 Task: Go to Program & Features. Select Whole Food Market. Add to cart Organic Mixed Berry Blend-2. Place order for Caroline Robinson, _x000D_
1810 Nodaway Dr #APT 103_x000D_
Detroit Lakes, Minnesota(MN), 56501, Cell Number (218) 844-7698
Action: Mouse moved to (34, 93)
Screenshot: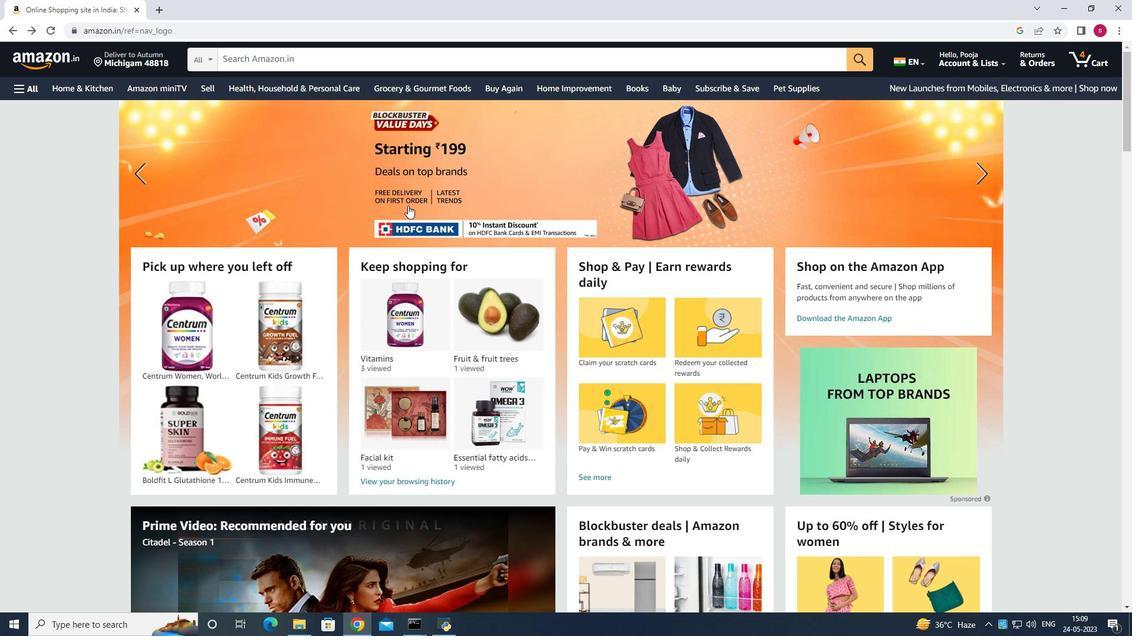 
Action: Mouse pressed left at (34, 93)
Screenshot: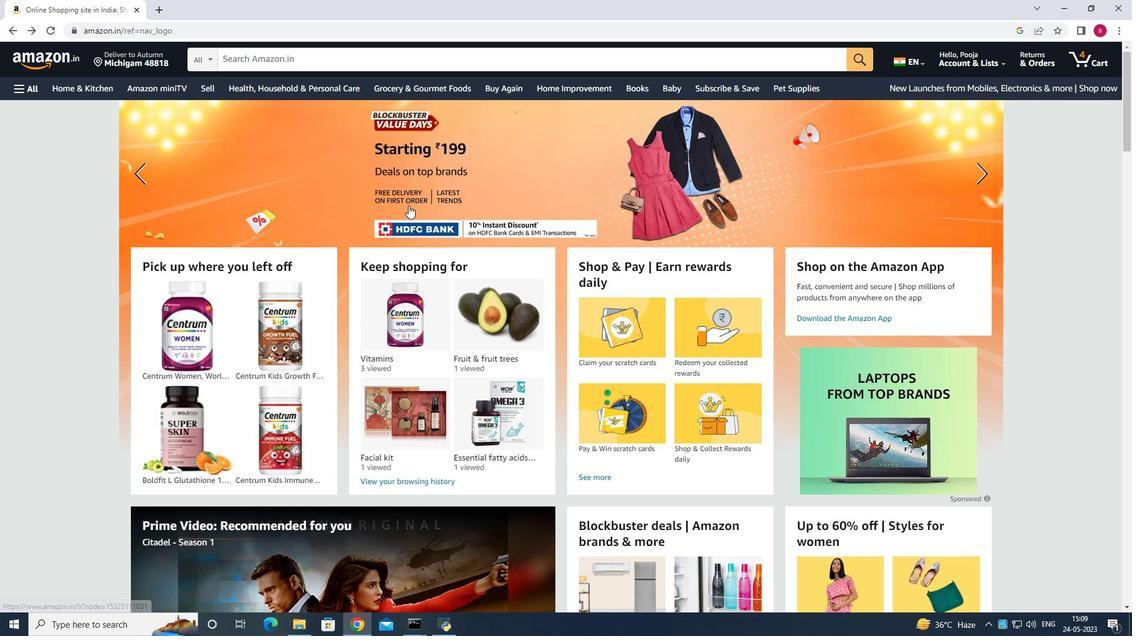 
Action: Mouse moved to (31, 433)
Screenshot: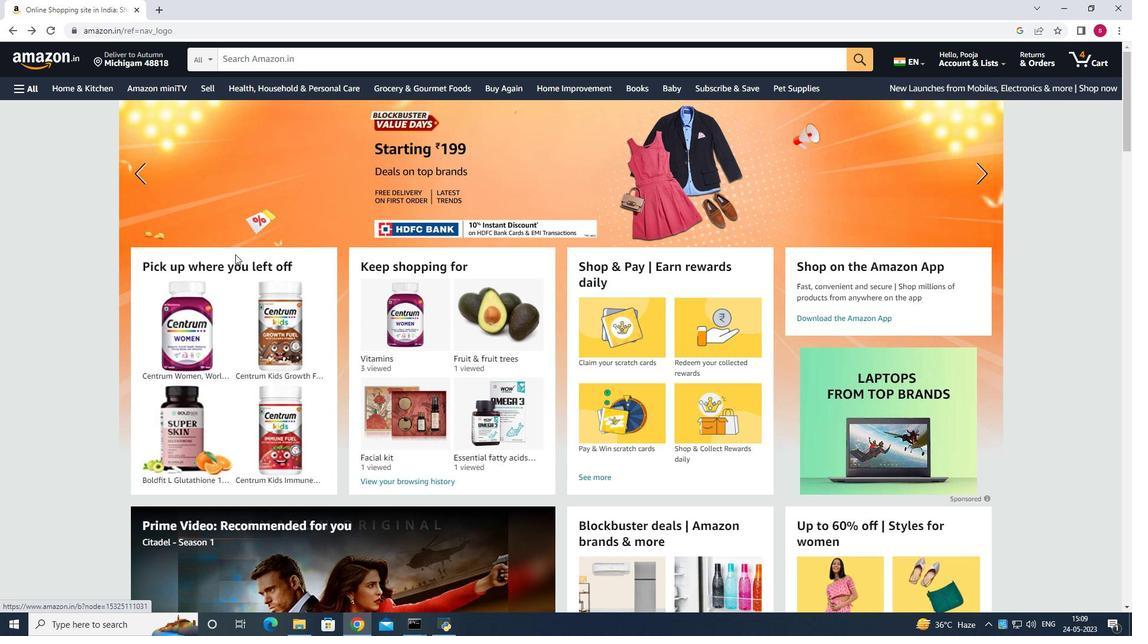 
Action: Mouse scrolled (31, 432) with delta (0, 0)
Screenshot: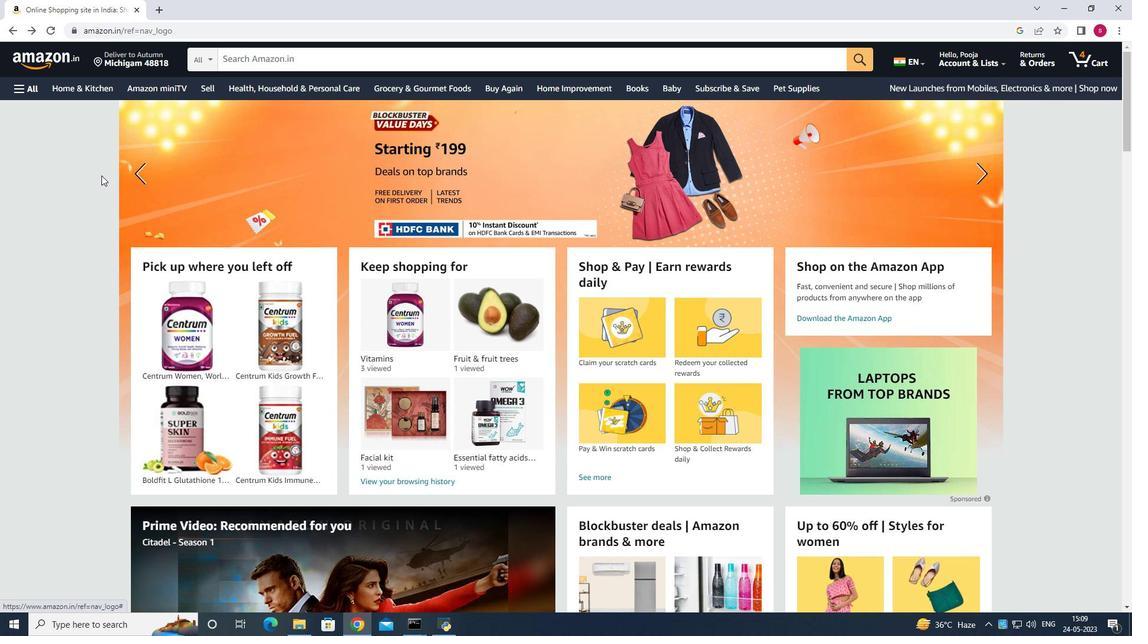 
Action: Mouse moved to (83, 387)
Screenshot: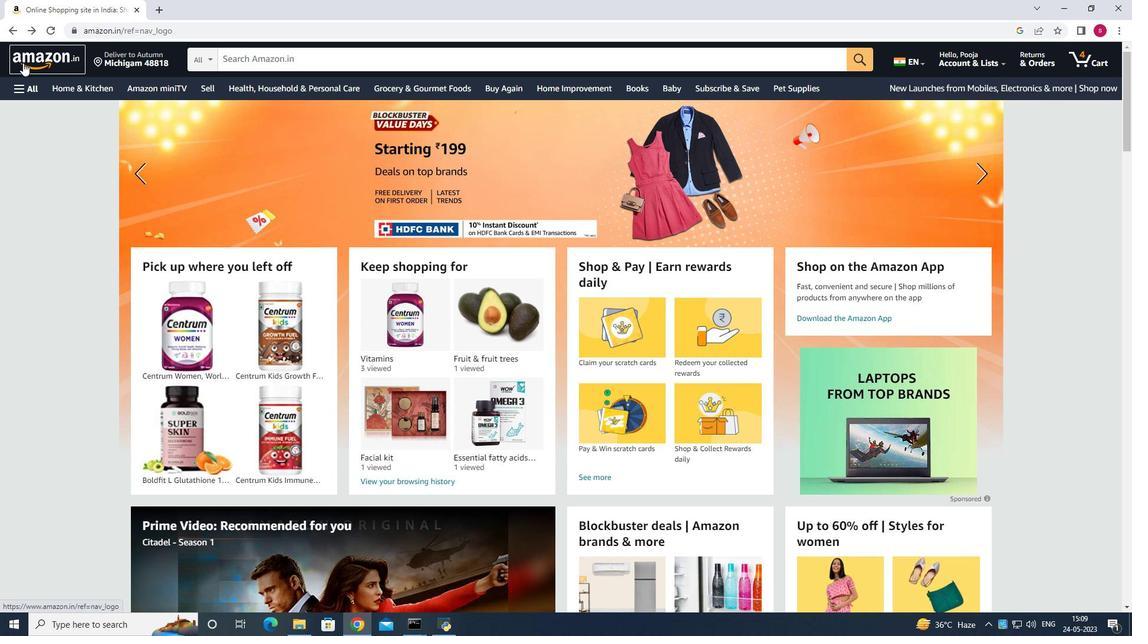 
Action: Mouse scrolled (83, 387) with delta (0, 0)
Screenshot: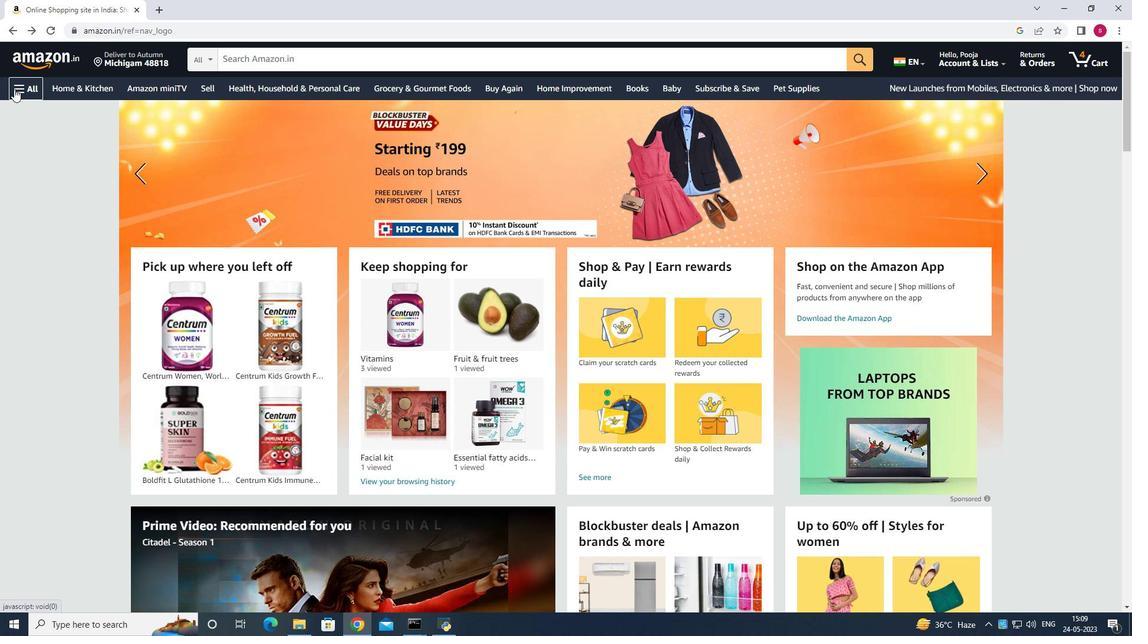 
Action: Mouse scrolled (83, 387) with delta (0, 0)
Screenshot: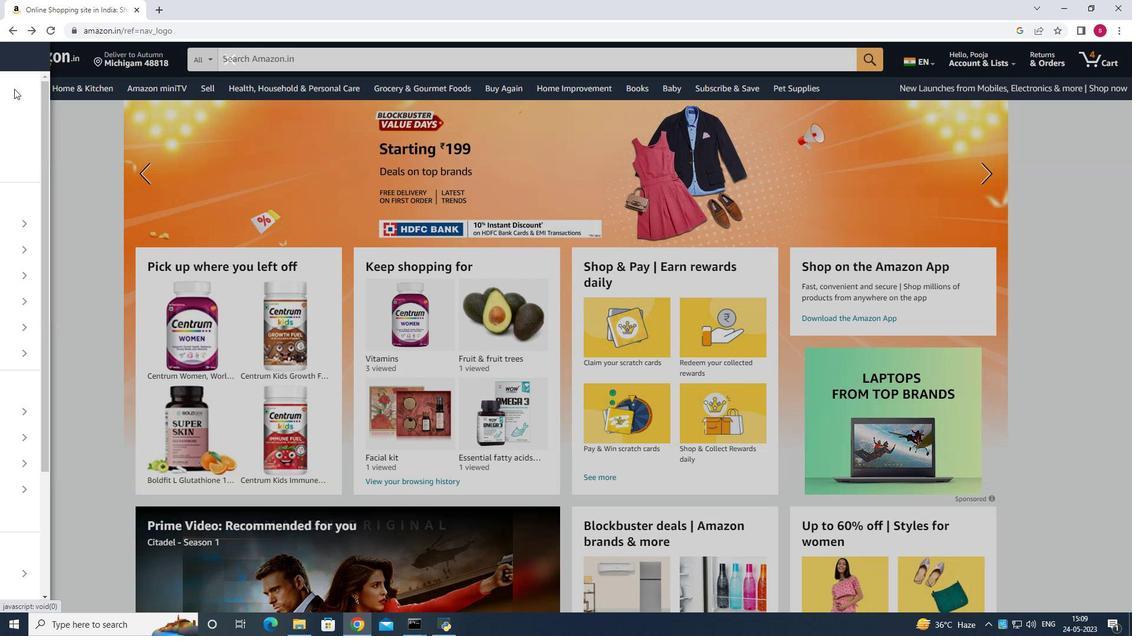 
Action: Mouse scrolled (83, 387) with delta (0, 0)
Screenshot: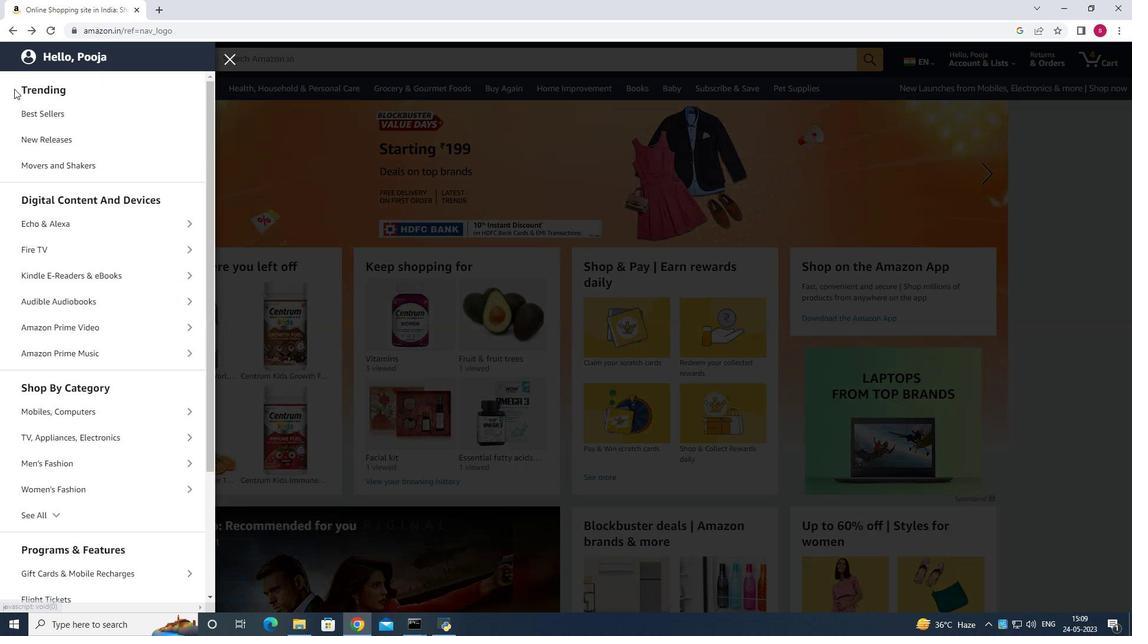 
Action: Mouse scrolled (83, 387) with delta (0, 0)
Screenshot: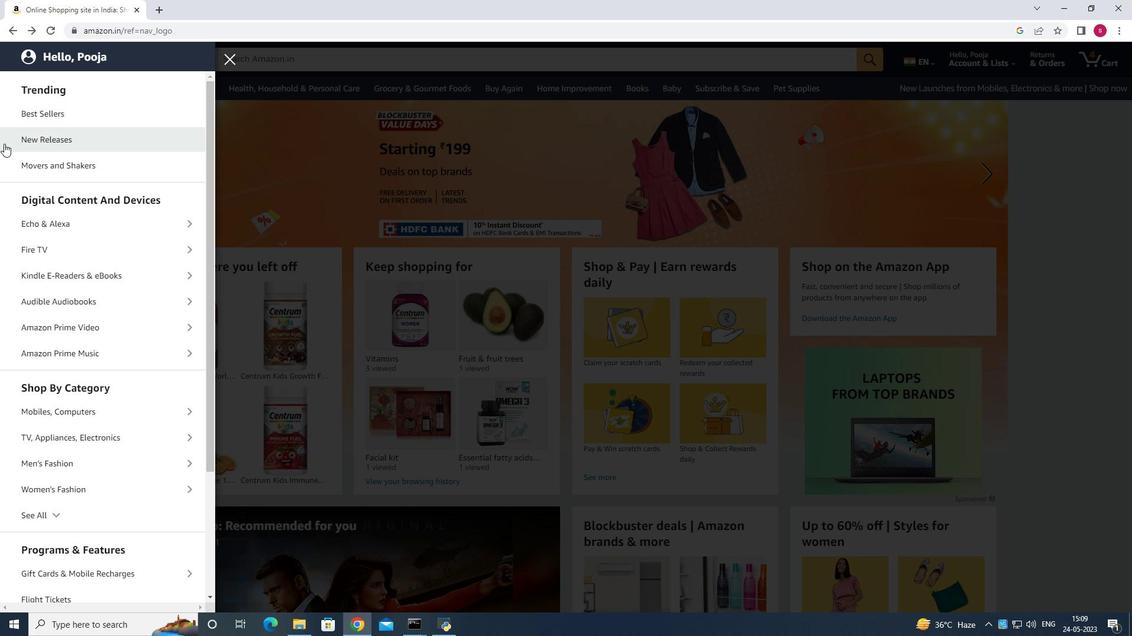 
Action: Mouse moved to (87, 386)
Screenshot: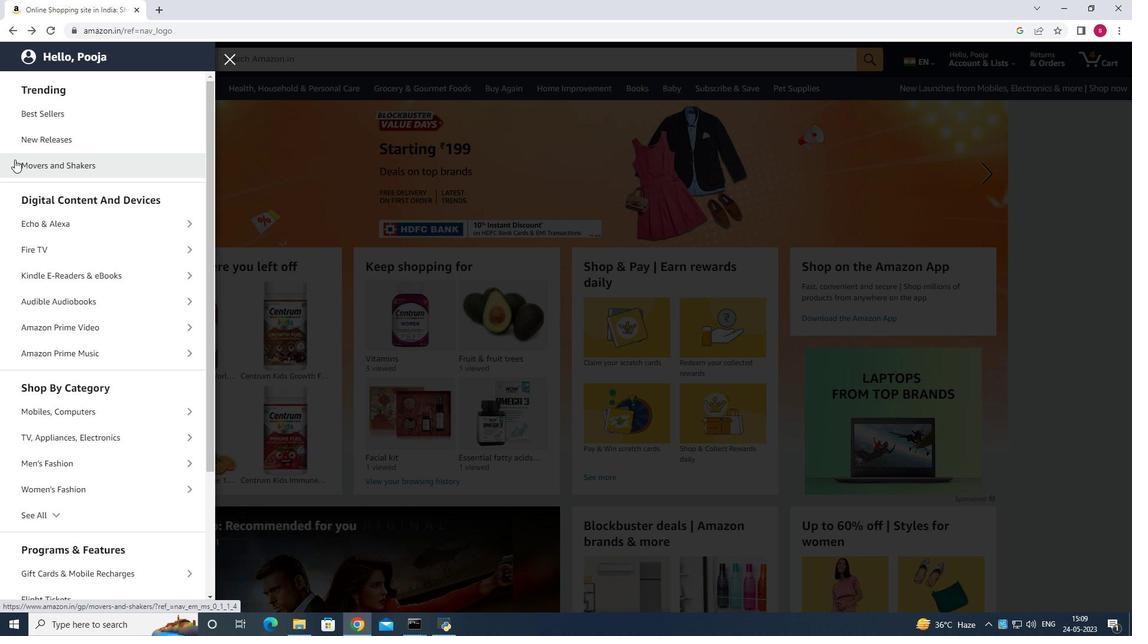 
Action: Mouse pressed left at (87, 386)
Screenshot: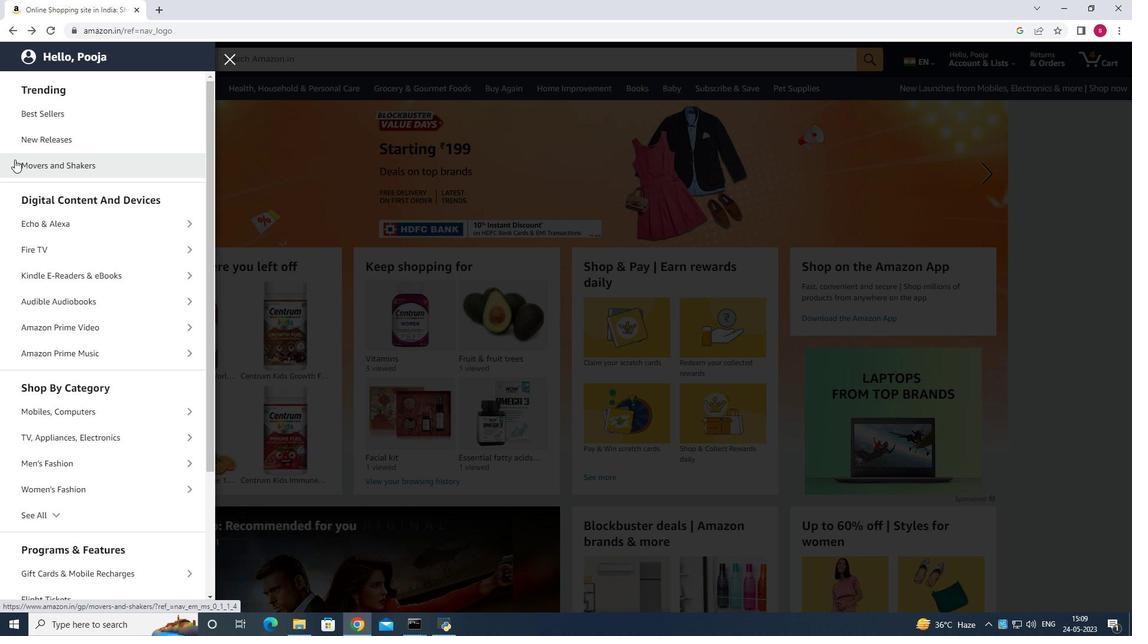 
Action: Mouse moved to (123, 143)
Screenshot: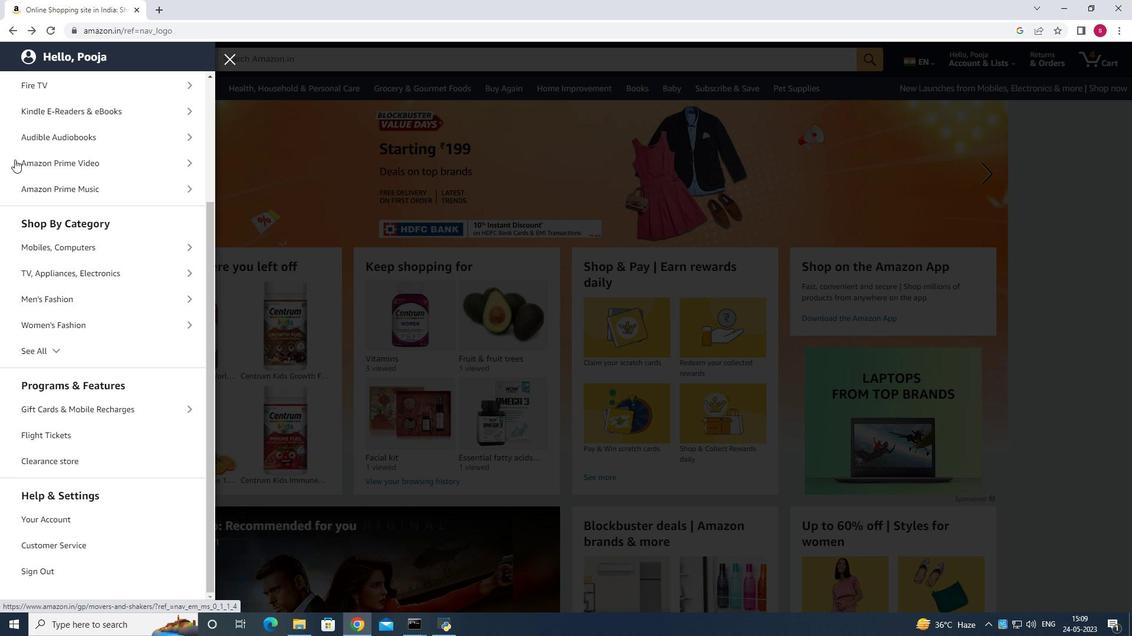 
Action: Mouse pressed left at (123, 143)
Screenshot: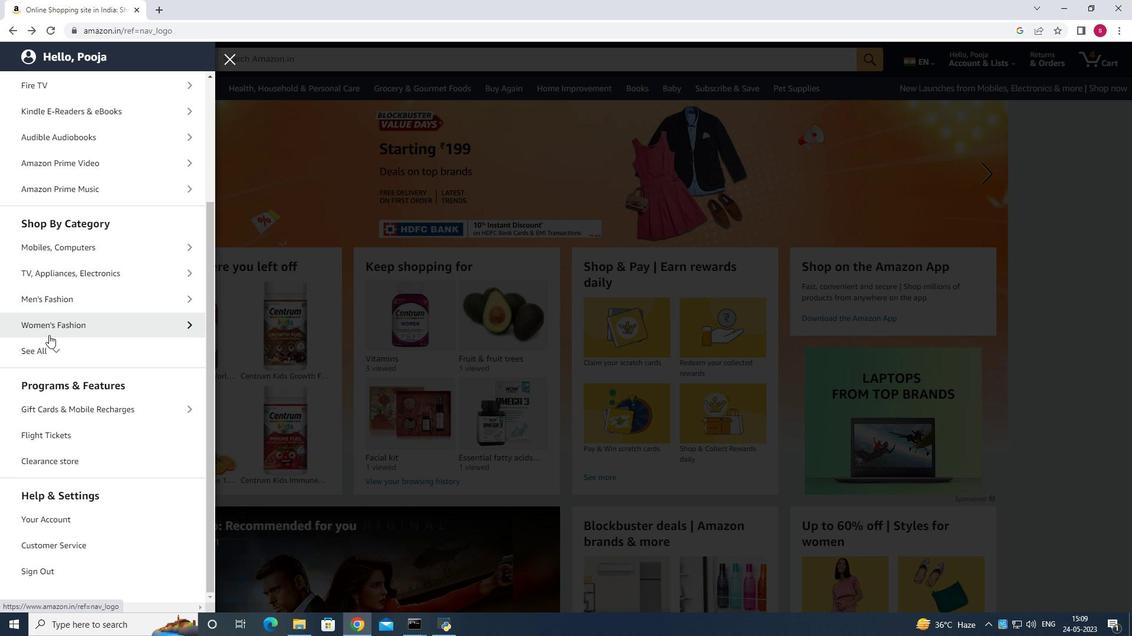 
Action: Mouse moved to (364, 53)
Screenshot: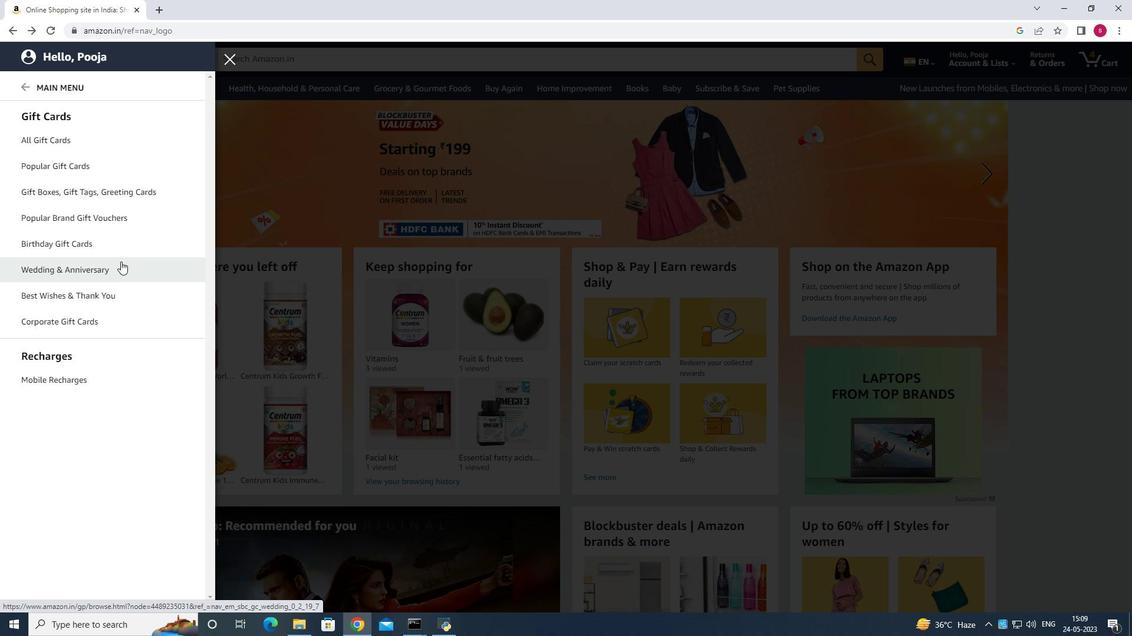 
Action: Mouse pressed left at (364, 53)
Screenshot: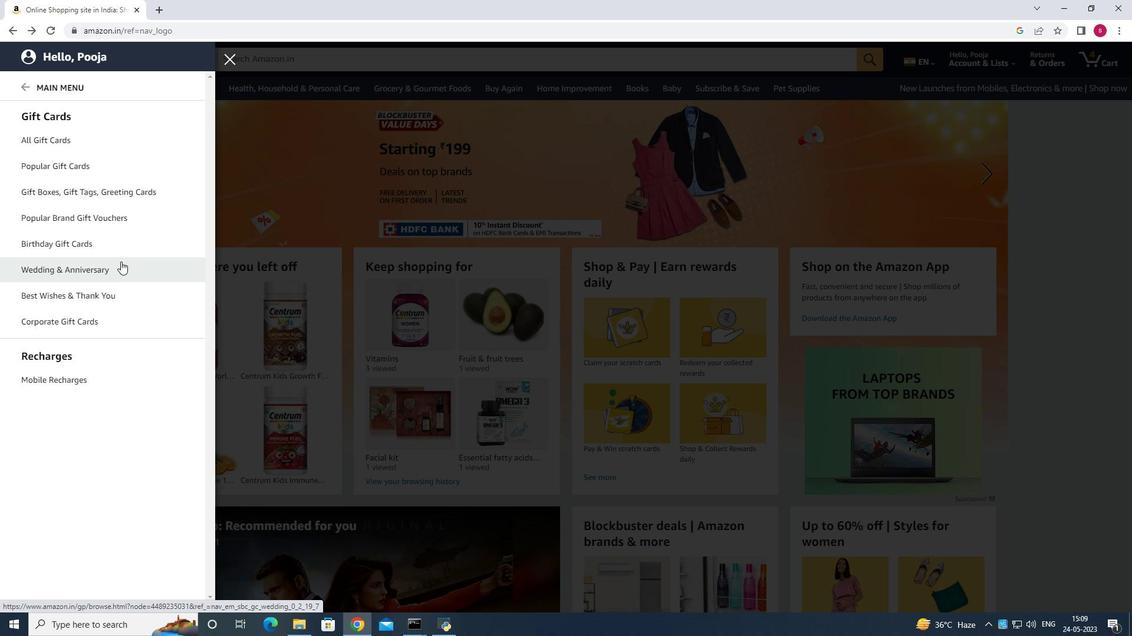 
Action: Mouse moved to (377, 44)
Screenshot: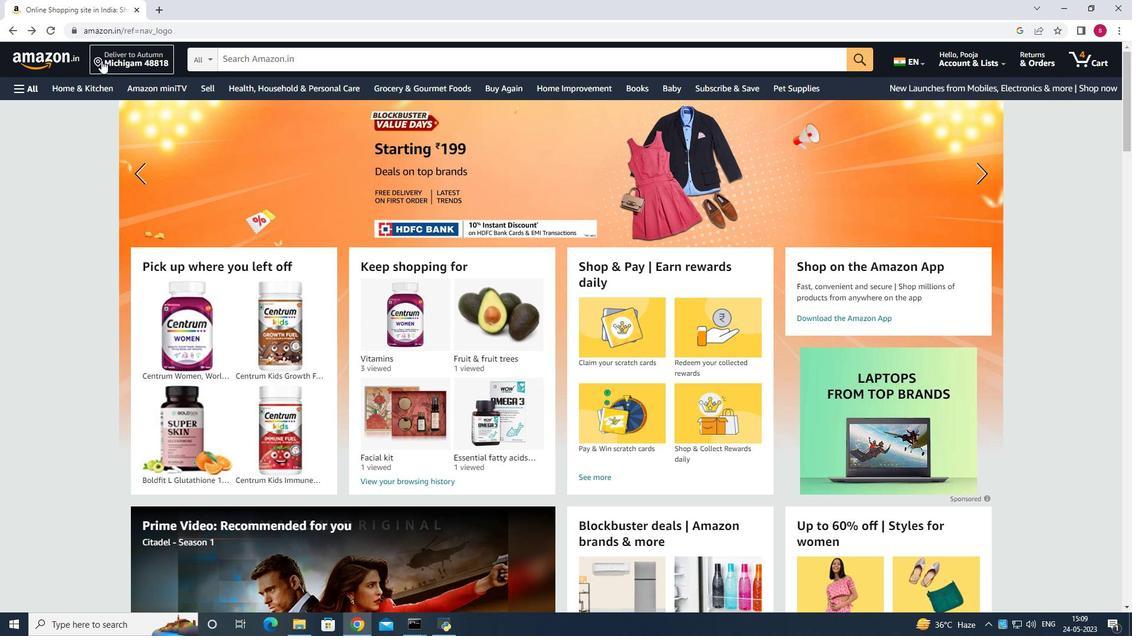 
Action: Key pressed <Key.shift>M
Screenshot: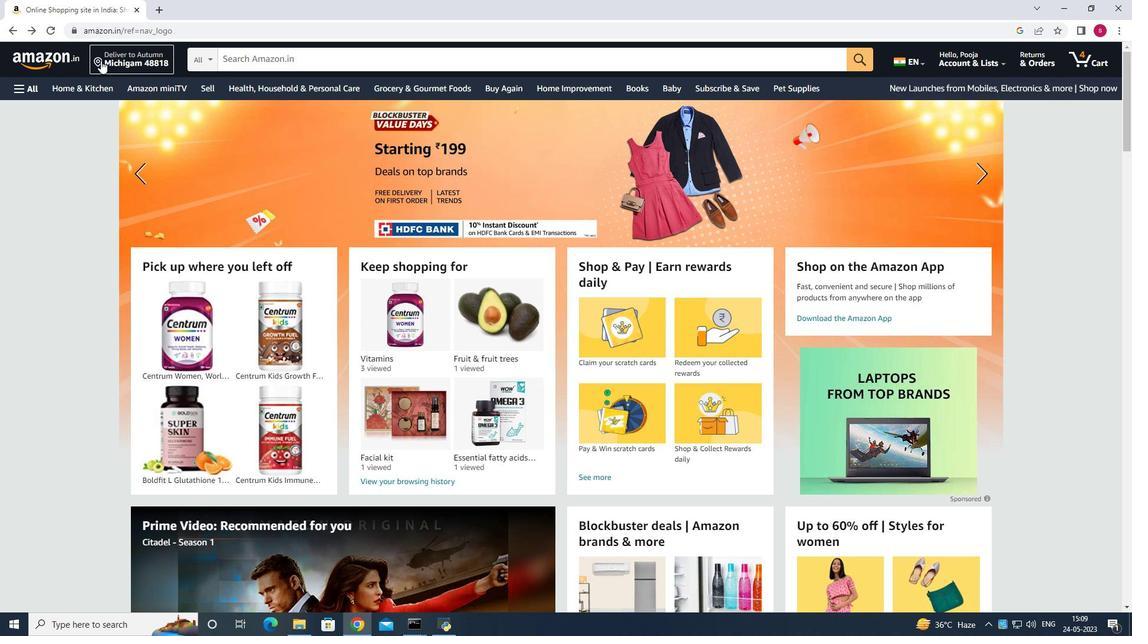 
Action: Mouse moved to (385, 38)
Screenshot: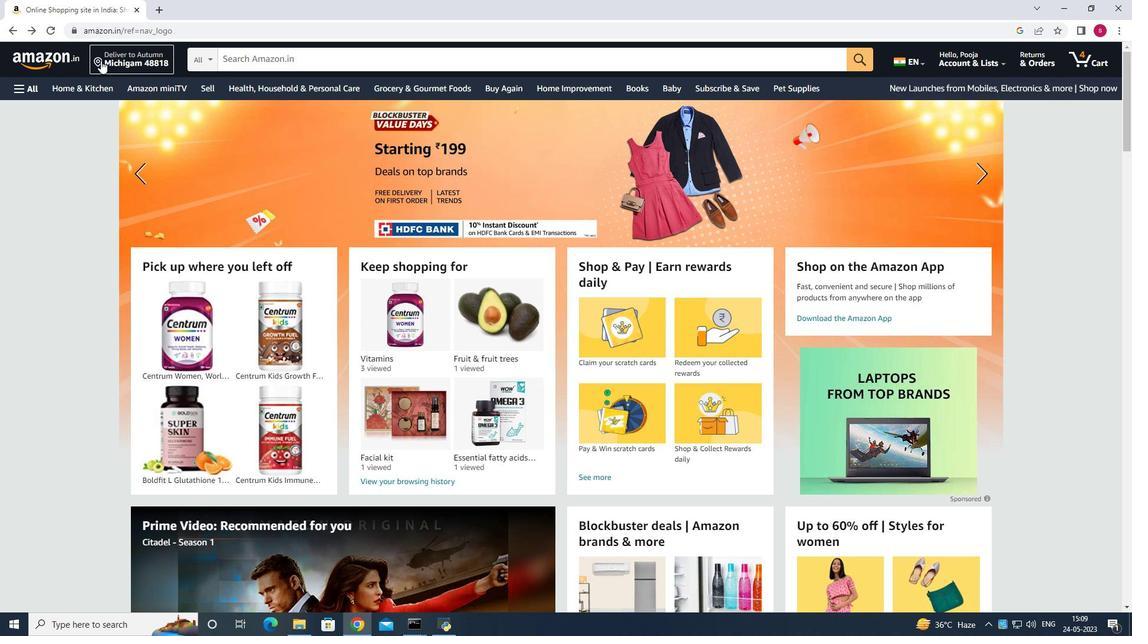 
Action: Key pressed ixed<Key.space><Key.shift>Berry<Key.space>b<Key.backspace><Key.shift>Blend<Key.enter>
Screenshot: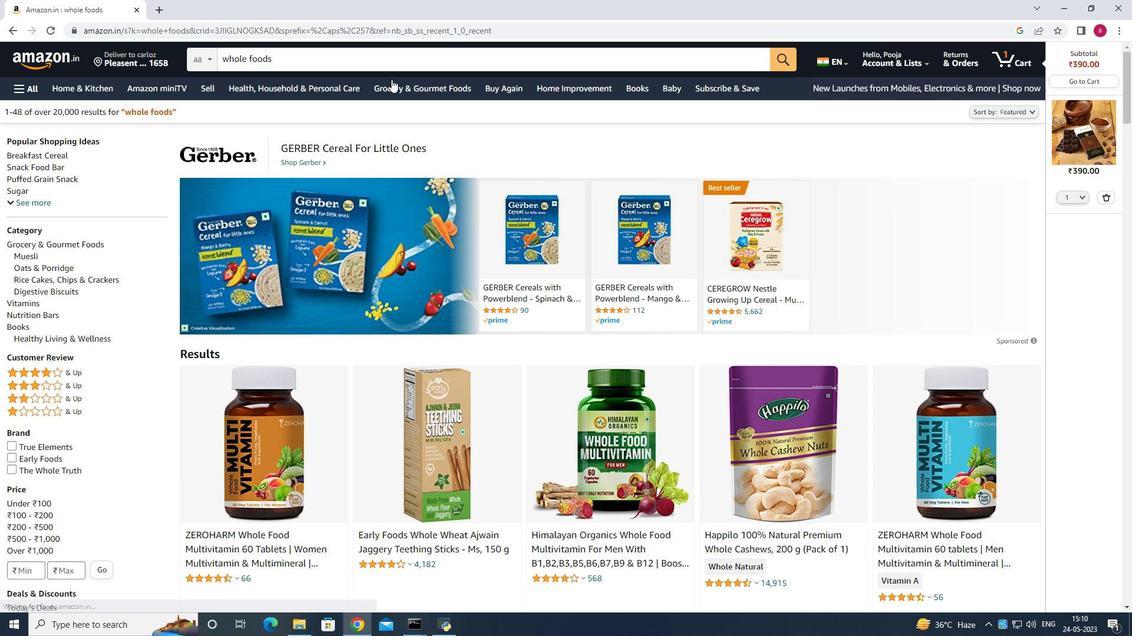 
Action: Mouse moved to (507, 270)
Screenshot: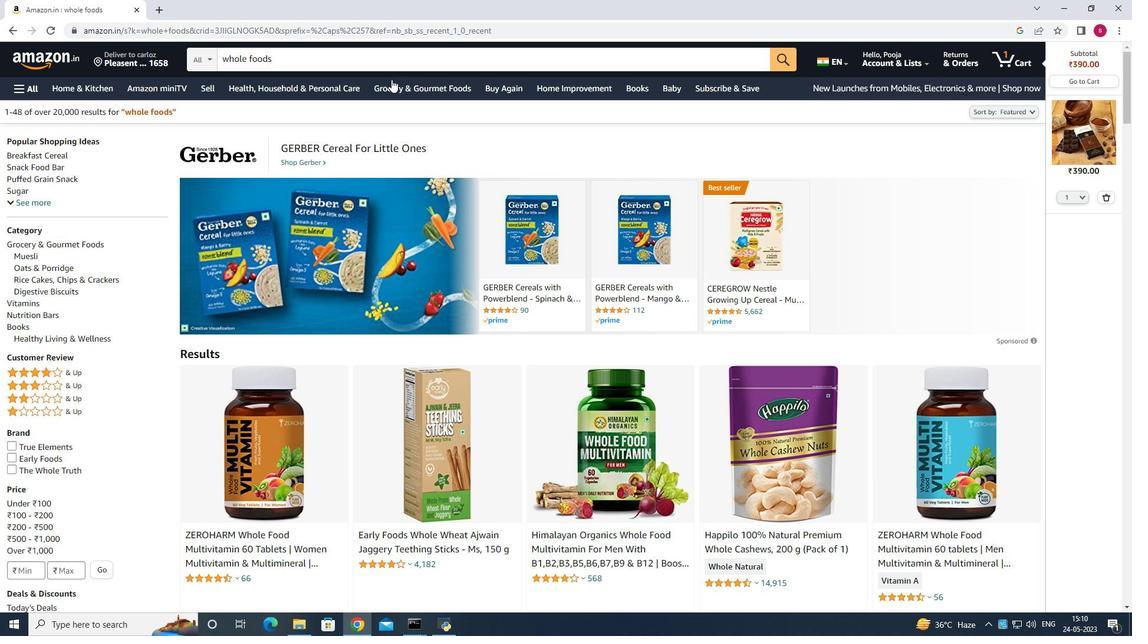 
Action: Mouse scrolled (507, 270) with delta (0, 0)
Screenshot: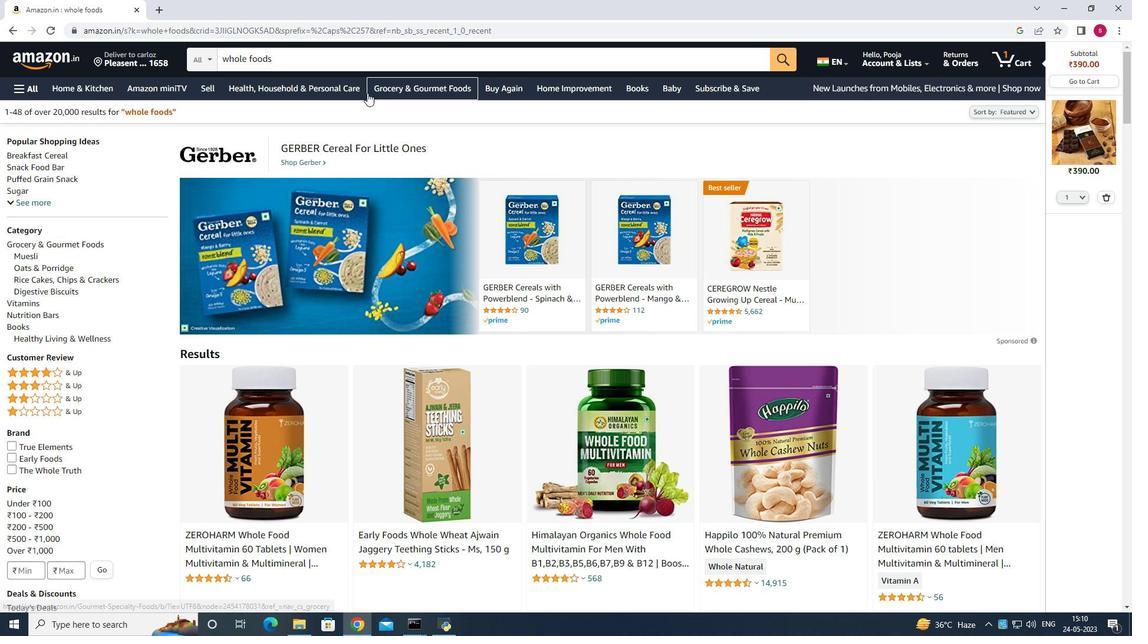 
Action: Mouse moved to (436, 241)
Screenshot: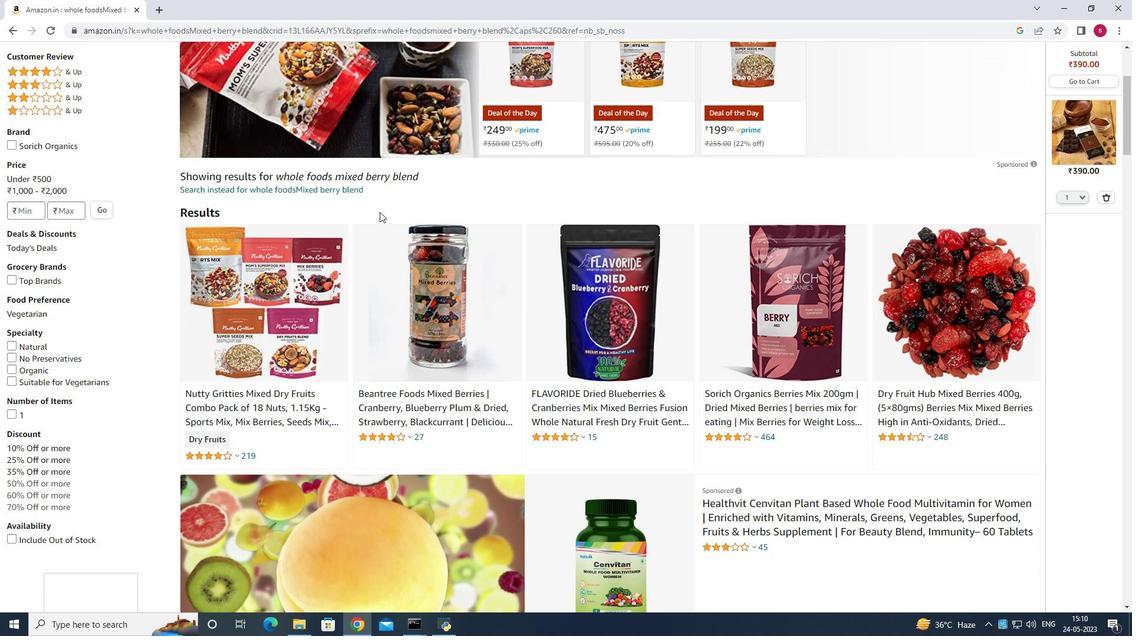 
Action: Mouse scrolled (436, 242) with delta (0, 0)
Screenshot: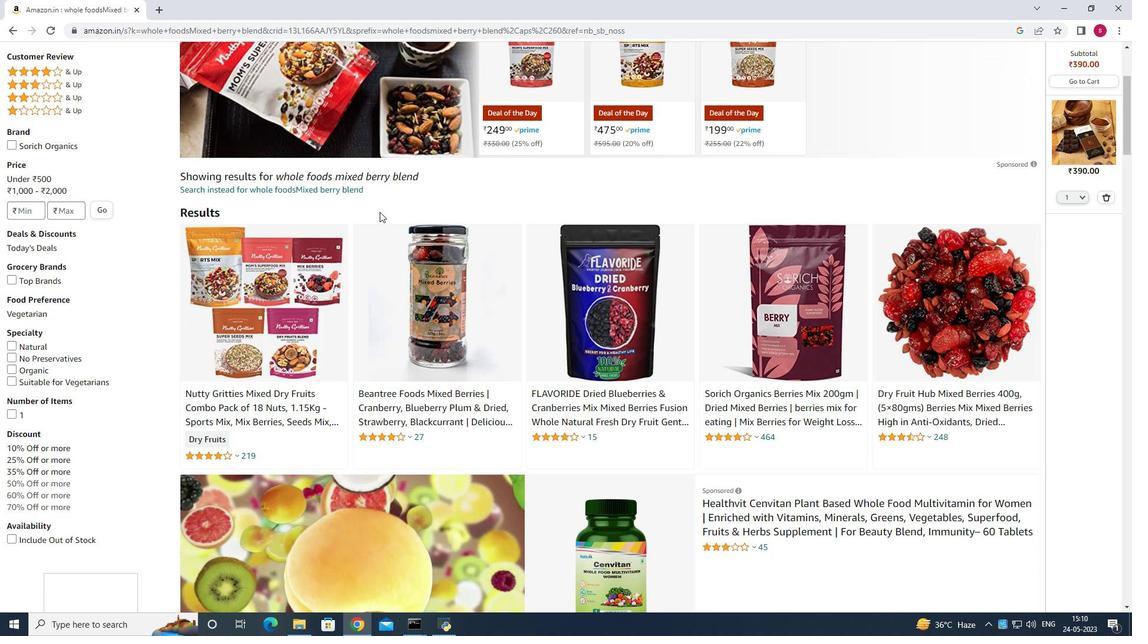 
Action: Mouse scrolled (436, 242) with delta (0, 0)
Screenshot: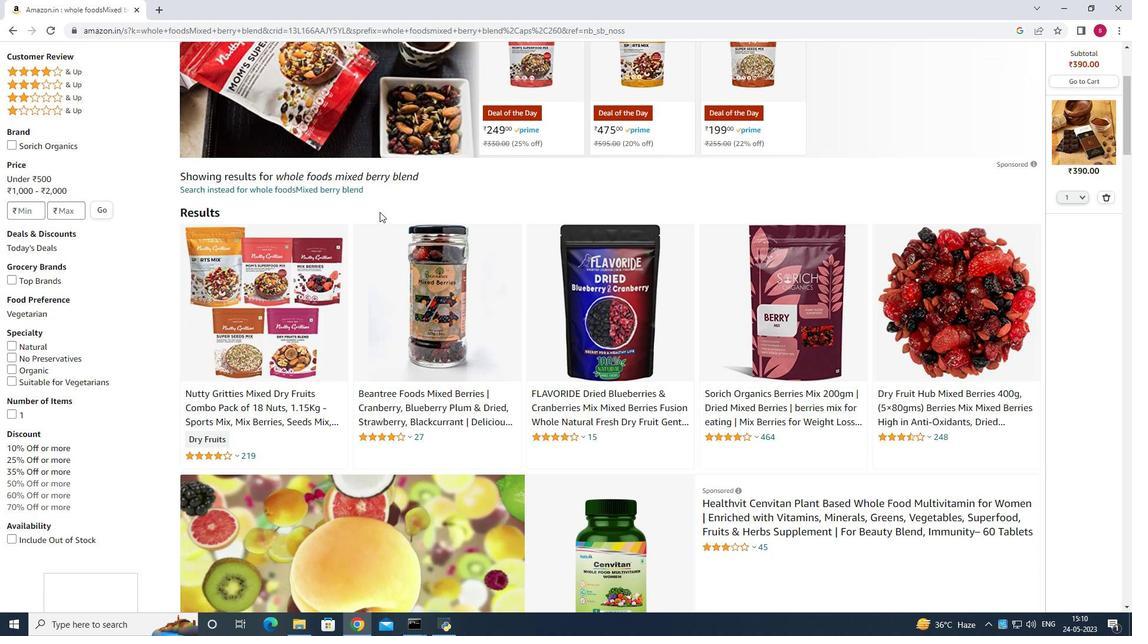 
Action: Mouse scrolled (436, 242) with delta (0, 0)
Screenshot: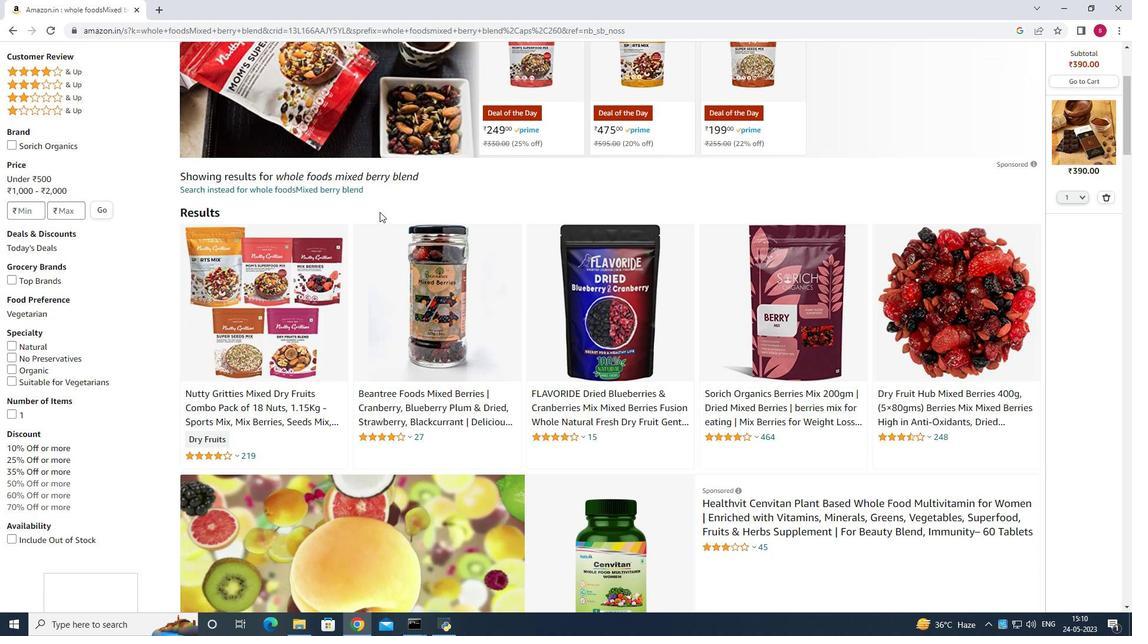 
Action: Mouse moved to (217, 59)
Screenshot: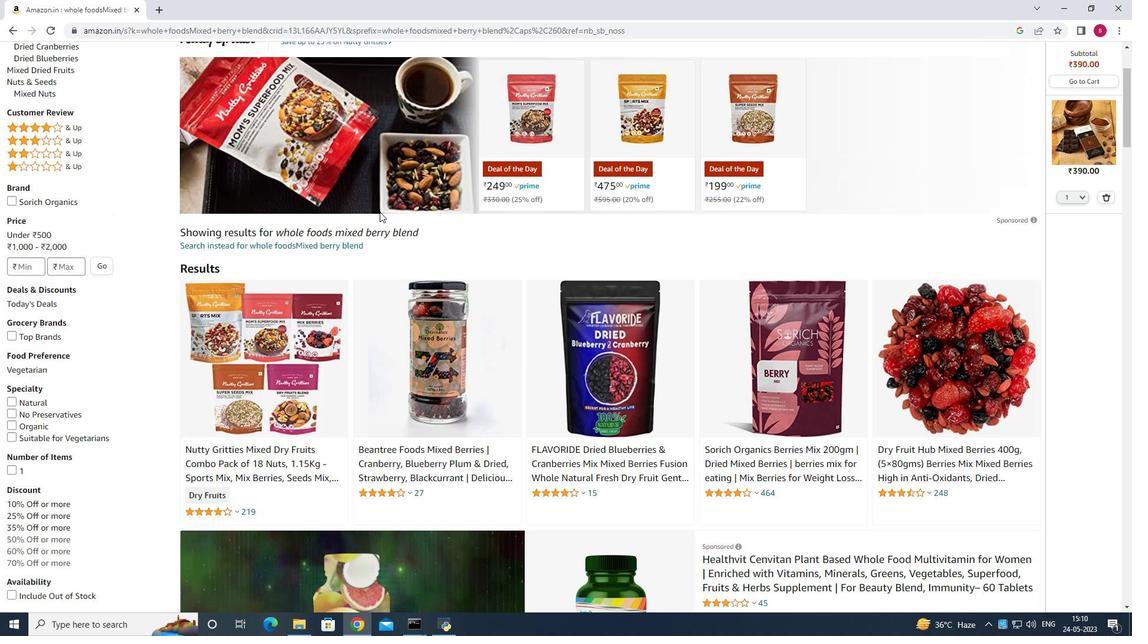 
Action: Mouse pressed left at (217, 59)
Screenshot: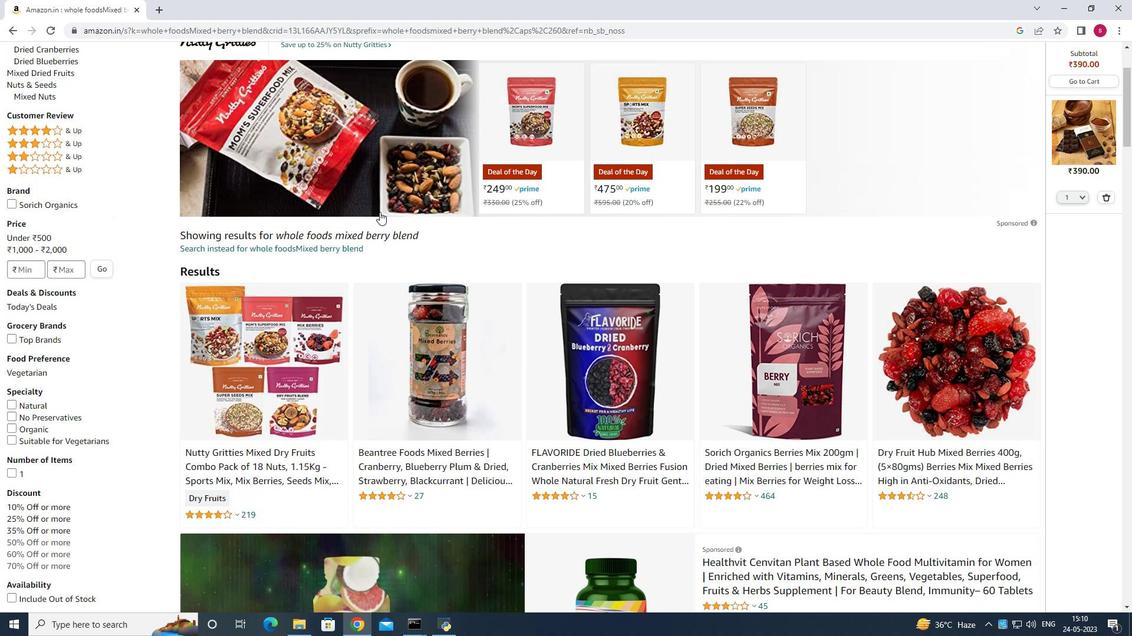 
Action: Mouse moved to (360, 89)
Screenshot: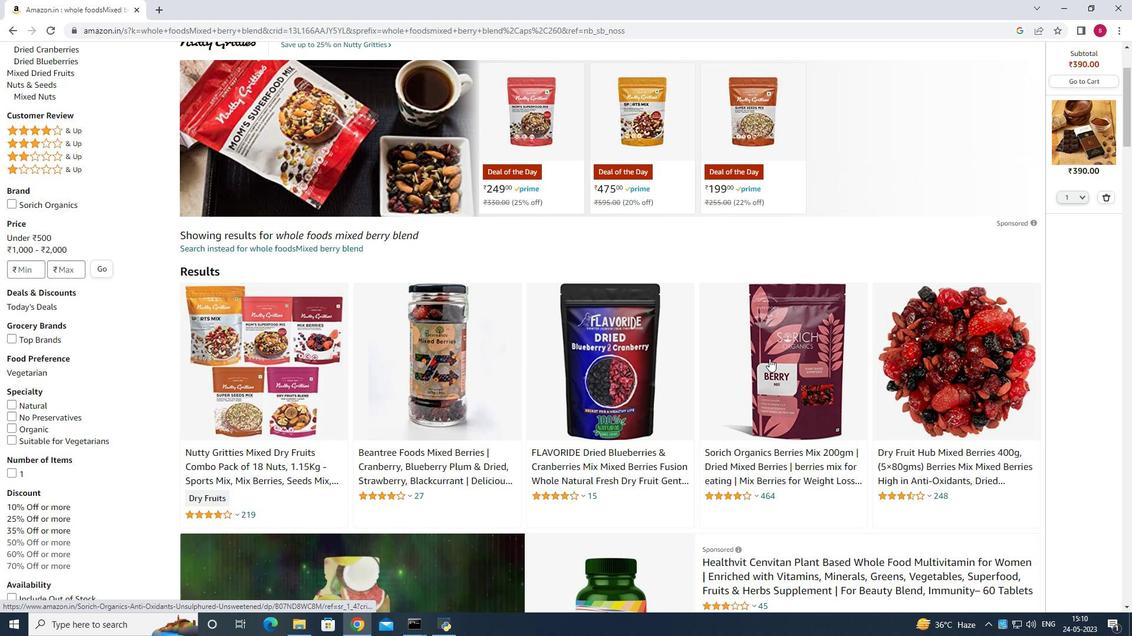 
Action: Key pressed <Key.space><Key.shift>organic<Key.space><Key.enter>
Screenshot: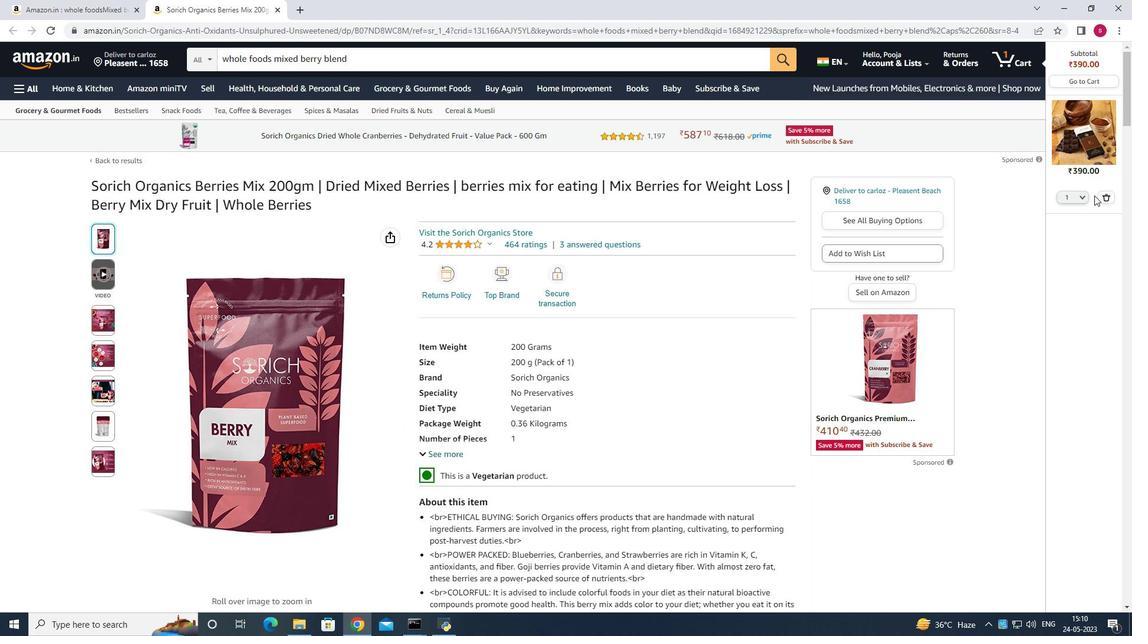
Action: Mouse moved to (479, 304)
Screenshot: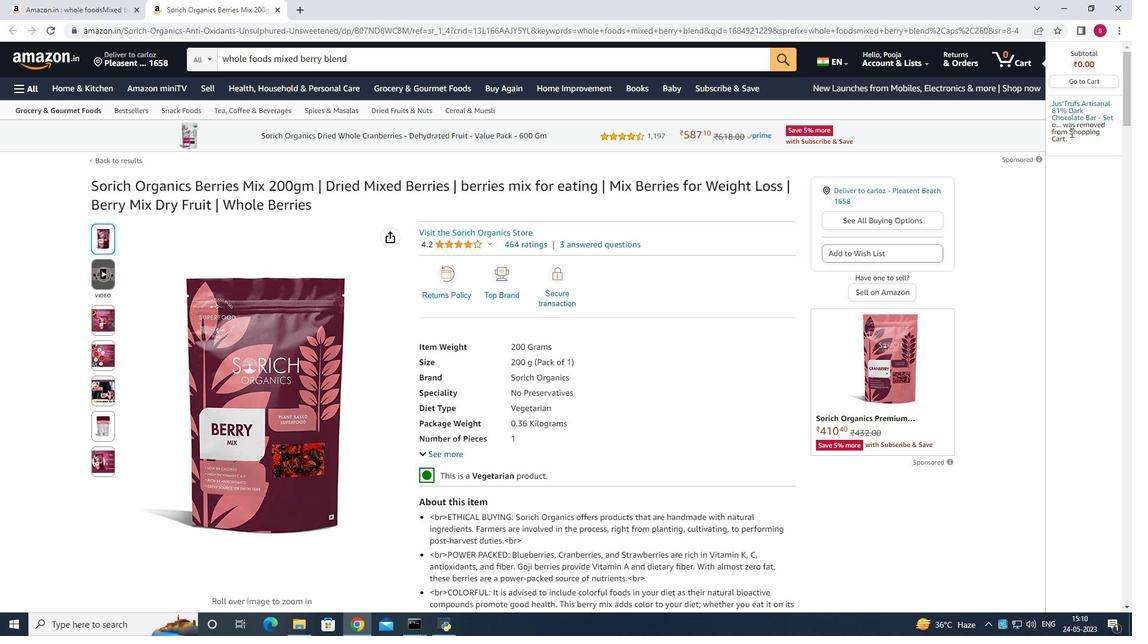 
Action: Mouse scrolled (479, 304) with delta (0, 0)
Screenshot: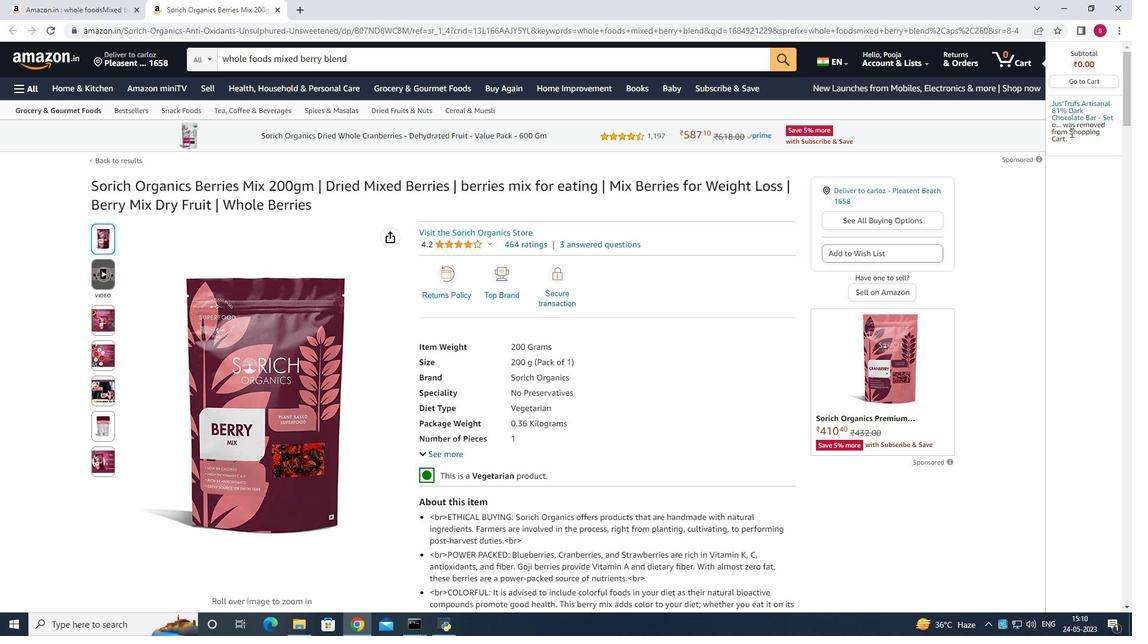 
Action: Mouse scrolled (479, 304) with delta (0, 0)
Screenshot: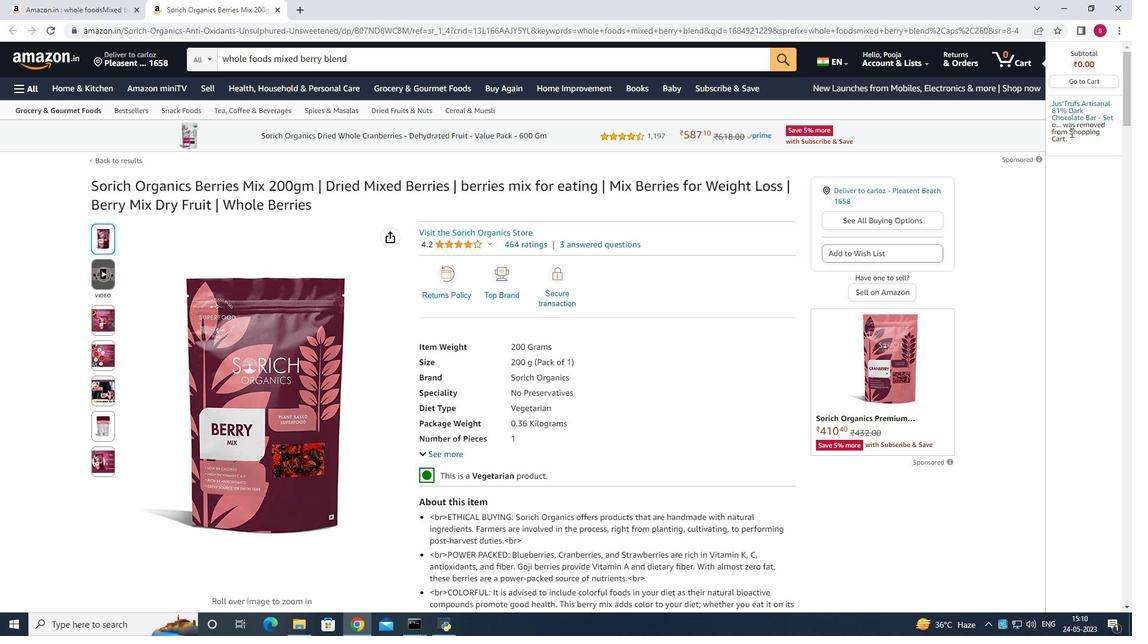 
Action: Mouse moved to (518, 293)
Screenshot: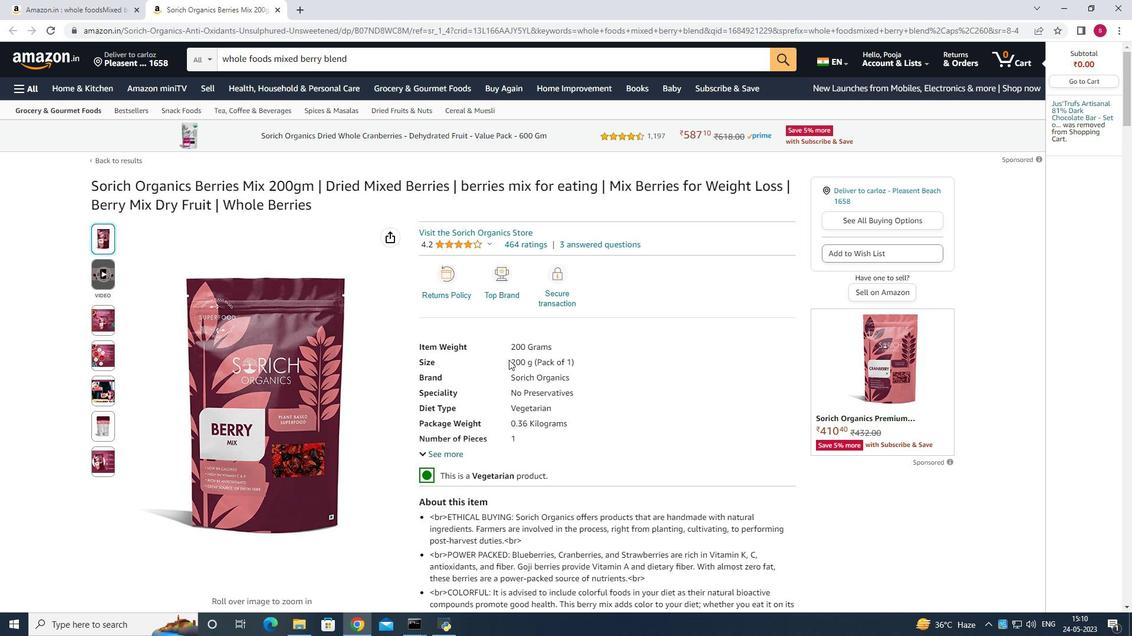 
Action: Mouse scrolled (518, 293) with delta (0, 0)
Screenshot: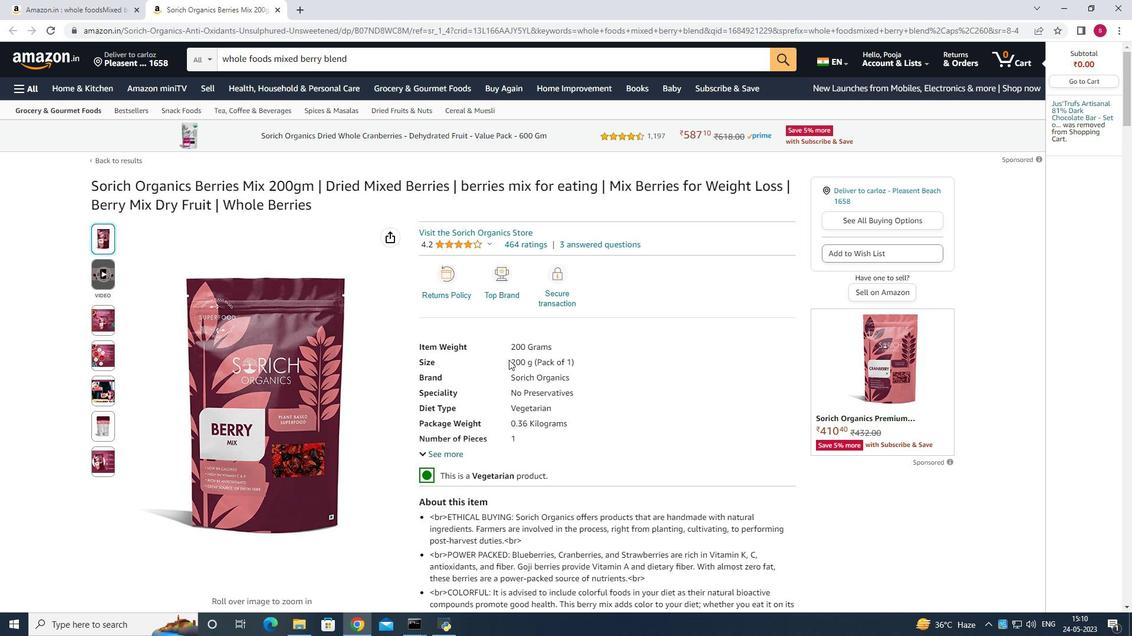 
Action: Mouse moved to (325, 298)
Screenshot: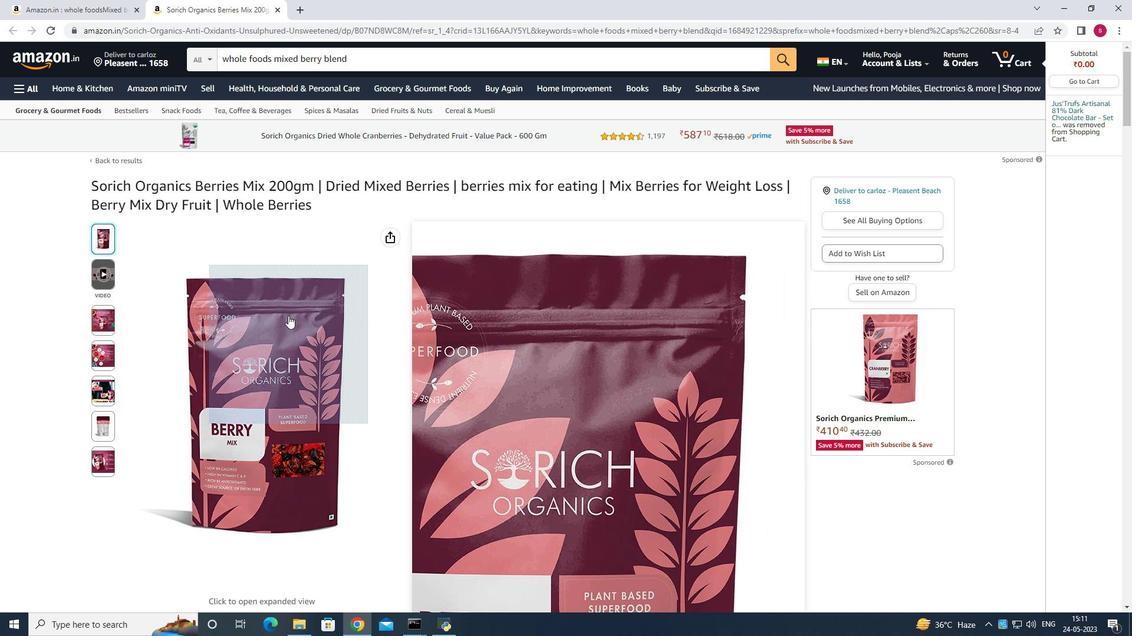 
Action: Mouse pressed left at (325, 298)
Screenshot: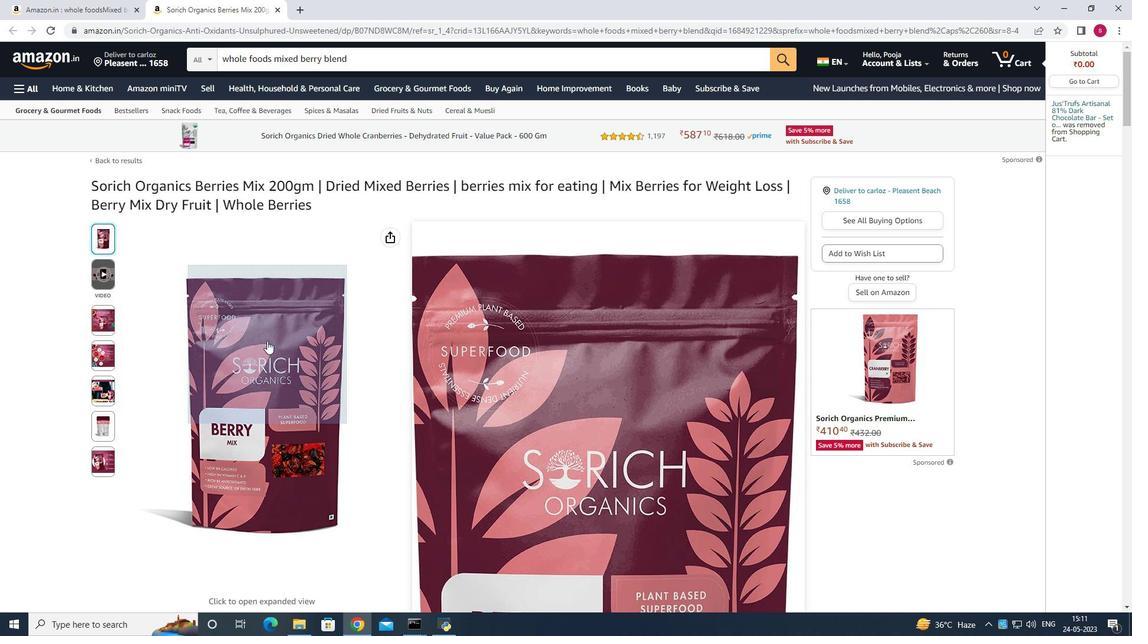 
Action: Mouse moved to (619, 246)
Screenshot: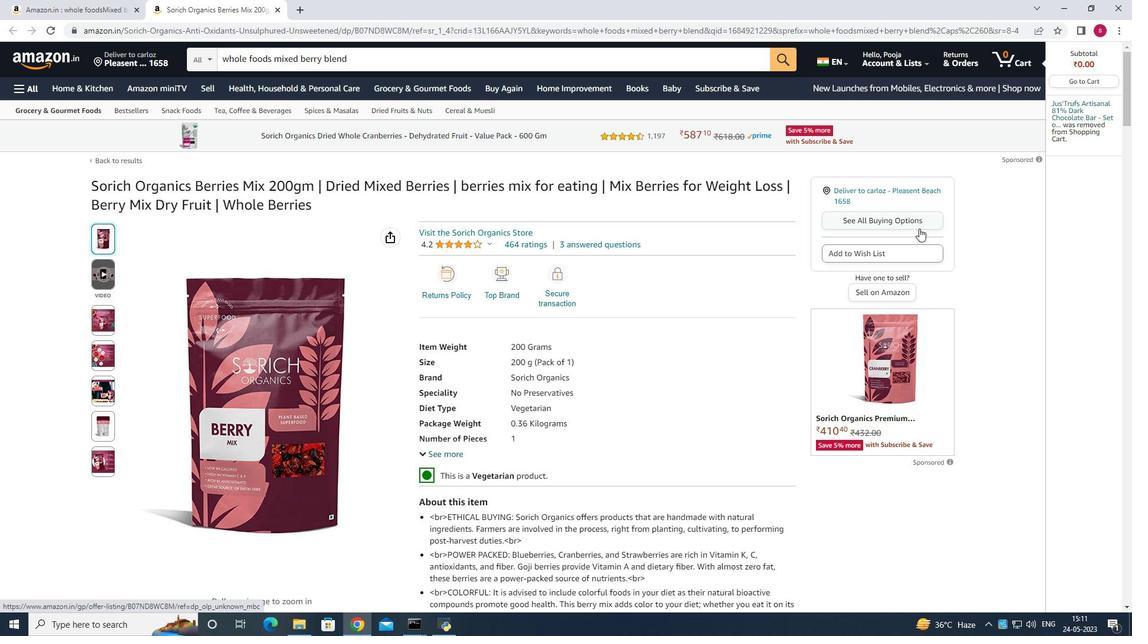
Action: Mouse scrolled (619, 245) with delta (0, 0)
Screenshot: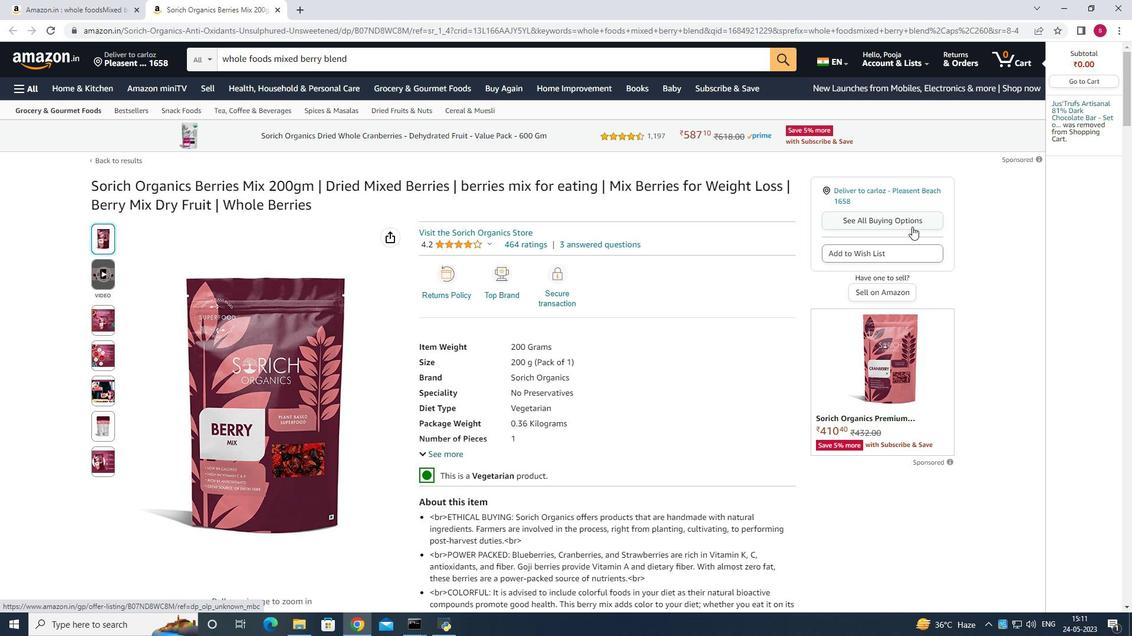 
Action: Mouse scrolled (619, 245) with delta (0, 0)
Screenshot: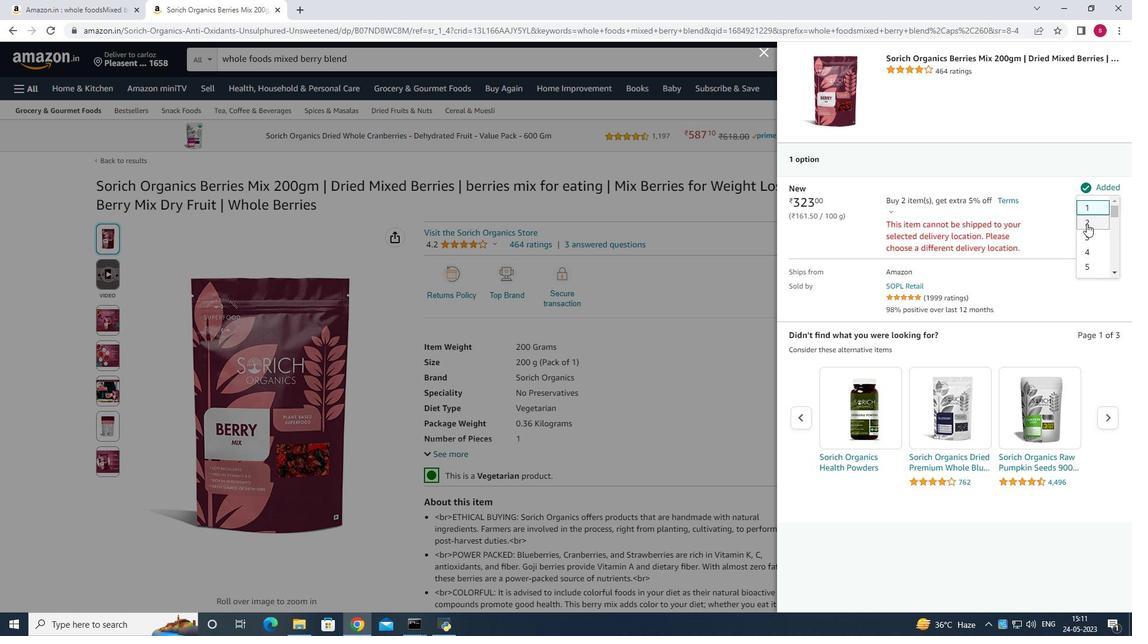 
Action: Mouse scrolled (619, 245) with delta (0, 0)
Screenshot: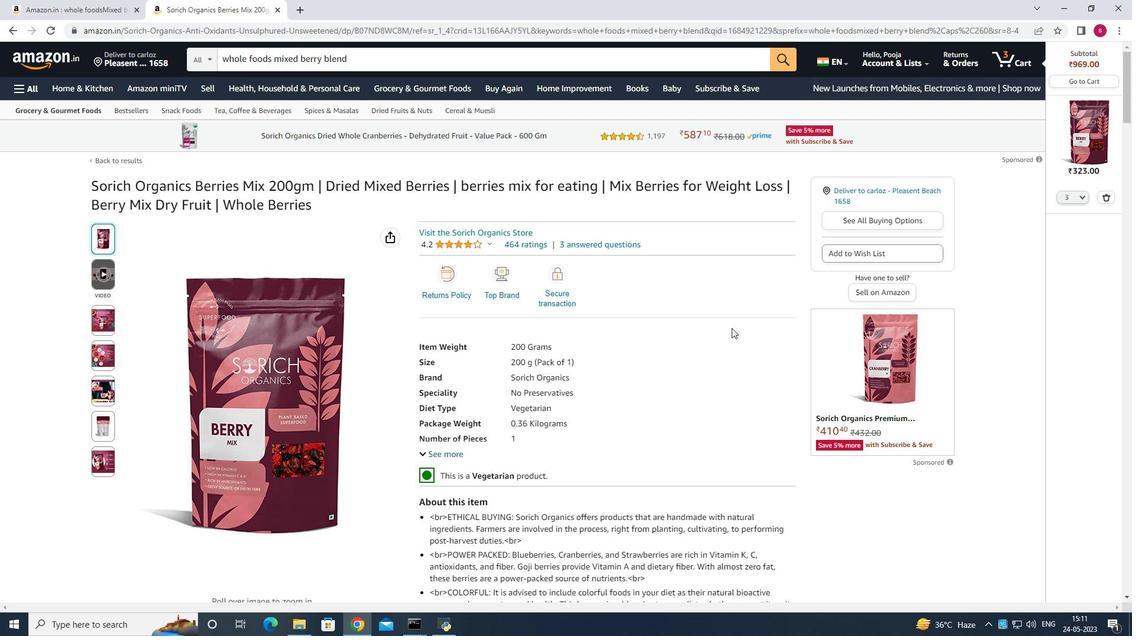 
Action: Mouse scrolled (619, 245) with delta (0, 0)
Screenshot: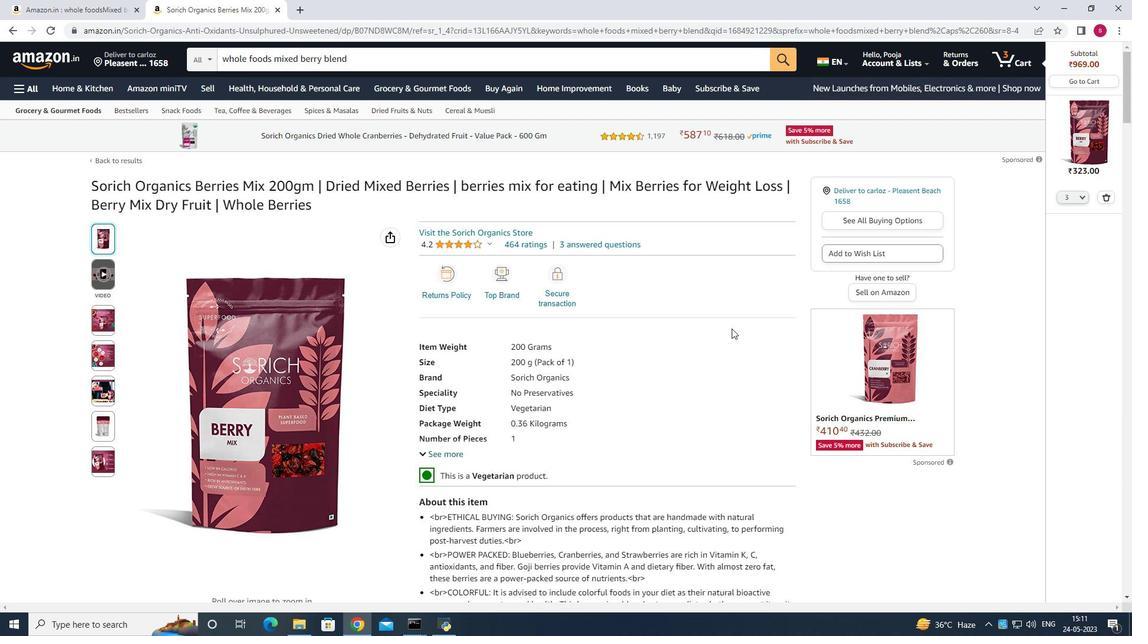
Action: Mouse moved to (817, 208)
Screenshot: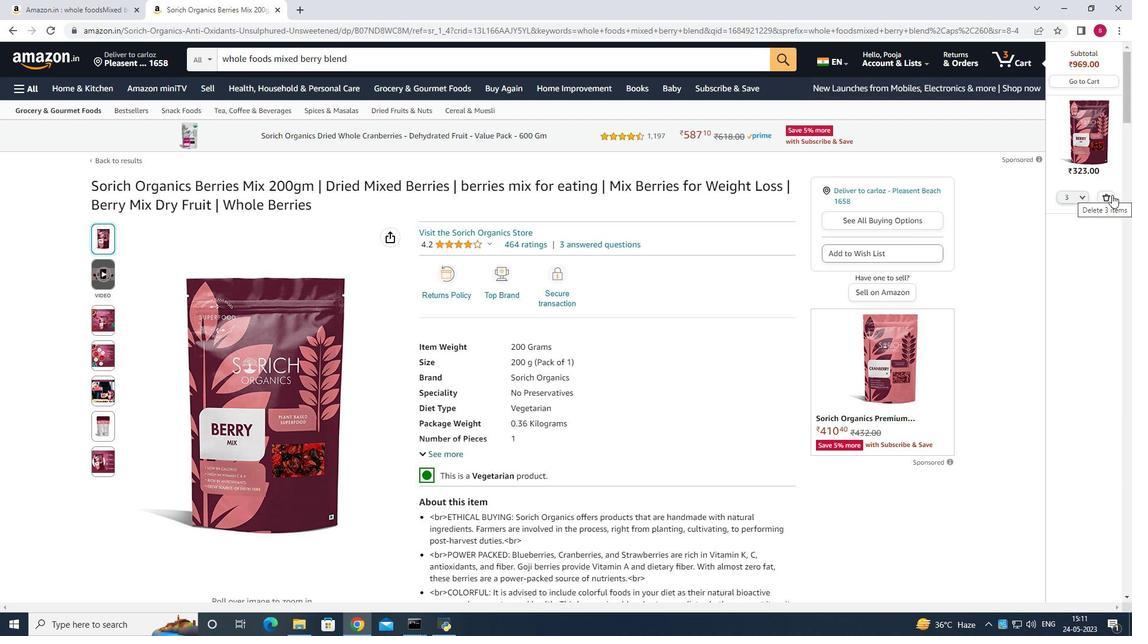 
Action: Mouse pressed left at (817, 208)
Screenshot: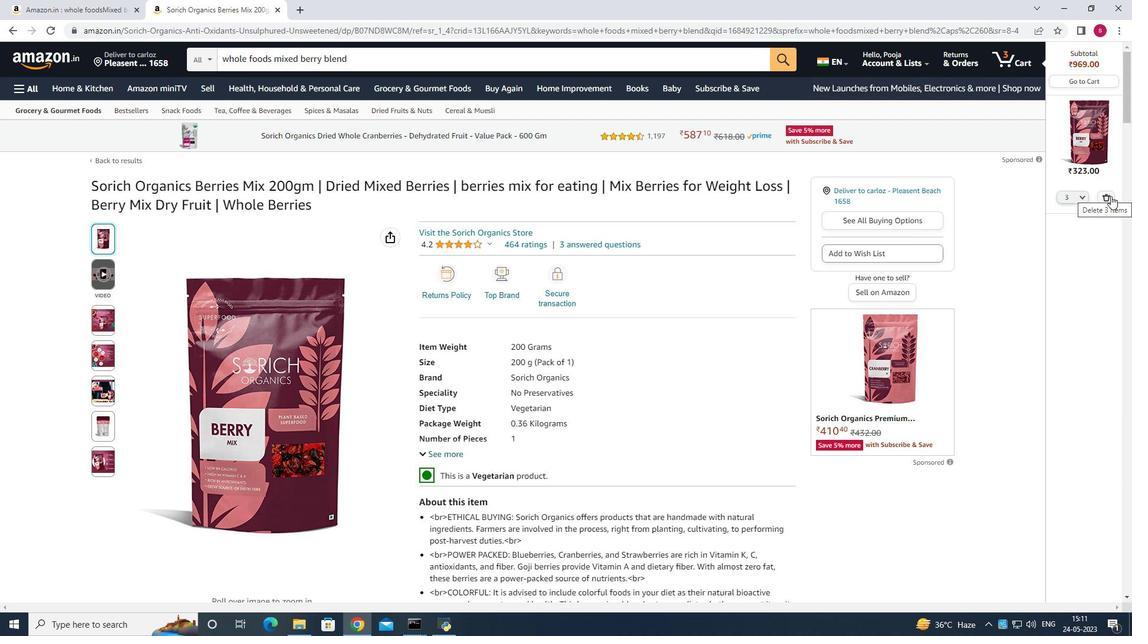 
Action: Mouse moved to (154, 102)
Screenshot: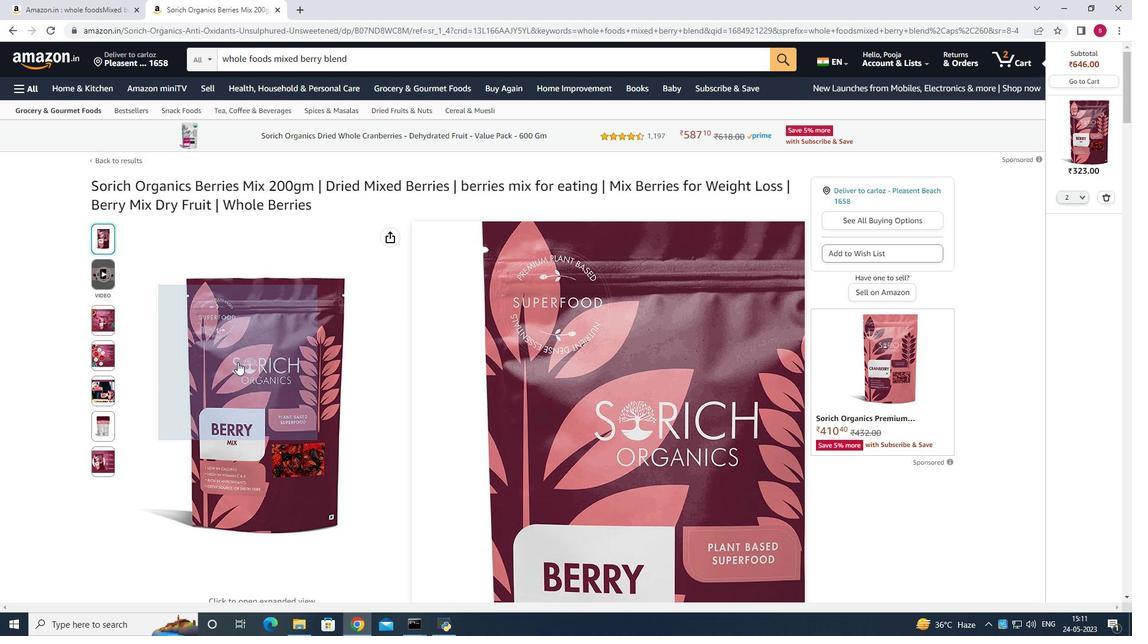 
Action: Mouse pressed left at (154, 102)
Screenshot: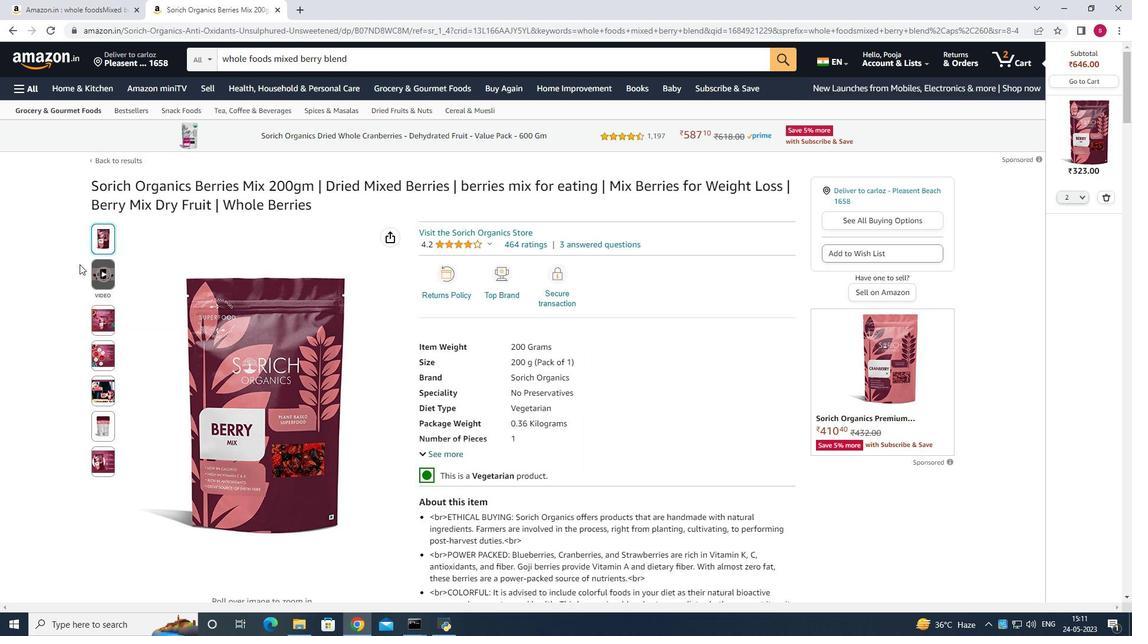 
Action: Mouse moved to (146, 140)
Screenshot: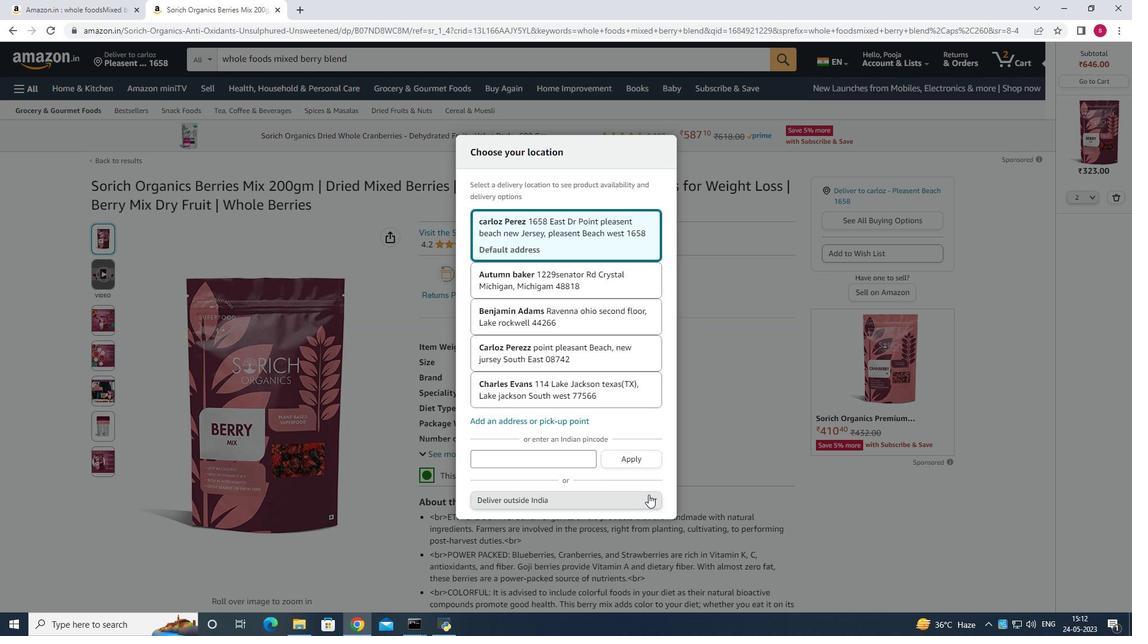 
Action: Mouse pressed left at (146, 140)
Screenshot: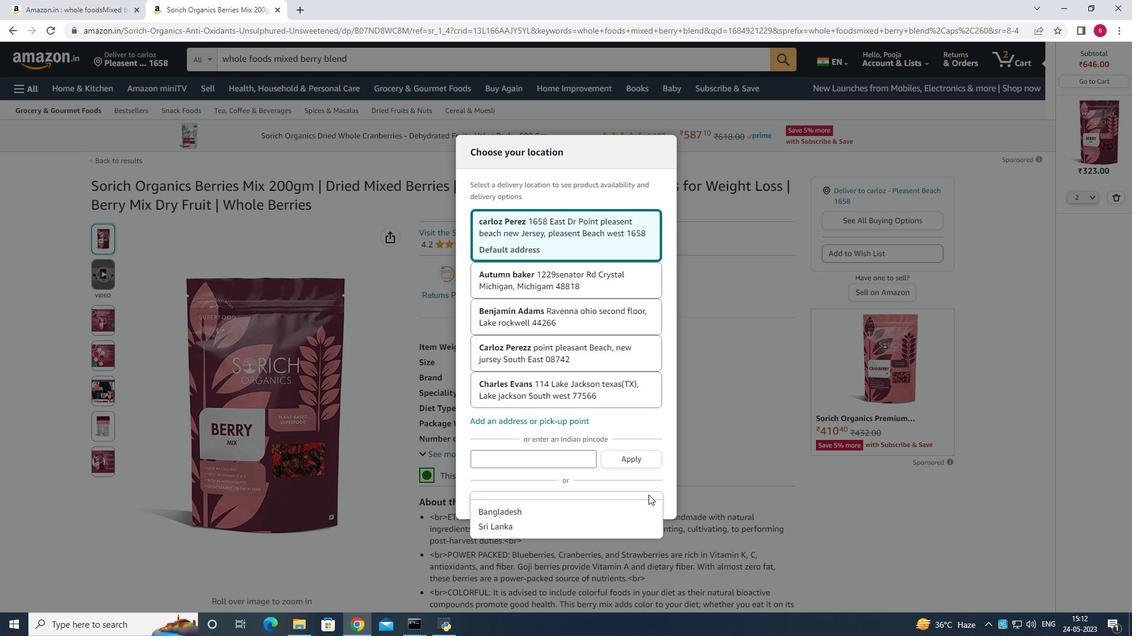 
Action: Mouse moved to (131, 169)
Screenshot: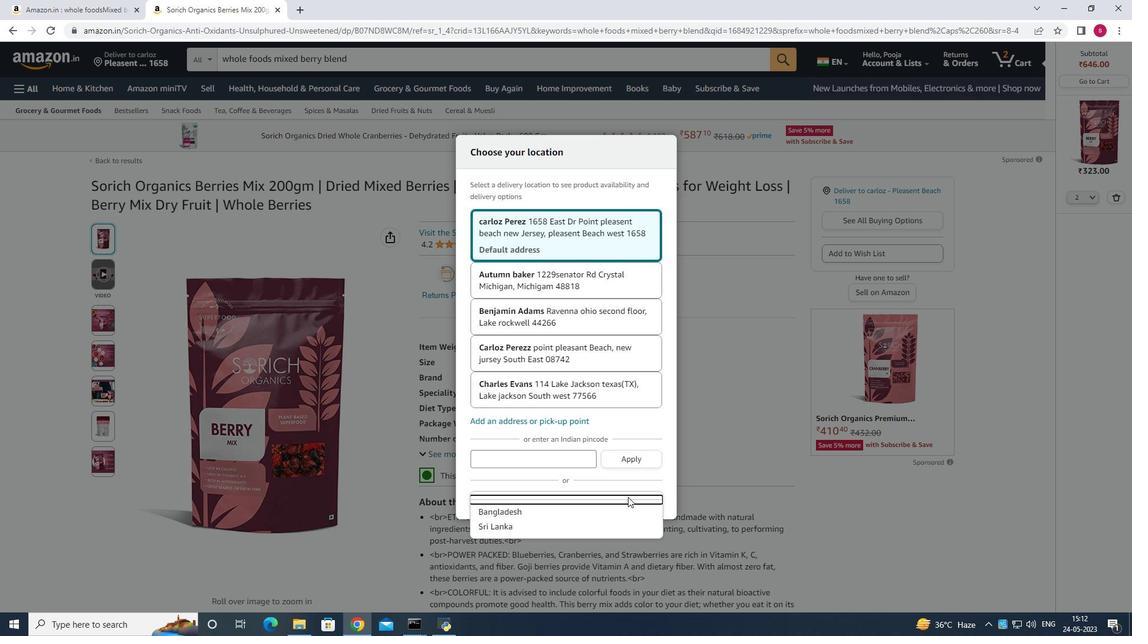 
Action: Mouse pressed left at (131, 169)
Screenshot: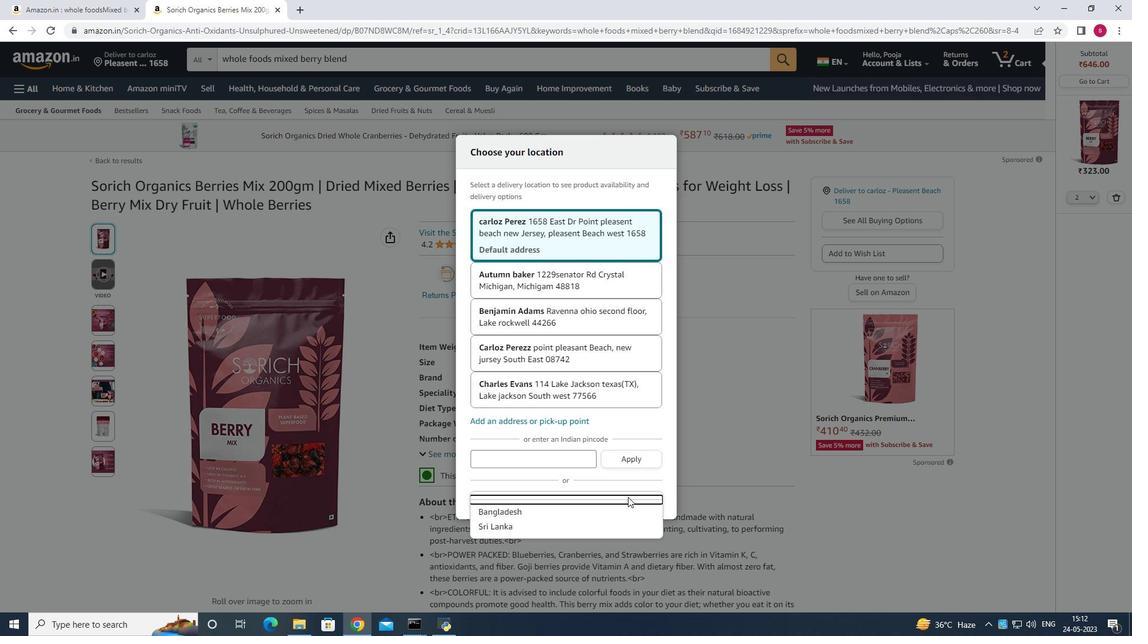 
Action: Mouse moved to (150, 171)
Screenshot: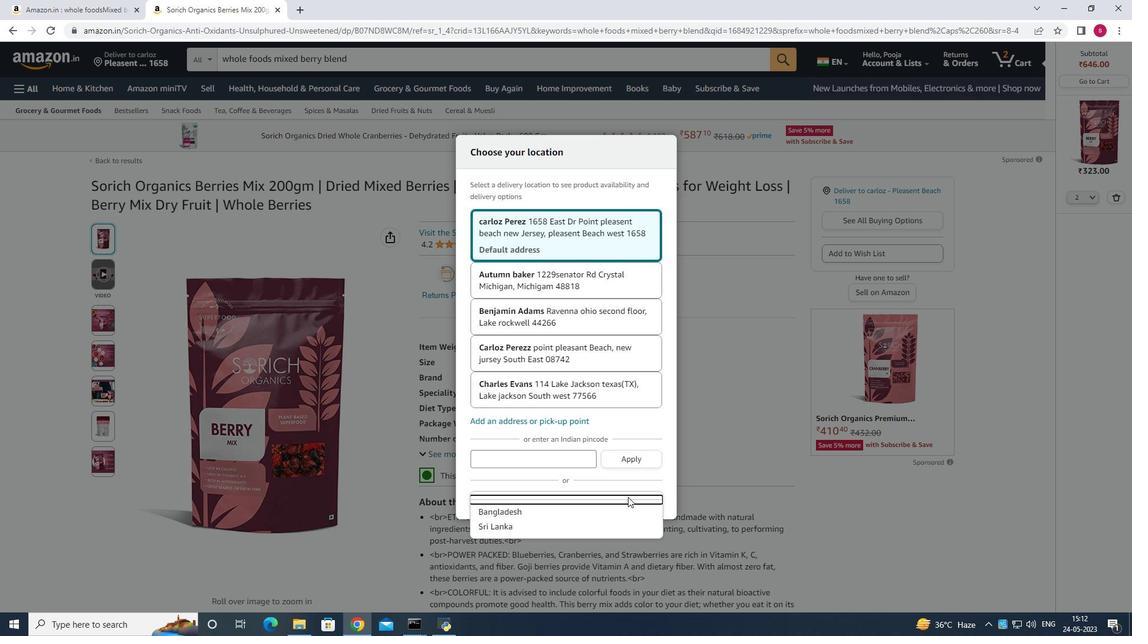 
Action: Mouse pressed left at (150, 171)
Screenshot: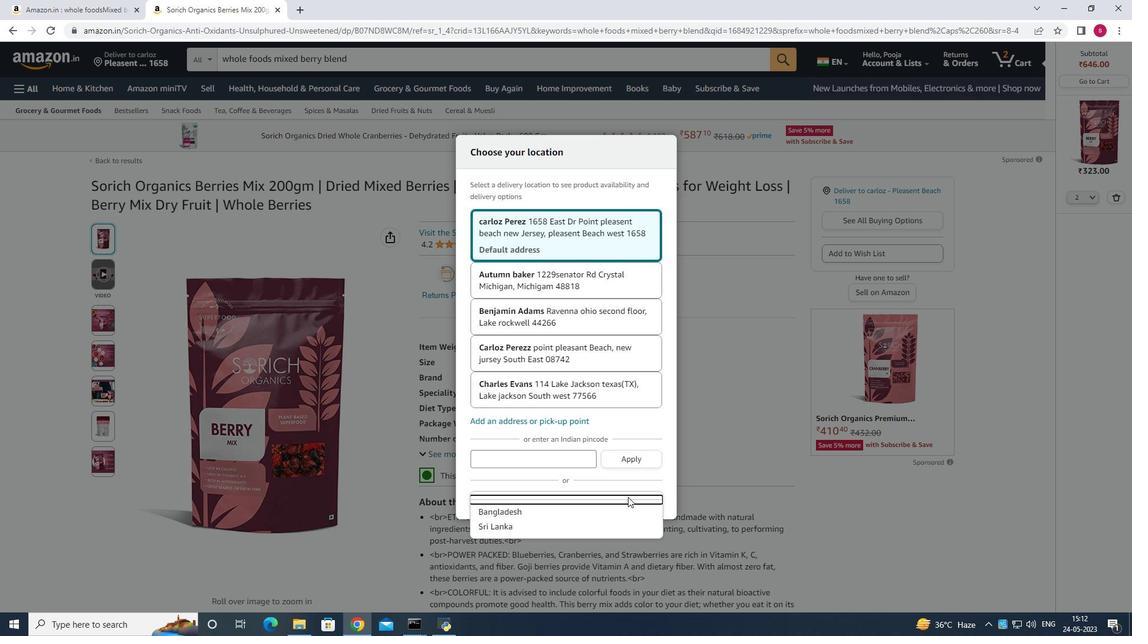 
Action: Mouse moved to (584, 262)
Screenshot: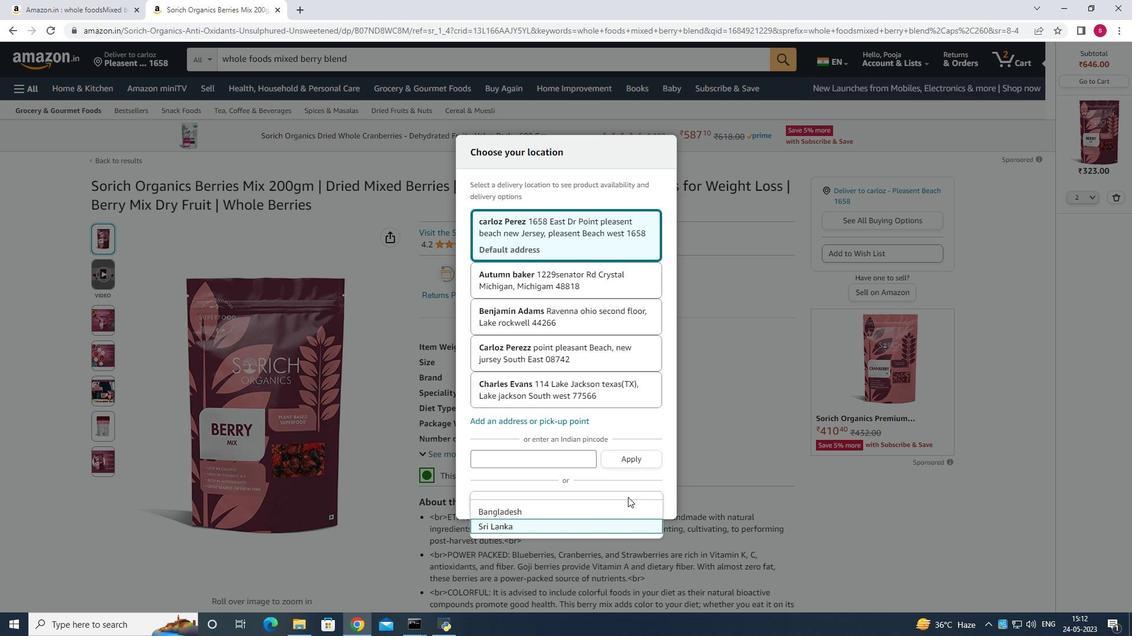 
Action: Mouse scrolled (584, 261) with delta (0, 0)
Screenshot: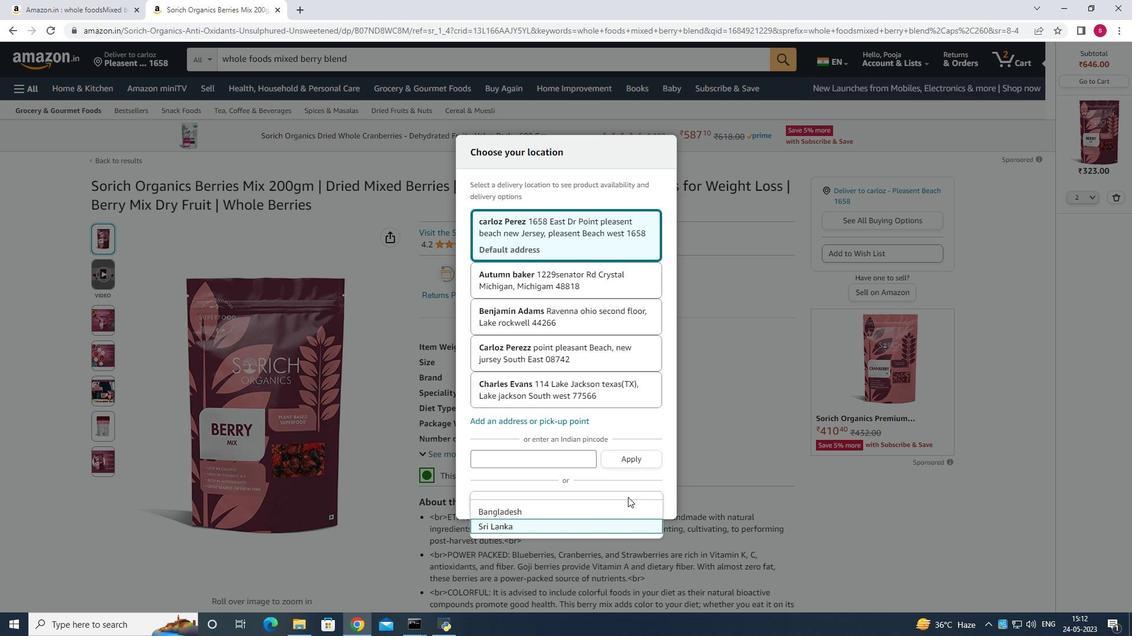 
Action: Mouse scrolled (584, 261) with delta (0, 0)
Screenshot: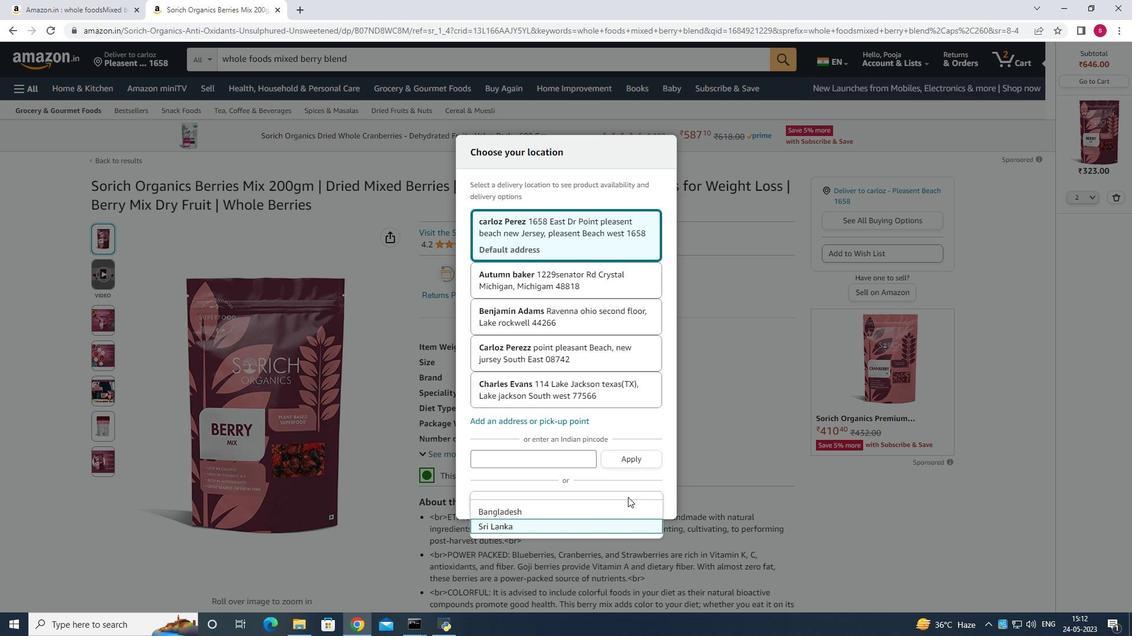 
Action: Mouse scrolled (584, 261) with delta (0, 0)
Screenshot: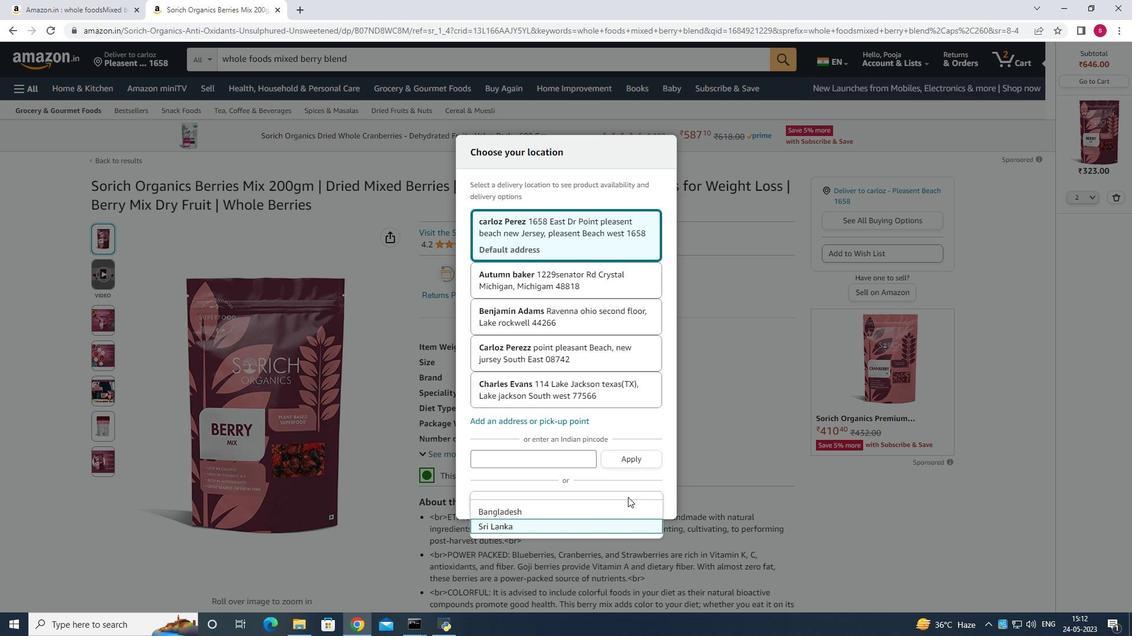 
Action: Mouse scrolled (584, 261) with delta (0, 0)
Screenshot: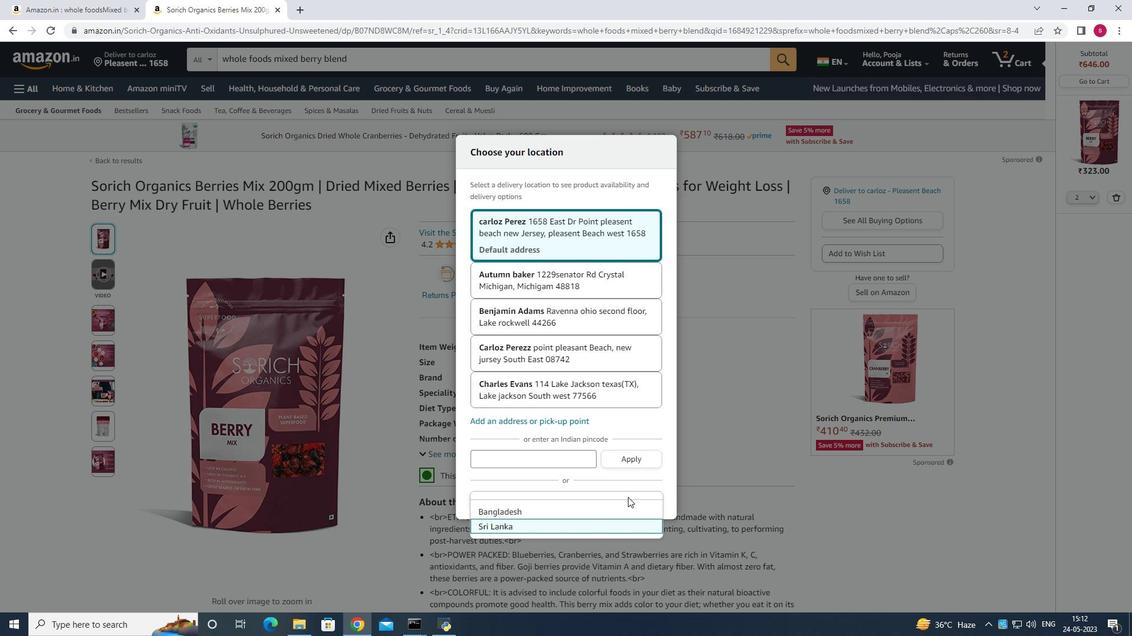 
Action: Mouse scrolled (584, 261) with delta (0, 0)
Screenshot: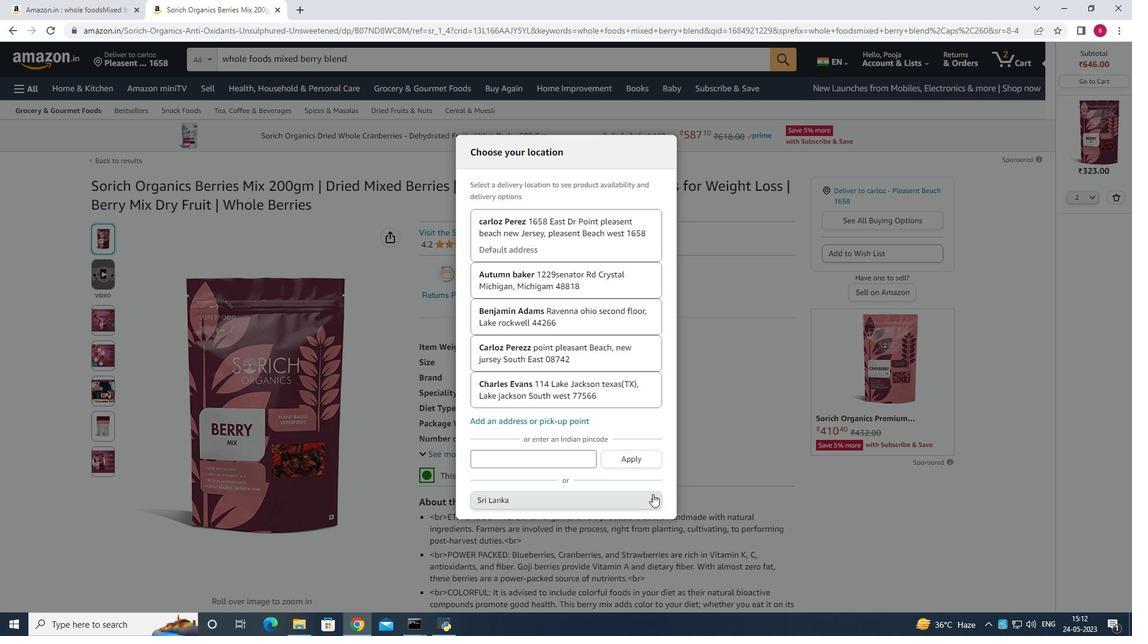 
Action: Mouse scrolled (584, 261) with delta (0, 0)
Screenshot: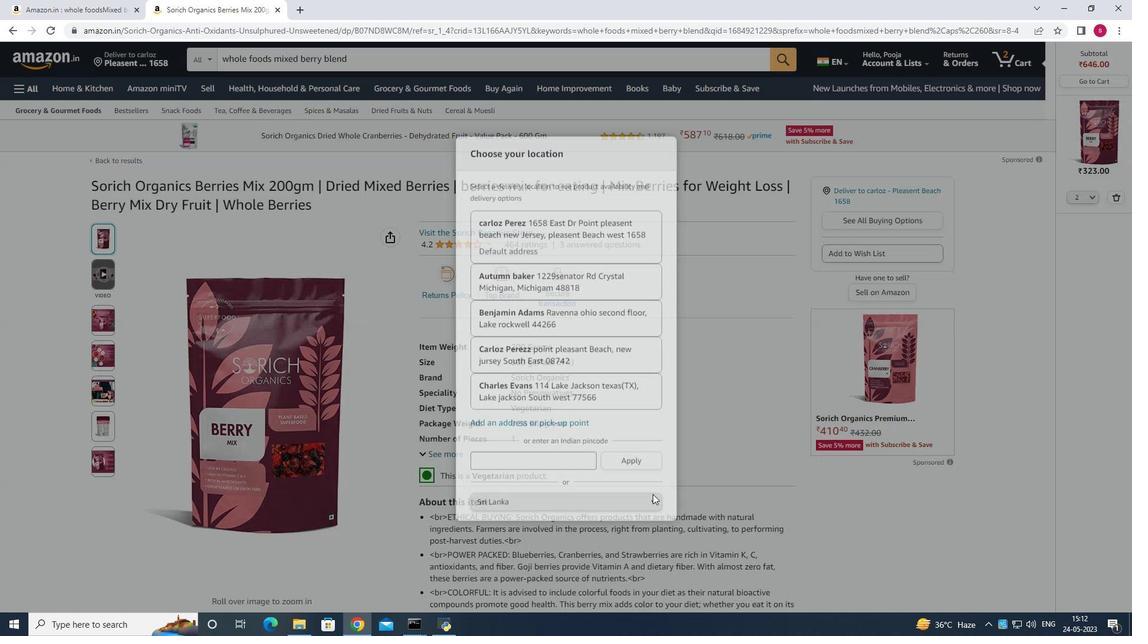
Action: Mouse scrolled (584, 261) with delta (0, 0)
Screenshot: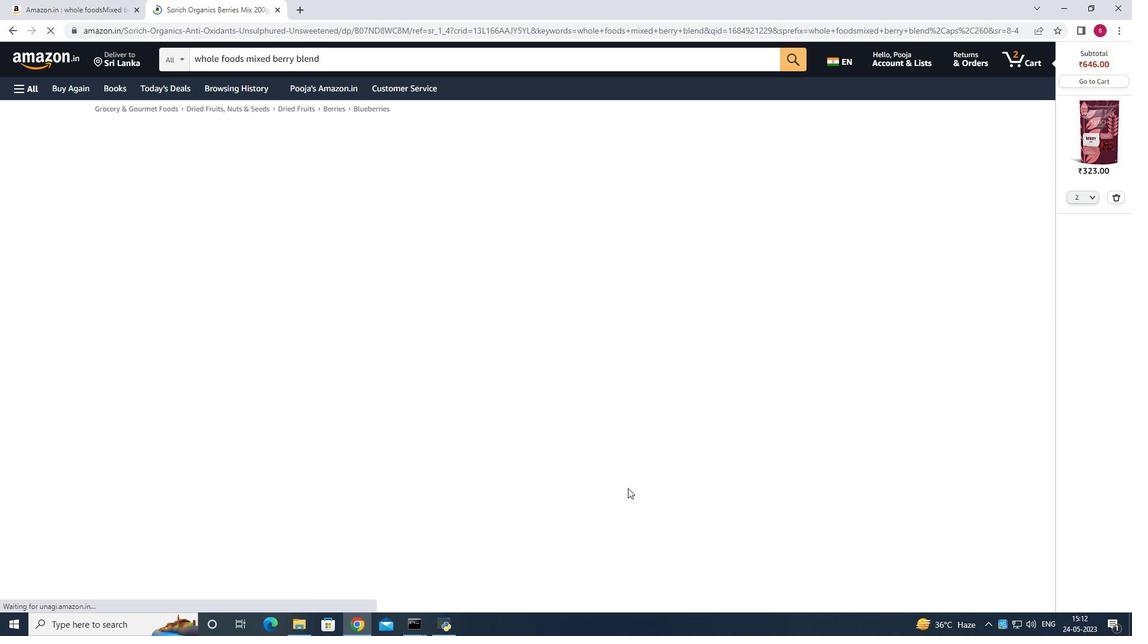 
Action: Mouse scrolled (584, 261) with delta (0, 0)
Screenshot: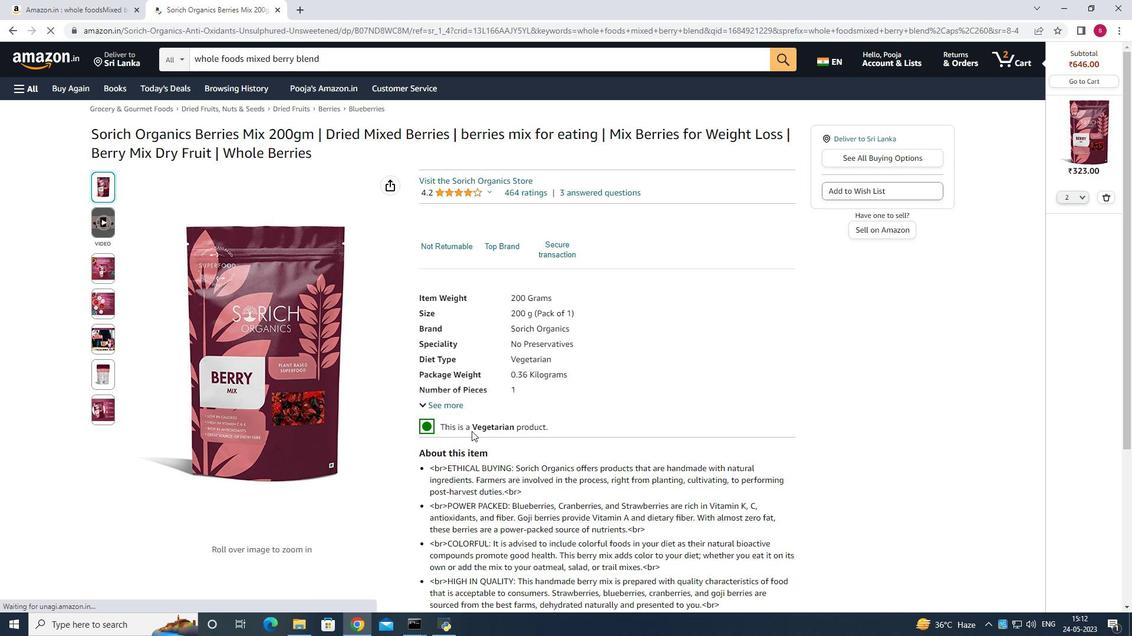 
Action: Mouse scrolled (584, 261) with delta (0, 0)
Screenshot: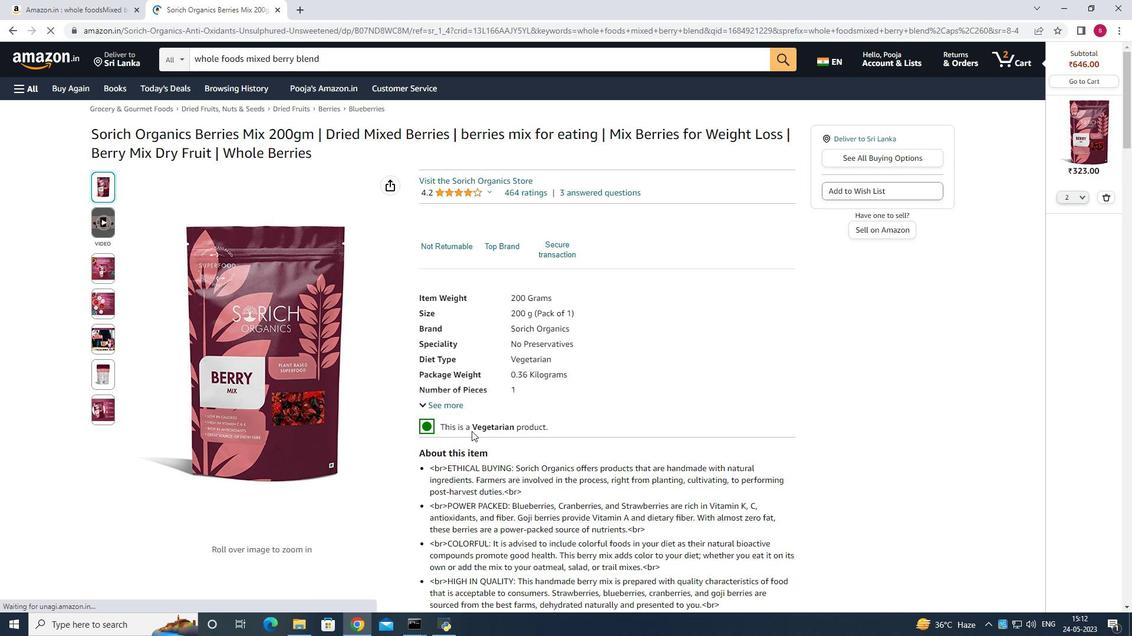 
Action: Mouse scrolled (584, 261) with delta (0, 0)
Screenshot: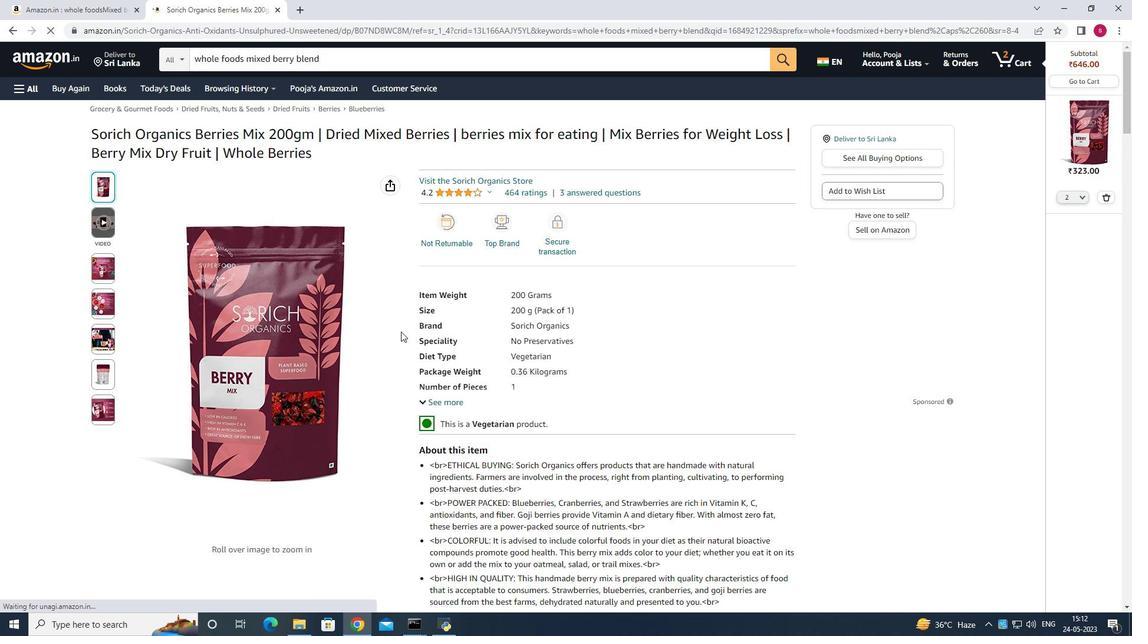 
Action: Mouse scrolled (584, 261) with delta (0, 0)
Screenshot: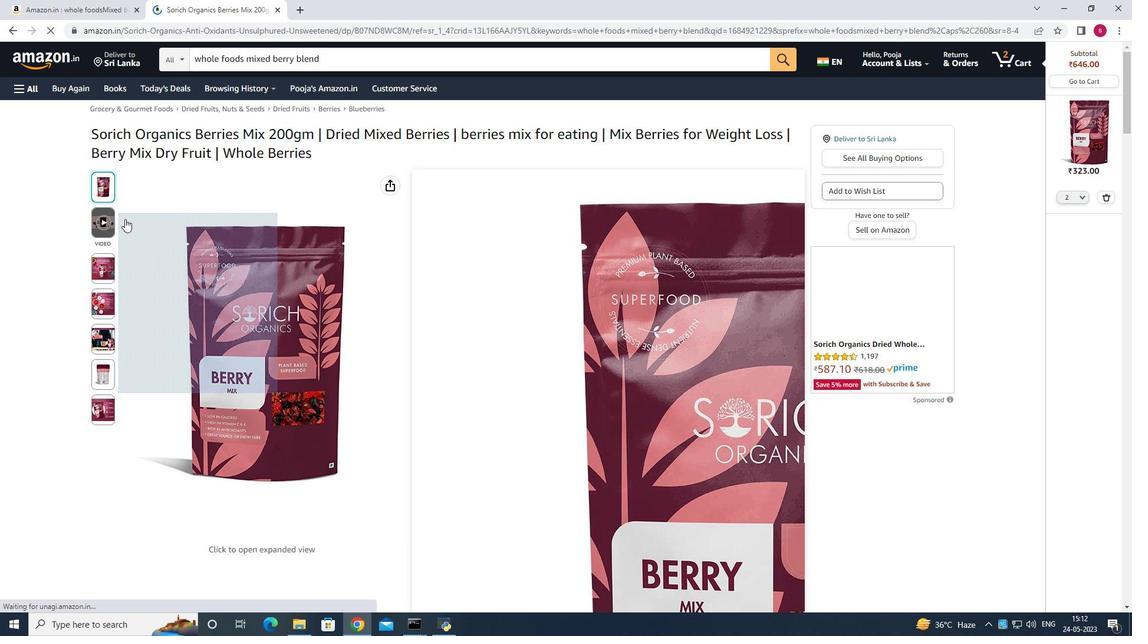 
Action: Mouse scrolled (584, 261) with delta (0, 0)
Screenshot: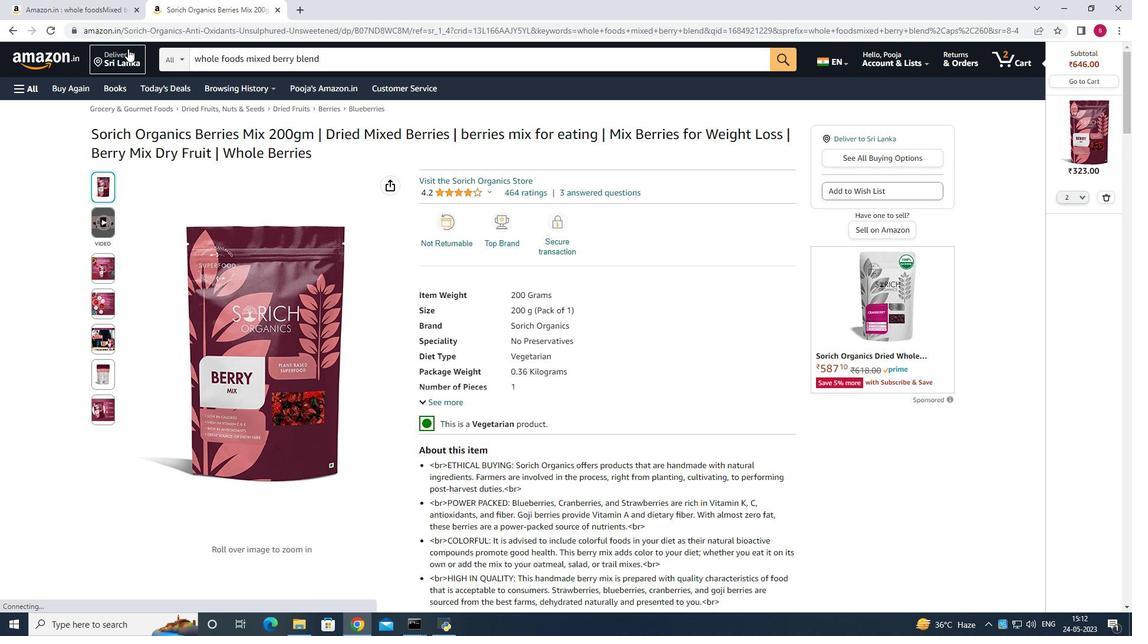
Action: Mouse scrolled (584, 261) with delta (0, 0)
Screenshot: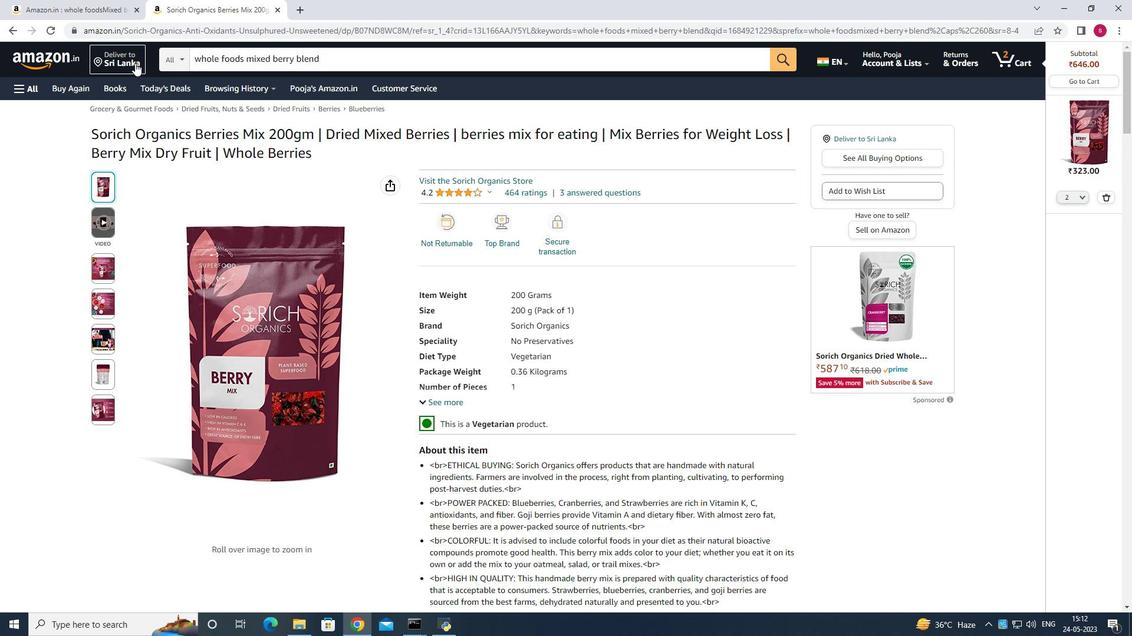 
Action: Mouse scrolled (584, 261) with delta (0, 0)
Screenshot: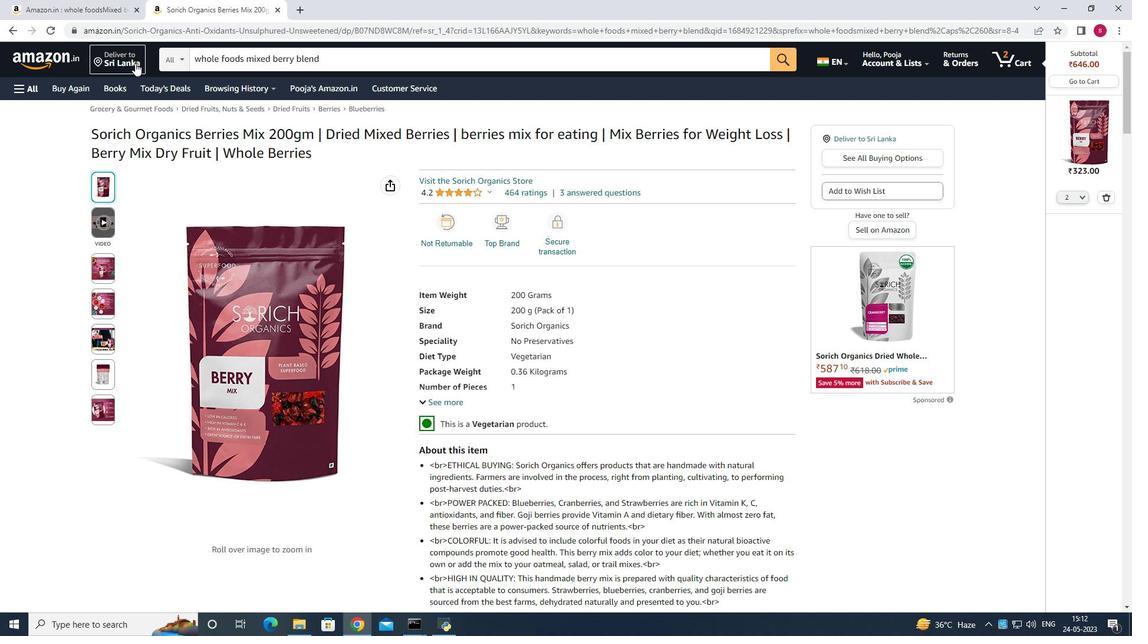 
Action: Mouse scrolled (584, 261) with delta (0, 0)
Screenshot: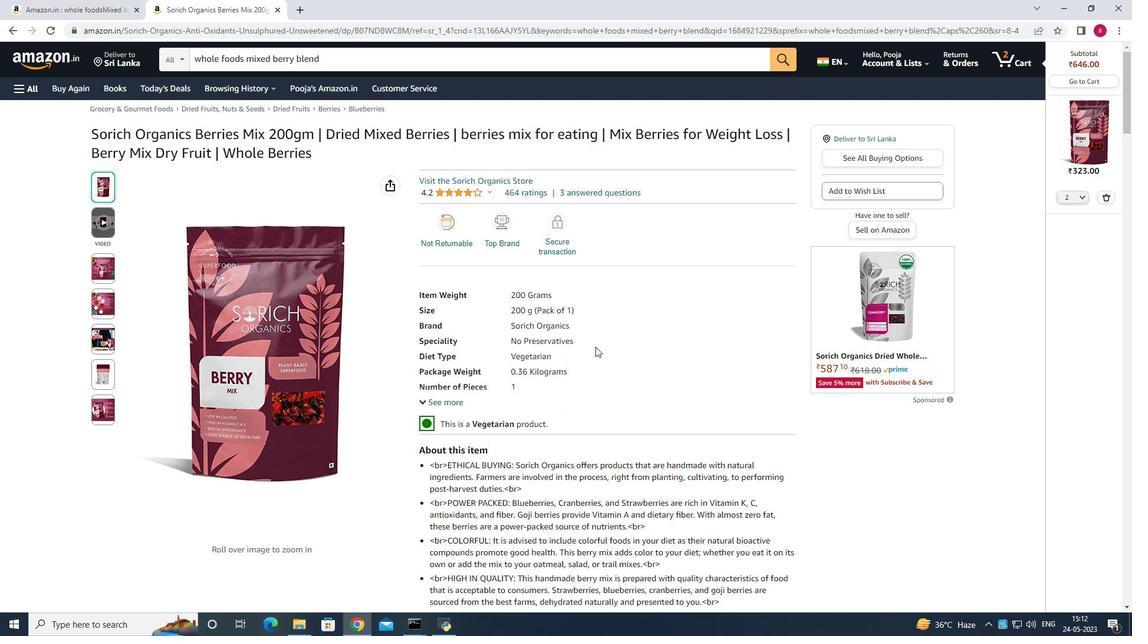 
Action: Mouse moved to (591, 262)
Screenshot: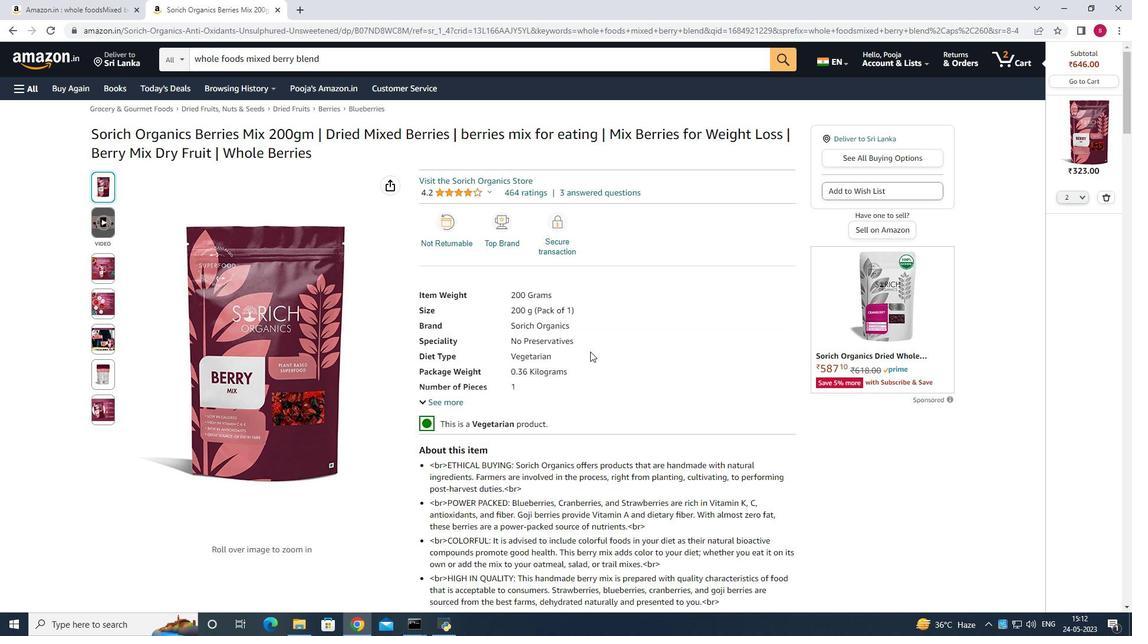 
Action: Mouse scrolled (591, 261) with delta (0, 0)
Screenshot: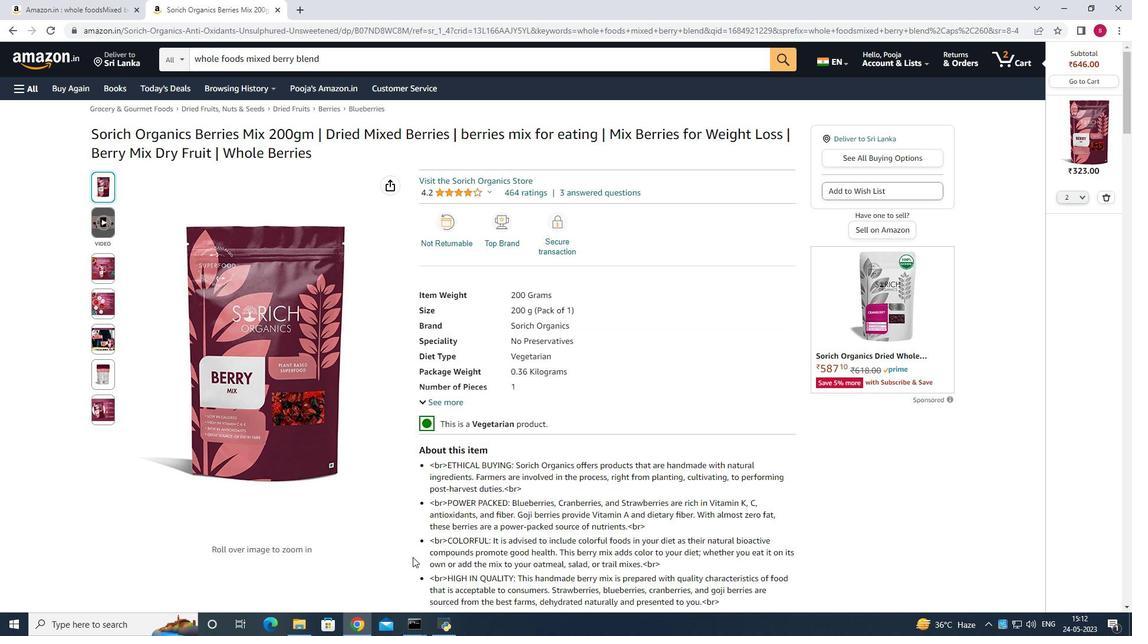 
Action: Mouse scrolled (591, 261) with delta (0, 0)
Screenshot: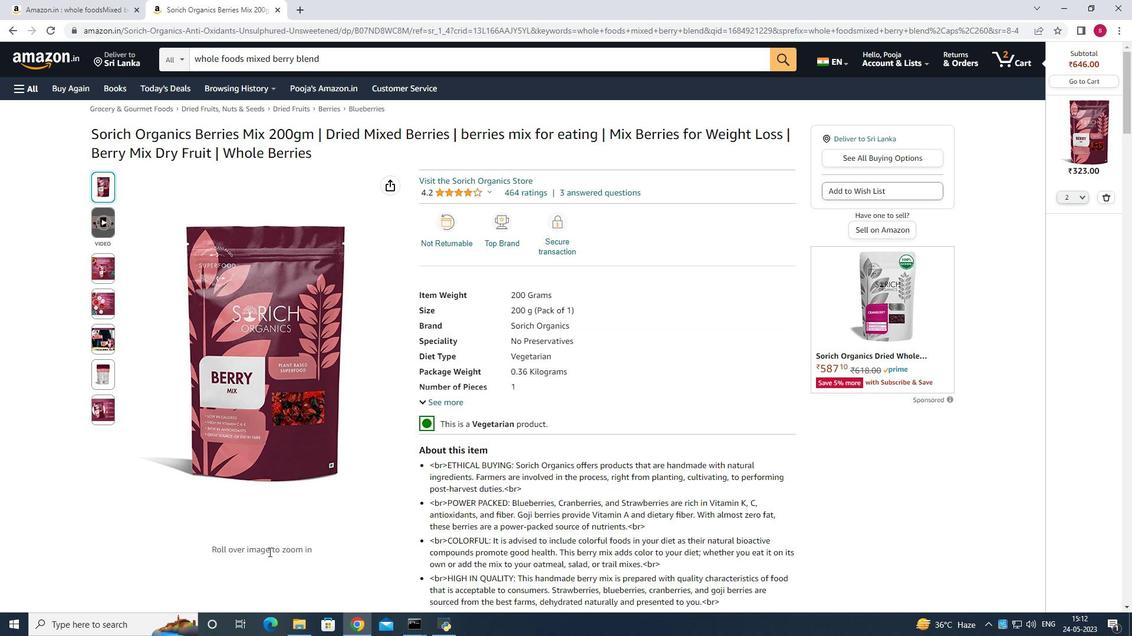 
Action: Mouse scrolled (591, 261) with delta (0, 0)
Screenshot: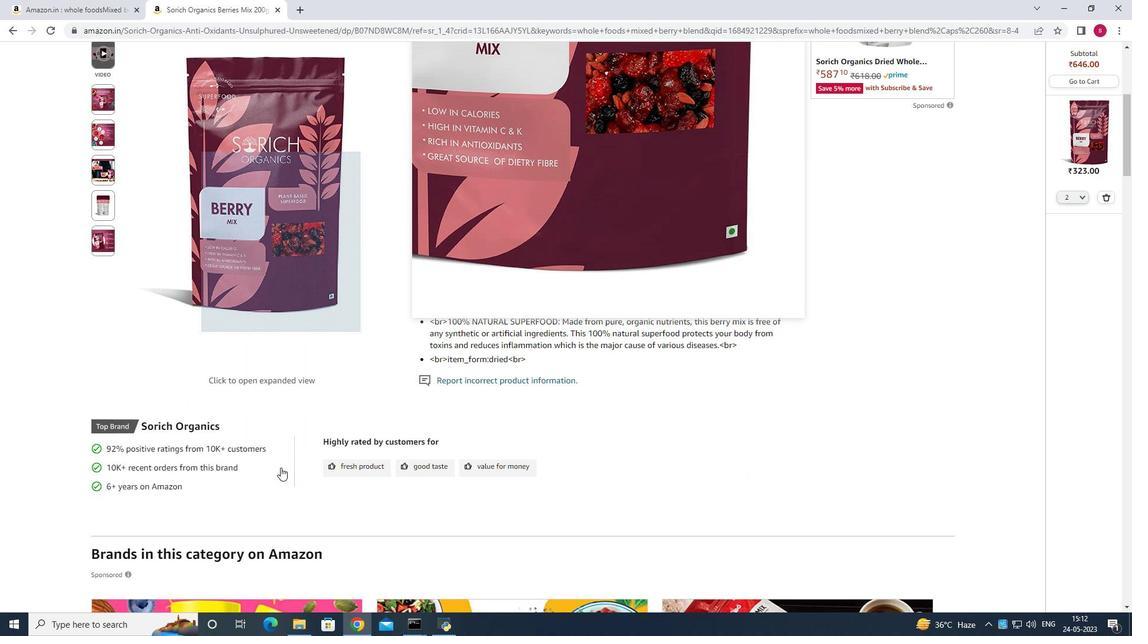 
Action: Mouse scrolled (591, 261) with delta (0, 0)
Screenshot: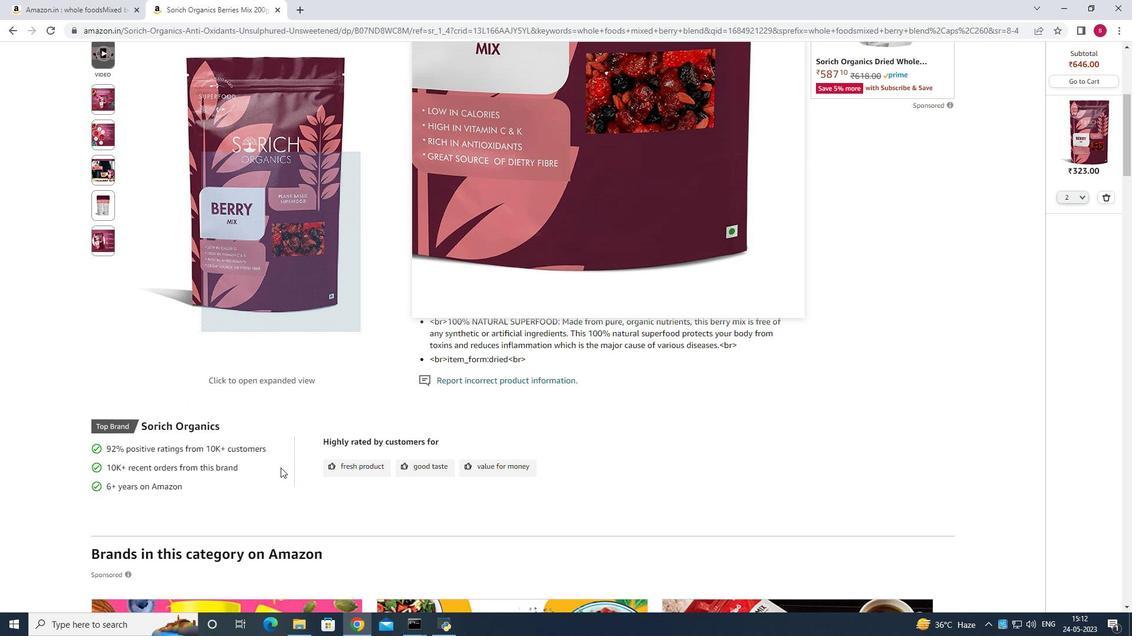 
Action: Mouse scrolled (591, 261) with delta (0, 0)
Screenshot: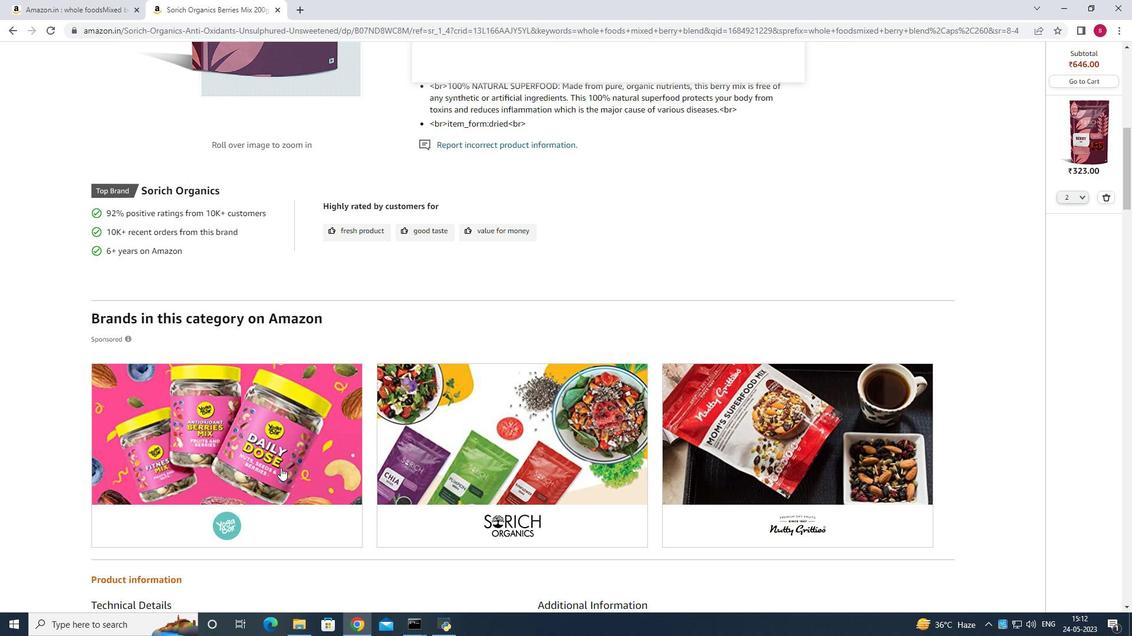 
Action: Mouse scrolled (591, 261) with delta (0, 0)
Screenshot: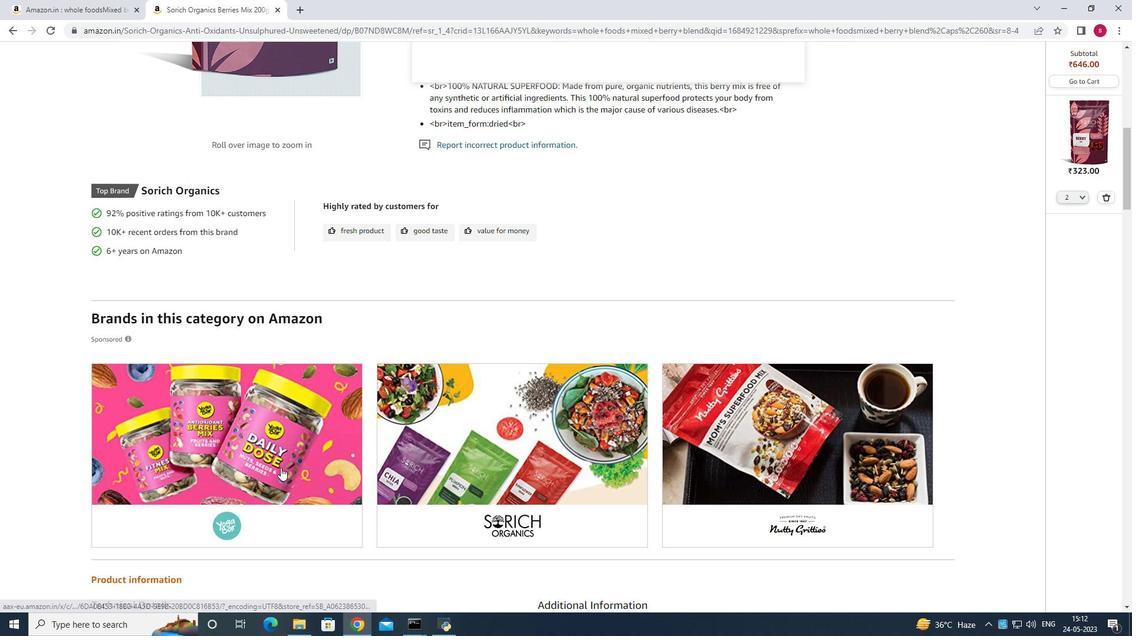 
Action: Mouse scrolled (591, 261) with delta (0, 0)
Screenshot: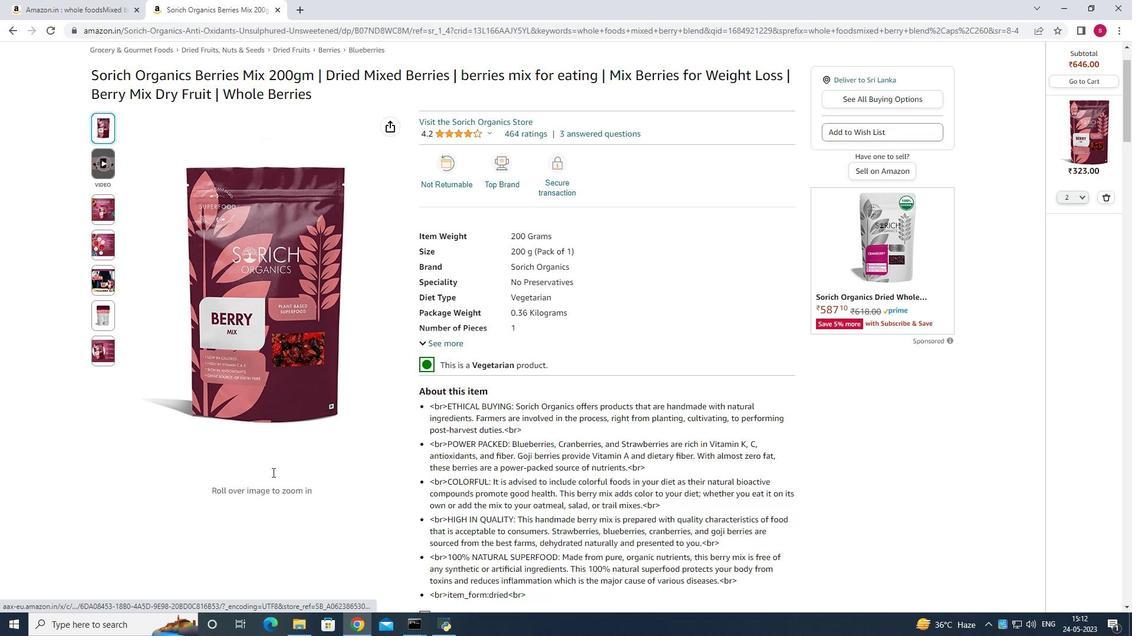 
Action: Mouse scrolled (591, 261) with delta (0, 0)
Screenshot: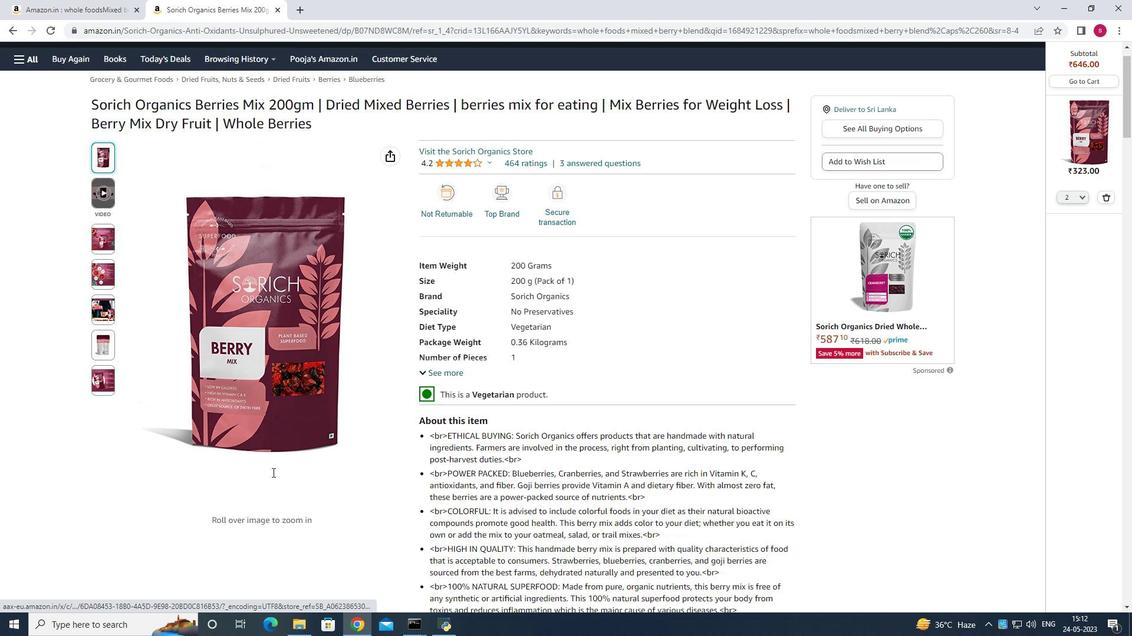 
Action: Mouse scrolled (591, 261) with delta (0, 0)
Screenshot: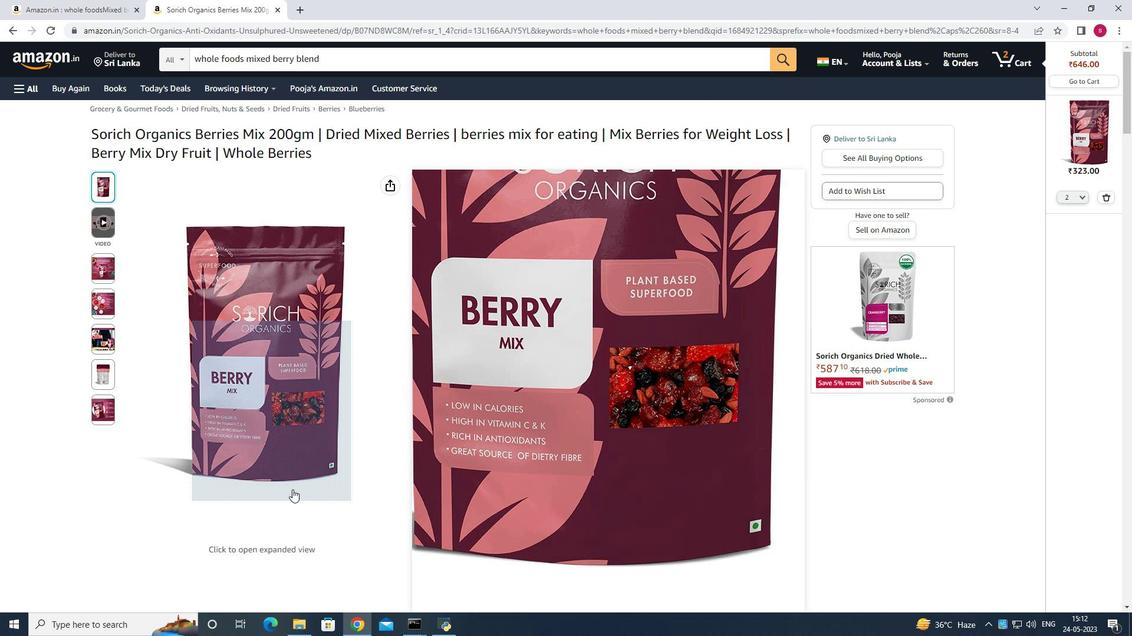 
Action: Mouse scrolled (591, 261) with delta (0, 0)
Screenshot: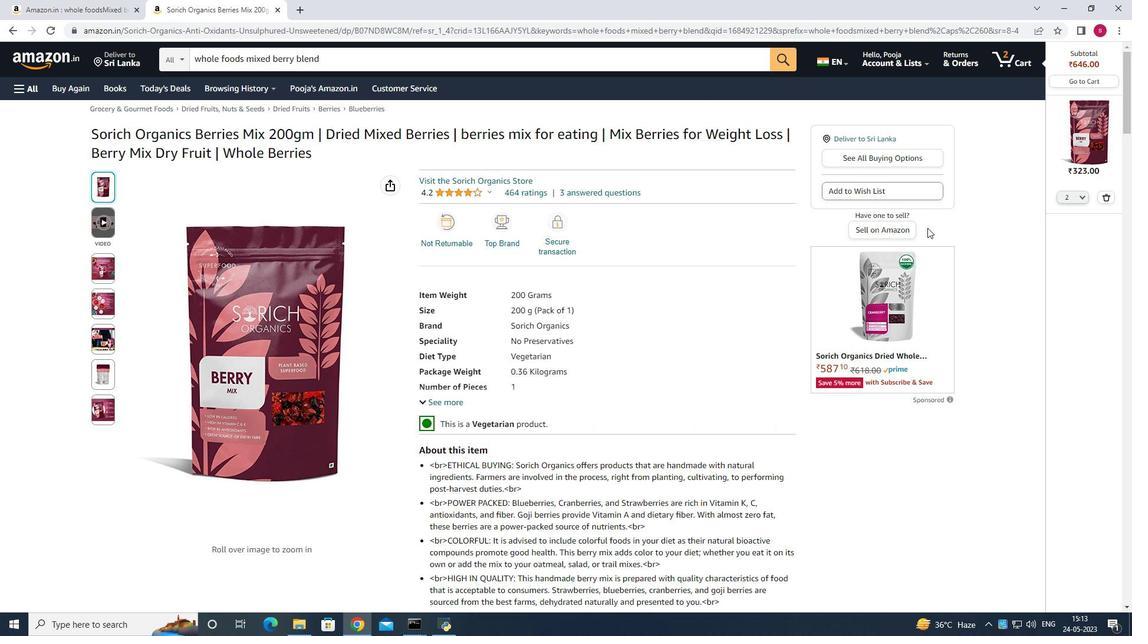 
Action: Mouse scrolled (591, 261) with delta (0, 0)
Screenshot: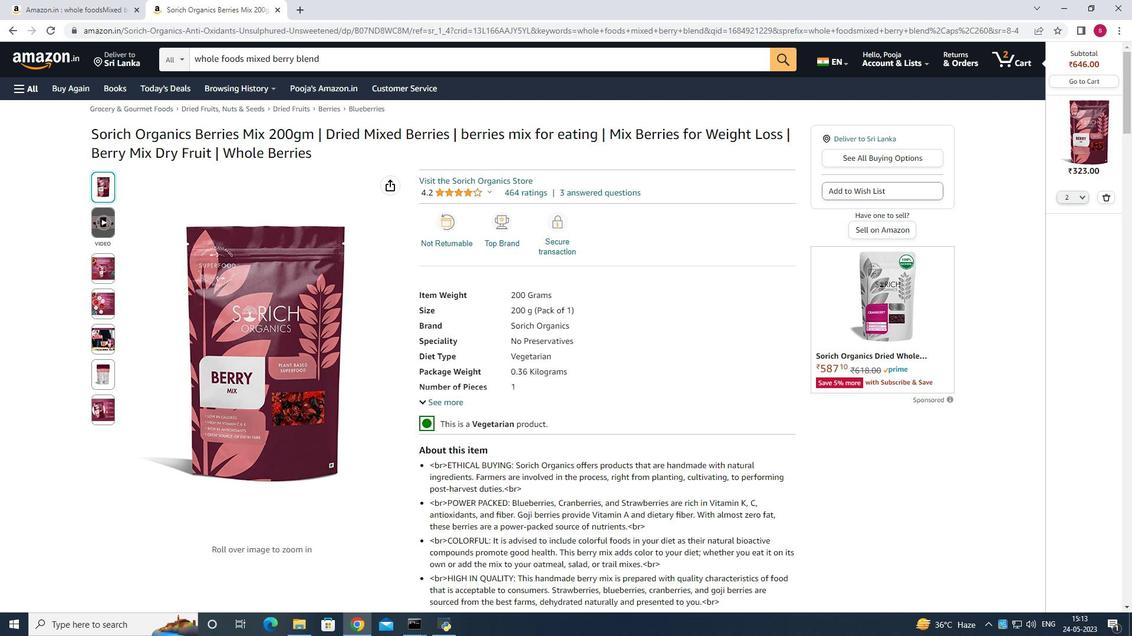 
Action: Mouse moved to (461, 267)
Screenshot: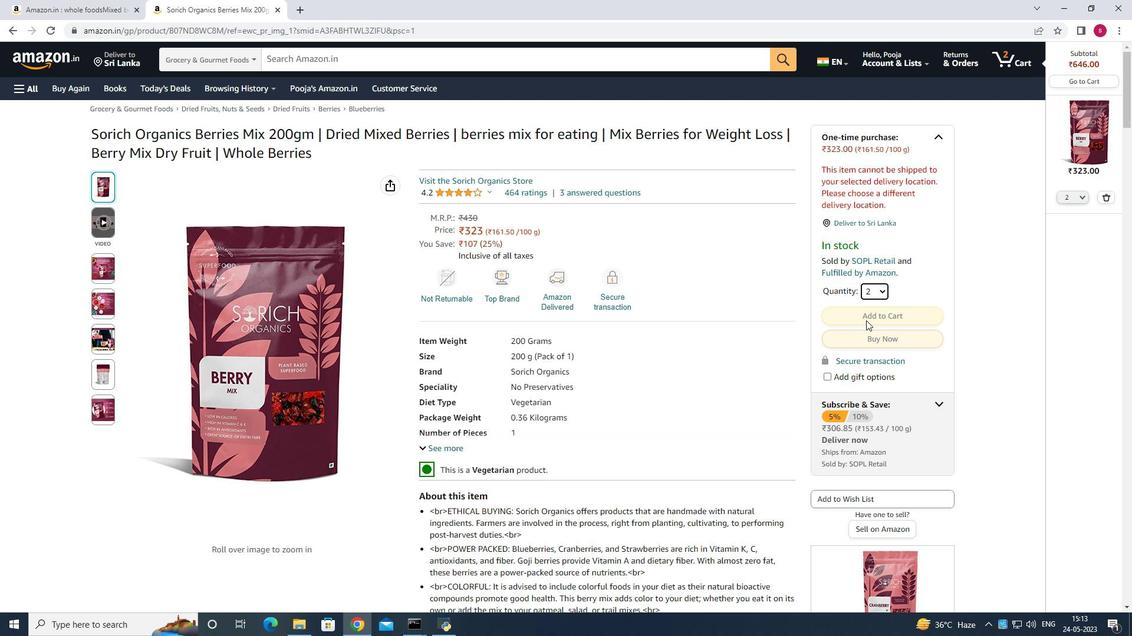 
Action: Mouse scrolled (461, 266) with delta (0, 0)
Screenshot: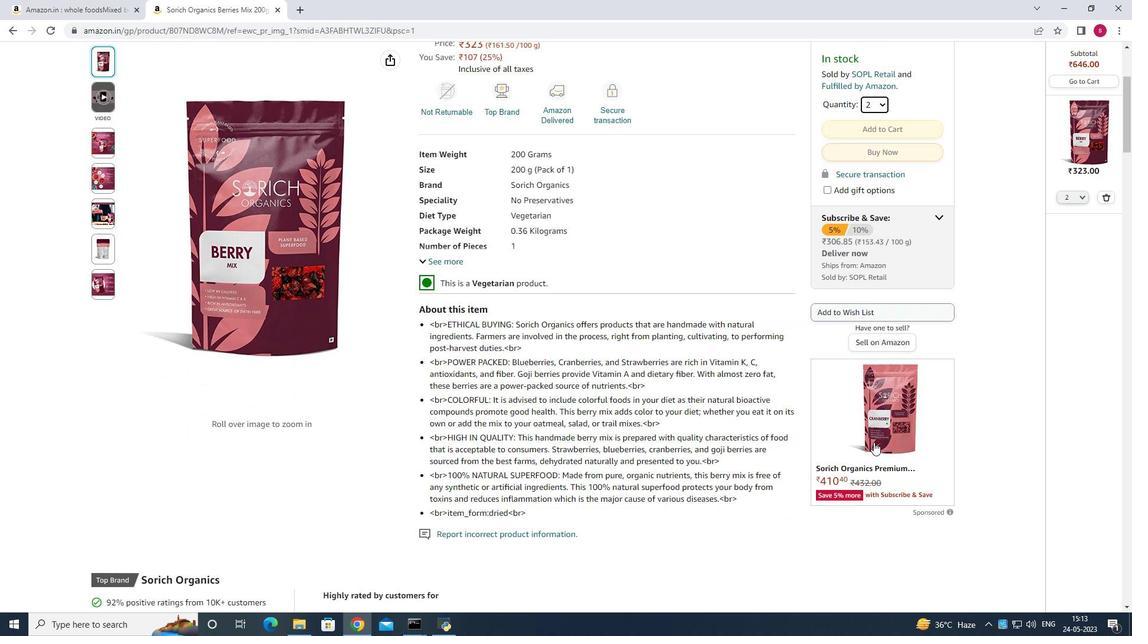 
Action: Mouse moved to (716, 323)
Screenshot: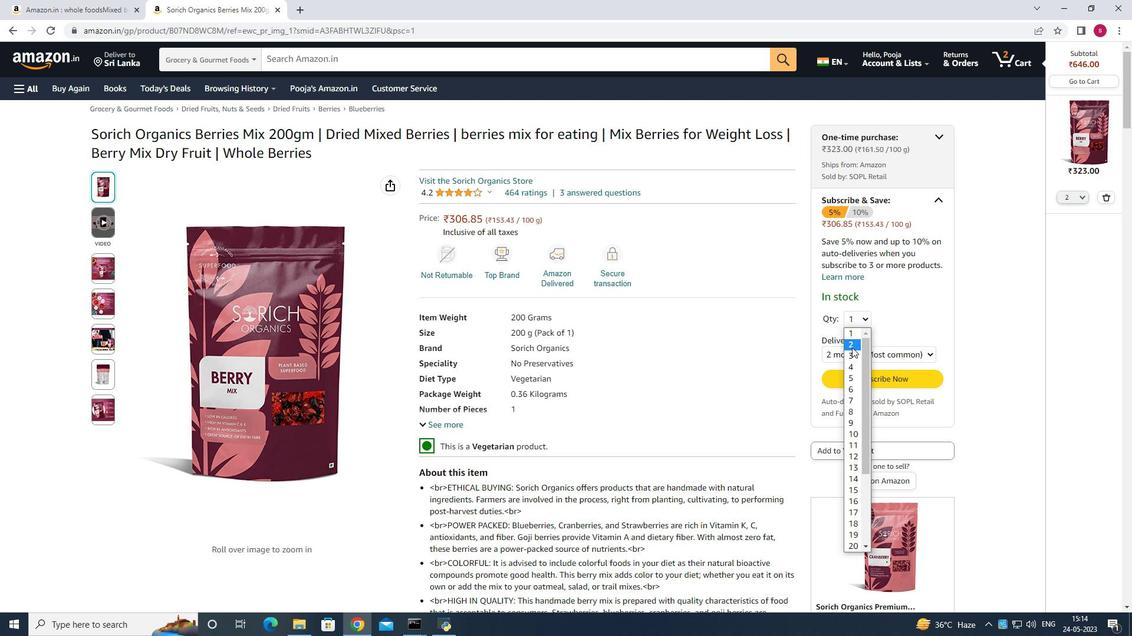 
Action: Mouse scrolled (716, 323) with delta (0, 0)
Screenshot: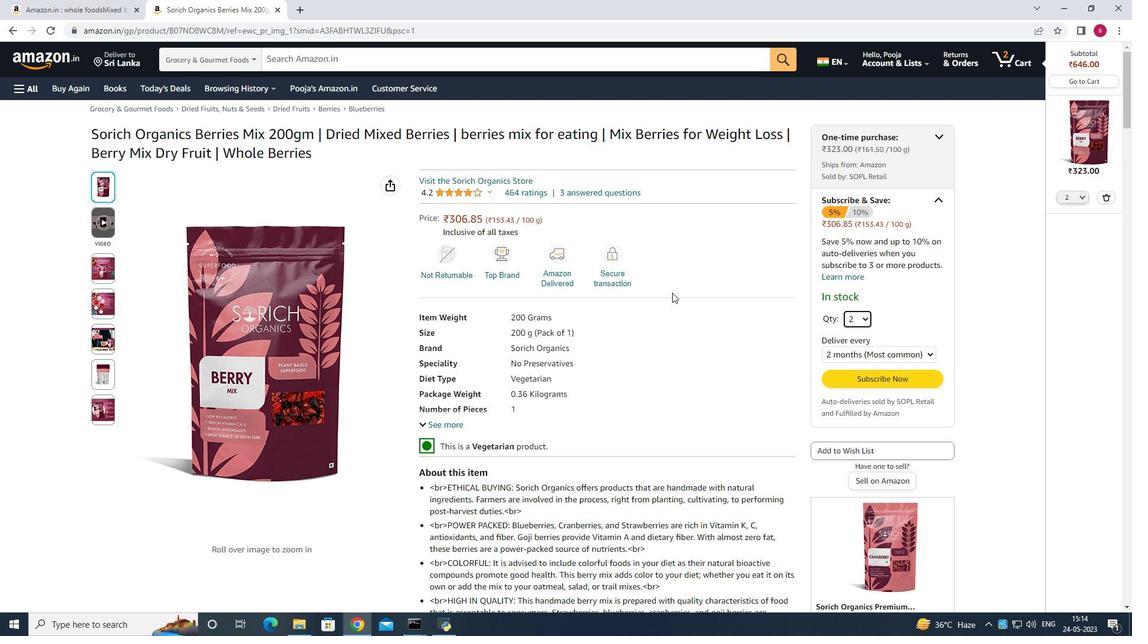 
Action: Mouse moved to (505, 336)
Screenshot: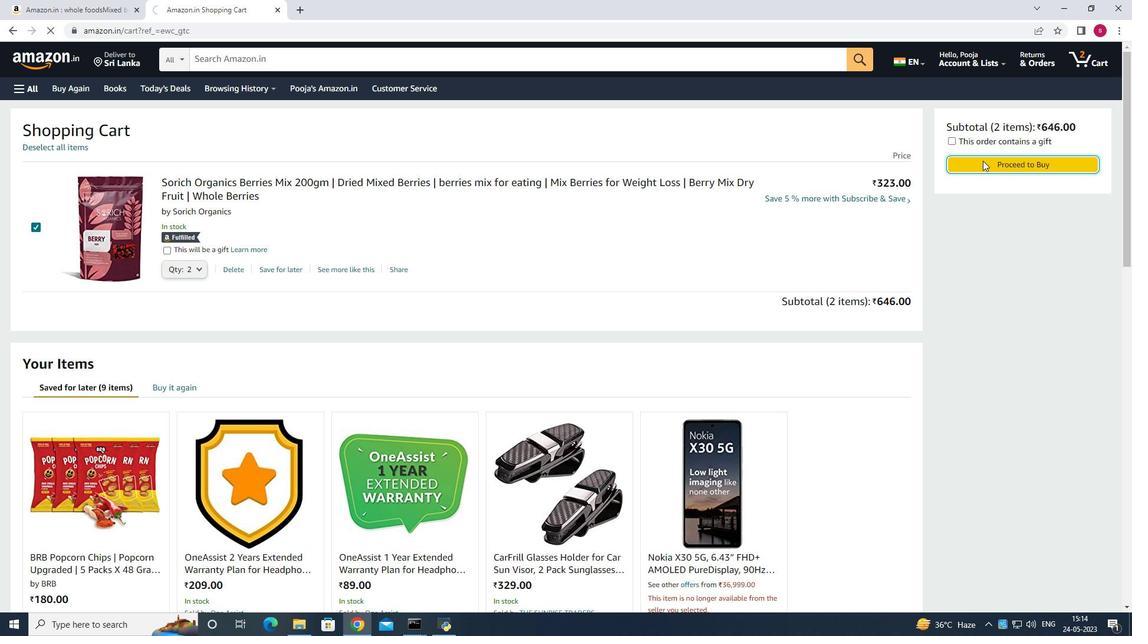 
Action: Mouse scrolled (505, 335) with delta (0, 0)
Screenshot: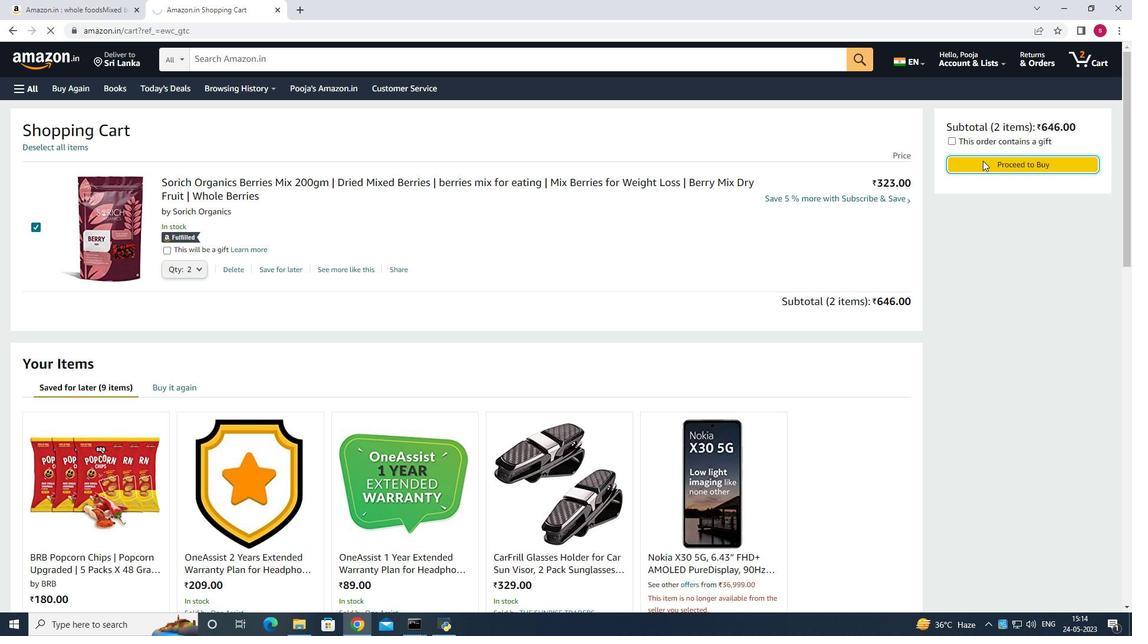 
Action: Mouse moved to (528, 315)
Screenshot: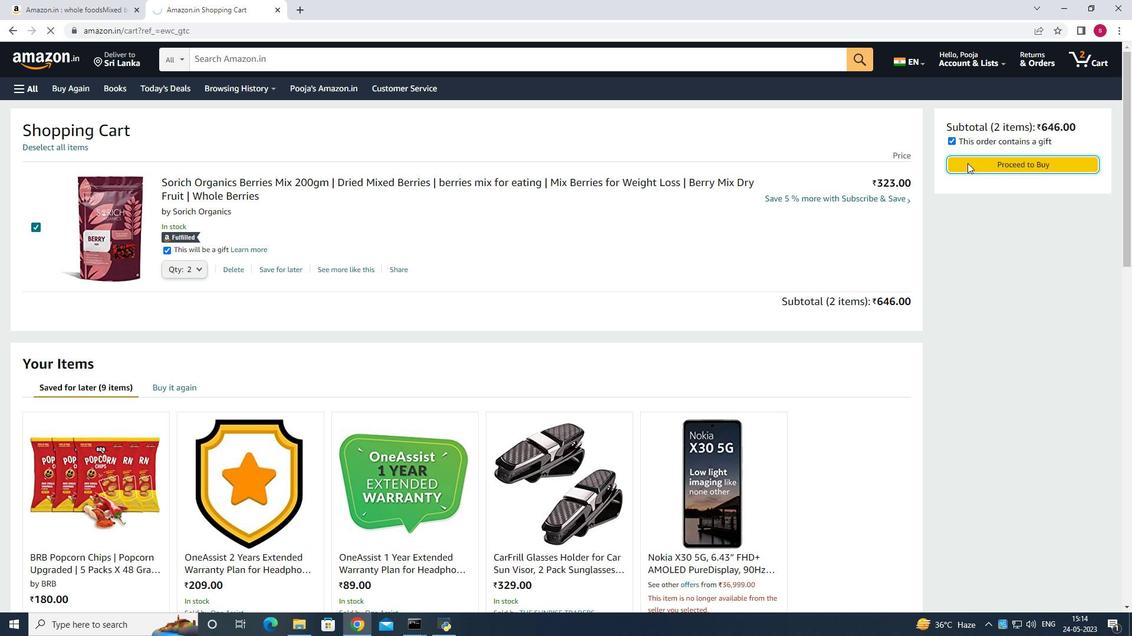 
Action: Mouse scrolled (528, 314) with delta (0, 0)
Screenshot: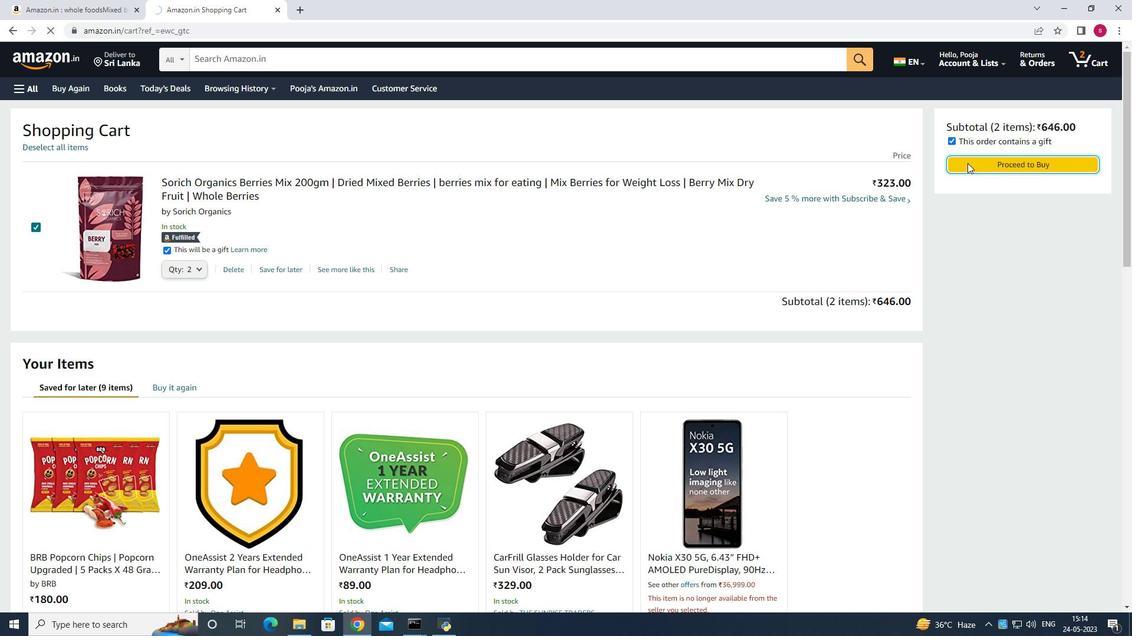 
Action: Mouse scrolled (528, 314) with delta (0, 0)
Screenshot: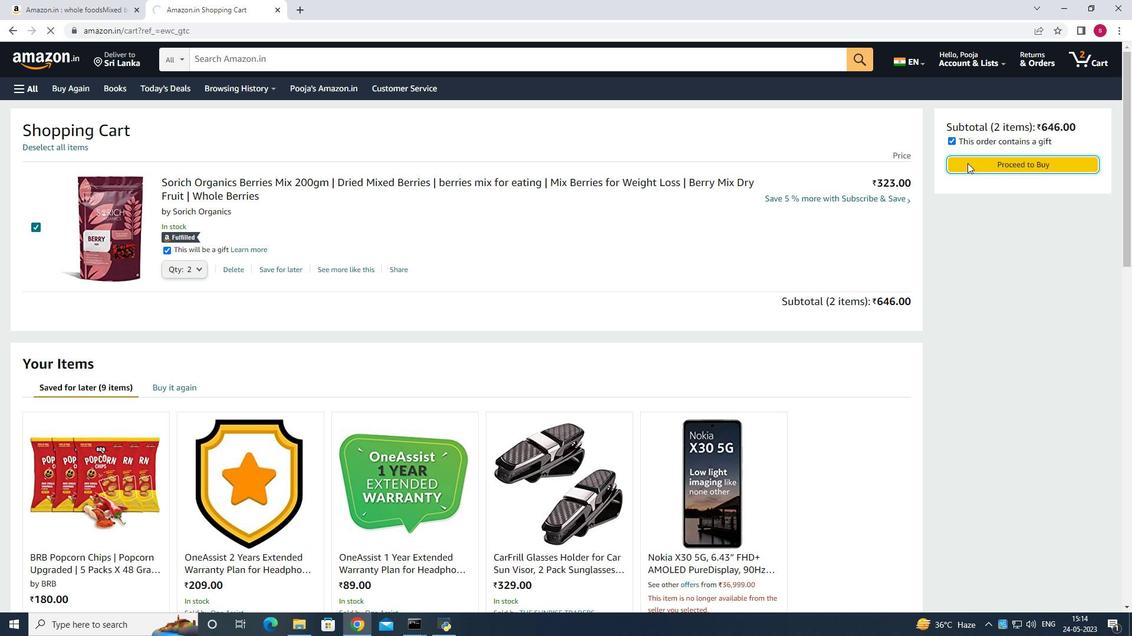 
Action: Mouse scrolled (528, 314) with delta (0, 0)
Screenshot: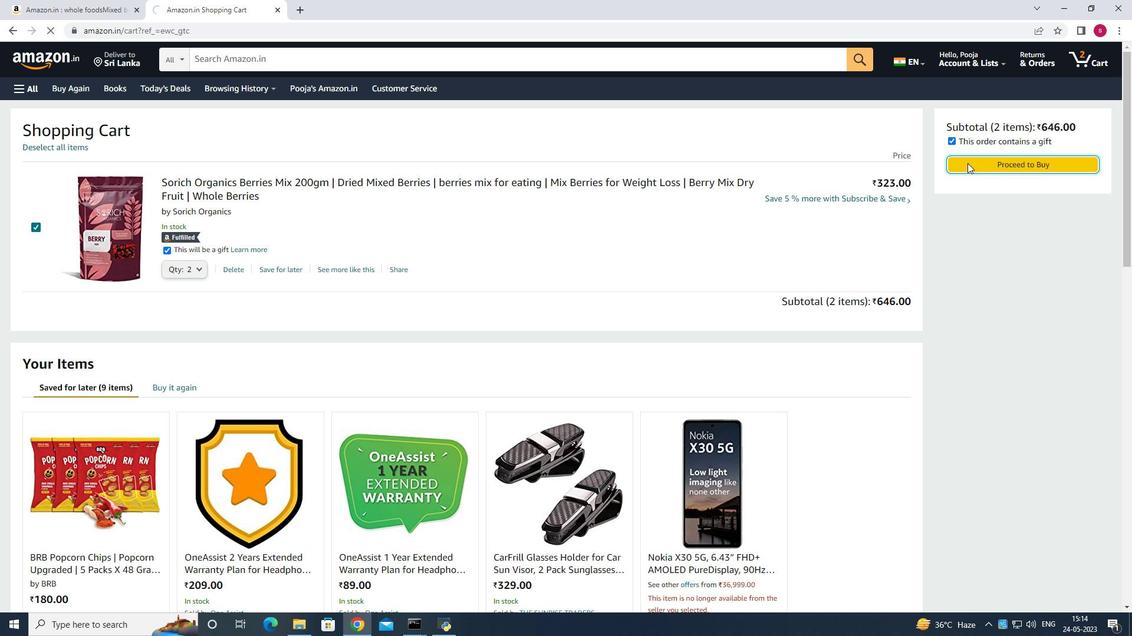 
Action: Mouse scrolled (528, 314) with delta (0, 0)
Screenshot: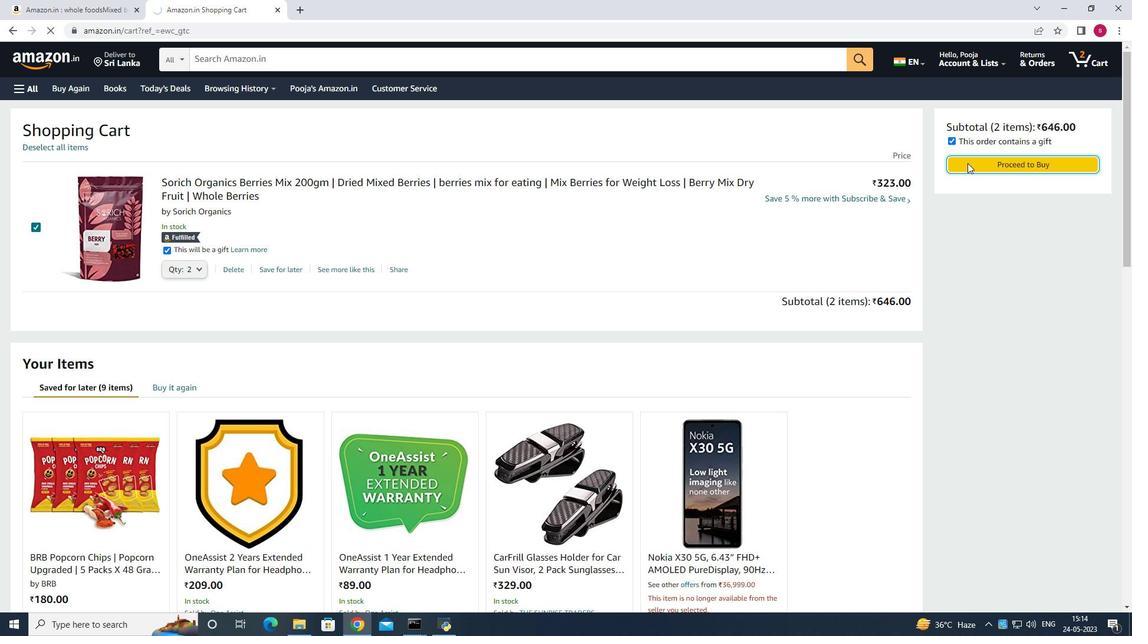 
Action: Mouse scrolled (528, 314) with delta (0, 0)
Screenshot: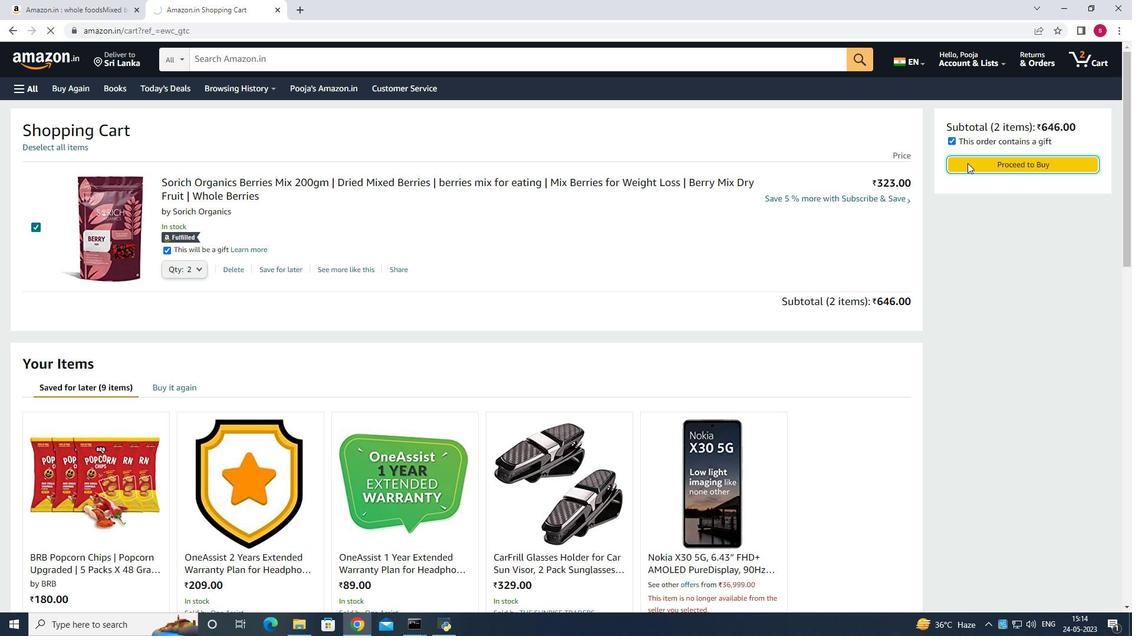 
Action: Mouse scrolled (528, 314) with delta (0, 0)
Screenshot: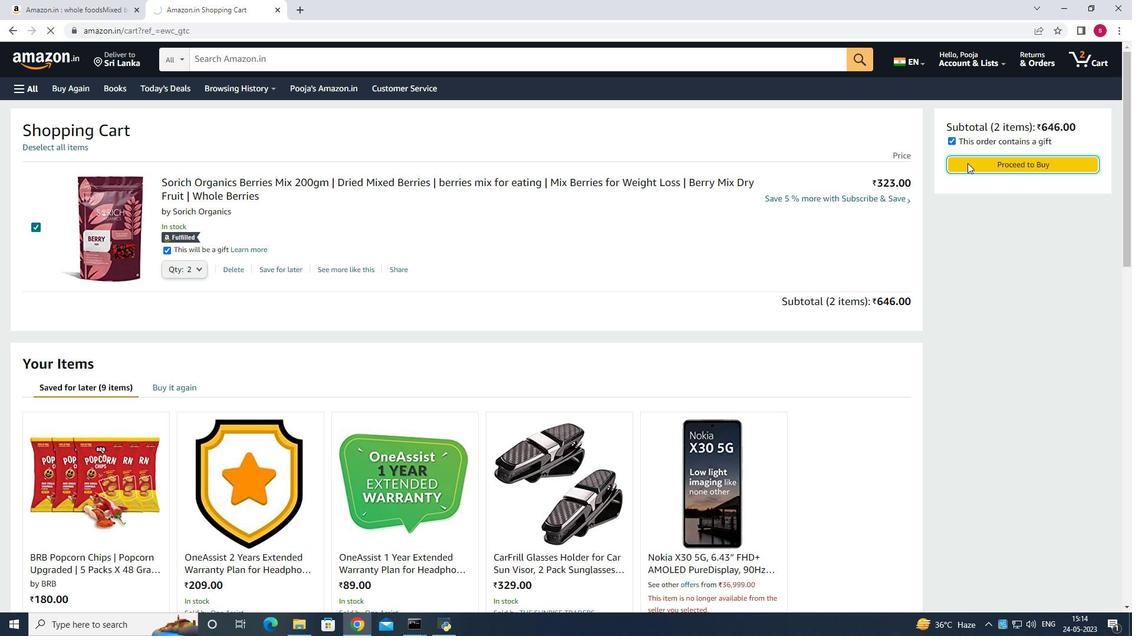 
Action: Mouse scrolled (528, 314) with delta (0, 0)
Screenshot: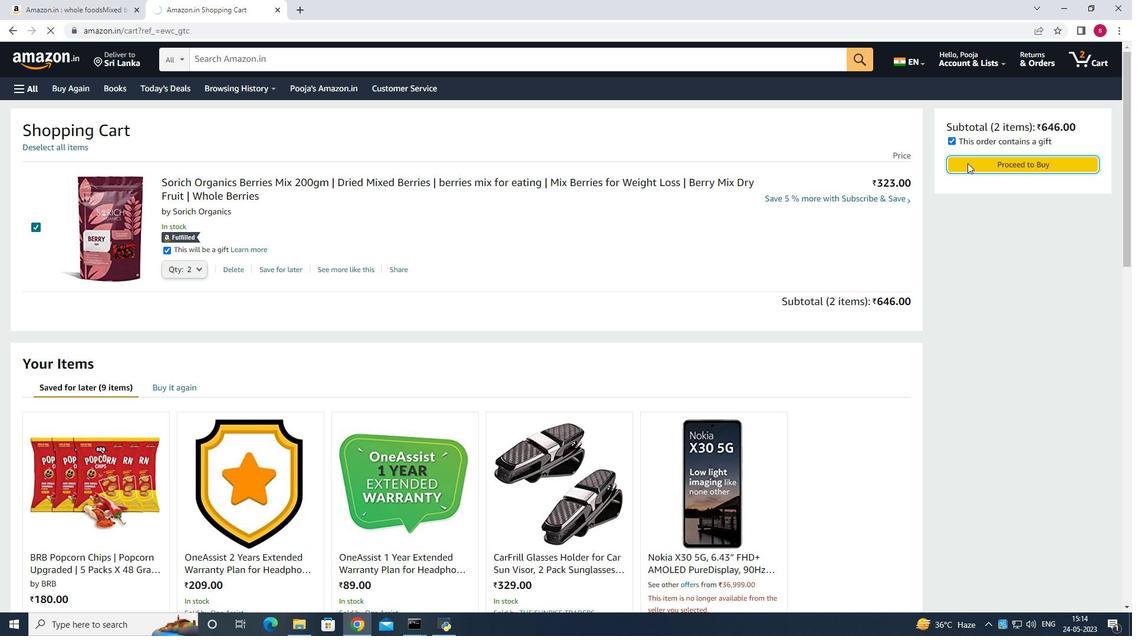 
Action: Mouse scrolled (528, 314) with delta (0, 0)
Screenshot: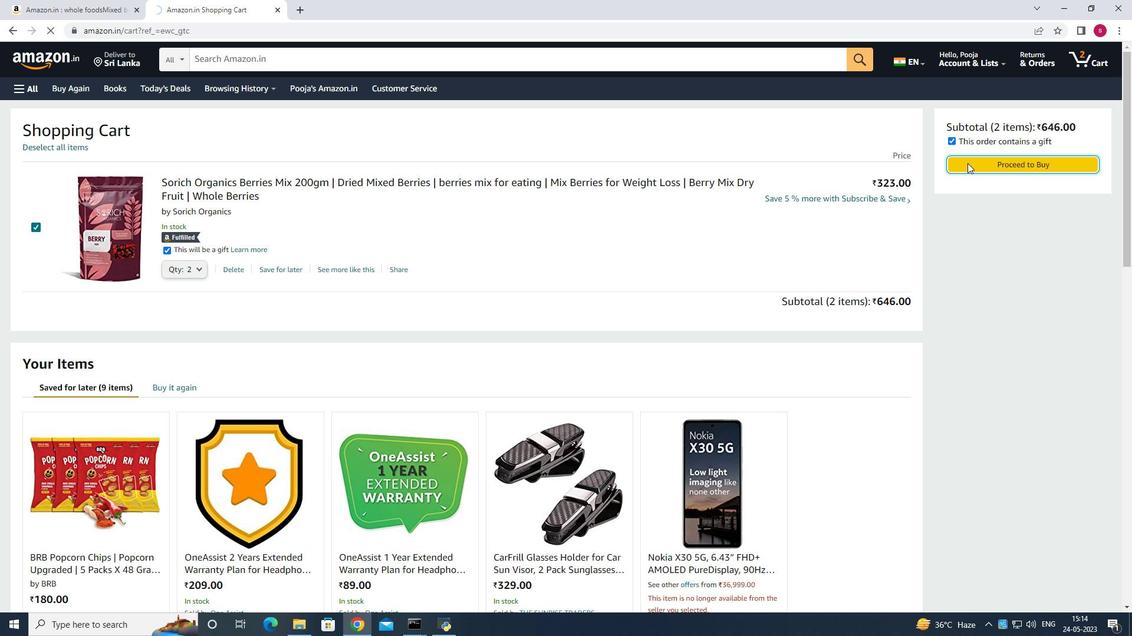 
Action: Mouse scrolled (528, 314) with delta (0, 0)
Screenshot: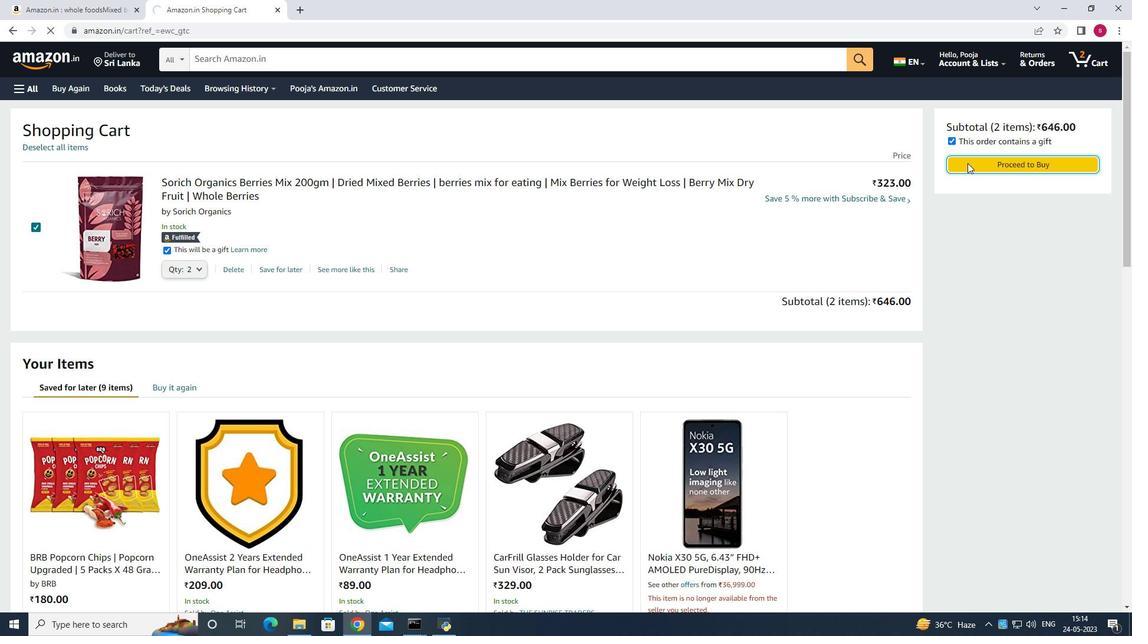 
Action: Mouse scrolled (528, 314) with delta (0, 0)
Screenshot: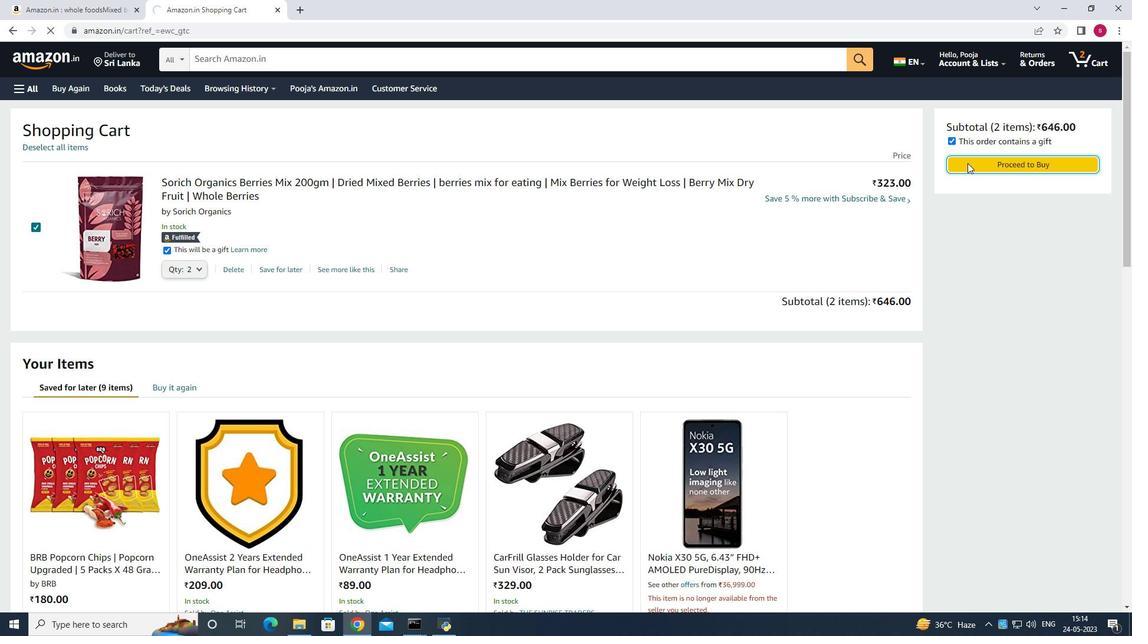 
Action: Mouse scrolled (528, 314) with delta (0, 0)
Screenshot: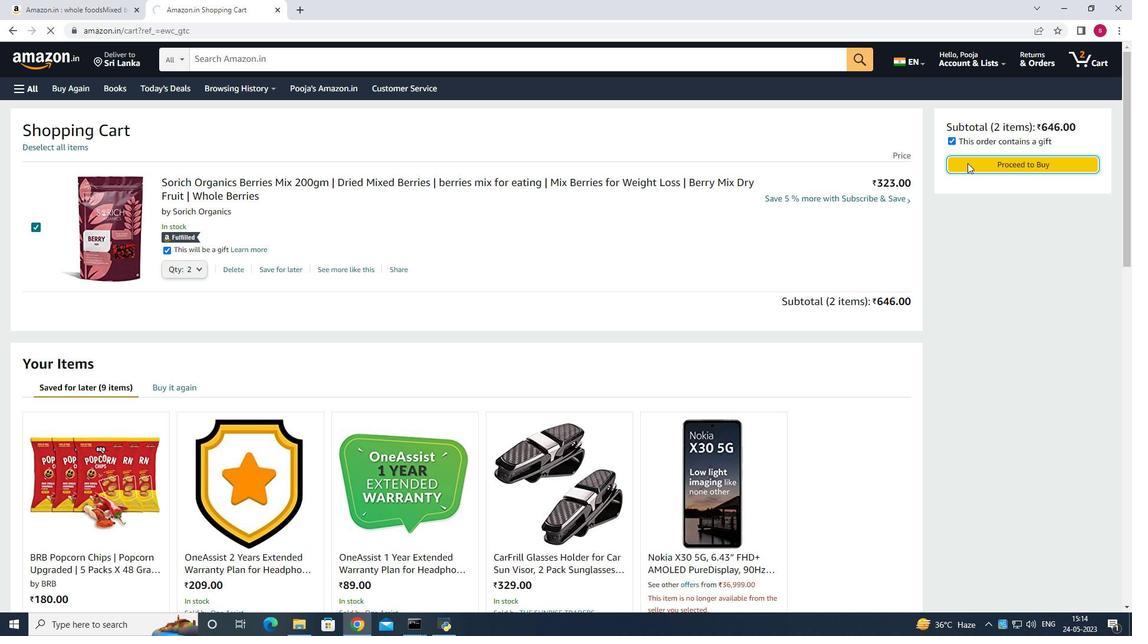 
Action: Mouse scrolled (528, 314) with delta (0, 0)
Screenshot: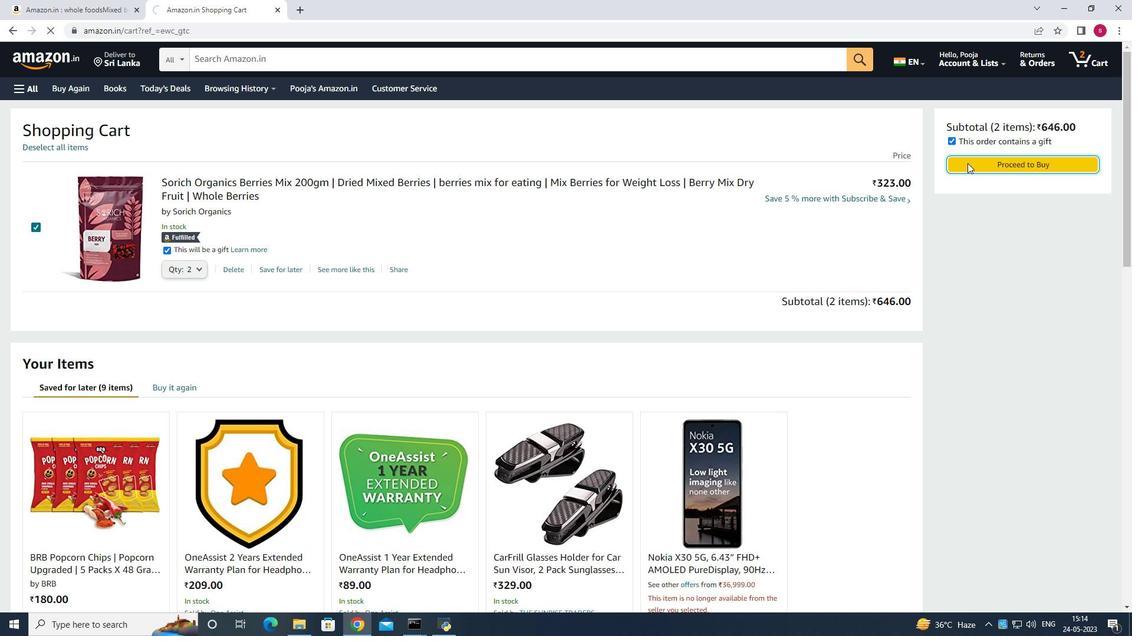 
Action: Mouse scrolled (528, 314) with delta (0, 0)
Screenshot: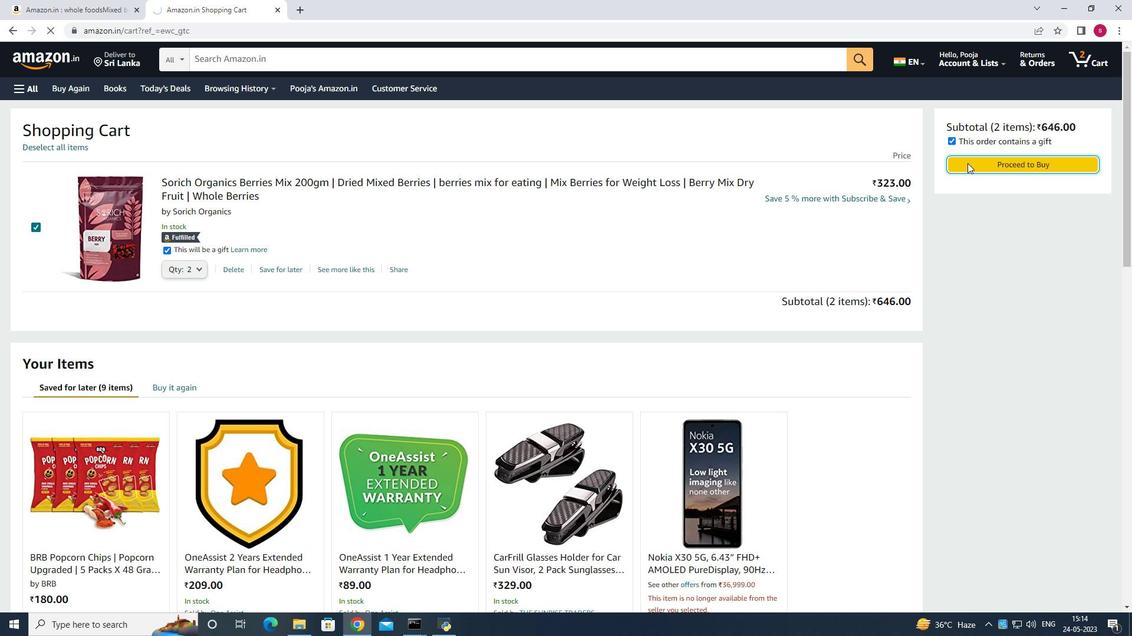 
Action: Mouse scrolled (528, 314) with delta (0, 0)
Screenshot: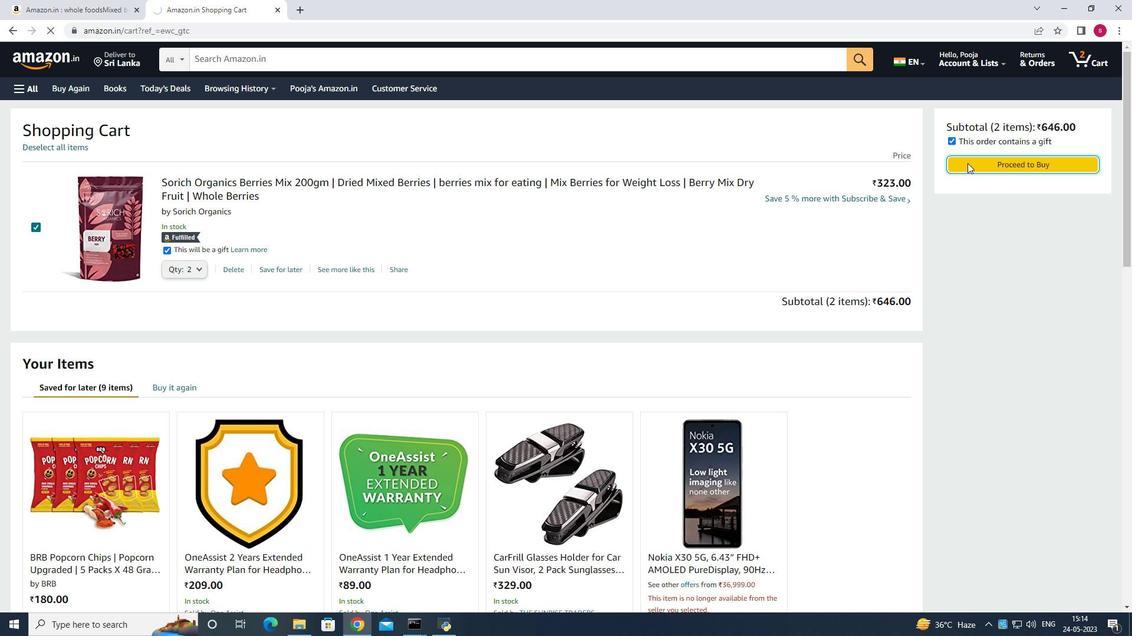 
Action: Mouse scrolled (528, 314) with delta (0, 0)
Screenshot: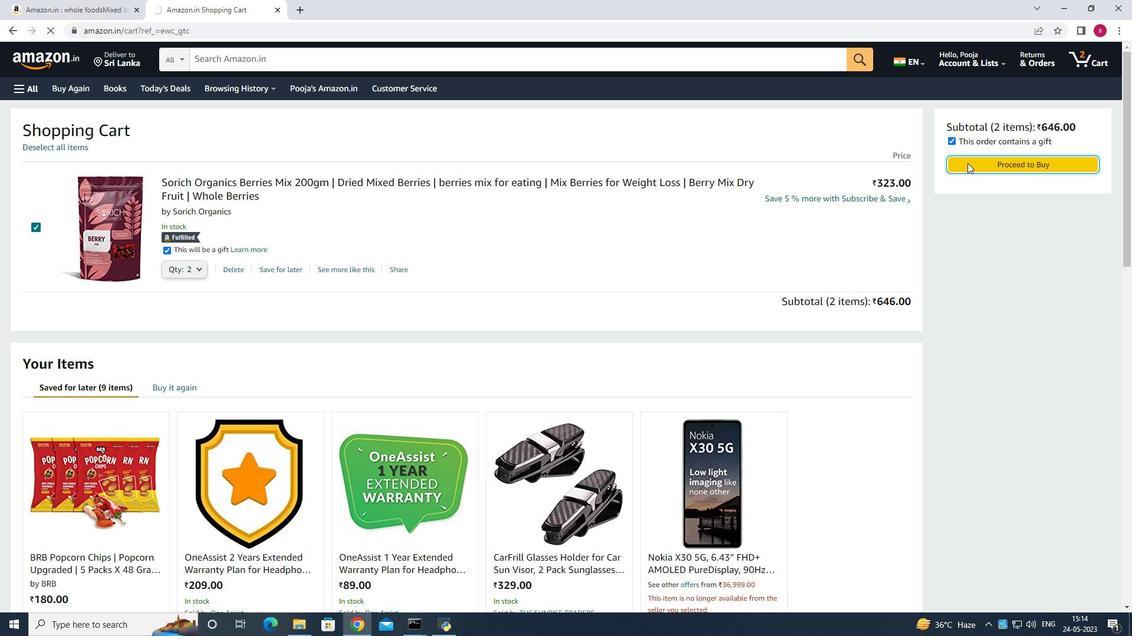 
Action: Mouse scrolled (528, 314) with delta (0, 0)
Screenshot: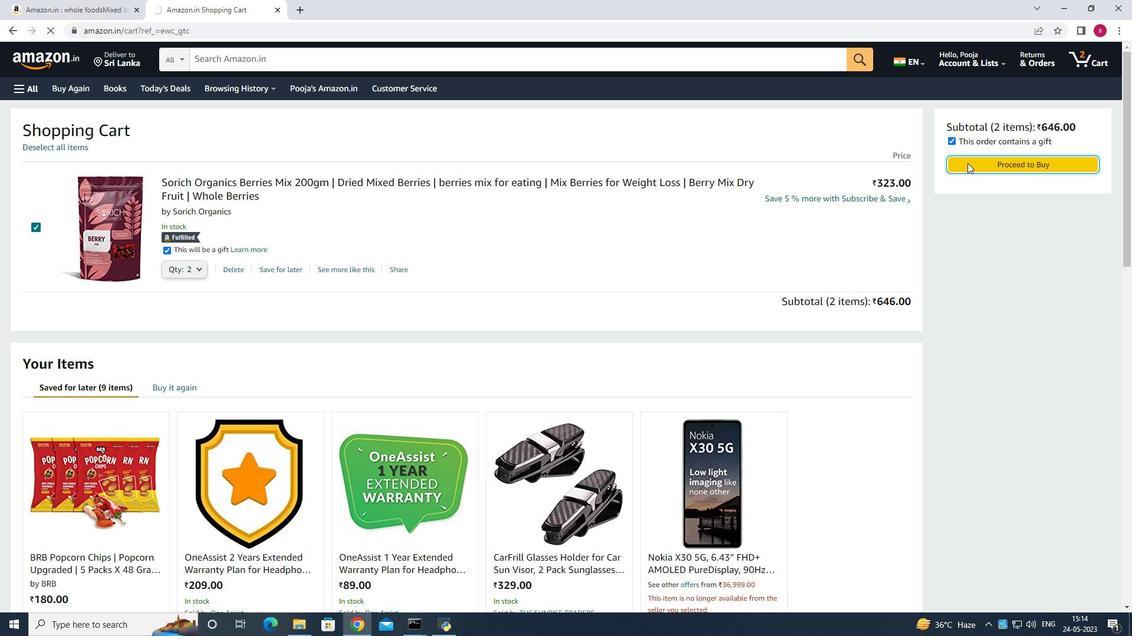
Action: Mouse scrolled (528, 314) with delta (0, 0)
Screenshot: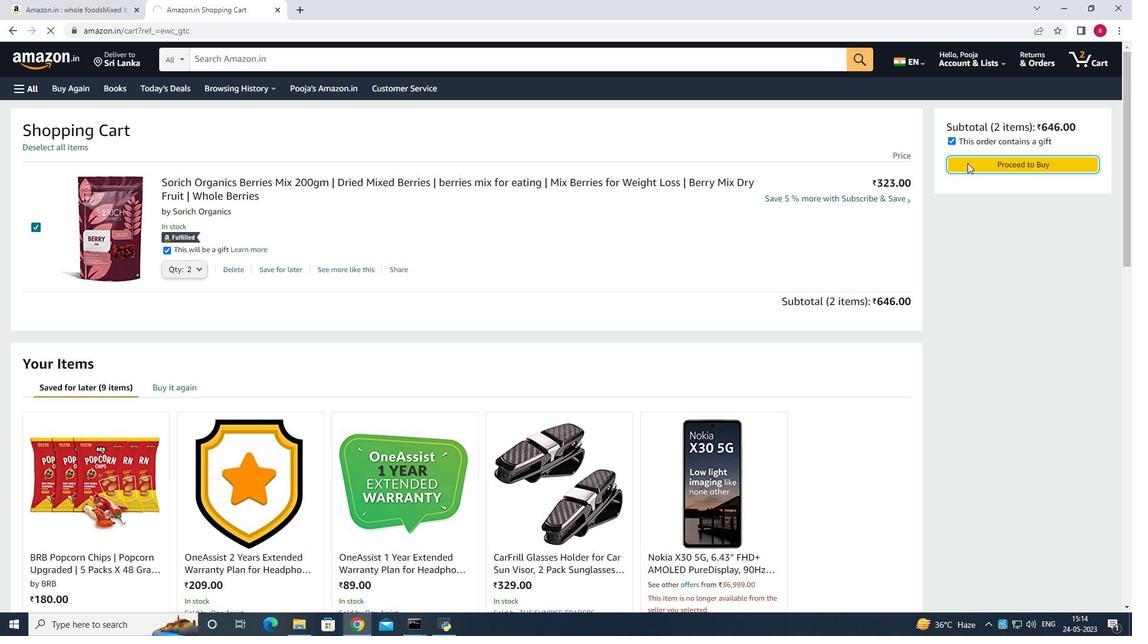 
Action: Mouse scrolled (528, 314) with delta (0, 0)
Screenshot: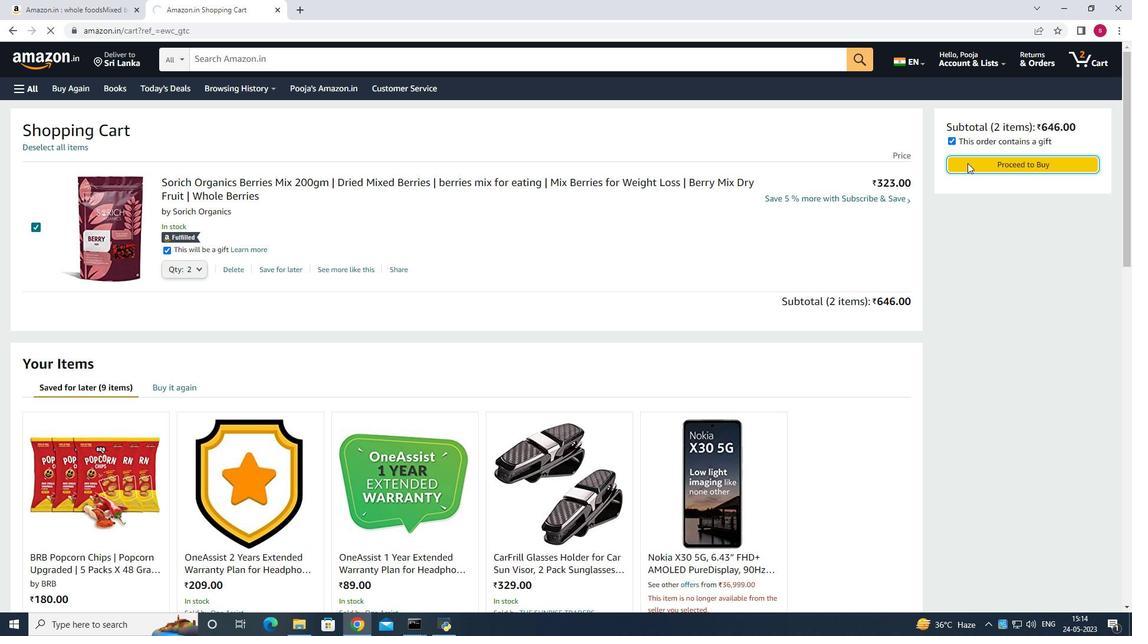 
Action: Mouse scrolled (528, 314) with delta (0, 0)
Screenshot: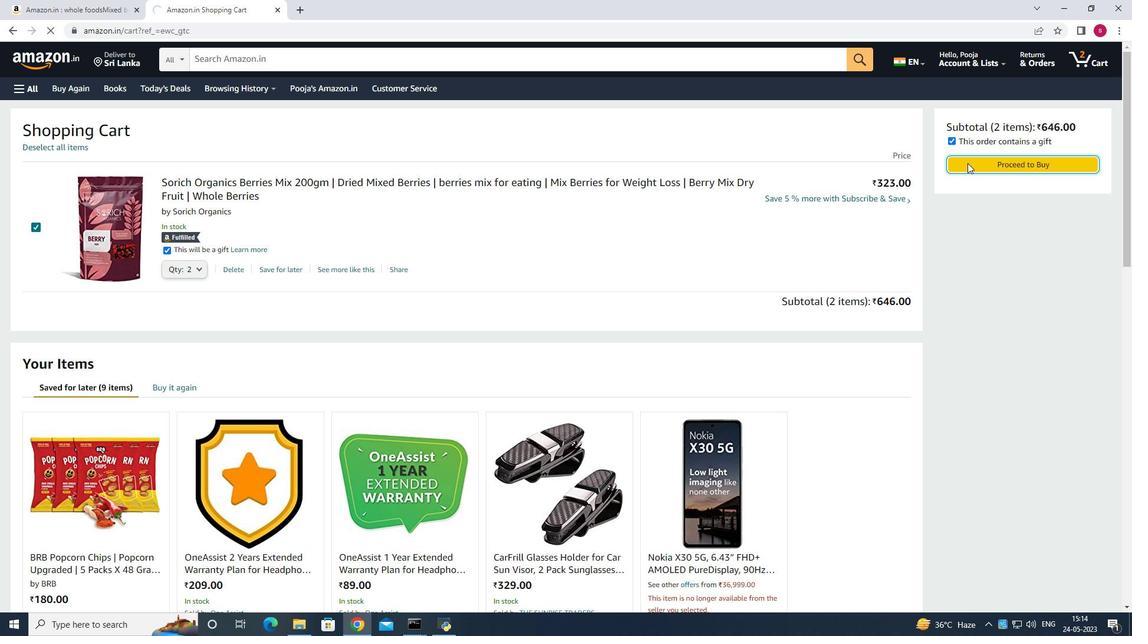 
Action: Mouse moved to (486, 320)
Screenshot: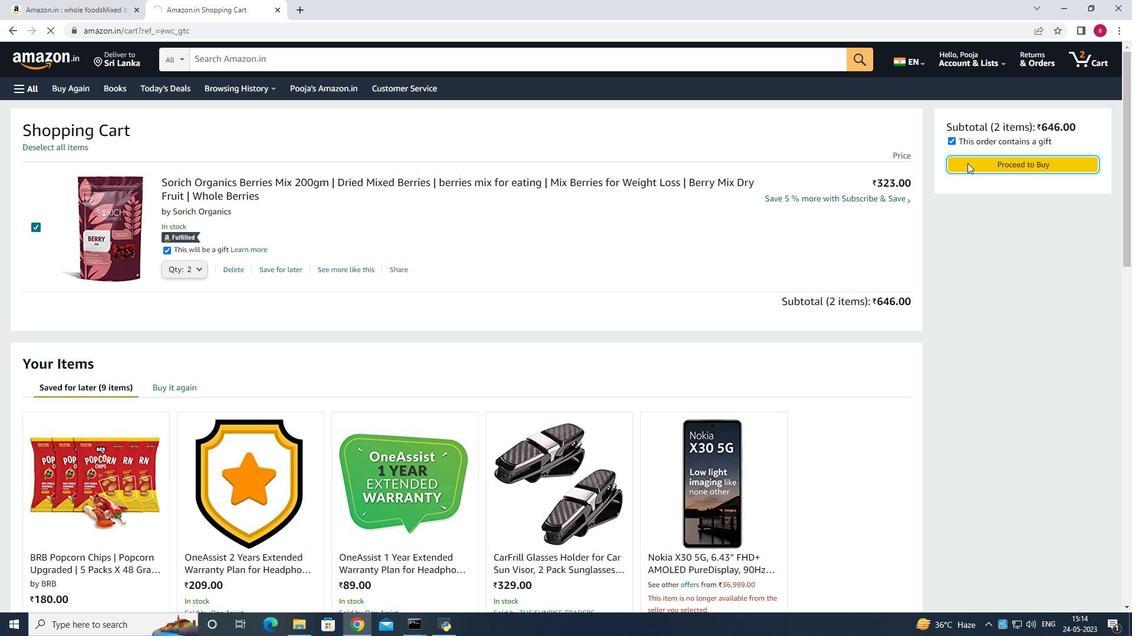 
Action: Mouse scrolled (486, 320) with delta (0, 0)
Screenshot: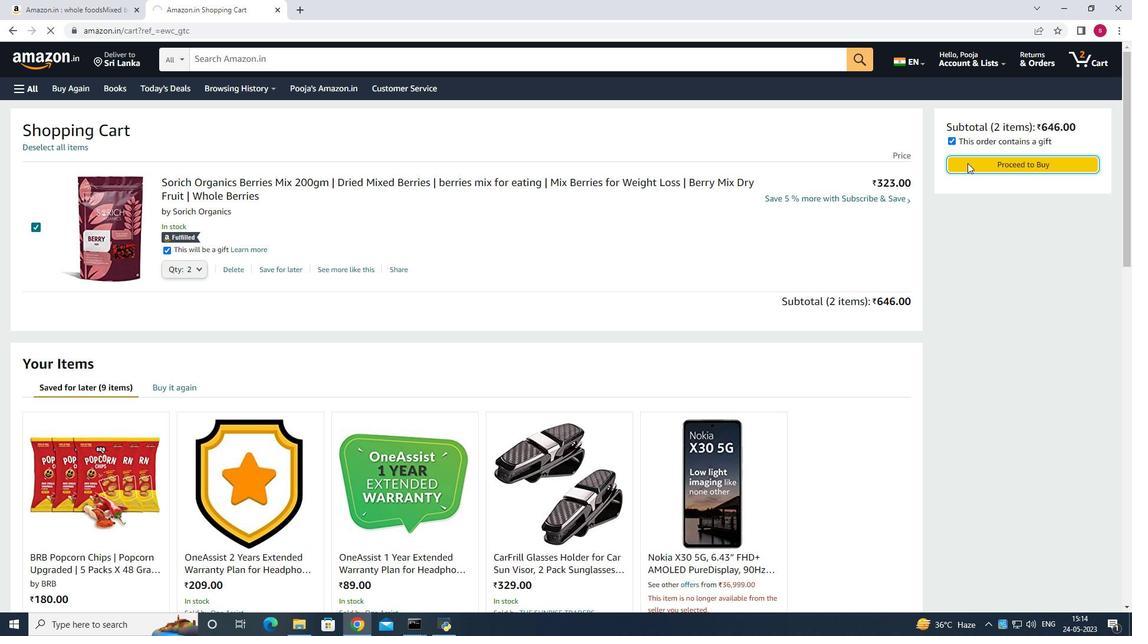 
Action: Mouse scrolled (486, 320) with delta (0, 0)
Screenshot: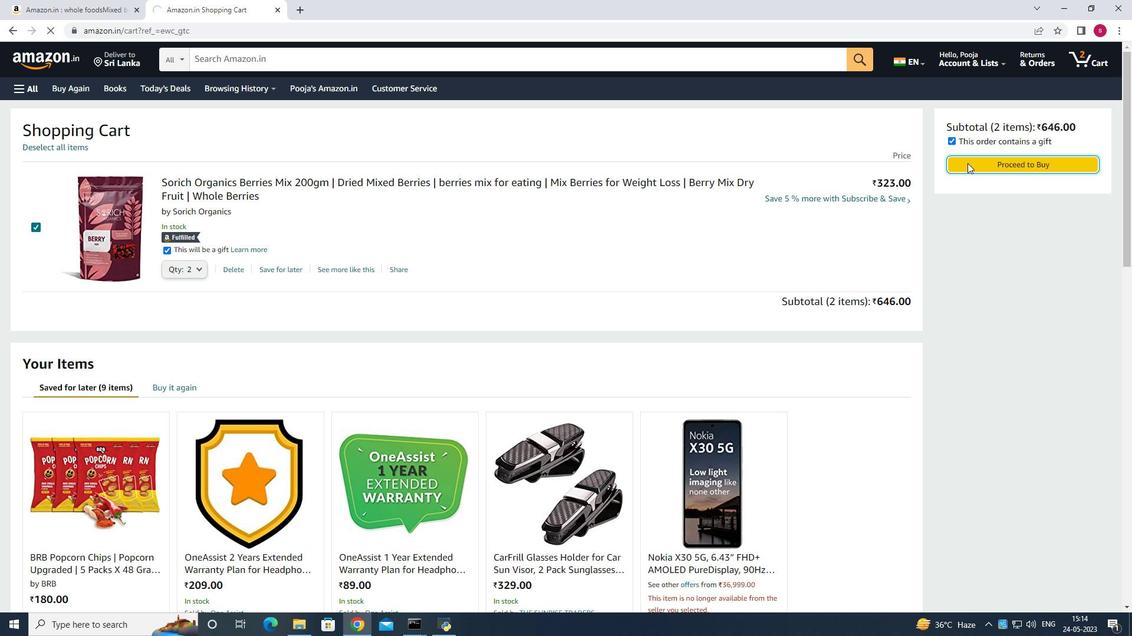 
Action: Mouse scrolled (486, 320) with delta (0, 0)
Screenshot: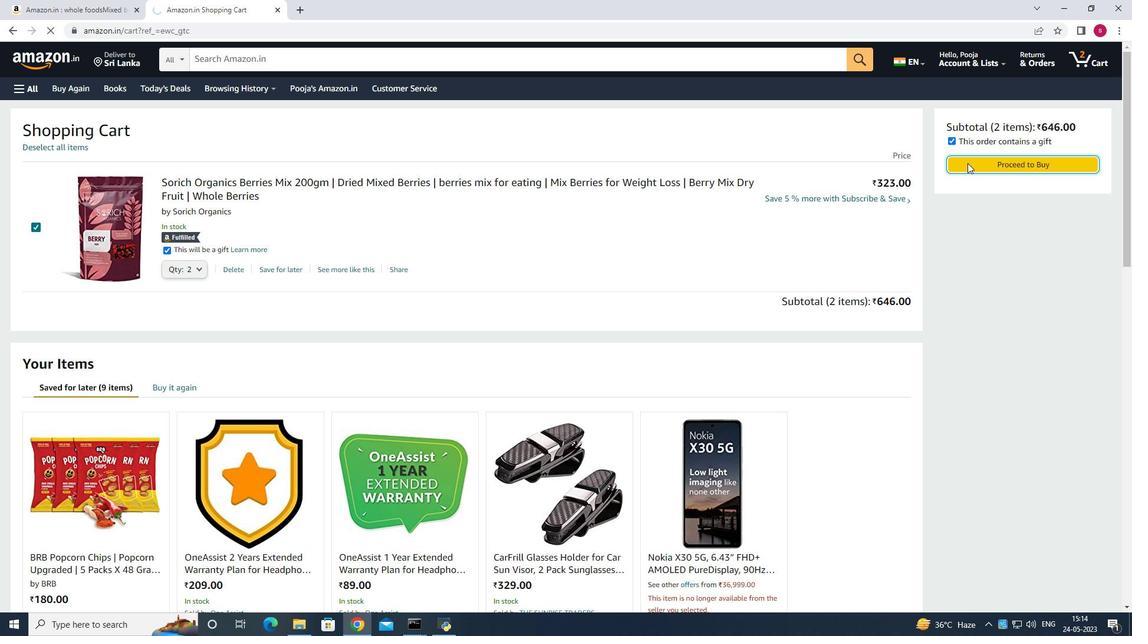 
Action: Mouse scrolled (486, 320) with delta (0, 0)
Screenshot: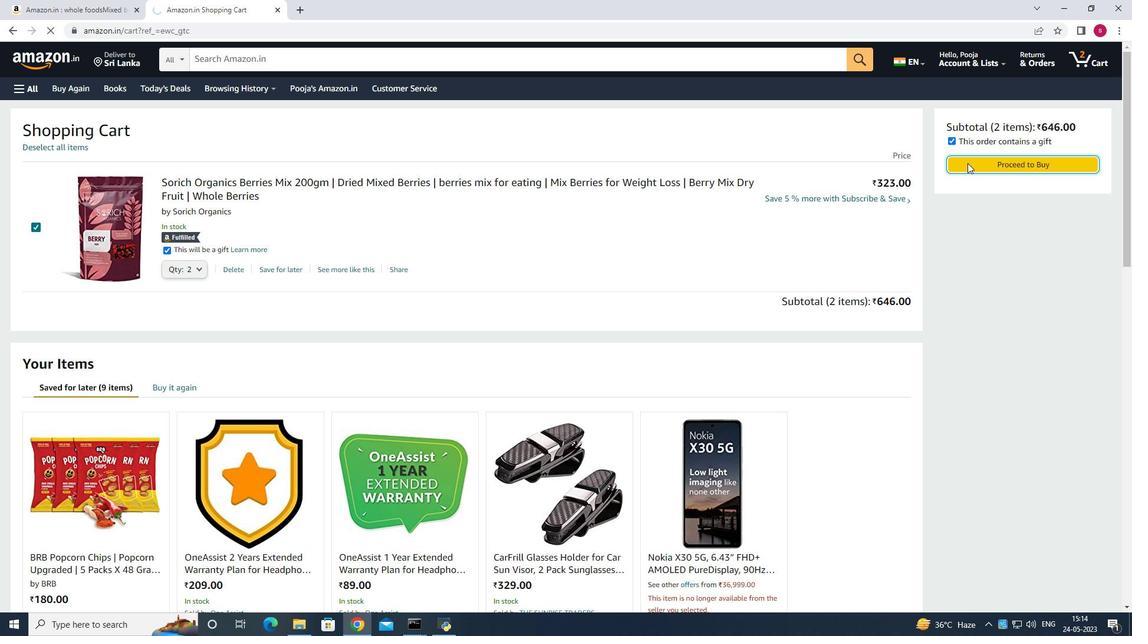 
Action: Mouse scrolled (486, 320) with delta (0, 0)
Screenshot: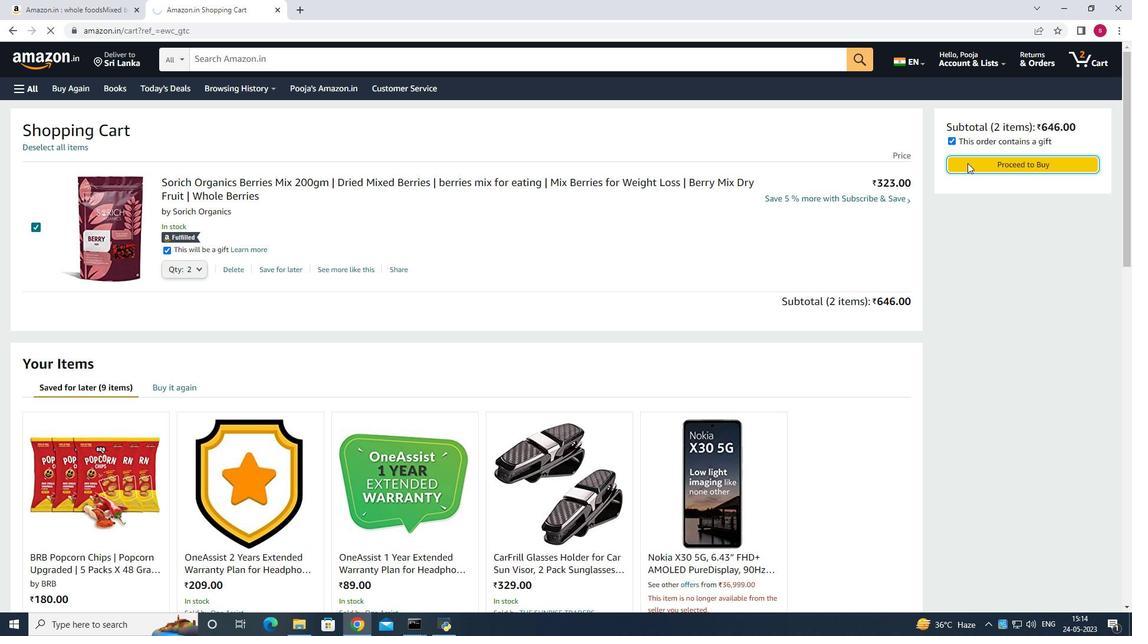 
Action: Mouse scrolled (486, 320) with delta (0, 0)
Screenshot: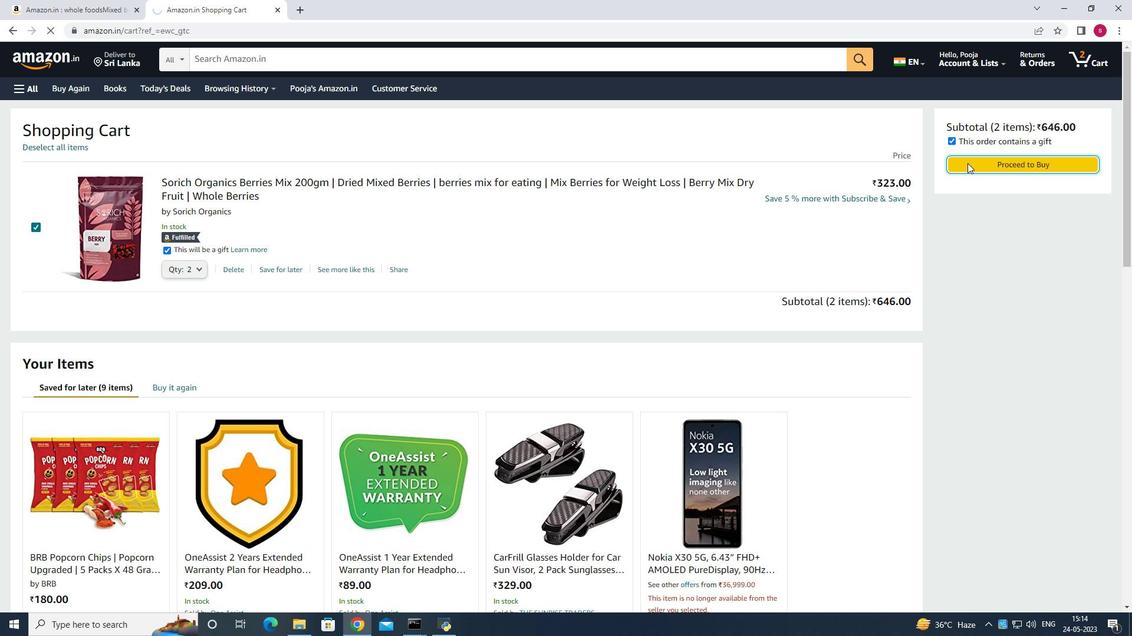 
Action: Mouse scrolled (486, 320) with delta (0, 0)
Screenshot: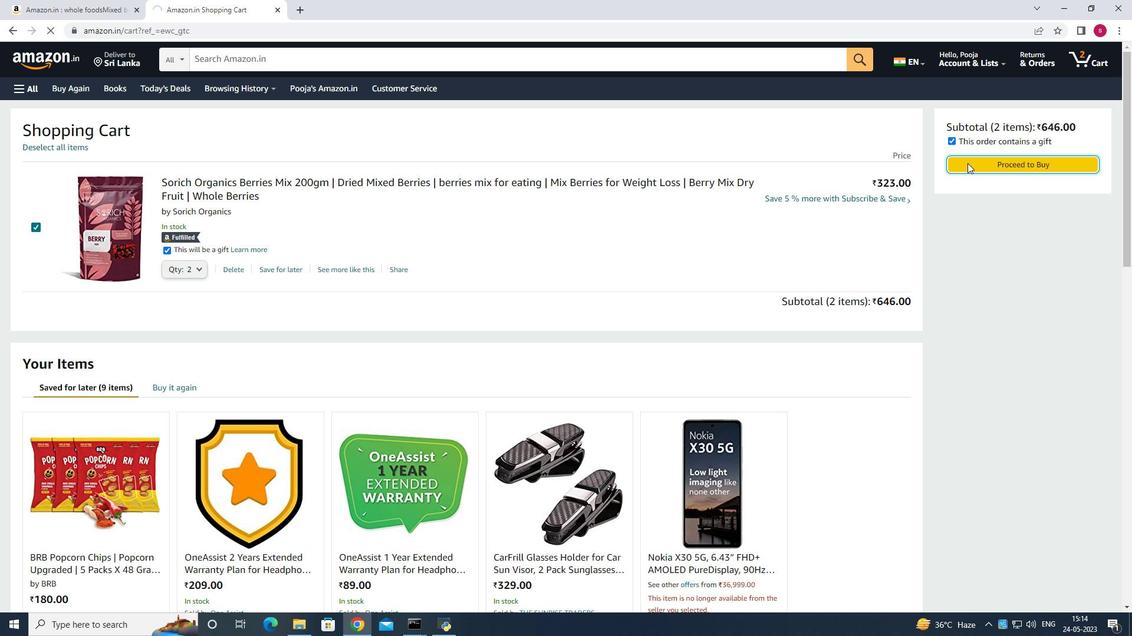 
Action: Mouse scrolled (486, 320) with delta (0, 0)
Screenshot: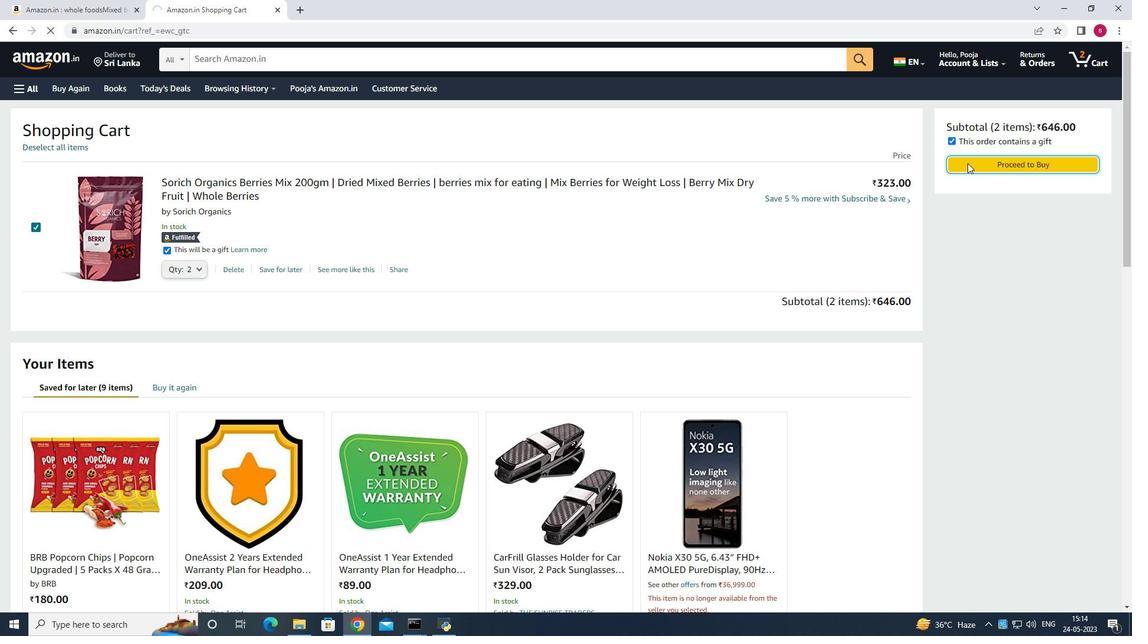 
Action: Mouse scrolled (486, 320) with delta (0, 0)
Screenshot: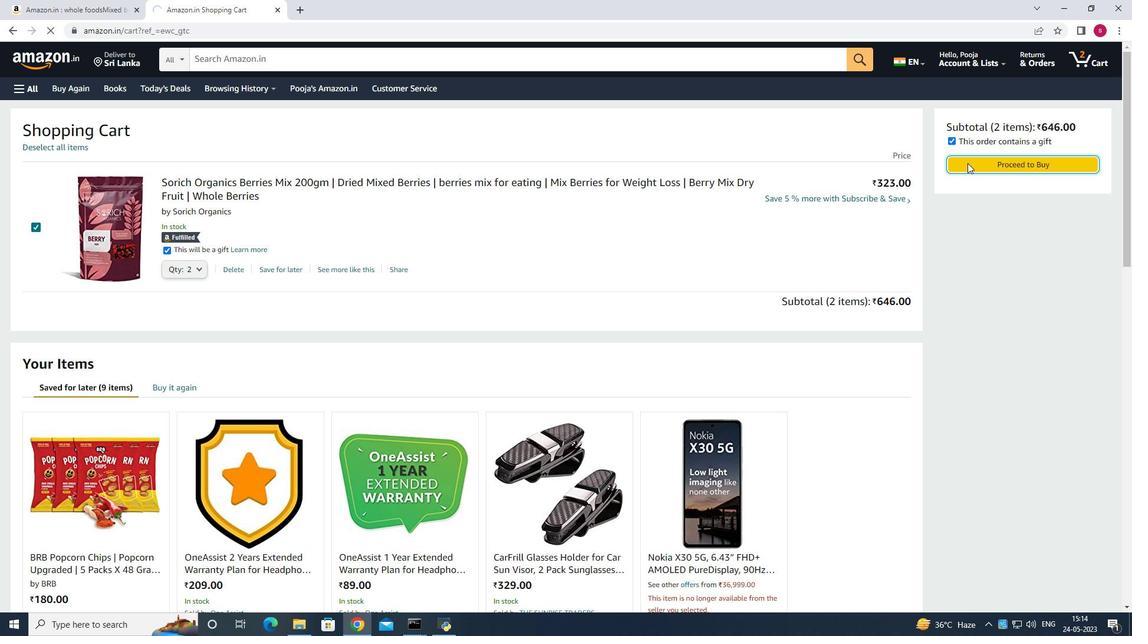 
Action: Mouse moved to (487, 321)
Screenshot: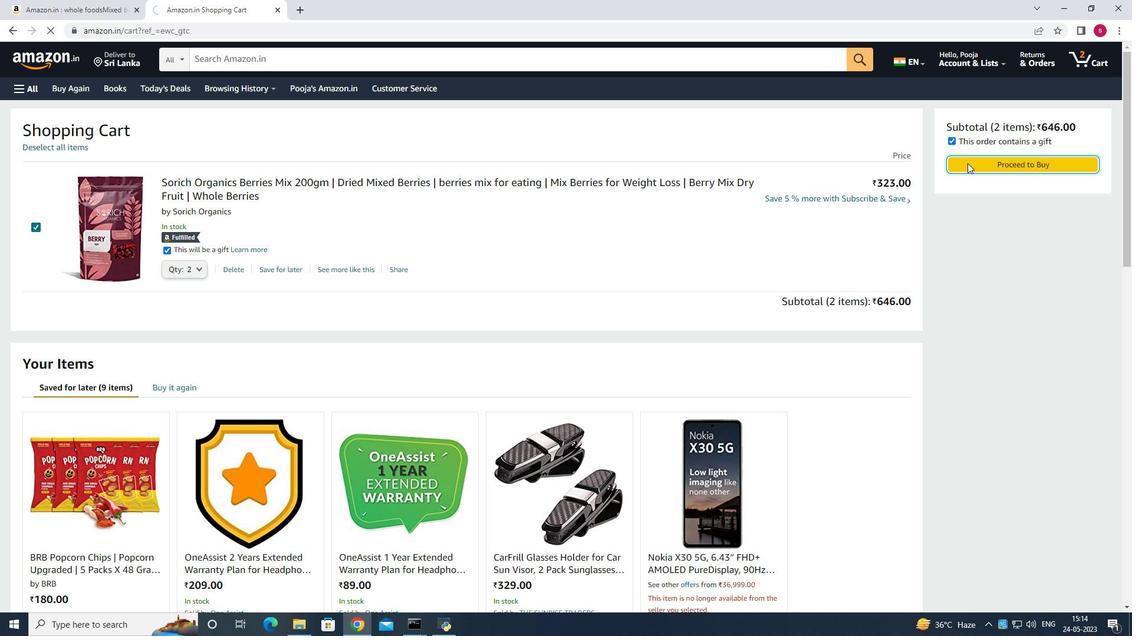 
Action: Mouse scrolled (487, 320) with delta (0, 0)
Screenshot: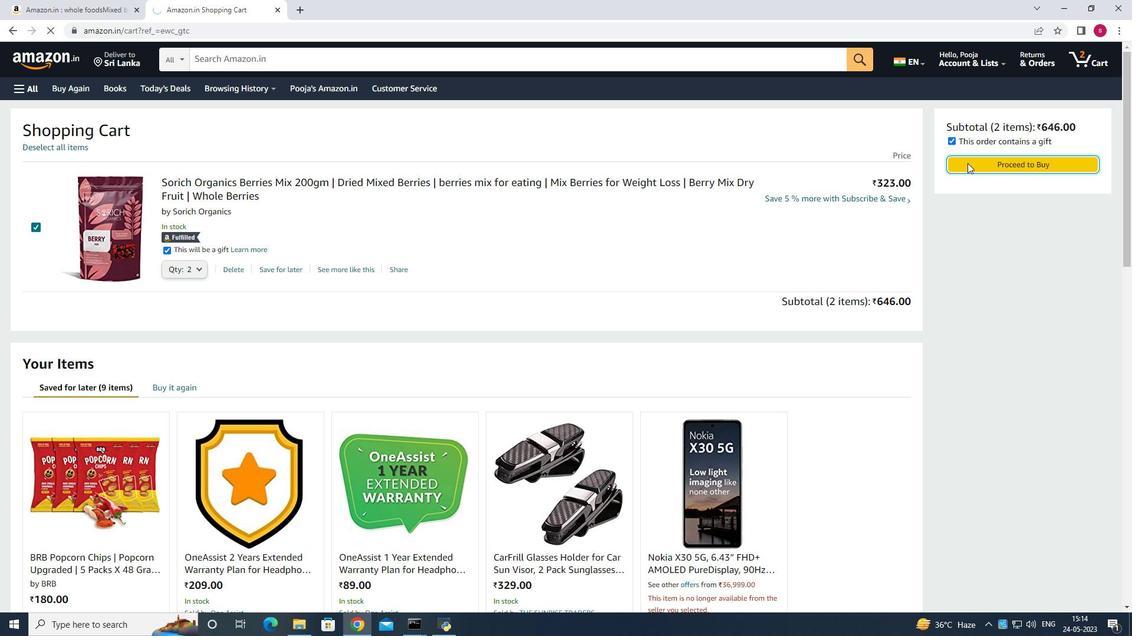 
Action: Mouse scrolled (487, 320) with delta (0, 0)
Screenshot: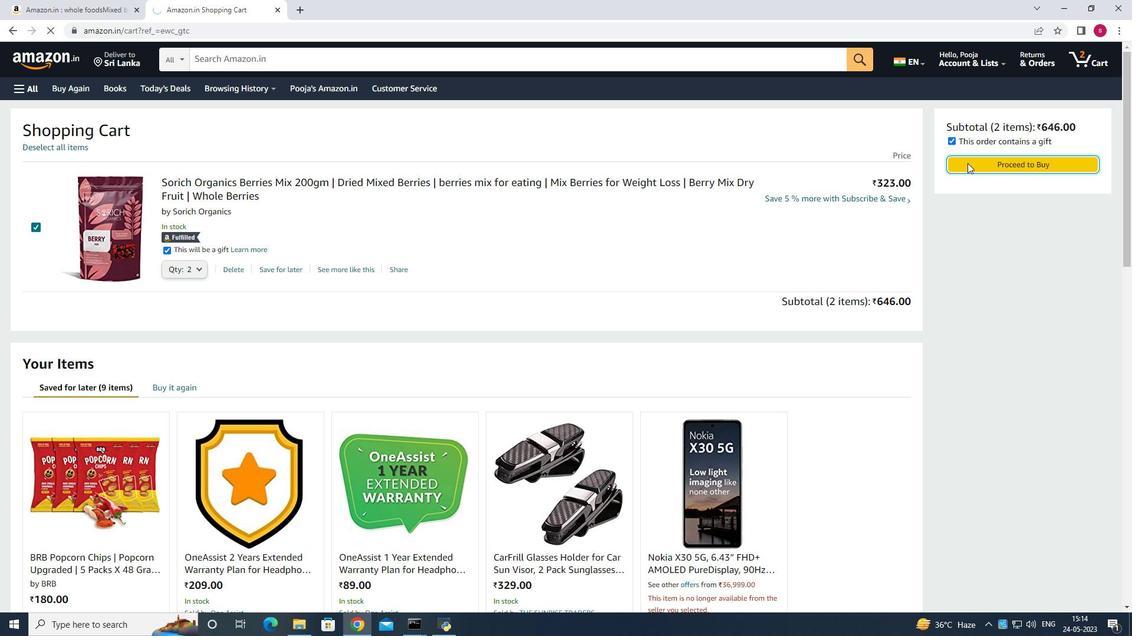
Action: Mouse scrolled (487, 320) with delta (0, 0)
Screenshot: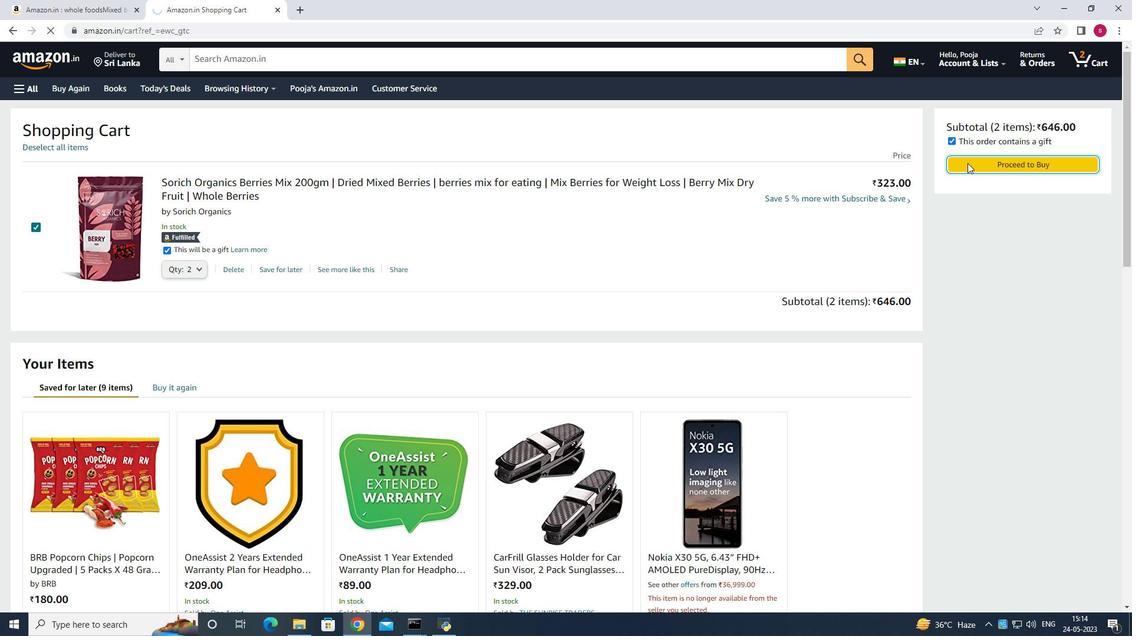 
Action: Mouse scrolled (487, 320) with delta (0, 0)
Screenshot: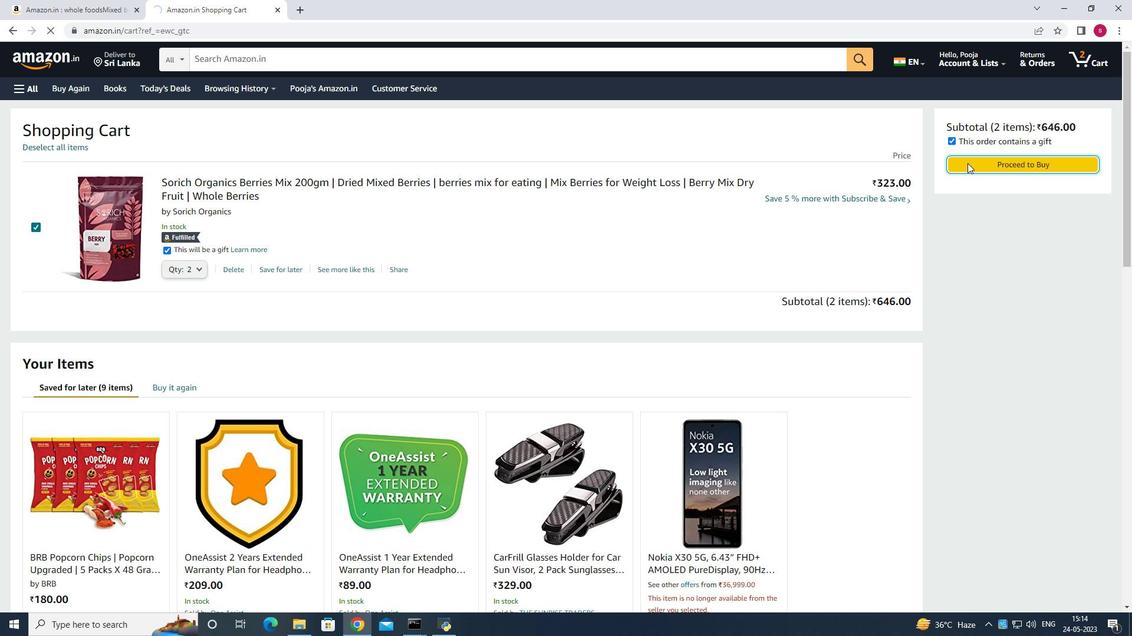 
Action: Mouse scrolled (487, 320) with delta (0, 0)
Screenshot: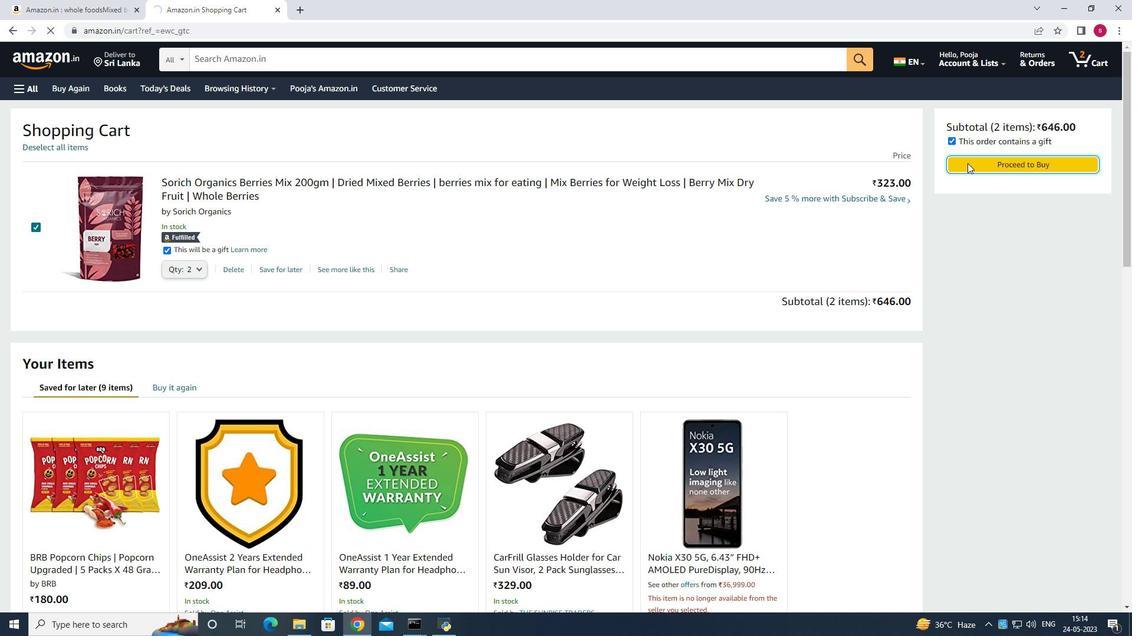 
Action: Mouse scrolled (487, 320) with delta (0, 0)
Screenshot: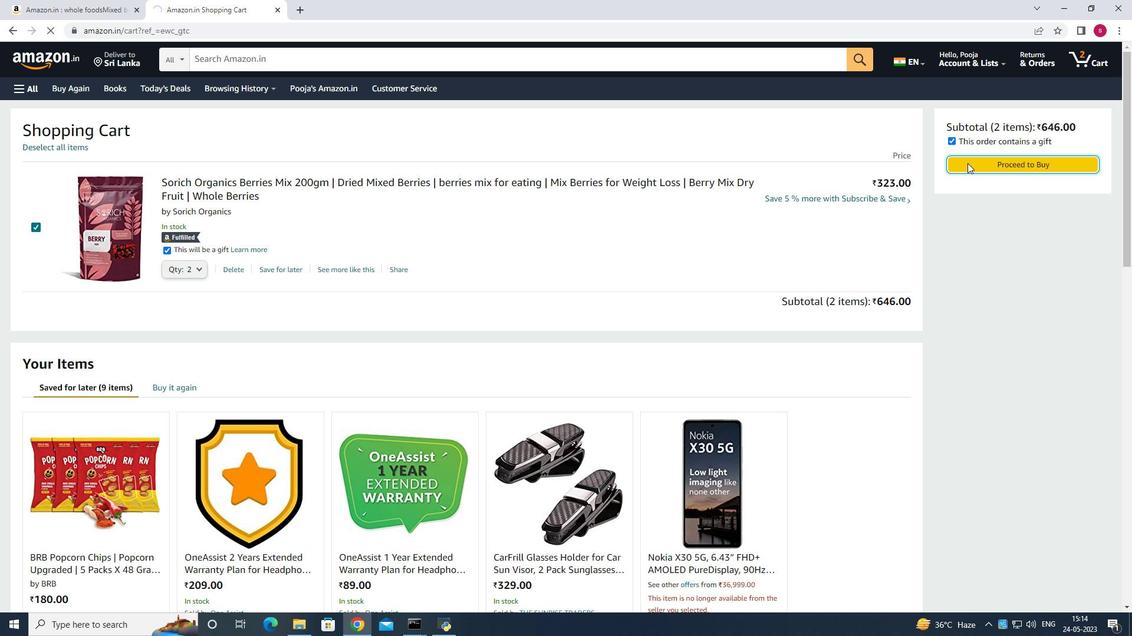 
Action: Mouse scrolled (487, 320) with delta (0, 0)
Screenshot: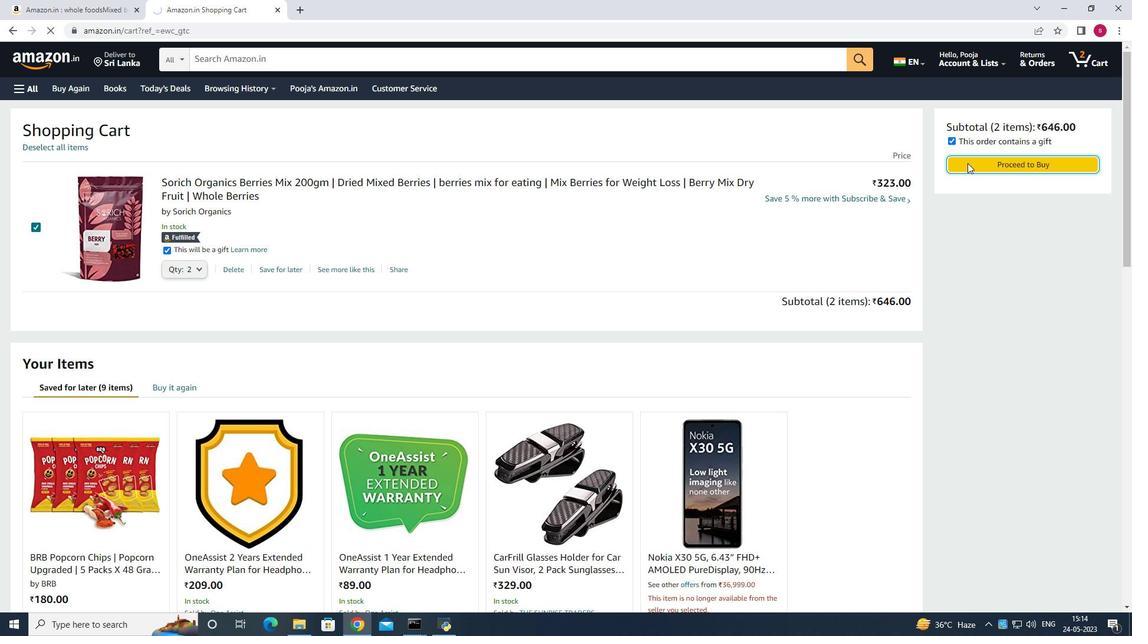 
Action: Mouse scrolled (487, 320) with delta (0, 0)
Screenshot: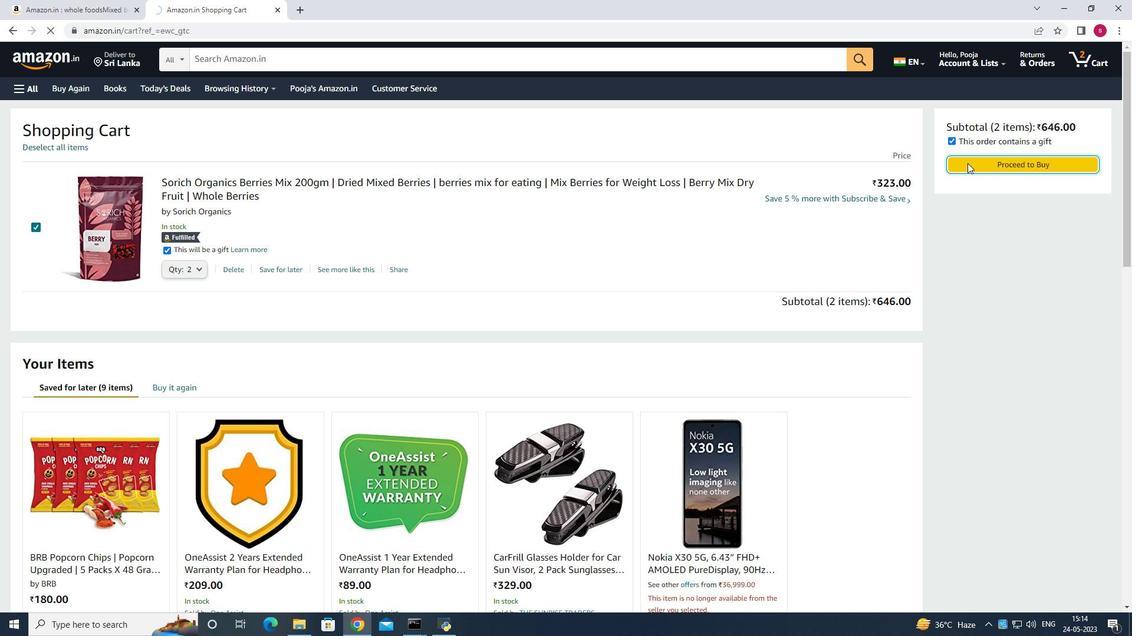 
Action: Mouse scrolled (487, 320) with delta (0, 0)
Screenshot: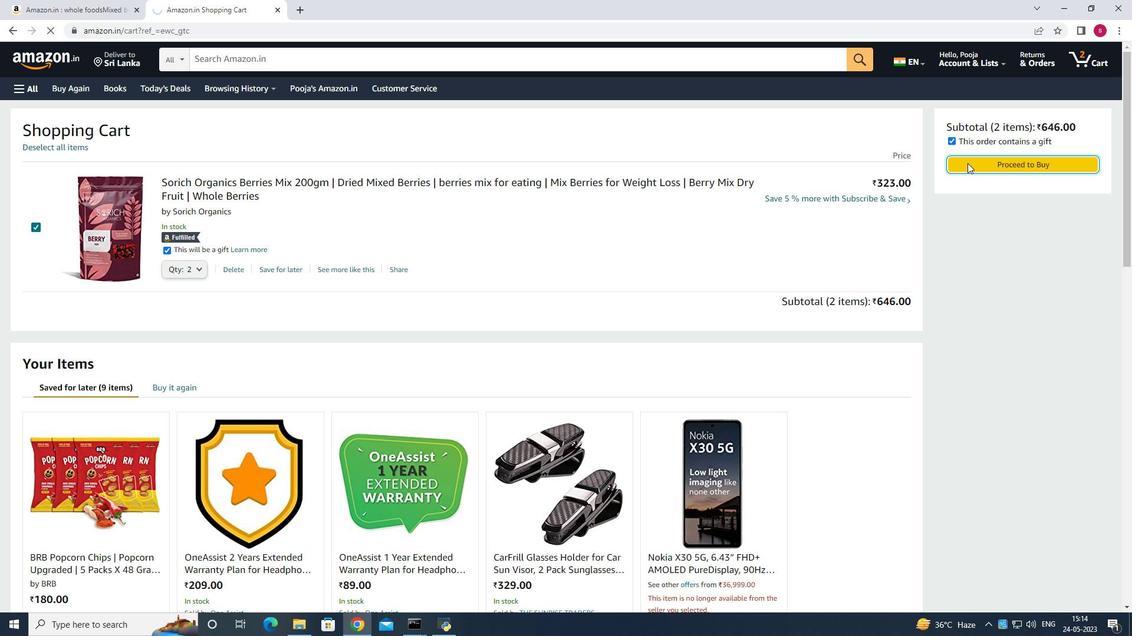 
Action: Mouse scrolled (487, 320) with delta (0, 0)
Screenshot: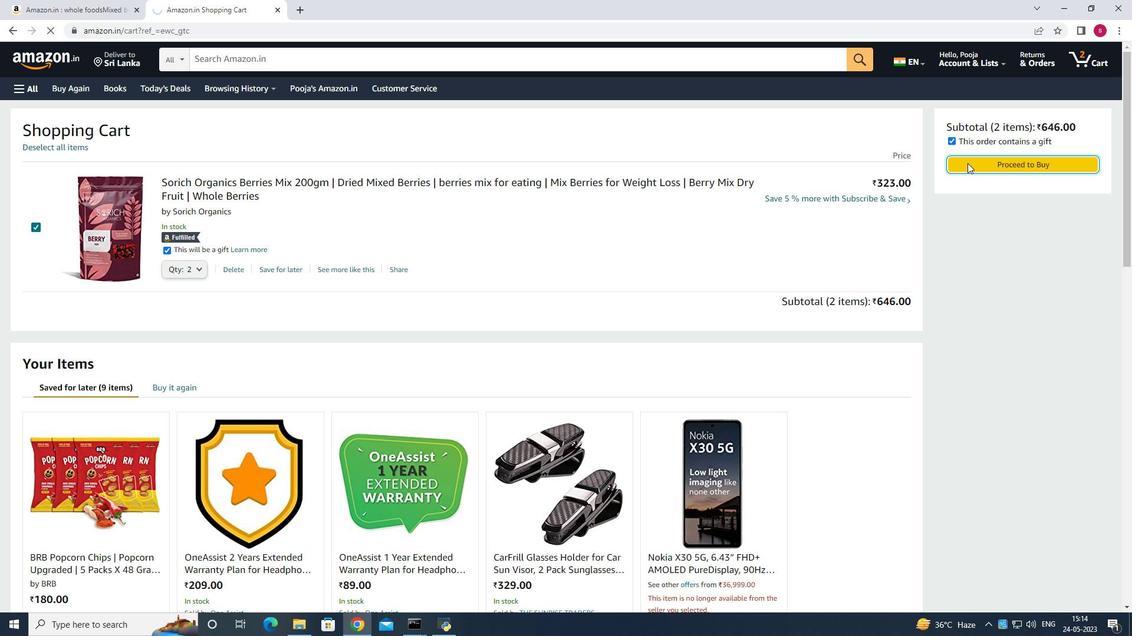 
Action: Mouse scrolled (487, 320) with delta (0, 0)
Screenshot: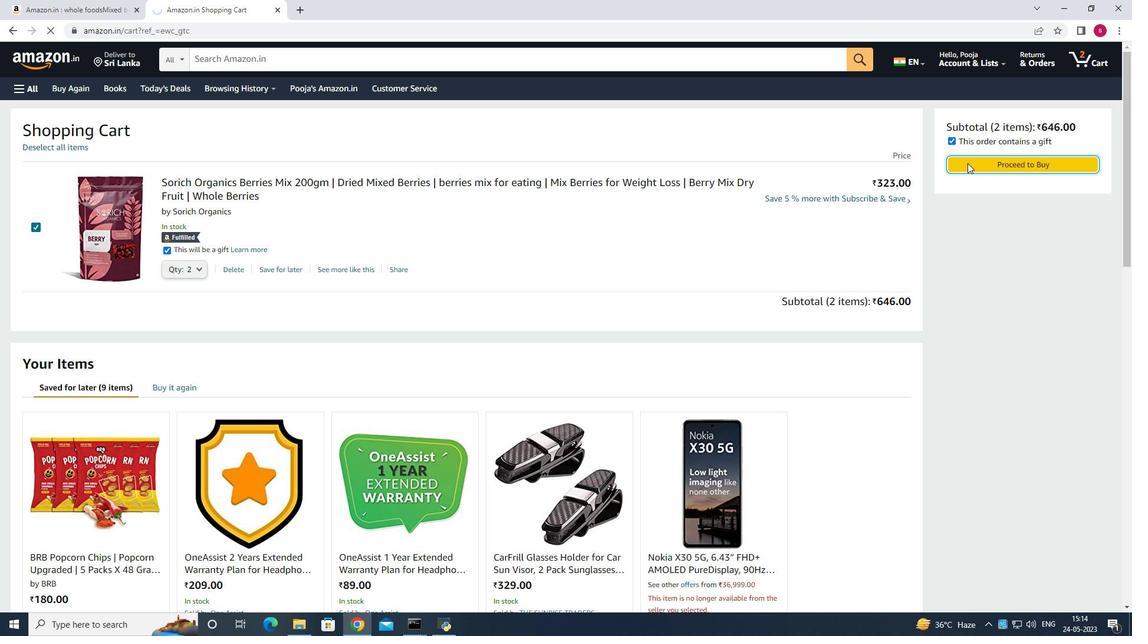 
Action: Mouse scrolled (487, 320) with delta (0, 0)
Screenshot: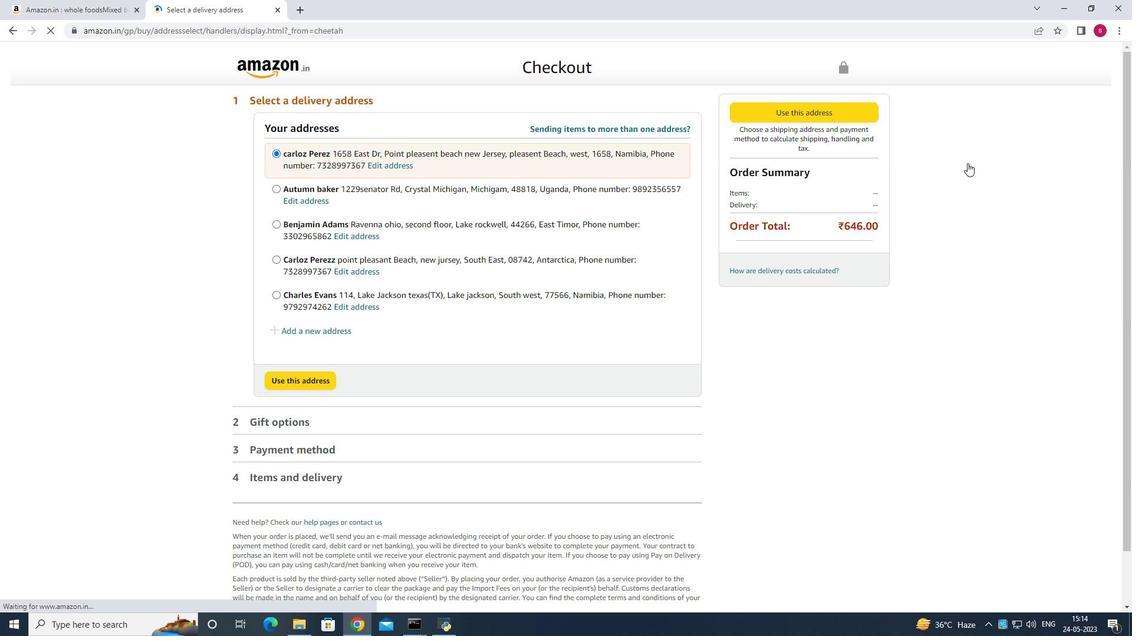 
Action: Mouse scrolled (487, 320) with delta (0, 0)
Screenshot: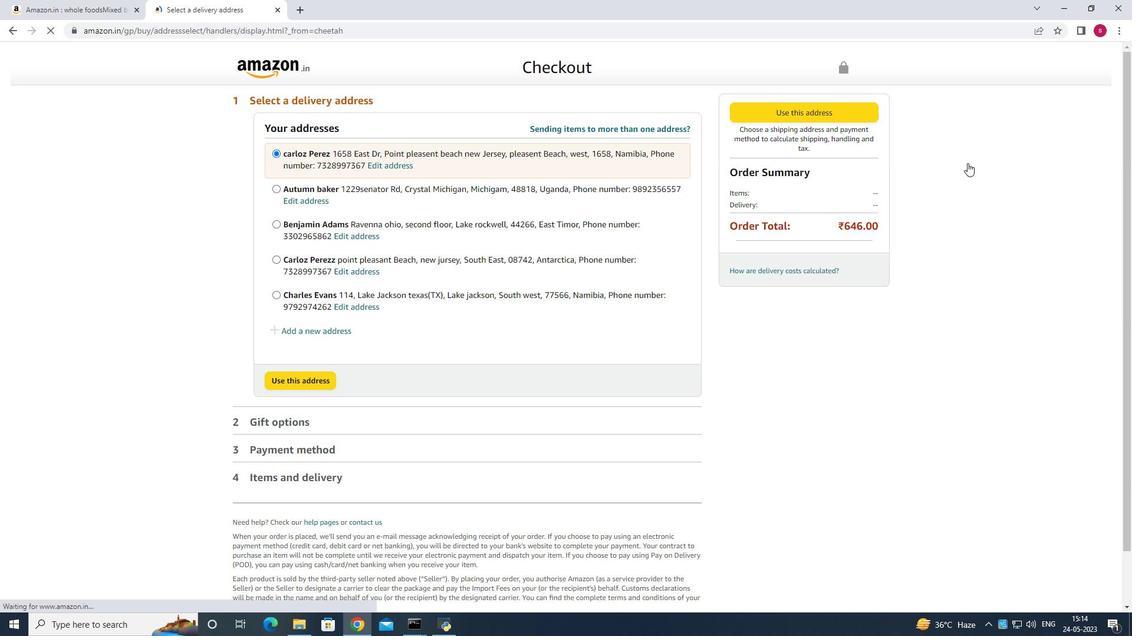 
Action: Mouse scrolled (487, 320) with delta (0, 0)
Screenshot: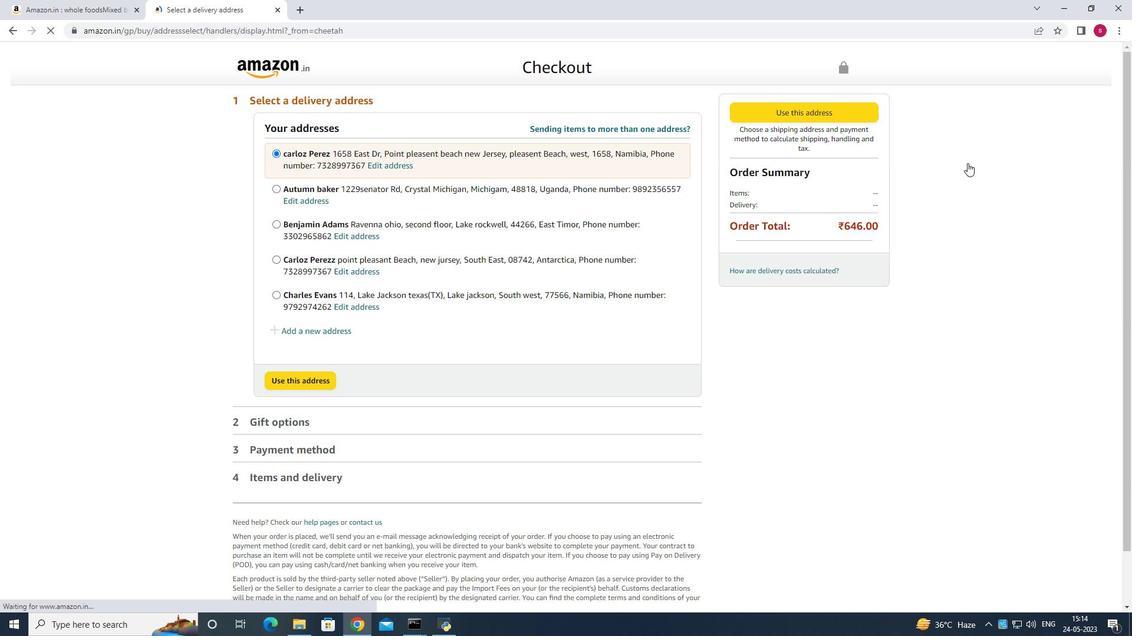 
Action: Mouse moved to (537, 261)
Screenshot: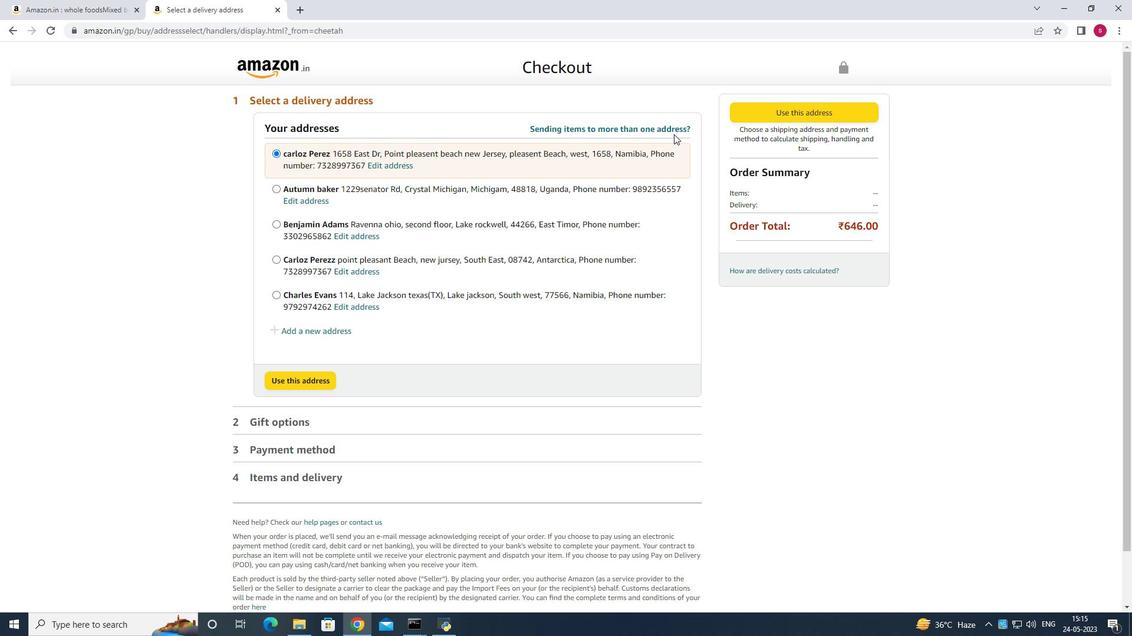 
Action: Mouse scrolled (537, 261) with delta (0, 0)
Screenshot: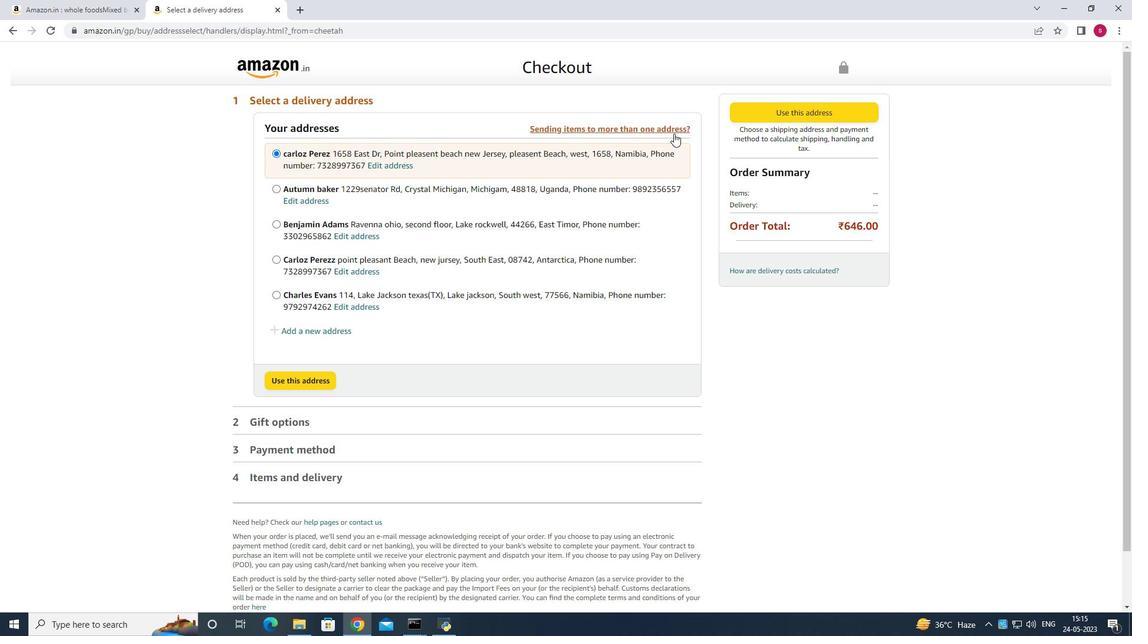
Action: Mouse scrolled (537, 261) with delta (0, 0)
Screenshot: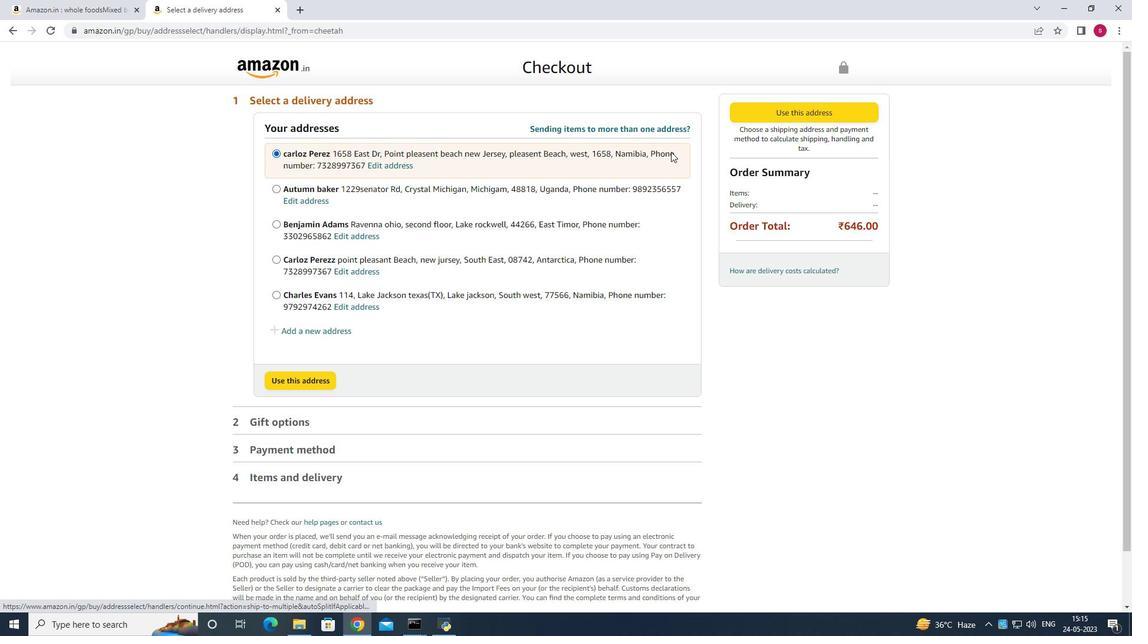 
Action: Mouse scrolled (537, 261) with delta (0, 0)
Screenshot: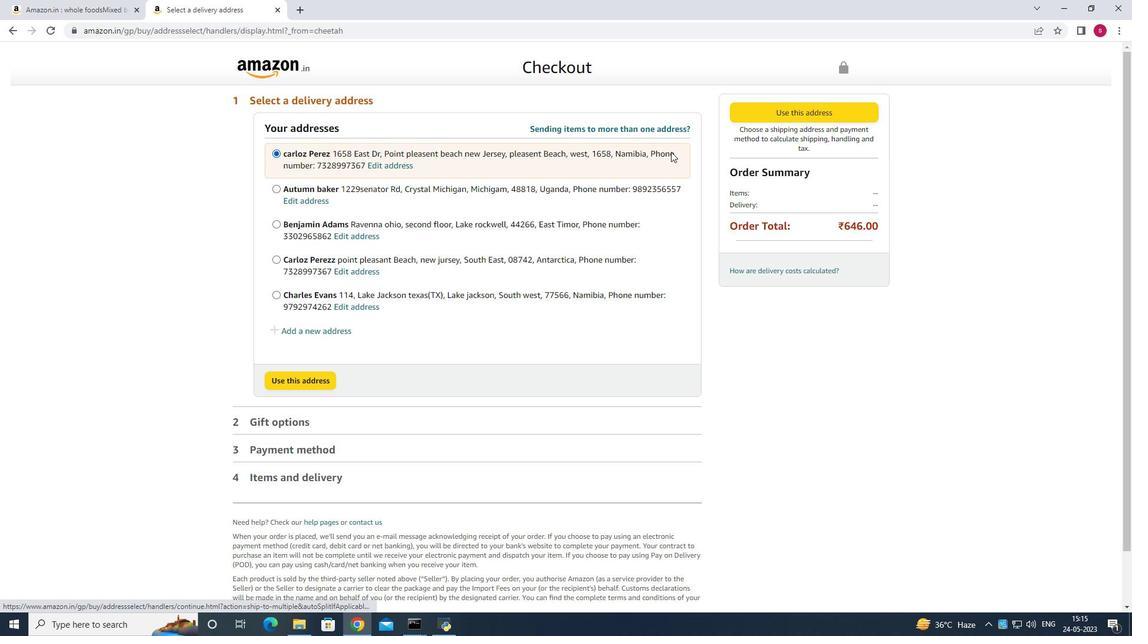 
Action: Mouse scrolled (537, 261) with delta (0, 0)
Screenshot: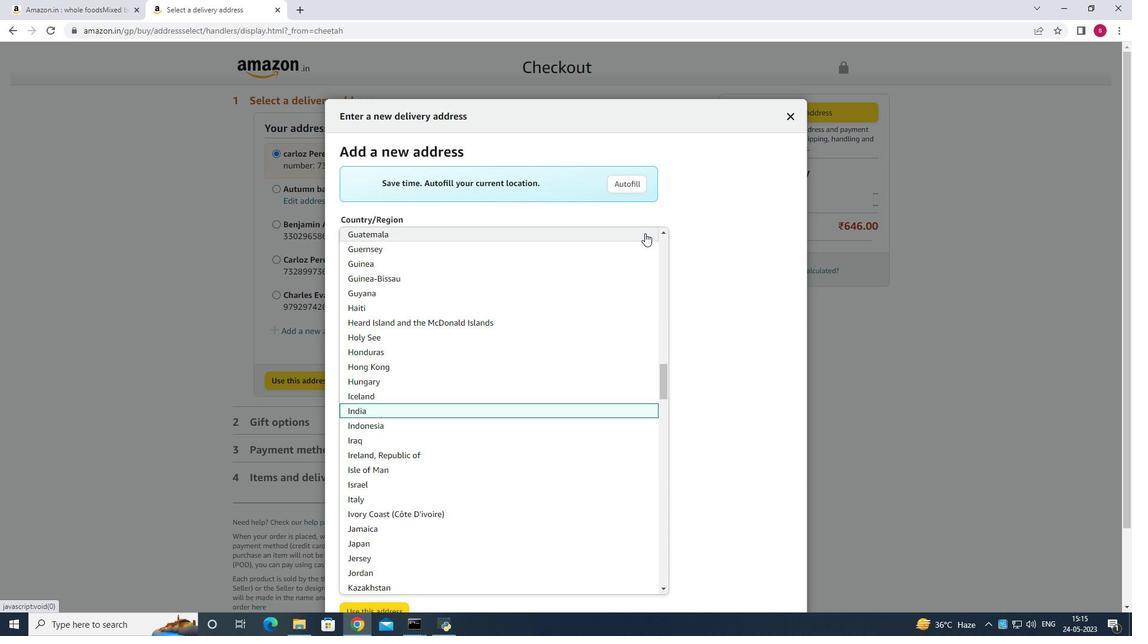 
Action: Mouse scrolled (537, 261) with delta (0, 0)
Screenshot: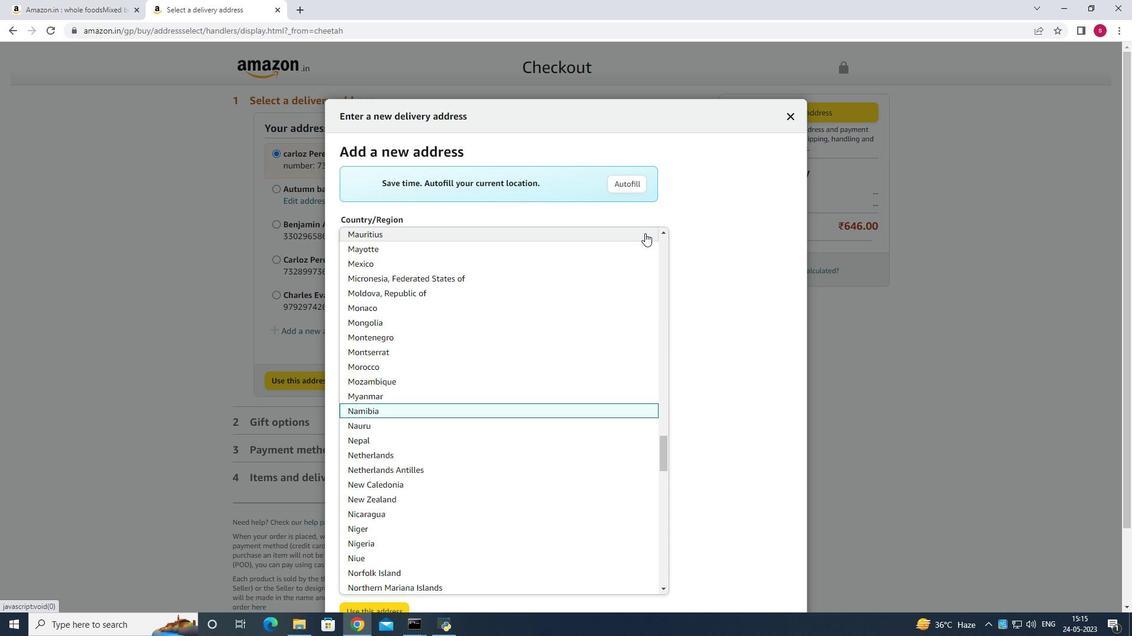 
Action: Mouse scrolled (537, 261) with delta (0, 0)
Screenshot: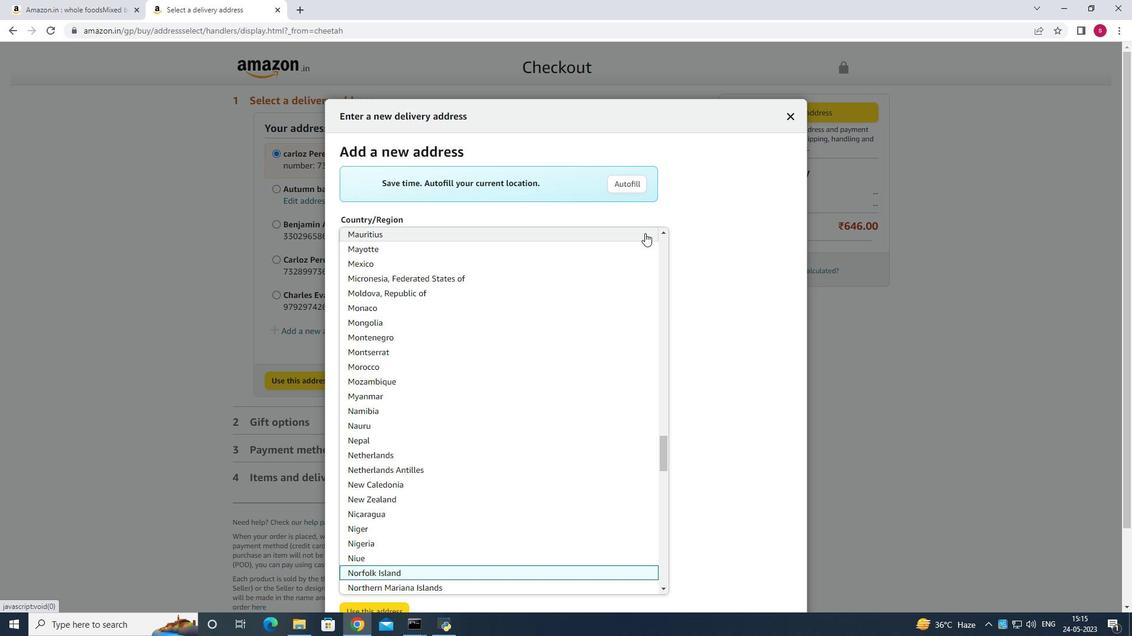 
Action: Mouse scrolled (537, 261) with delta (0, 0)
Screenshot: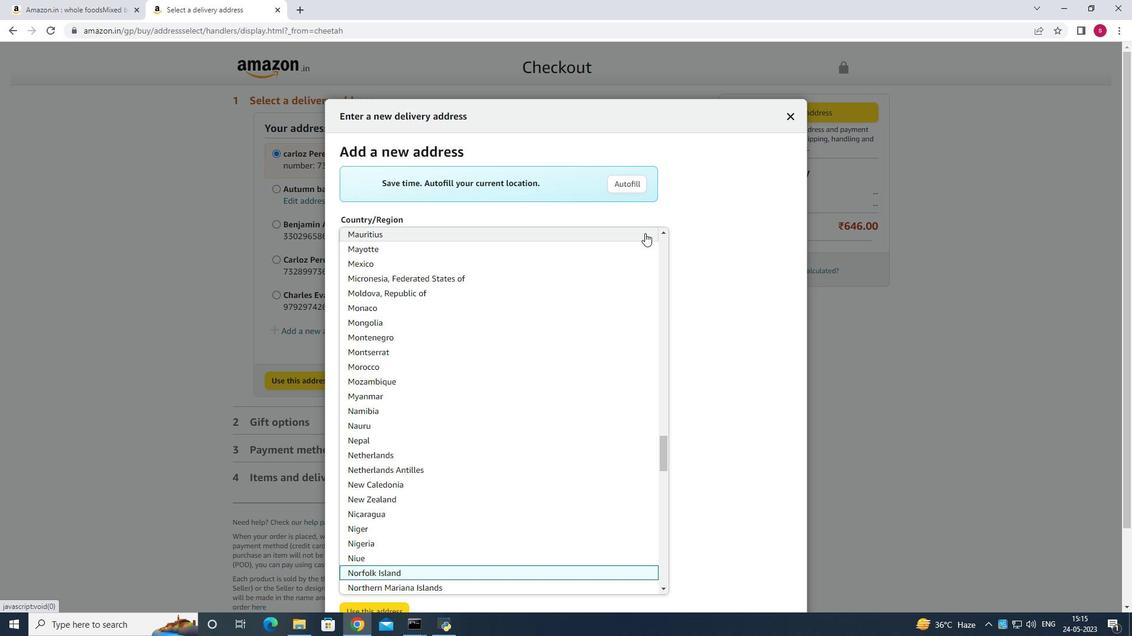 
Action: Mouse scrolled (537, 261) with delta (0, 0)
Screenshot: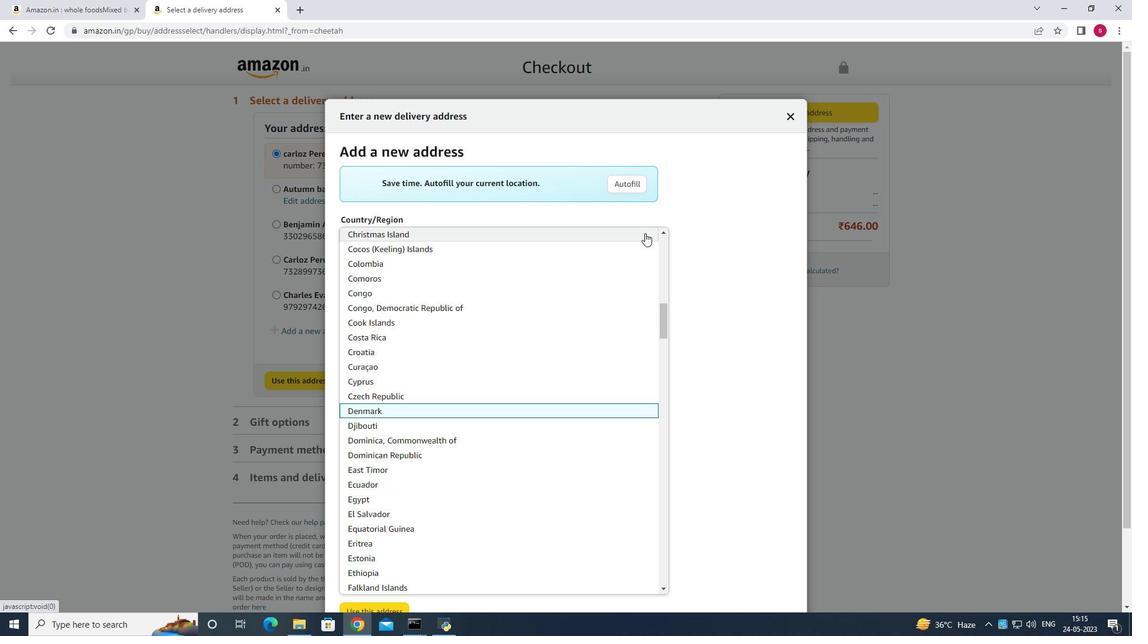 
Action: Mouse scrolled (537, 261) with delta (0, 0)
Screenshot: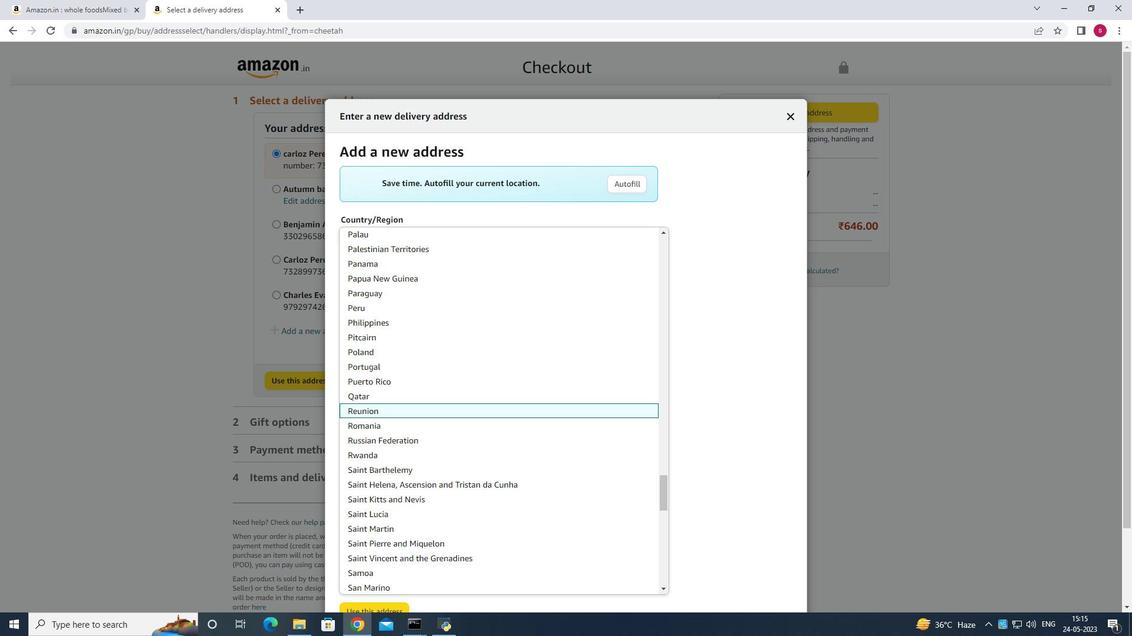 
Action: Mouse scrolled (537, 261) with delta (0, 0)
Screenshot: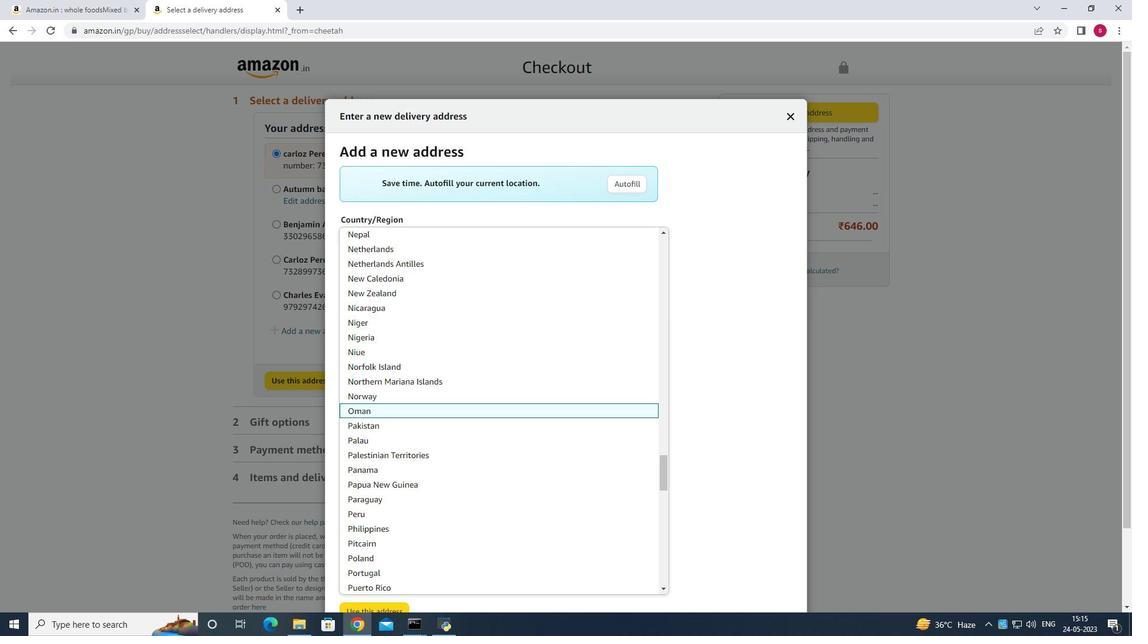 
Action: Mouse scrolled (537, 261) with delta (0, 0)
Screenshot: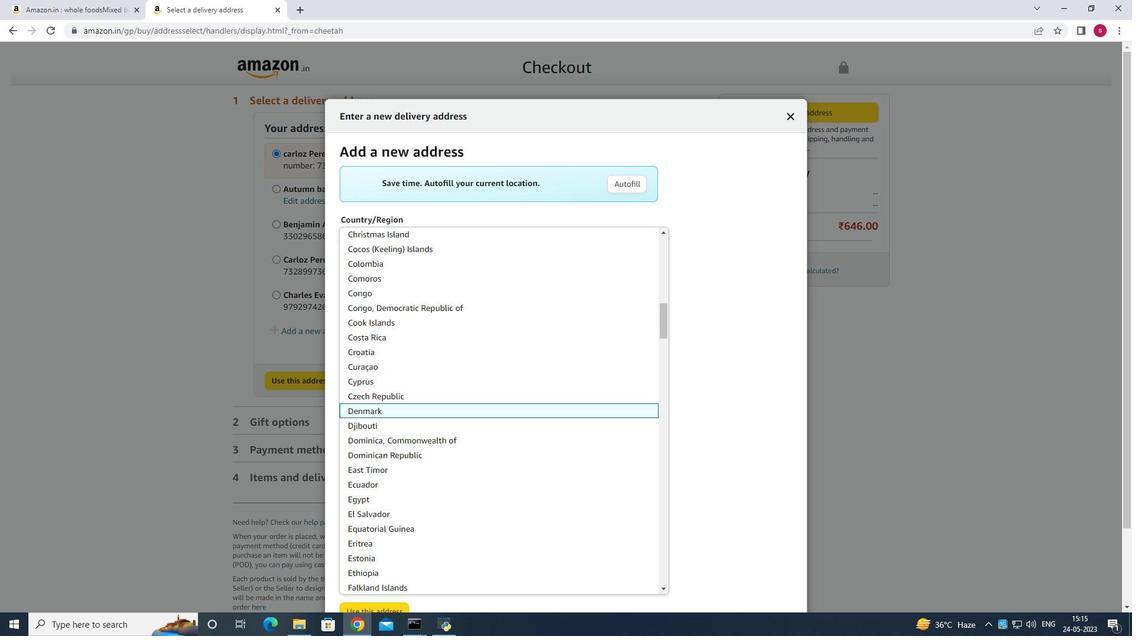 
Action: Mouse scrolled (537, 261) with delta (0, 0)
Screenshot: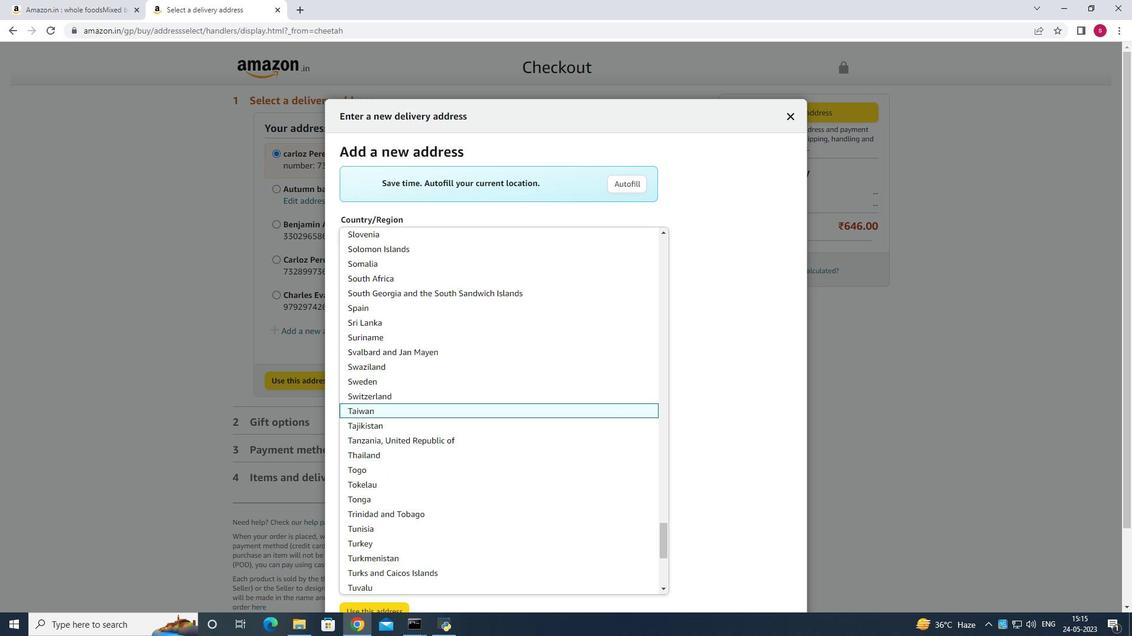 
Action: Mouse moved to (519, 351)
Screenshot: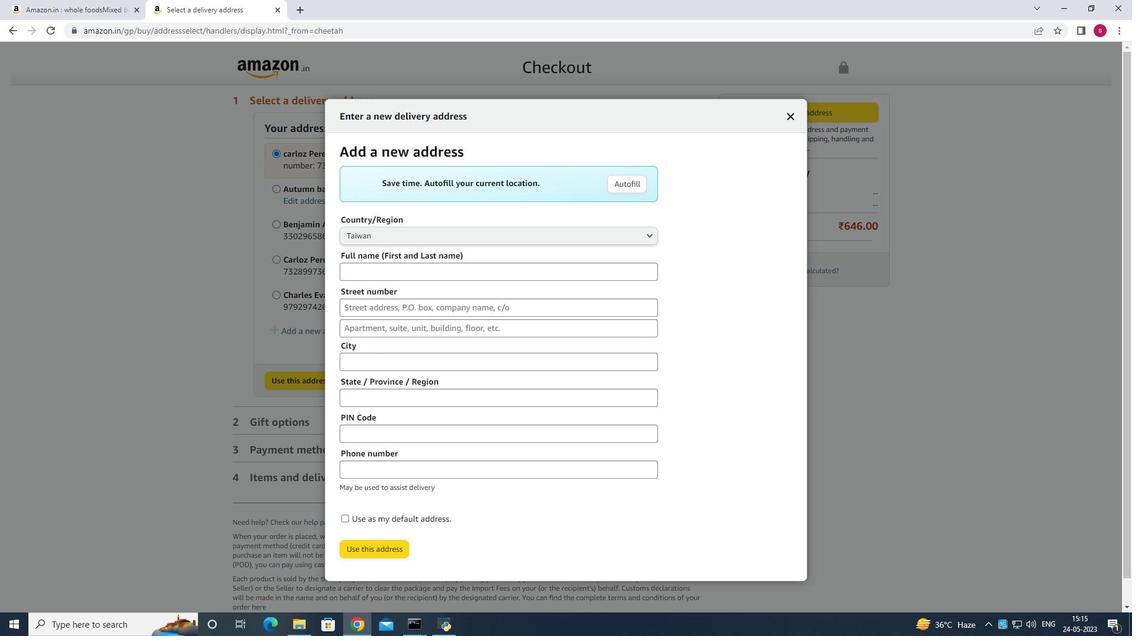 
Action: Mouse scrolled (519, 350) with delta (0, 0)
Screenshot: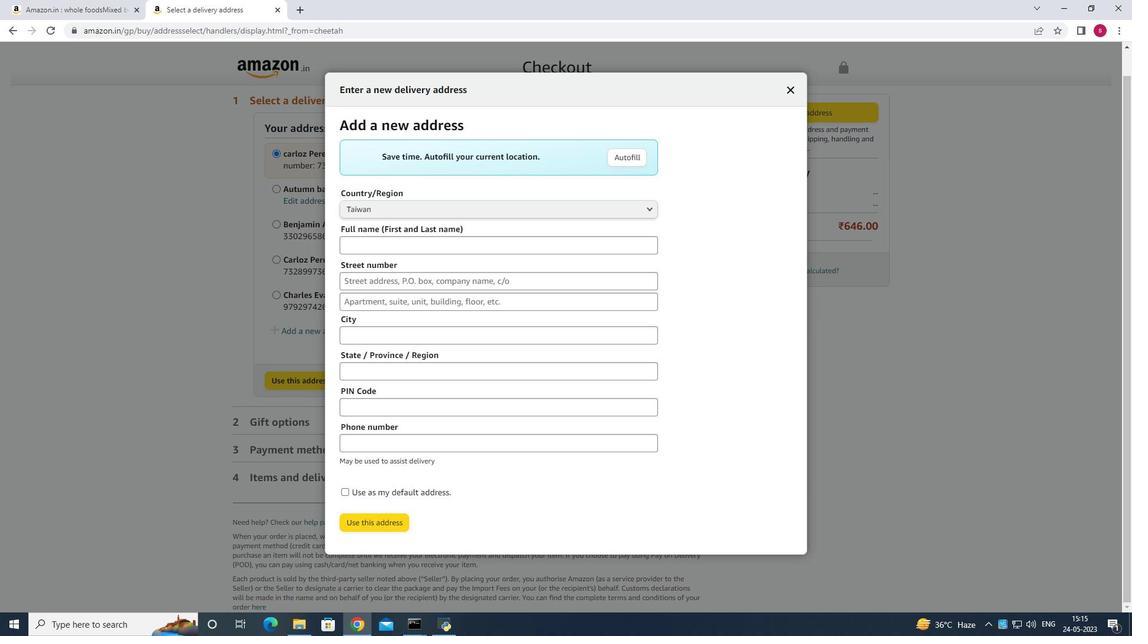 
Action: Mouse moved to (683, 422)
Screenshot: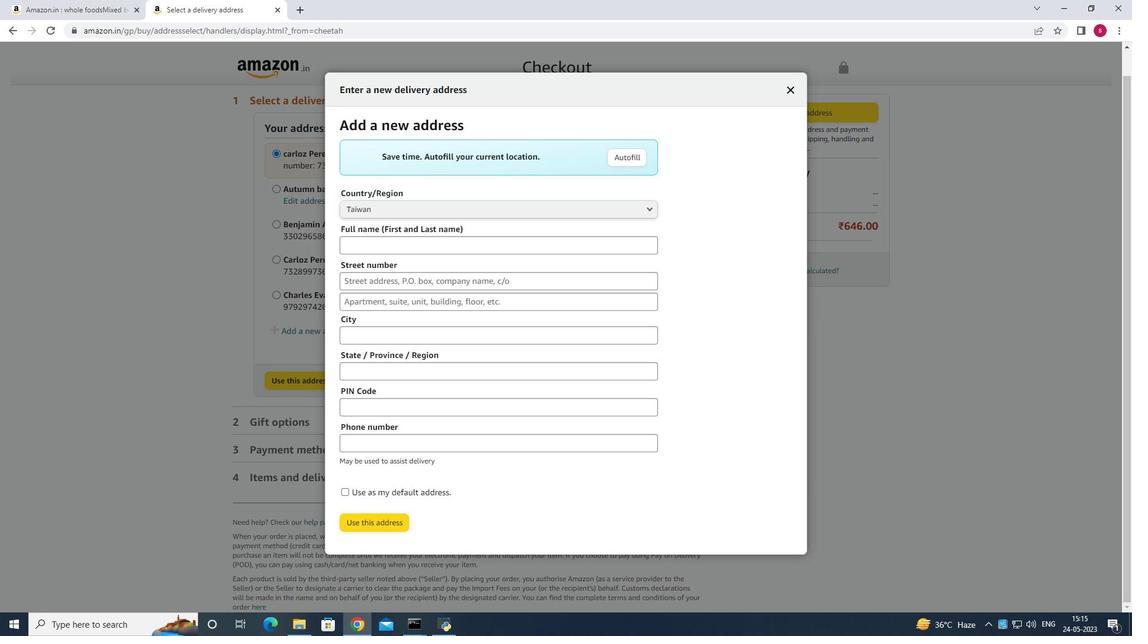 
Action: Mouse scrolled (683, 422) with delta (0, 0)
Screenshot: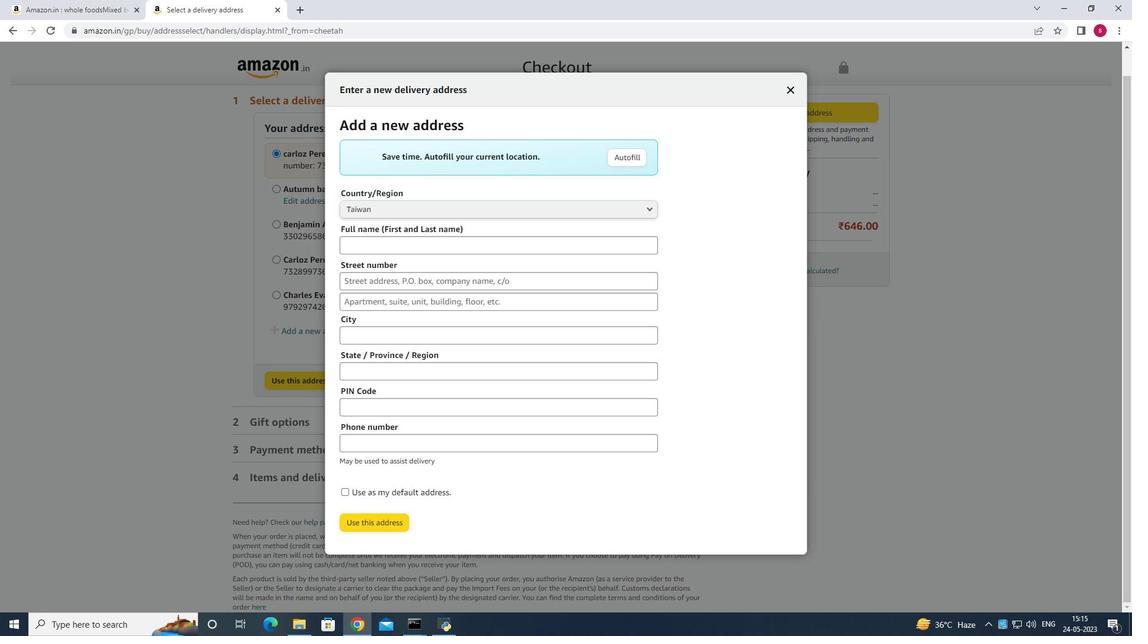 
Action: Mouse scrolled (683, 422) with delta (0, 0)
Screenshot: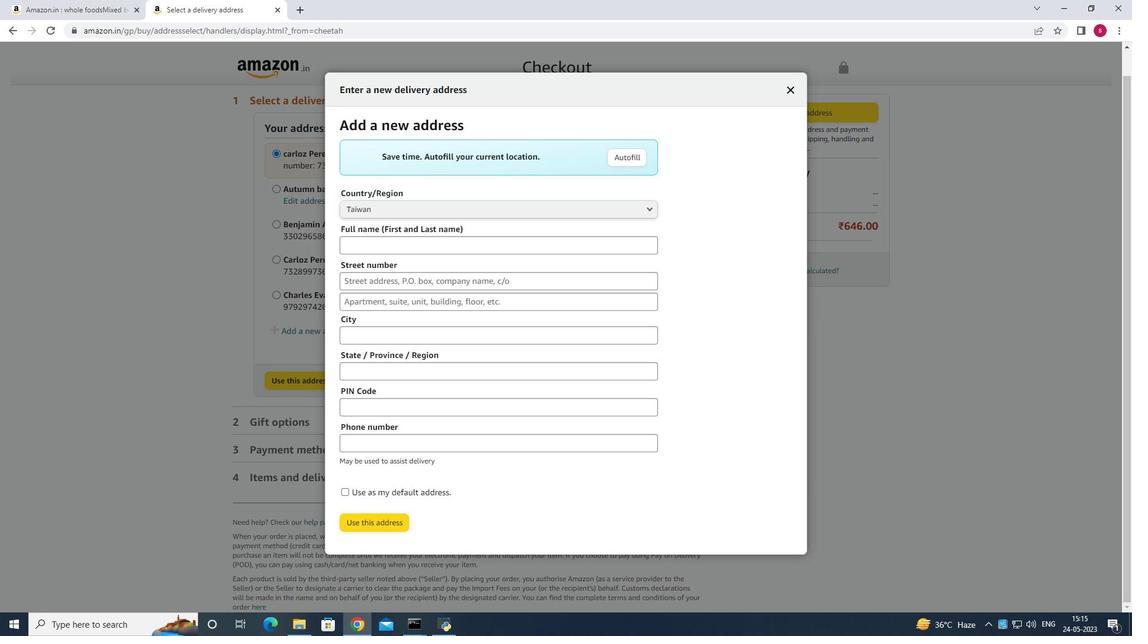 
Action: Mouse moved to (514, 372)
Screenshot: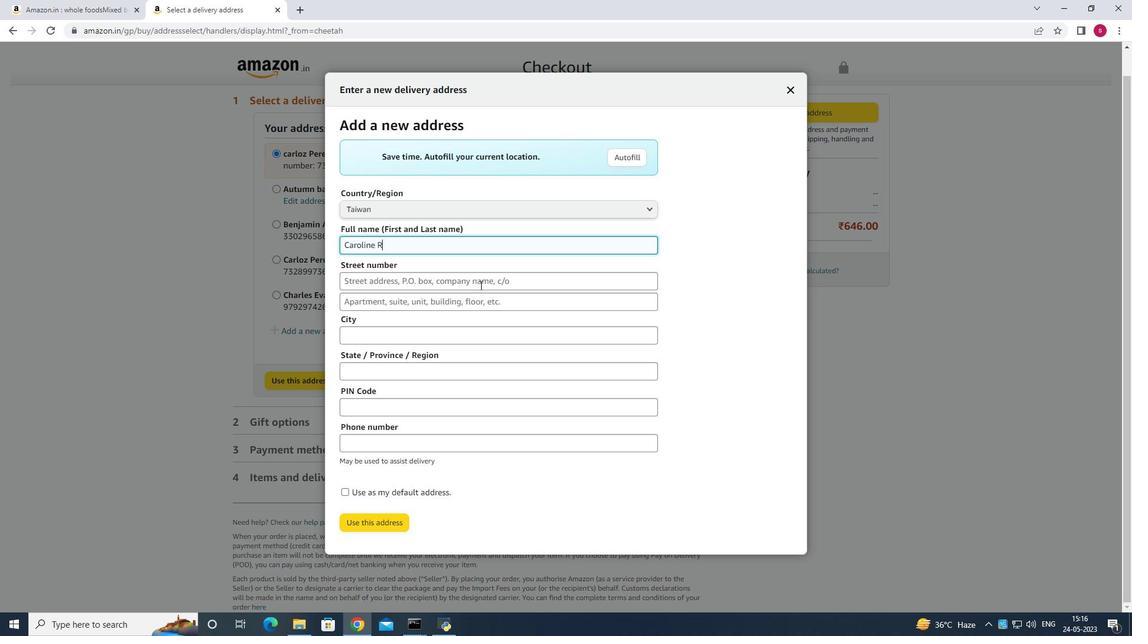 
Action: Mouse scrolled (514, 372) with delta (0, 0)
Screenshot: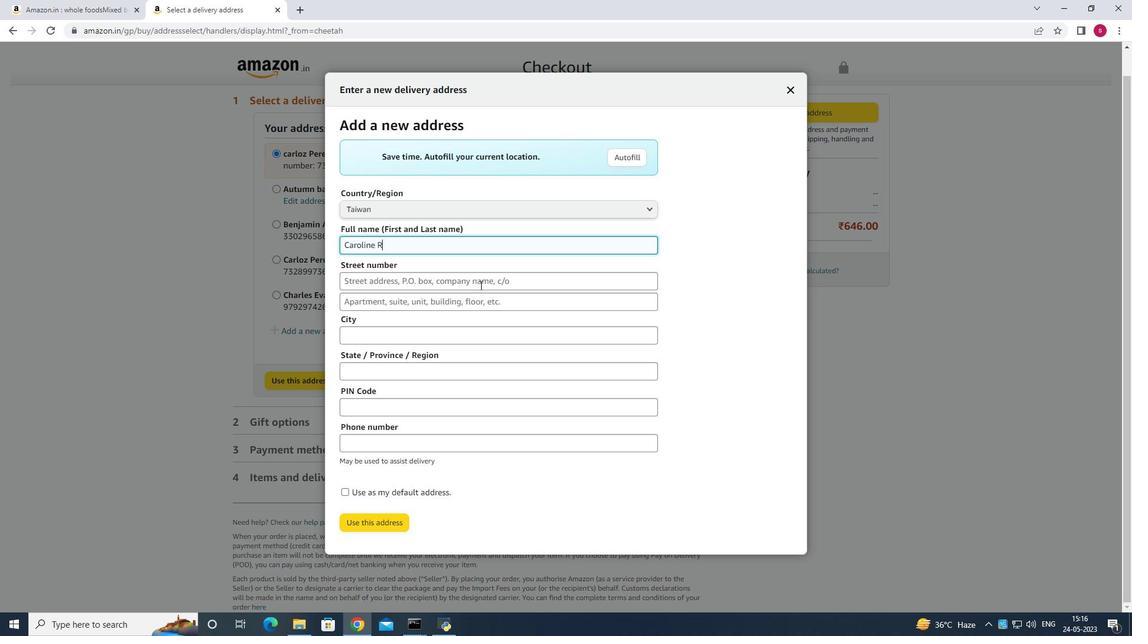
Action: Mouse scrolled (514, 372) with delta (0, 0)
Screenshot: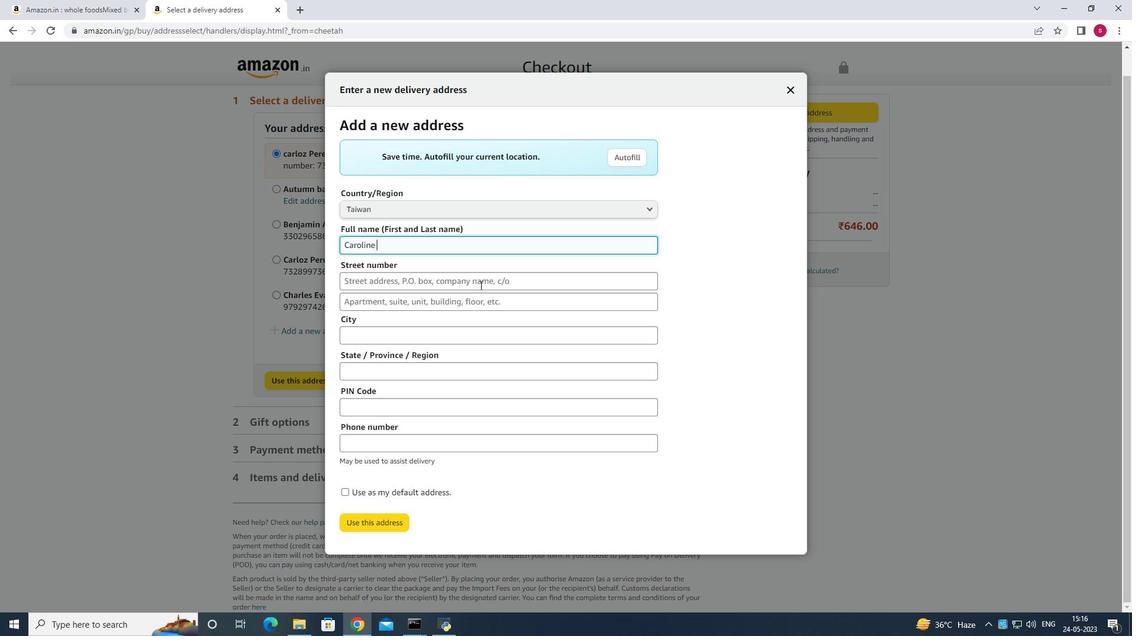 
Action: Mouse scrolled (514, 372) with delta (0, 0)
Screenshot: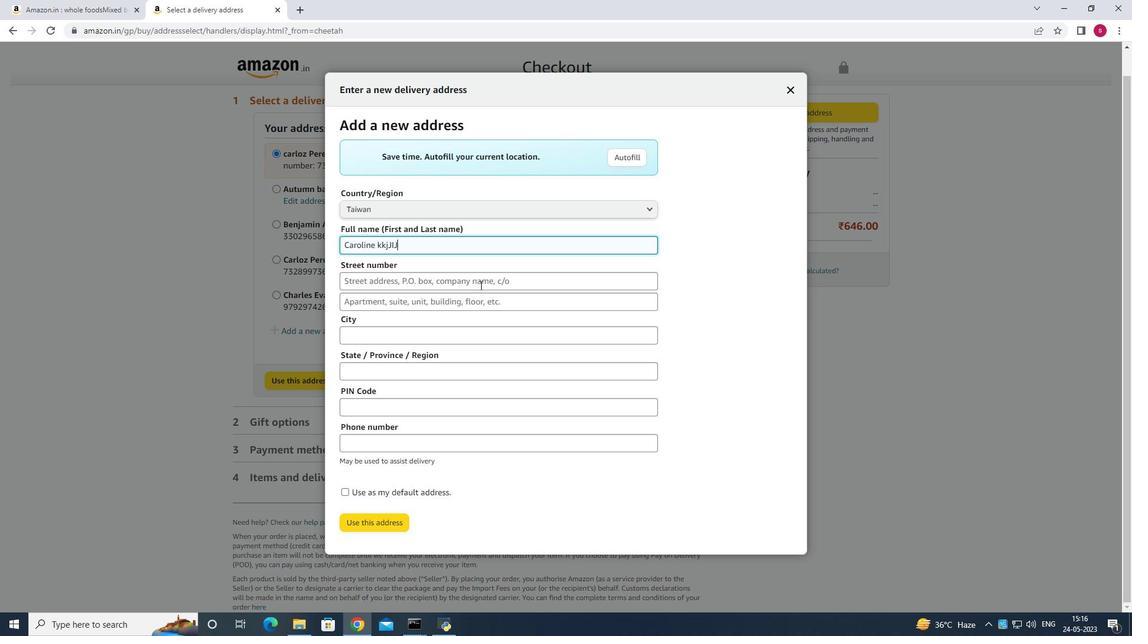 
Action: Mouse scrolled (514, 372) with delta (0, 0)
Screenshot: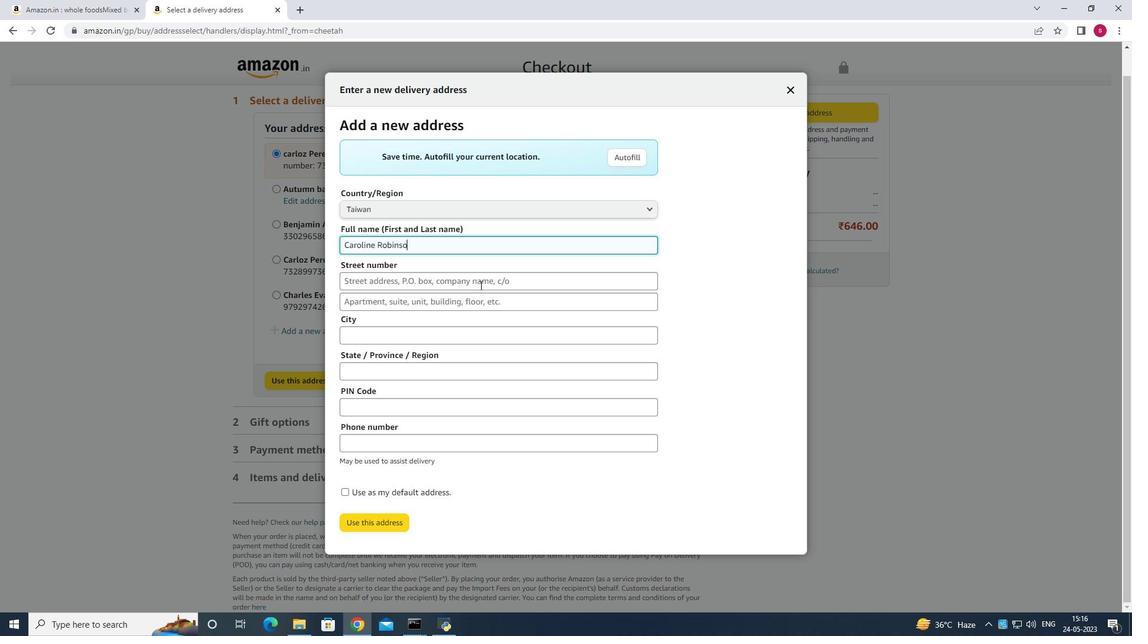 
Action: Mouse scrolled (514, 372) with delta (0, 0)
Screenshot: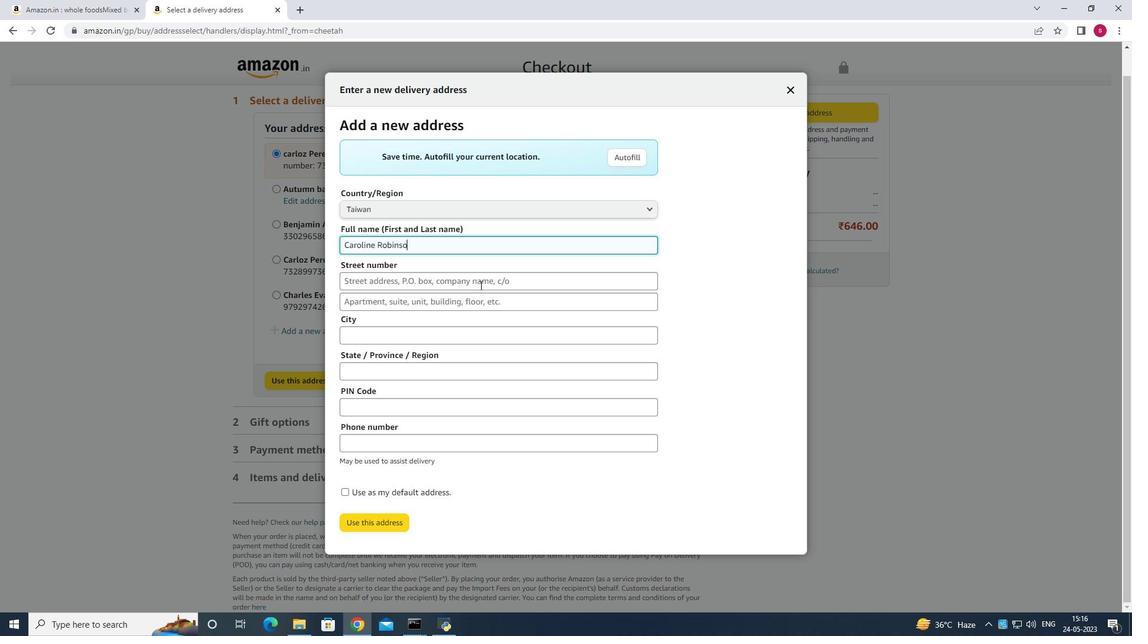 
Action: Mouse scrolled (514, 372) with delta (0, 0)
Screenshot: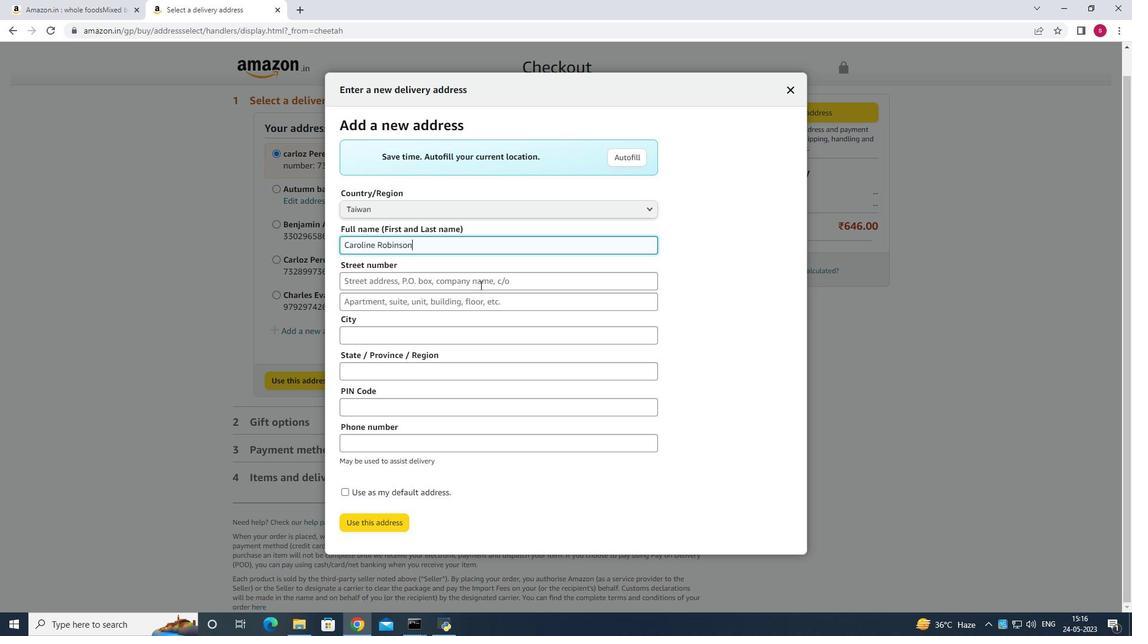 
Action: Mouse scrolled (514, 372) with delta (0, 0)
Screenshot: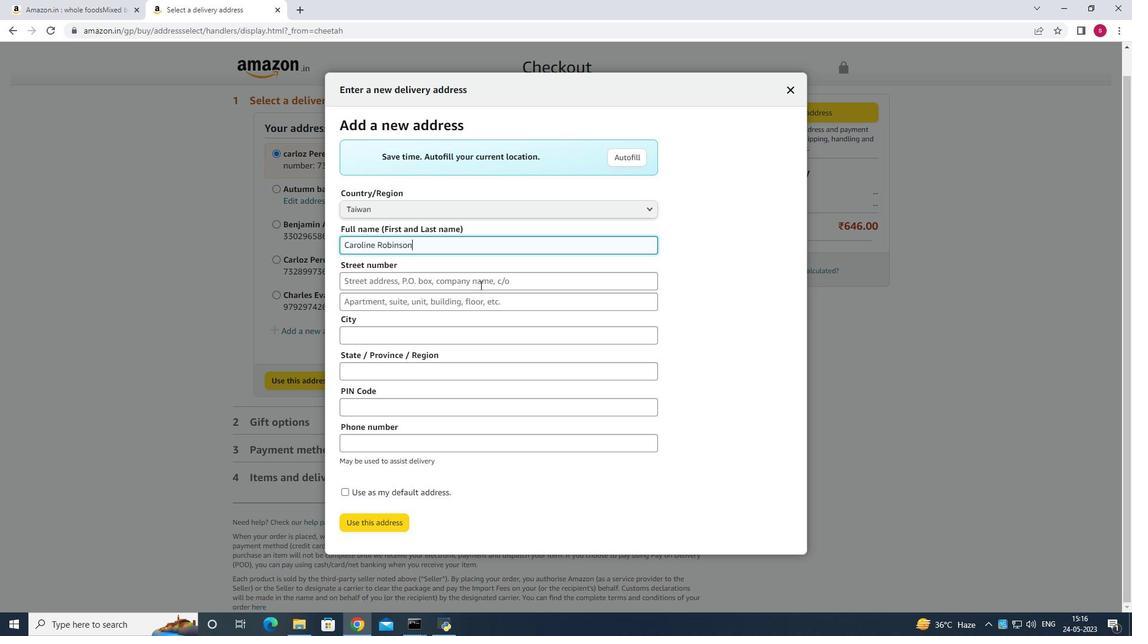 
Action: Mouse scrolled (514, 372) with delta (0, 0)
Screenshot: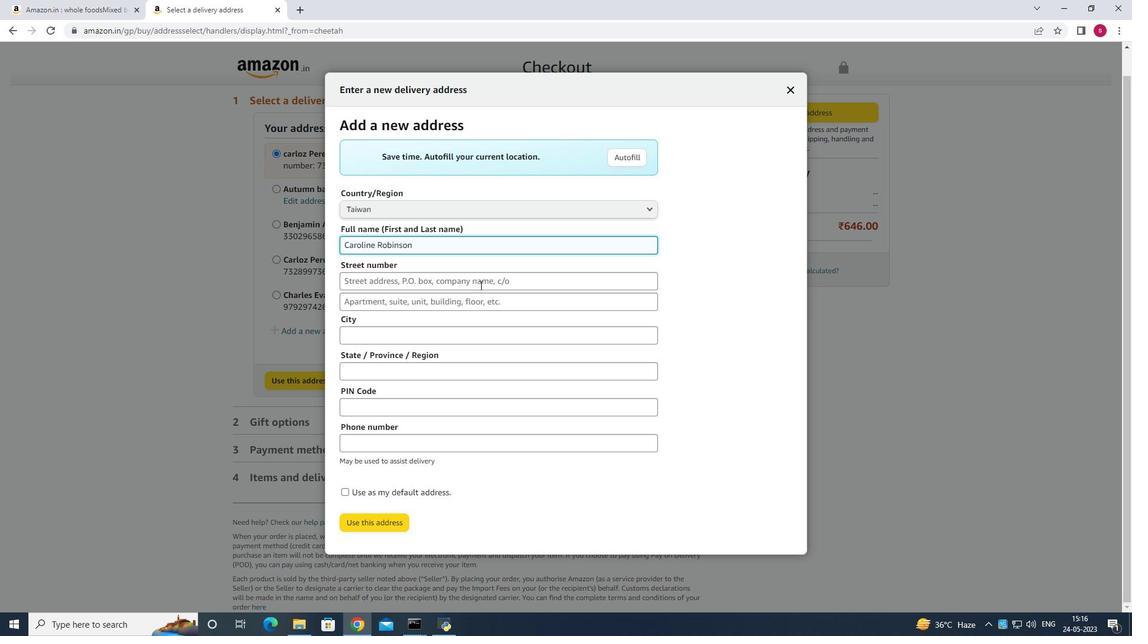 
Action: Mouse scrolled (514, 372) with delta (0, 0)
Screenshot: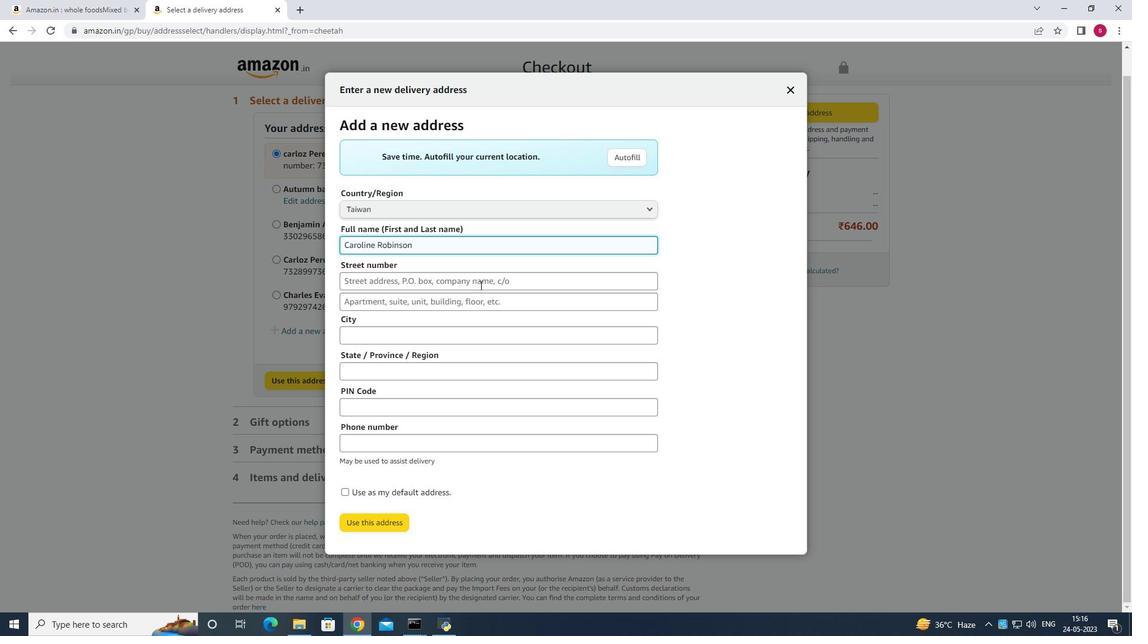
Action: Mouse scrolled (514, 372) with delta (0, 0)
Screenshot: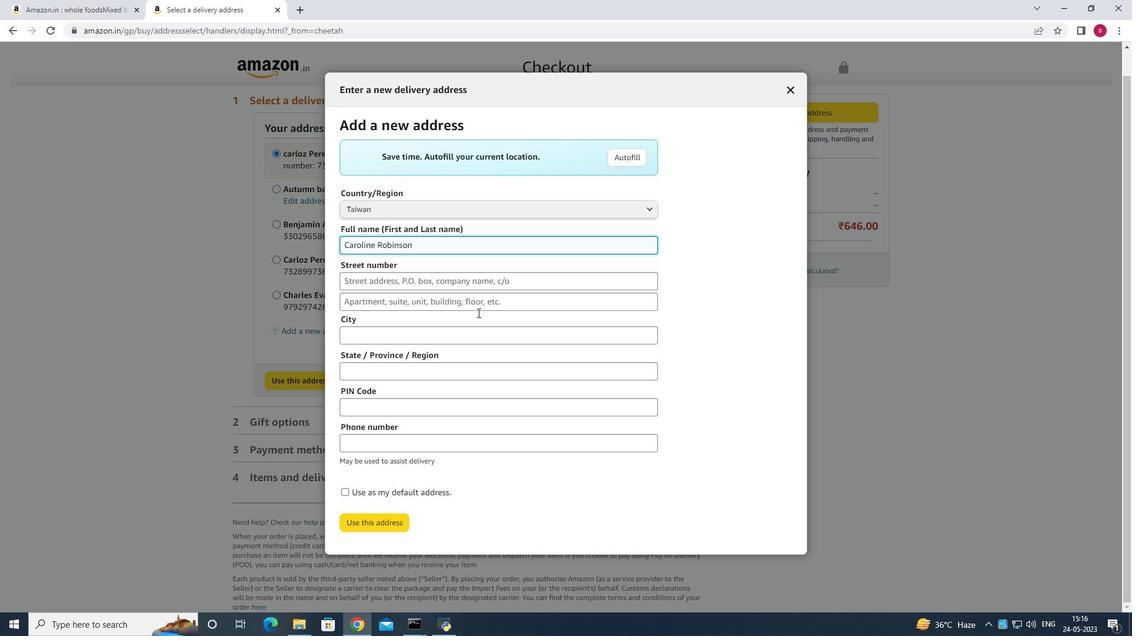 
Action: Mouse scrolled (514, 372) with delta (0, 0)
Screenshot: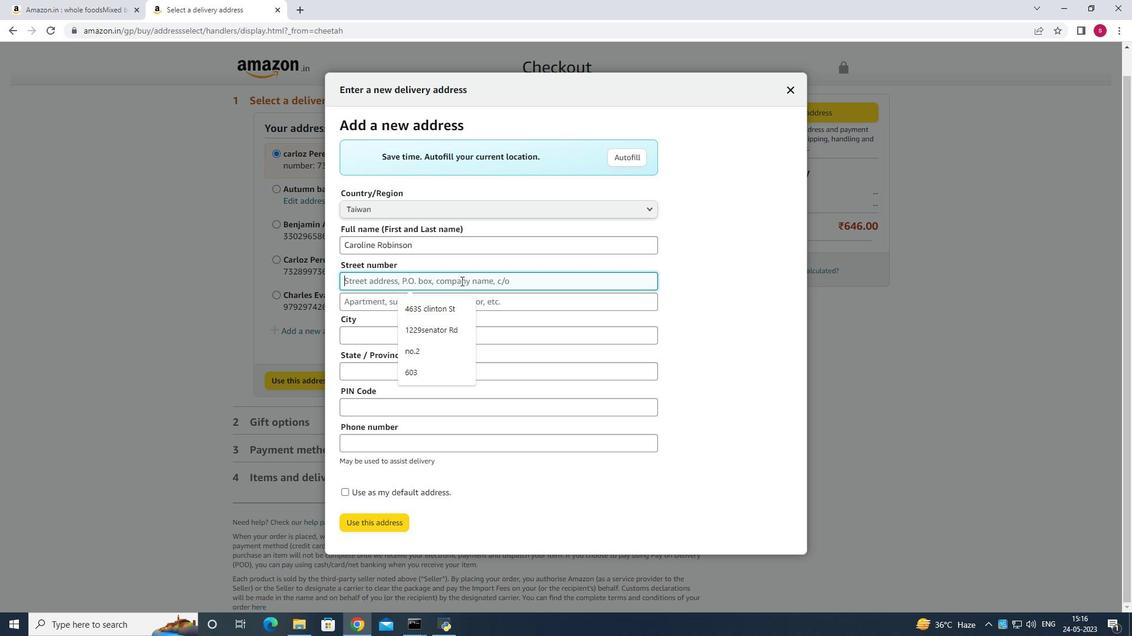 
Action: Mouse scrolled (514, 372) with delta (0, 0)
Screenshot: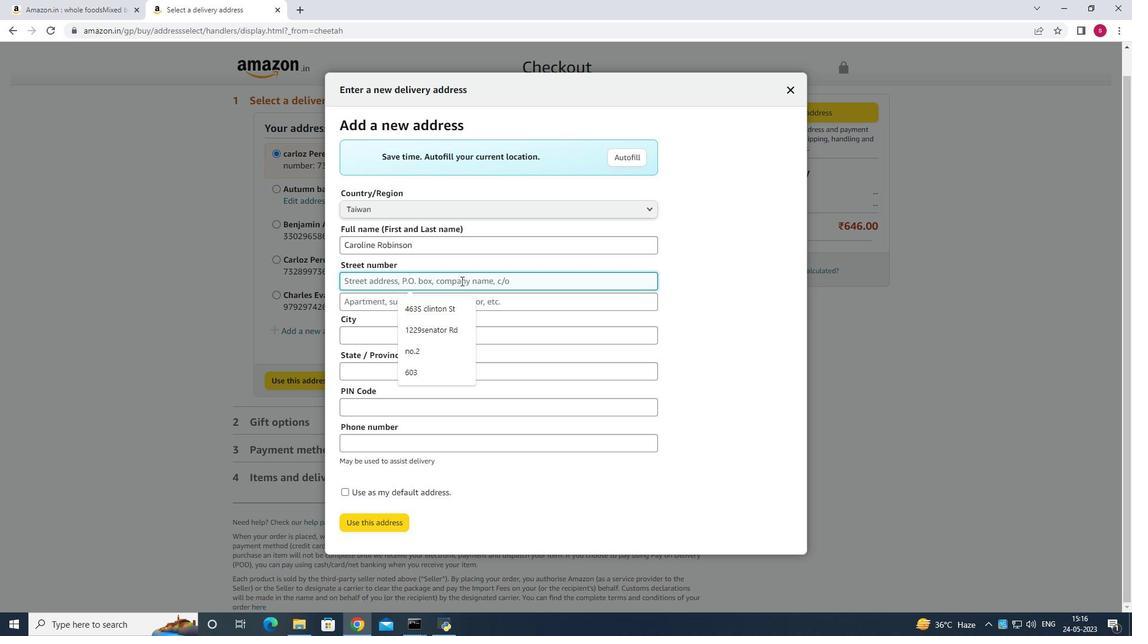 
Action: Mouse scrolled (514, 372) with delta (0, 0)
Screenshot: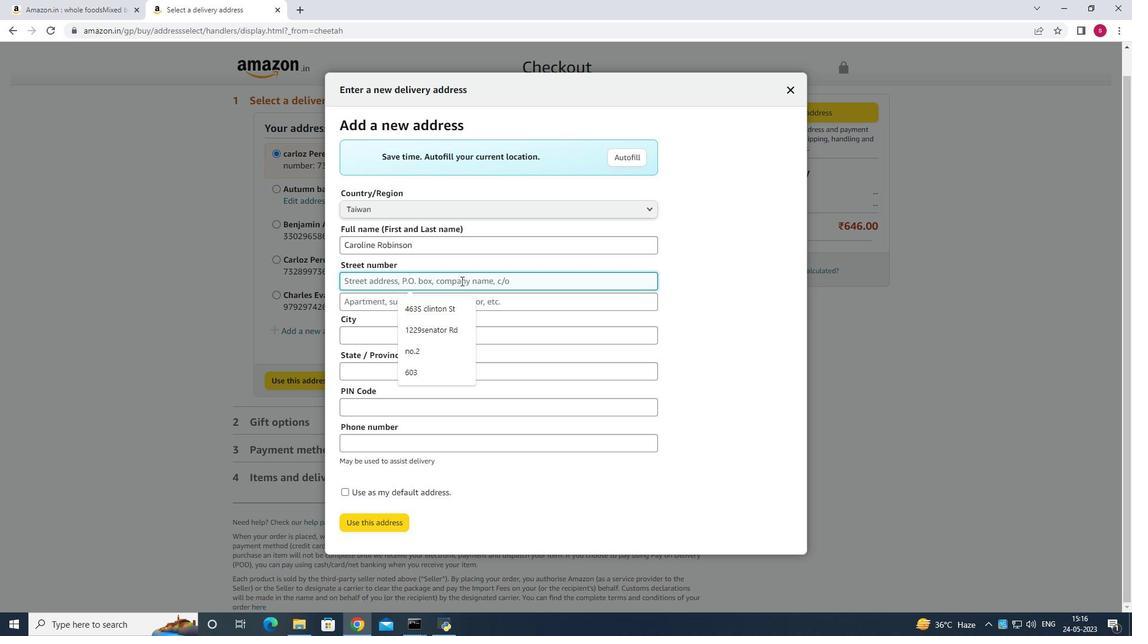 
Action: Mouse scrolled (514, 372) with delta (0, 0)
Screenshot: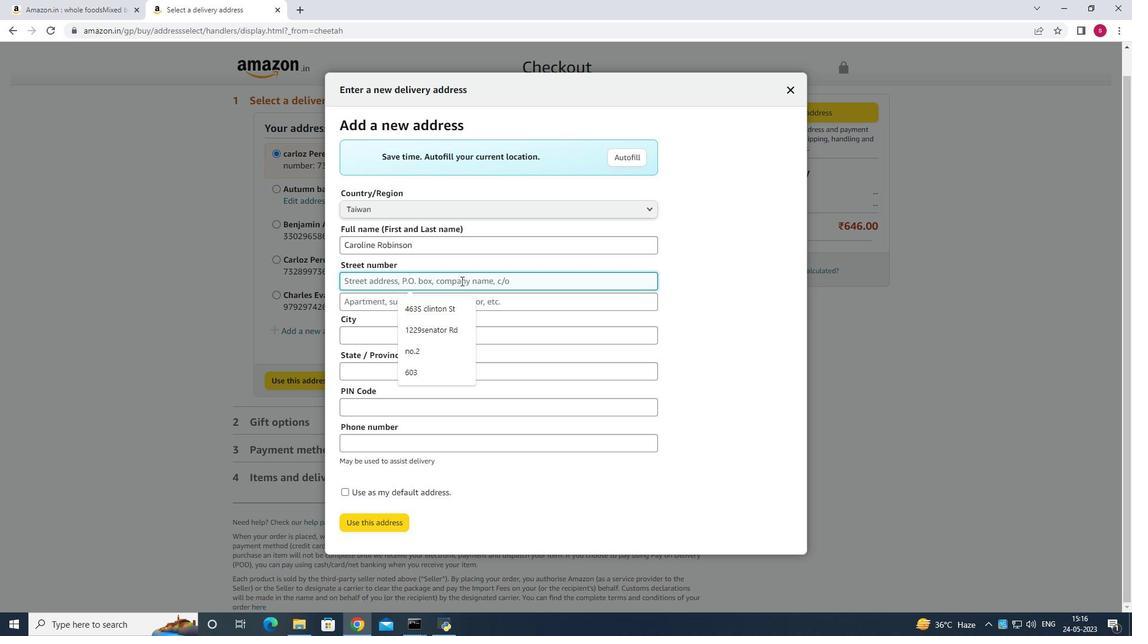 
Action: Mouse scrolled (514, 372) with delta (0, 0)
Screenshot: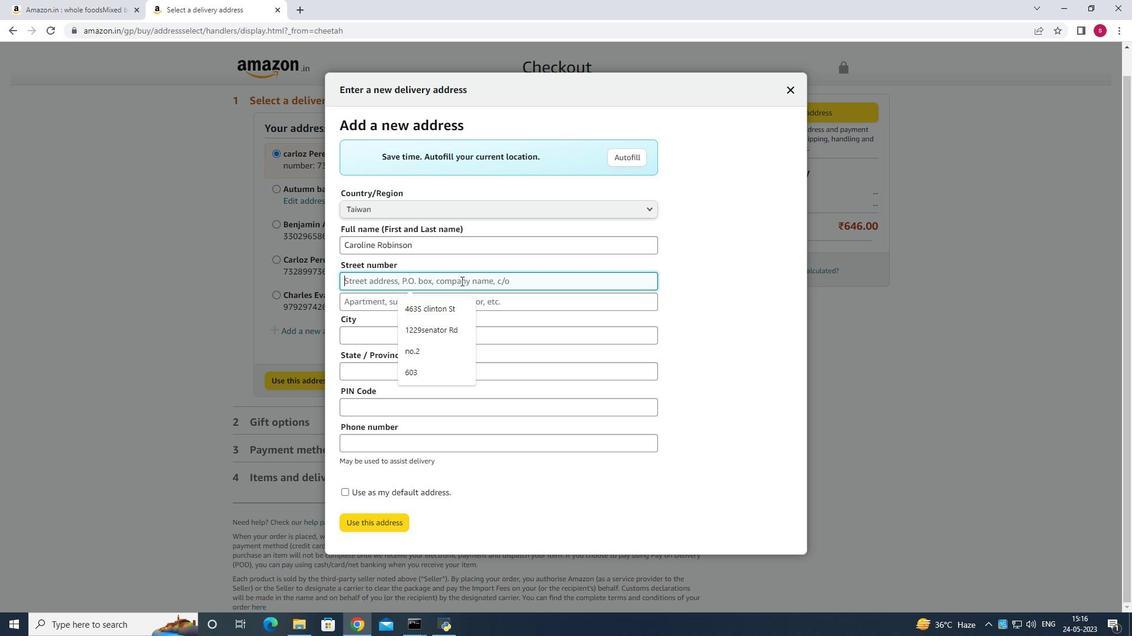 
Action: Mouse scrolled (514, 372) with delta (0, 0)
Screenshot: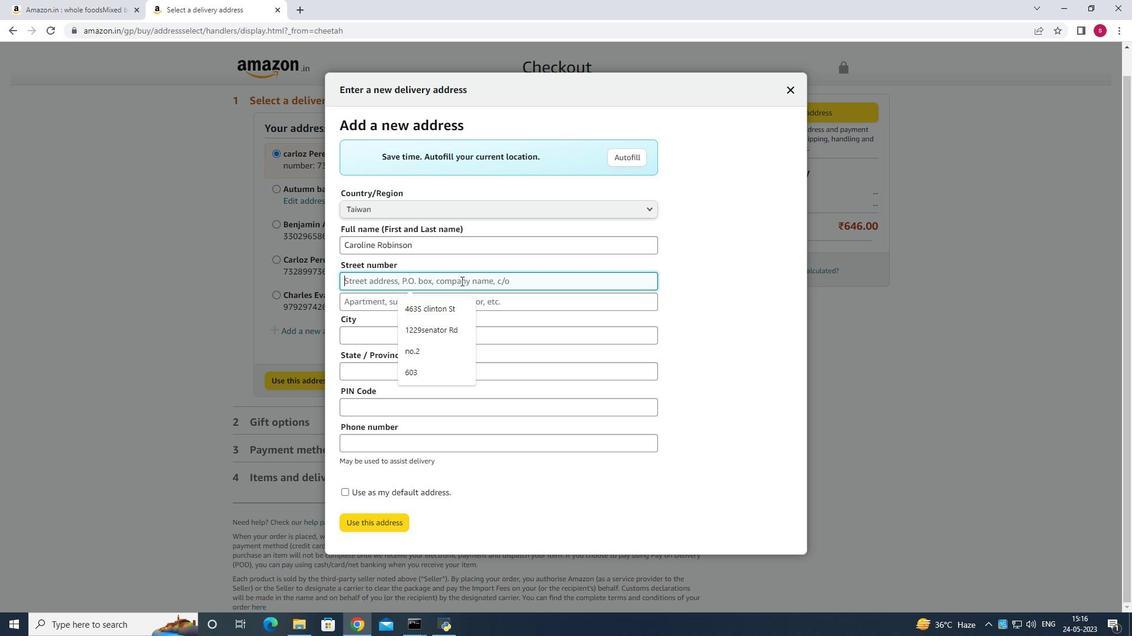 
Action: Mouse scrolled (514, 372) with delta (0, 0)
Screenshot: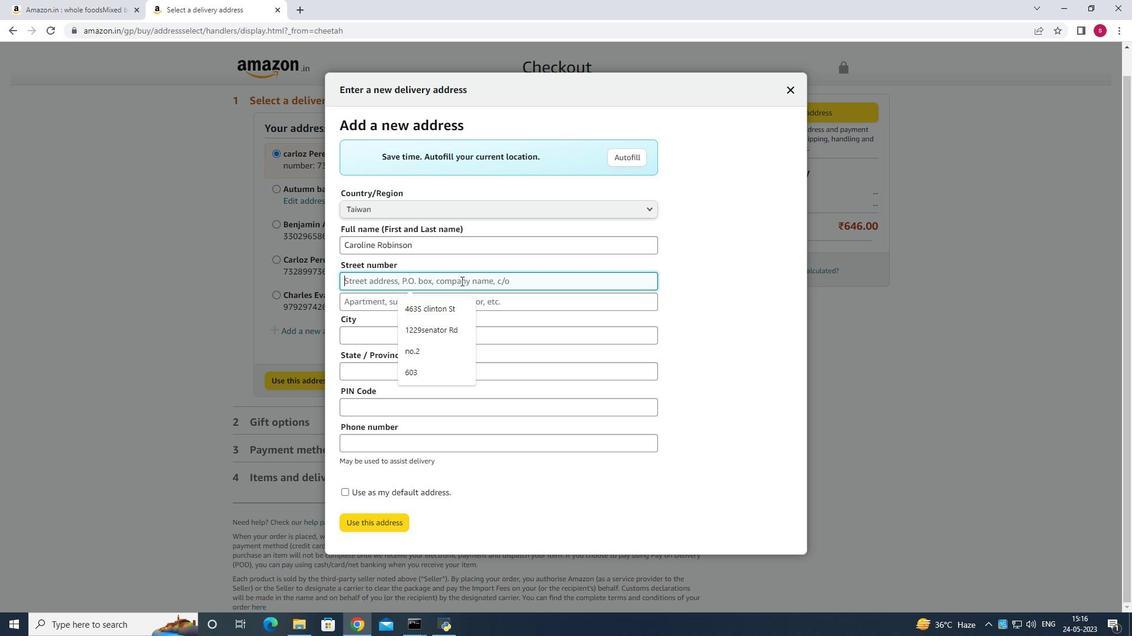 
Action: Mouse scrolled (514, 372) with delta (0, 0)
Screenshot: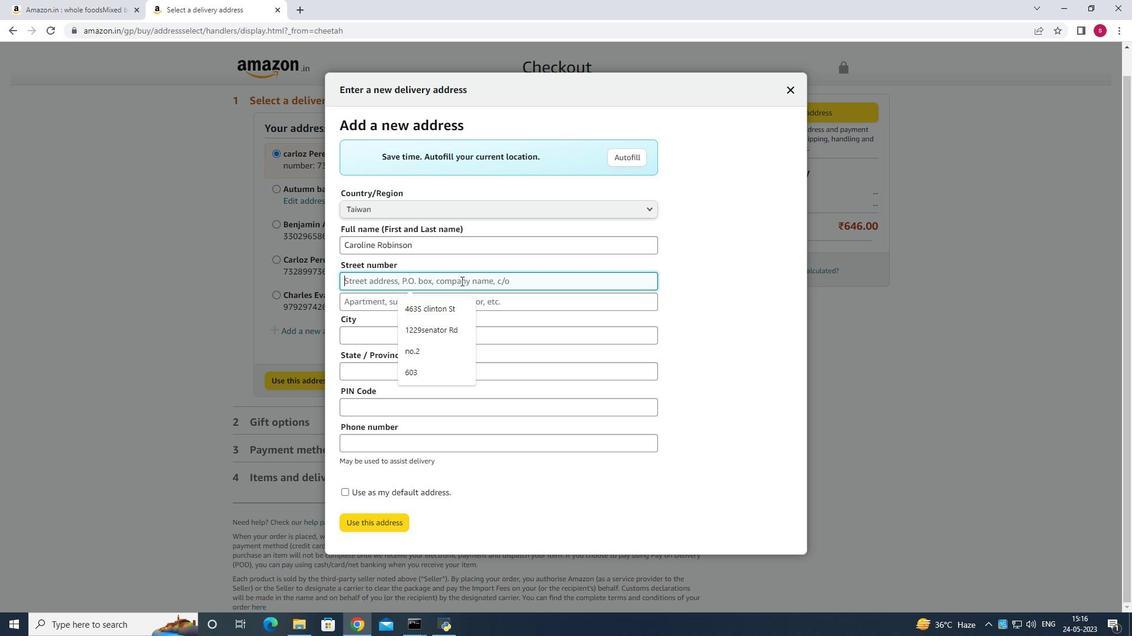
Action: Mouse scrolled (514, 372) with delta (0, 0)
Screenshot: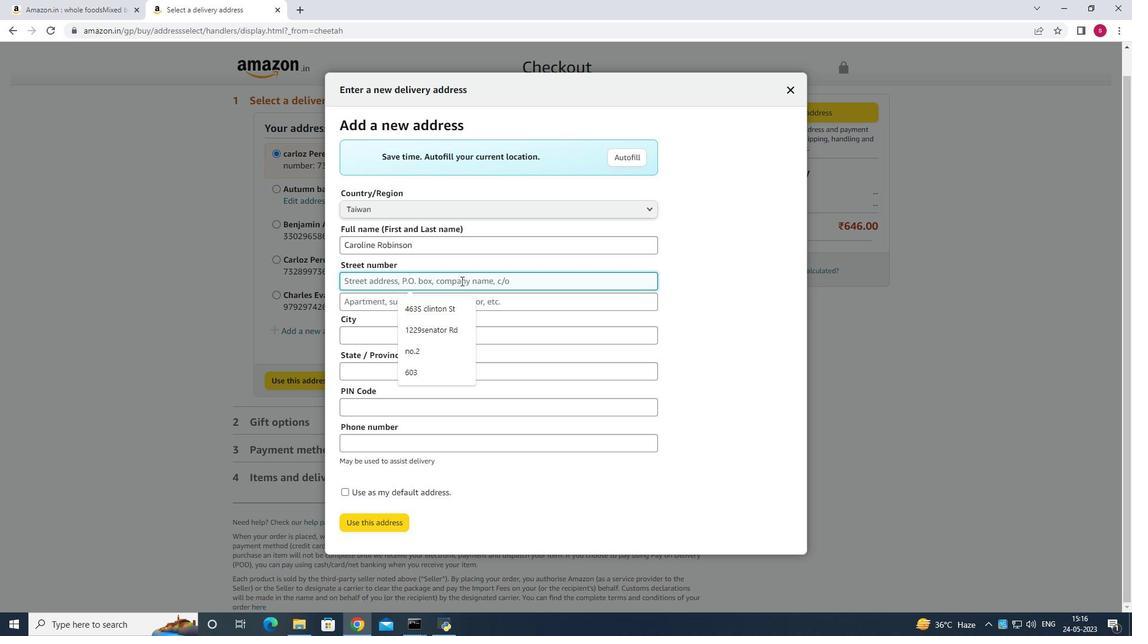 
Action: Mouse scrolled (514, 372) with delta (0, 0)
Screenshot: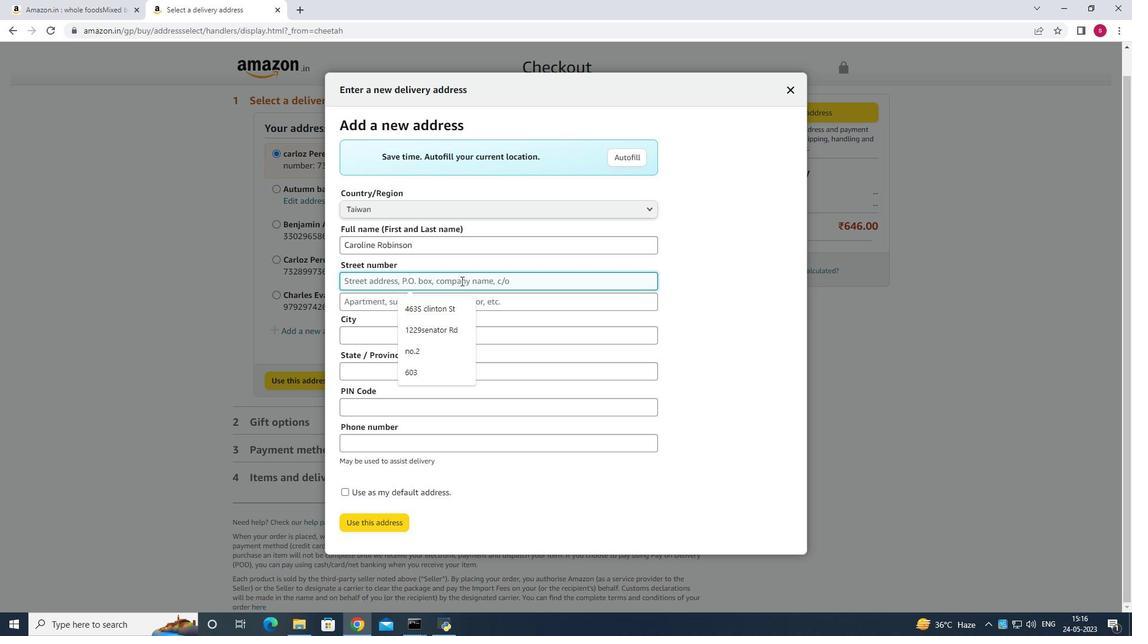 
Action: Mouse scrolled (514, 372) with delta (0, 0)
Screenshot: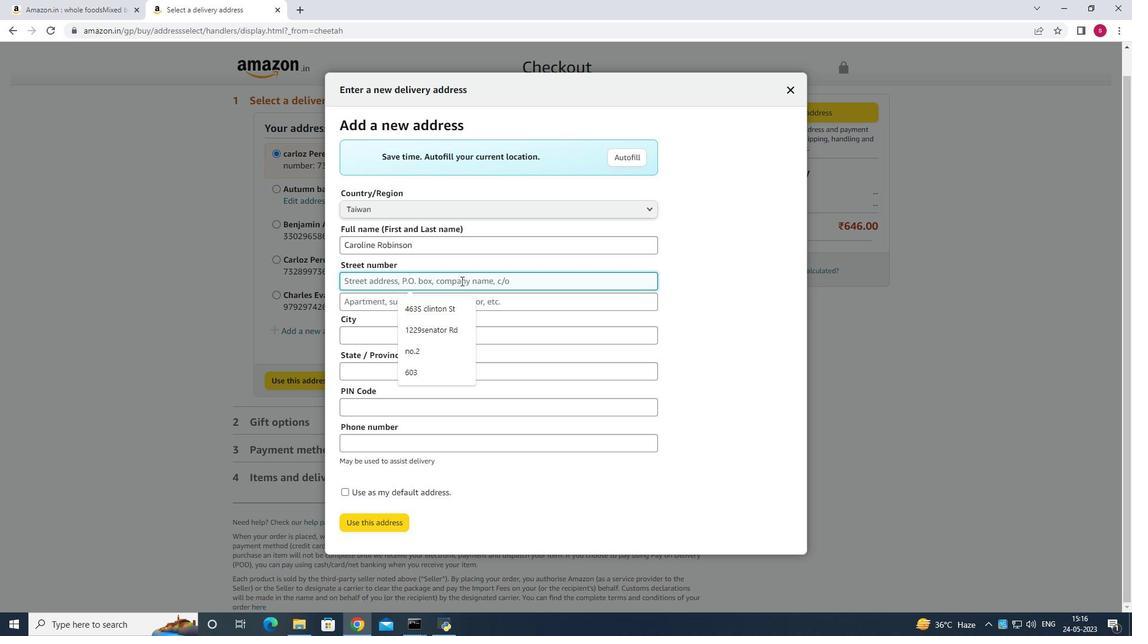 
Action: Mouse scrolled (514, 372) with delta (0, 0)
Screenshot: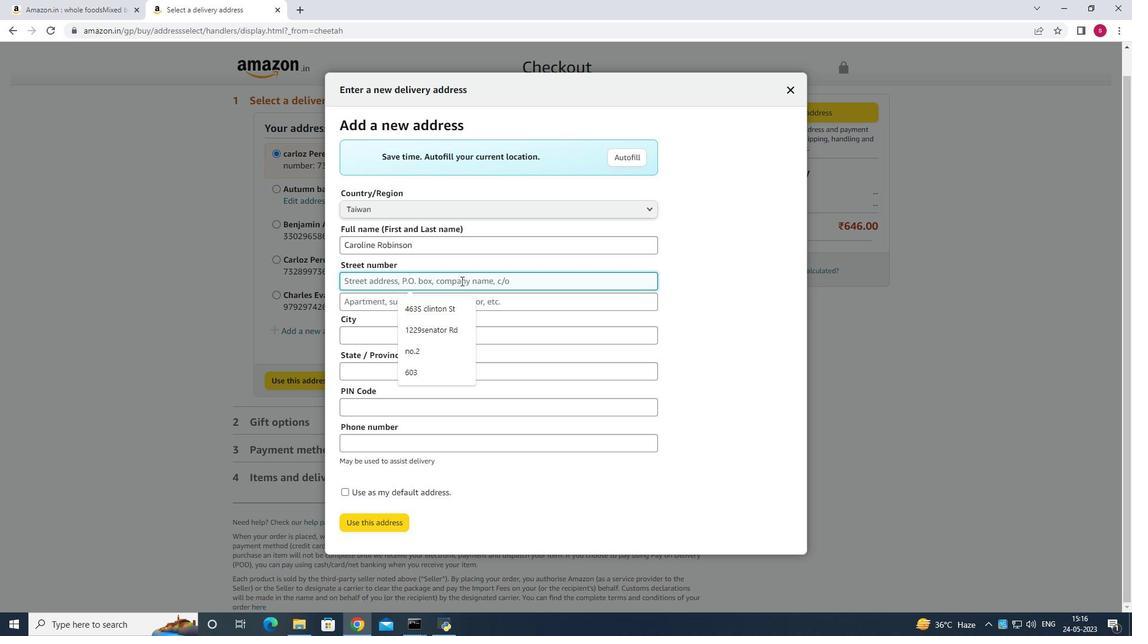 
Action: Mouse scrolled (514, 372) with delta (0, 0)
Screenshot: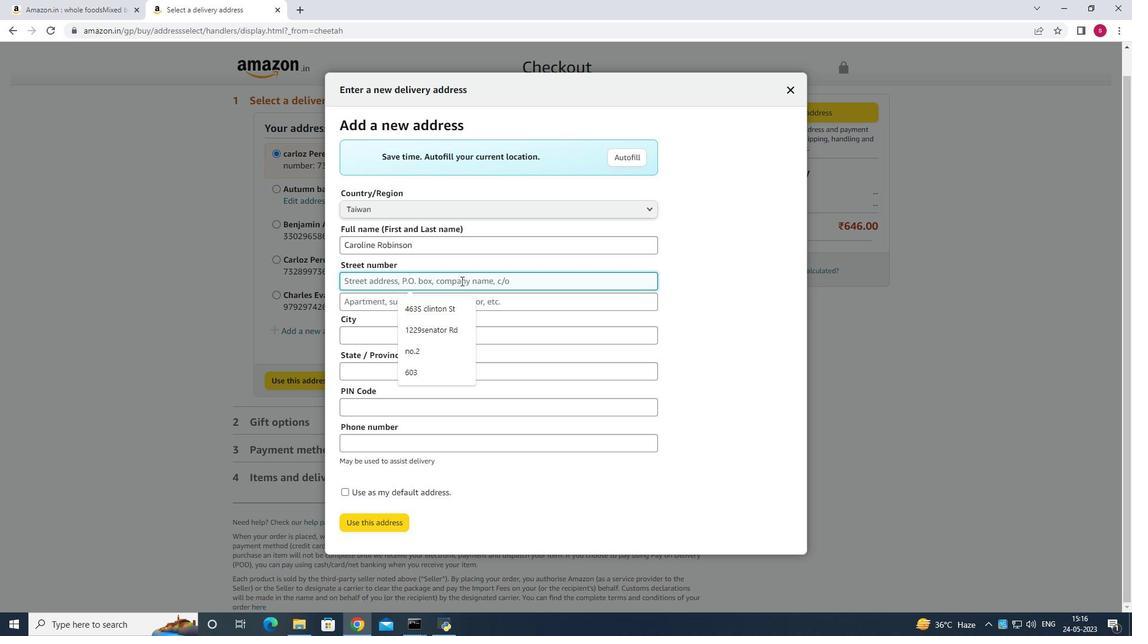 
Action: Mouse scrolled (514, 373) with delta (0, 0)
Screenshot: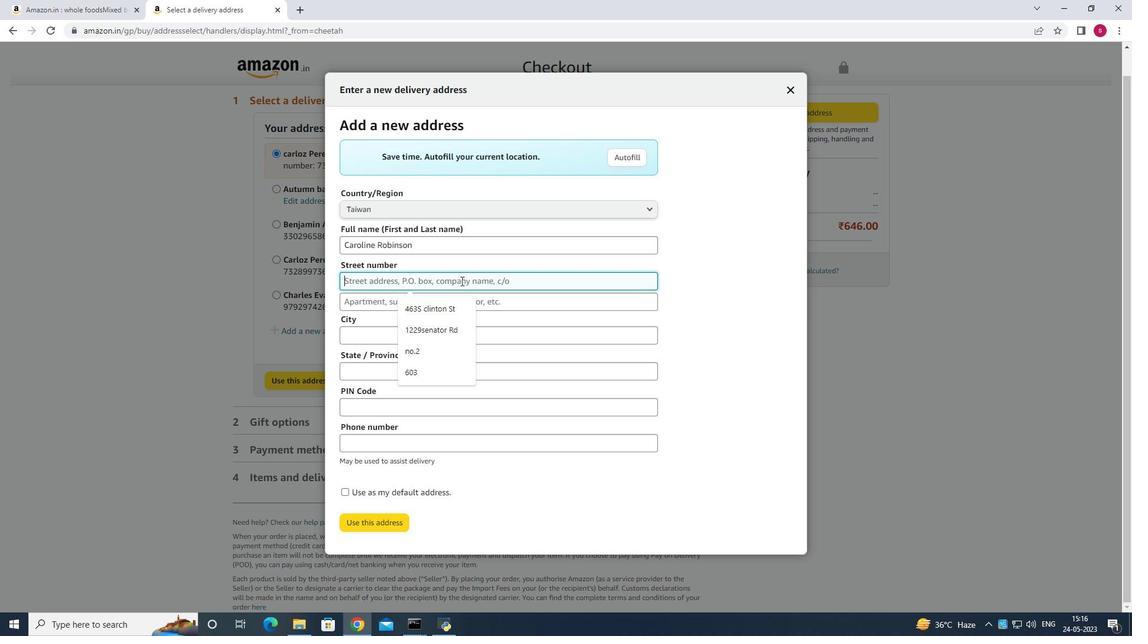 
Action: Mouse scrolled (514, 373) with delta (0, 0)
Screenshot: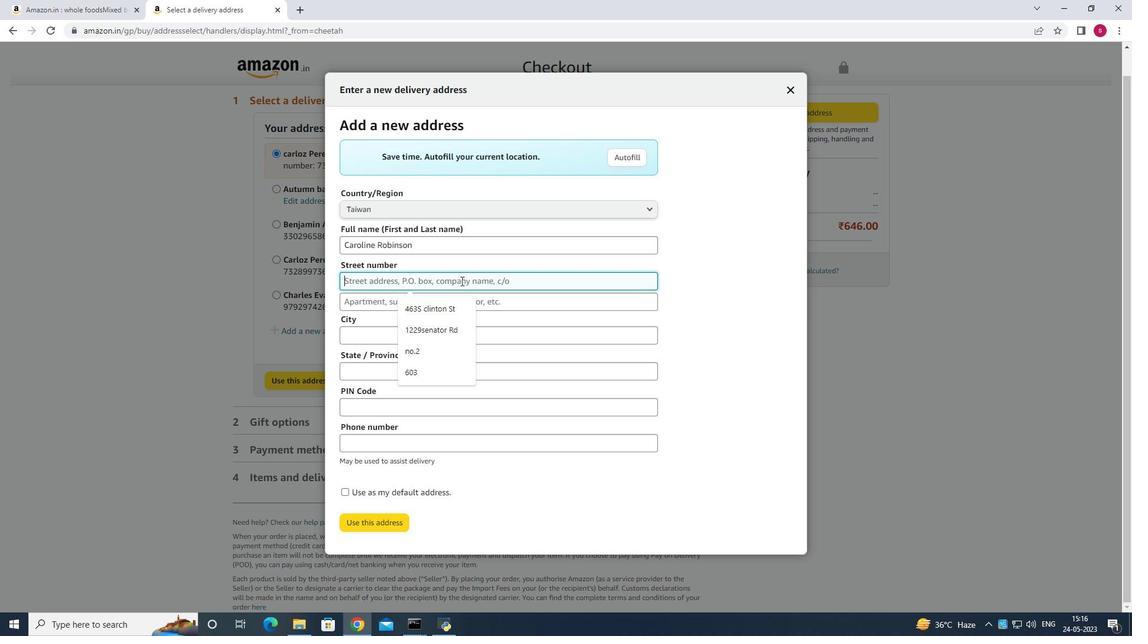 
Action: Mouse scrolled (514, 373) with delta (0, 0)
Screenshot: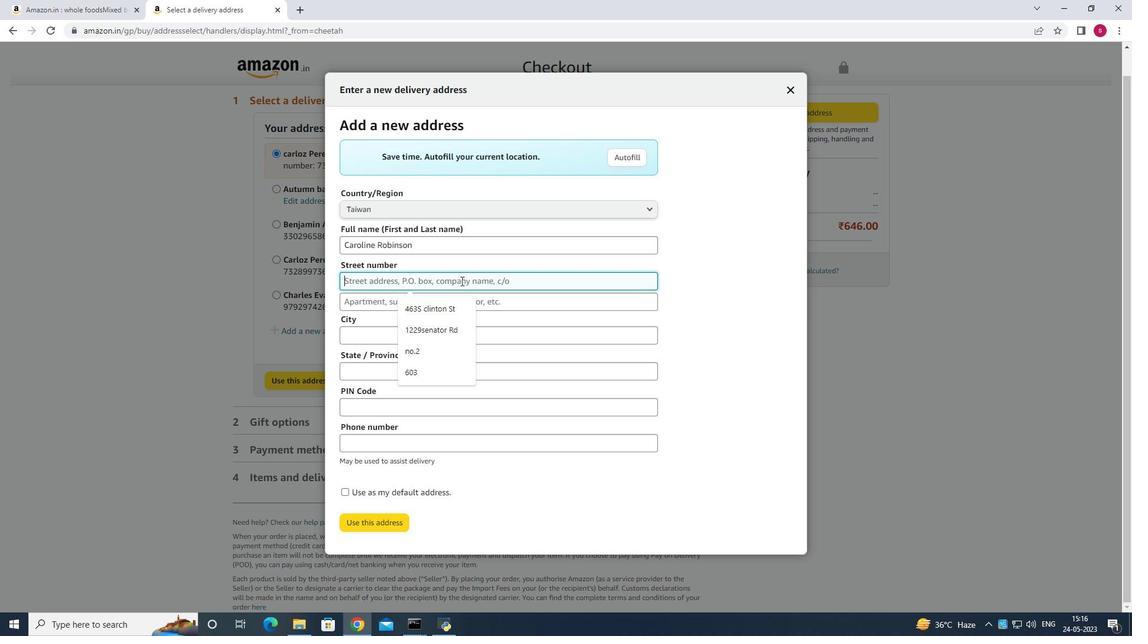 
Action: Mouse scrolled (514, 373) with delta (0, 0)
Screenshot: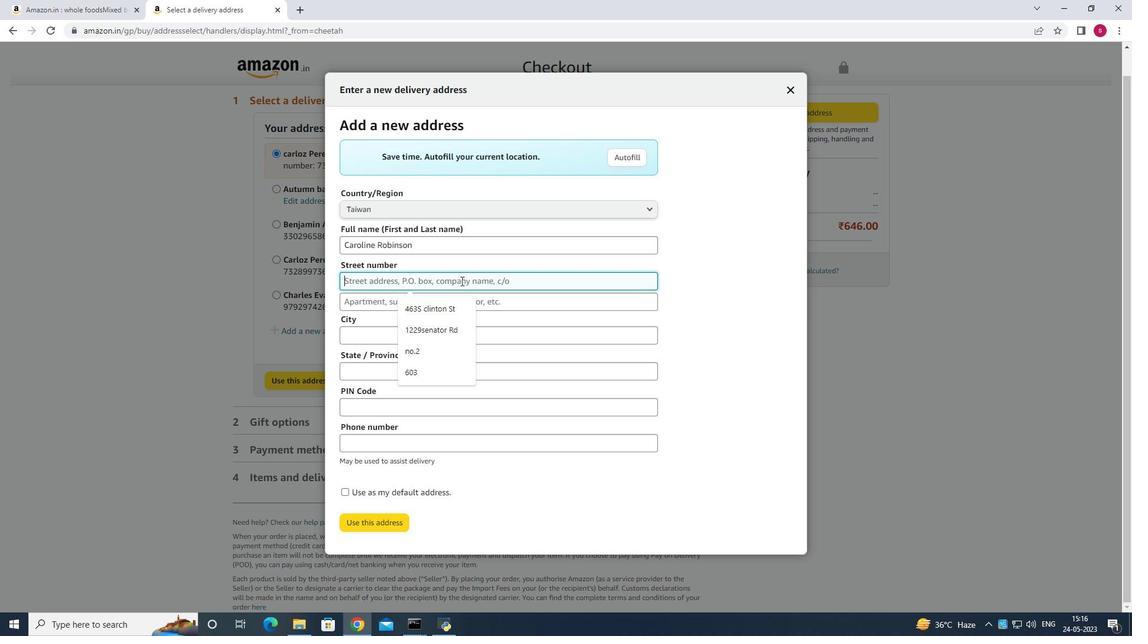 
Action: Mouse scrolled (514, 373) with delta (0, 0)
Screenshot: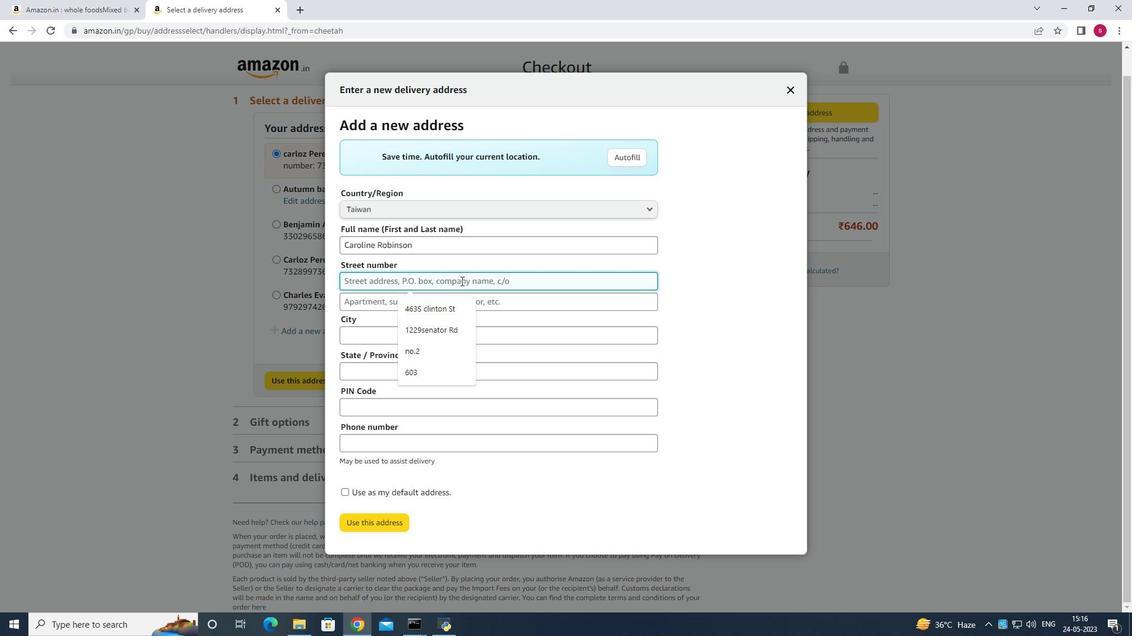 
Action: Mouse scrolled (514, 373) with delta (0, 0)
Screenshot: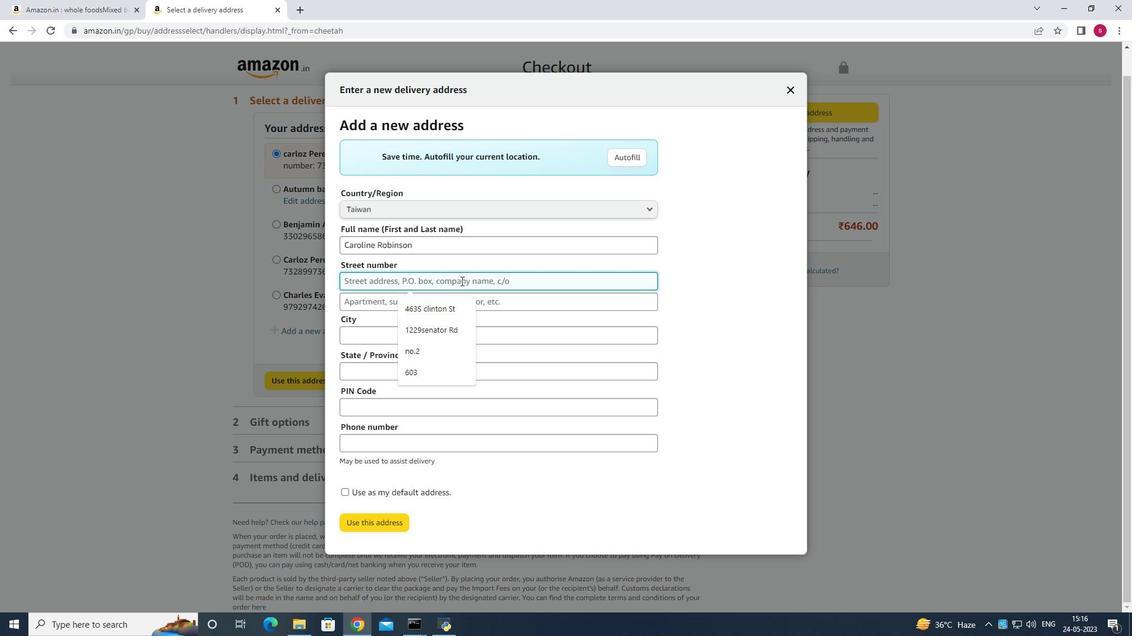 
Action: Mouse scrolled (514, 373) with delta (0, 0)
Screenshot: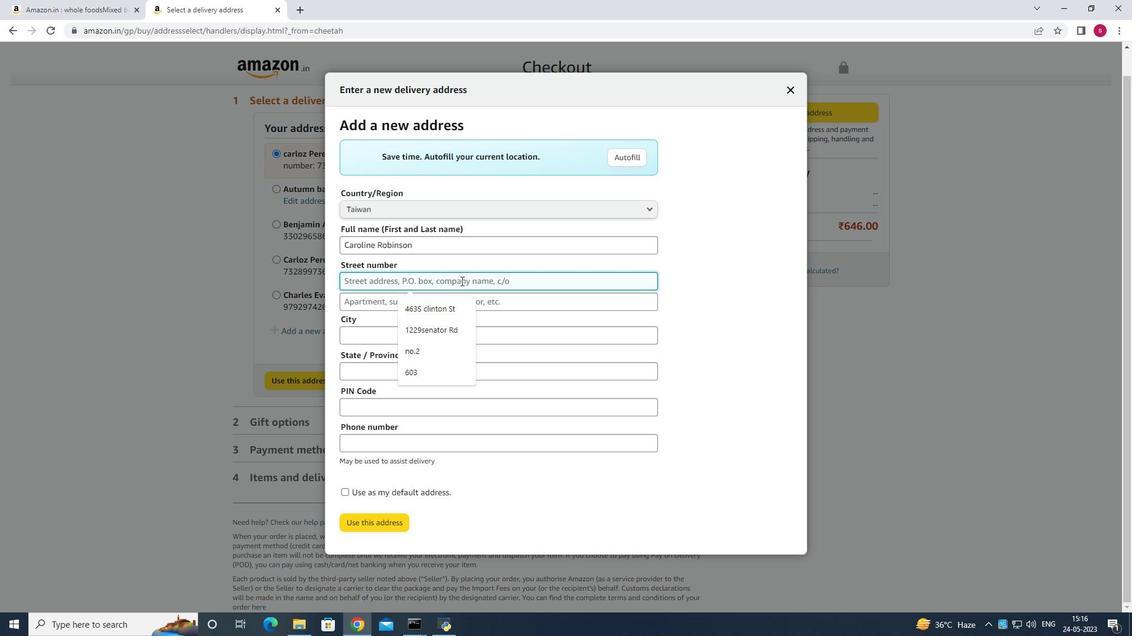 
Action: Mouse scrolled (514, 373) with delta (0, 0)
Screenshot: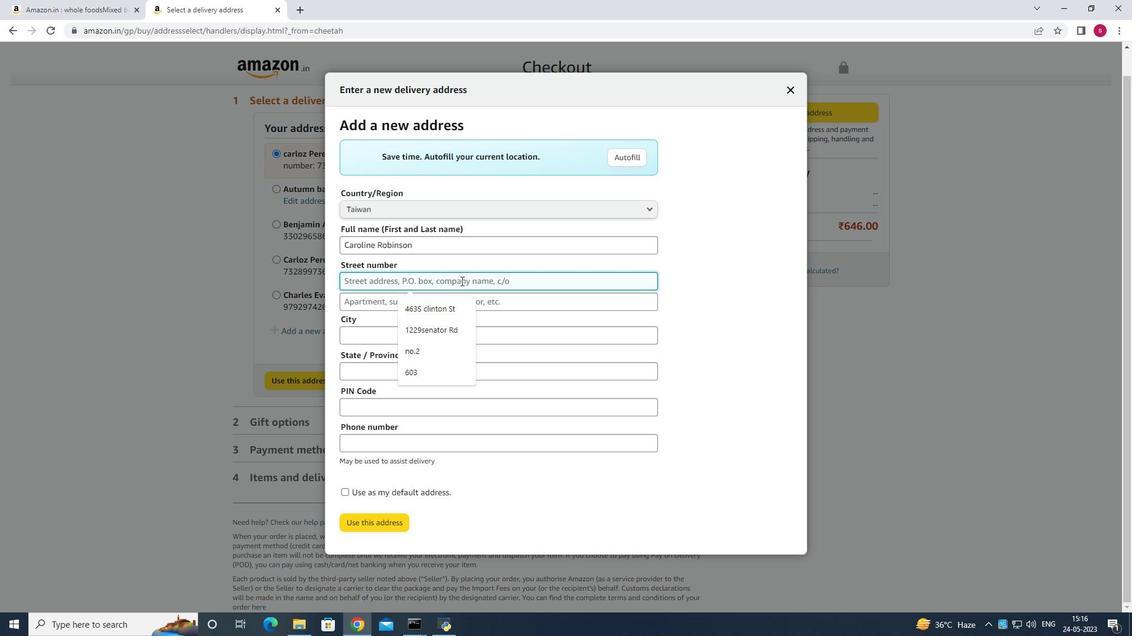 
Action: Mouse scrolled (514, 373) with delta (0, 0)
Screenshot: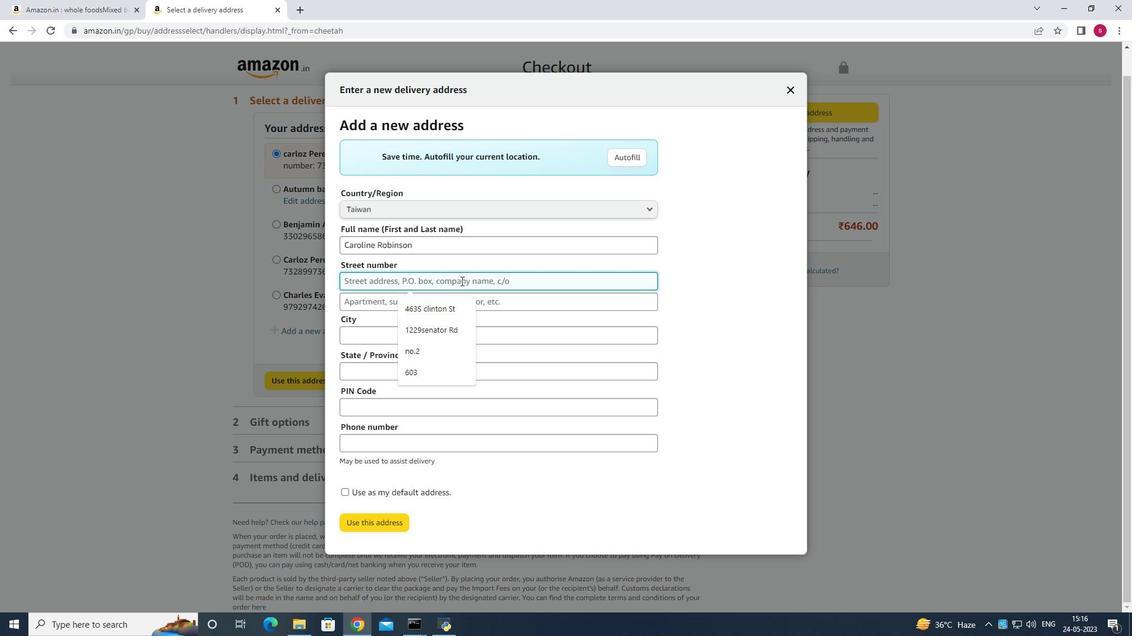 
Action: Mouse scrolled (514, 373) with delta (0, 0)
Screenshot: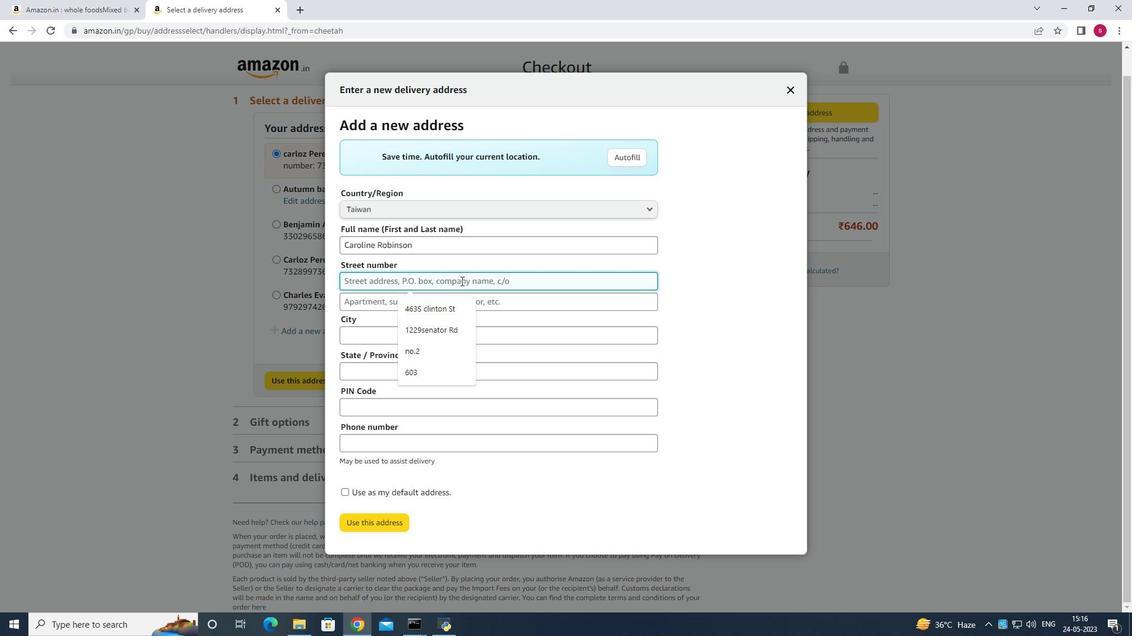 
Action: Mouse scrolled (514, 373) with delta (0, 0)
Screenshot: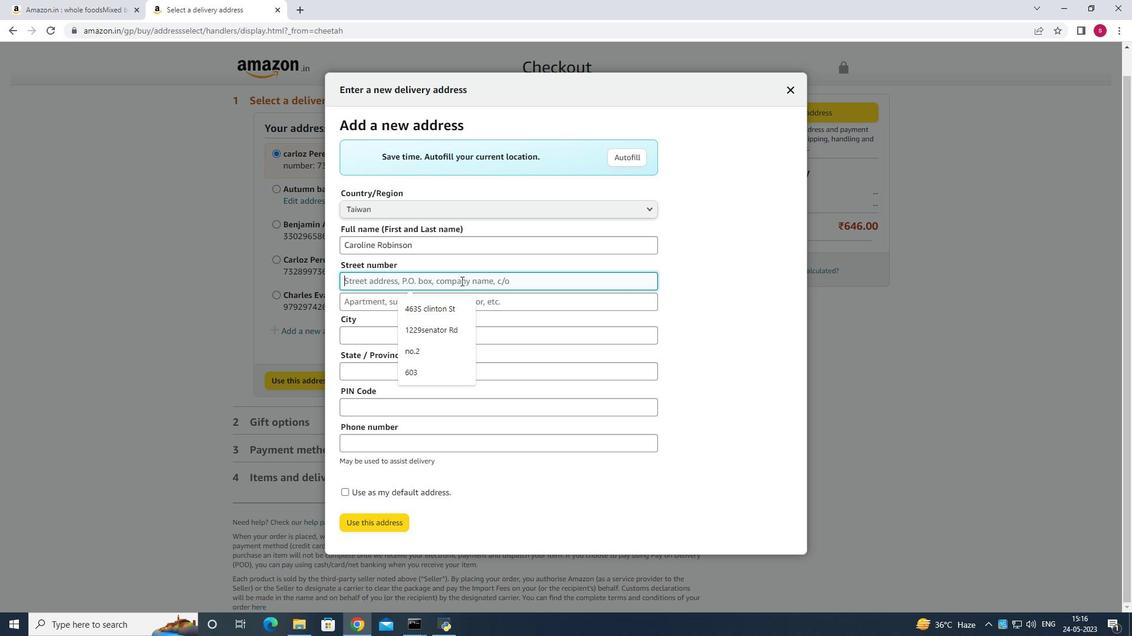 
Action: Mouse scrolled (514, 373) with delta (0, 0)
Screenshot: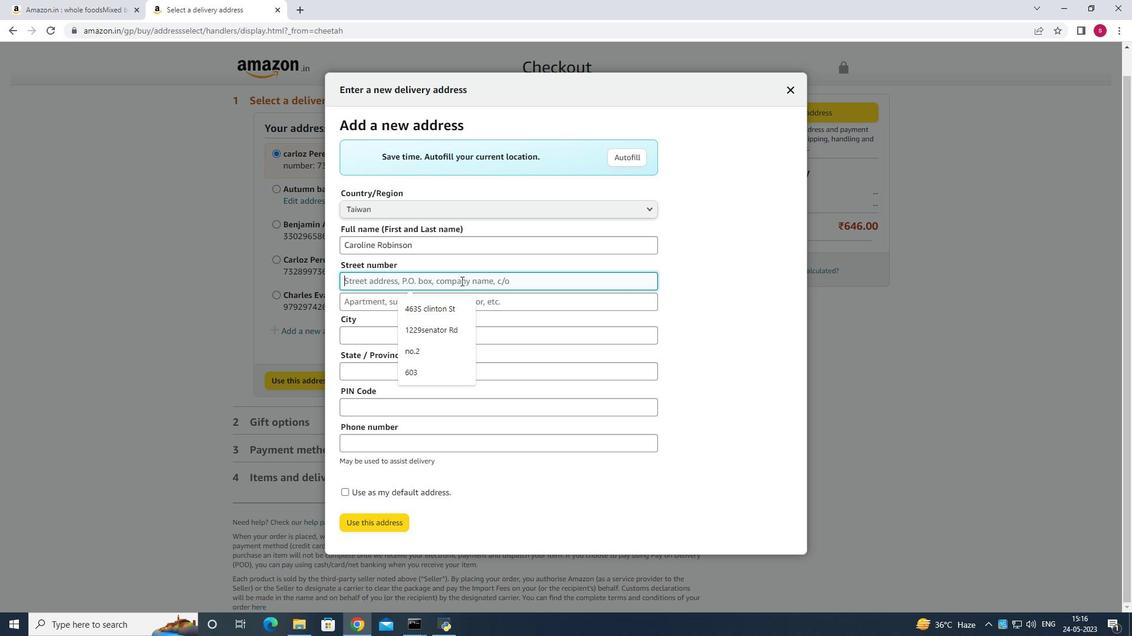 
Action: Mouse scrolled (514, 373) with delta (0, 0)
Screenshot: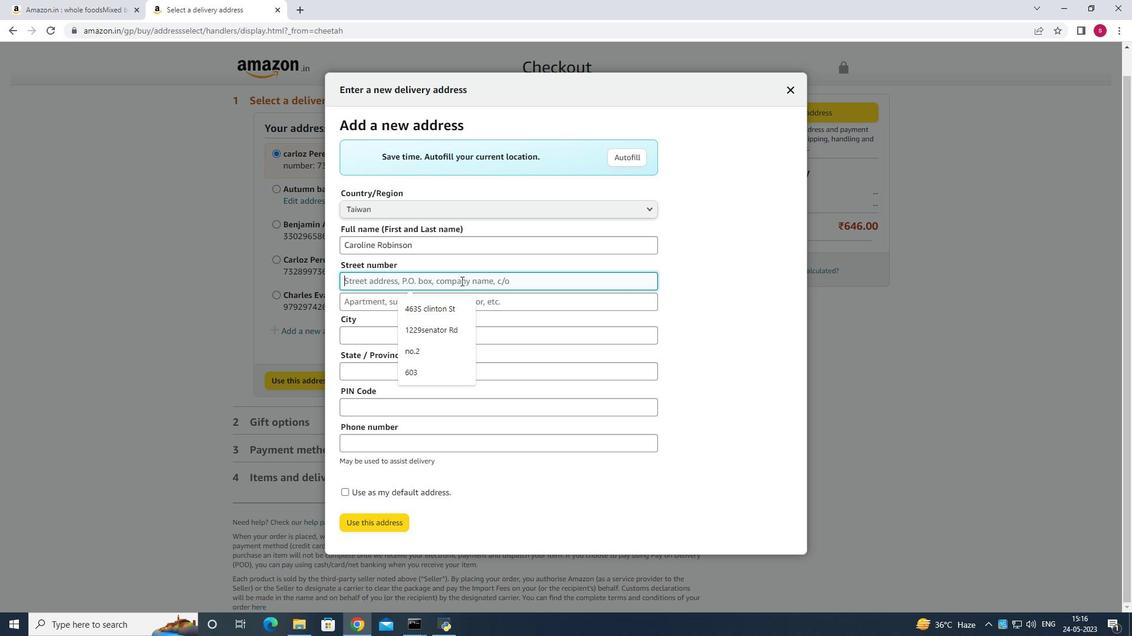 
Action: Mouse scrolled (514, 373) with delta (0, 0)
Screenshot: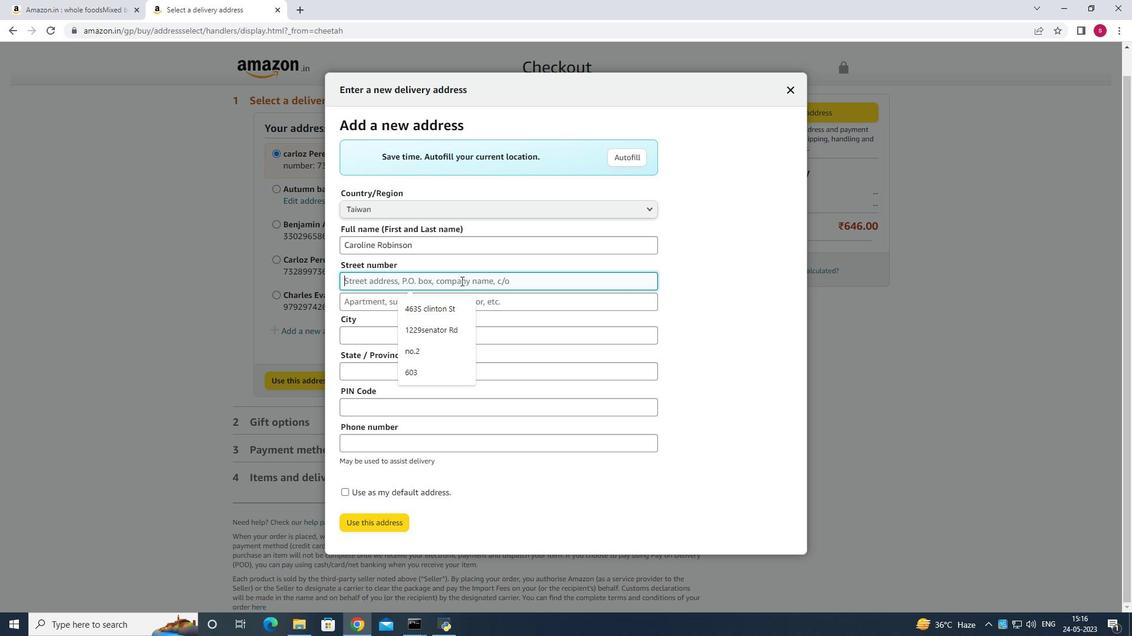 
Action: Mouse scrolled (514, 373) with delta (0, 0)
Screenshot: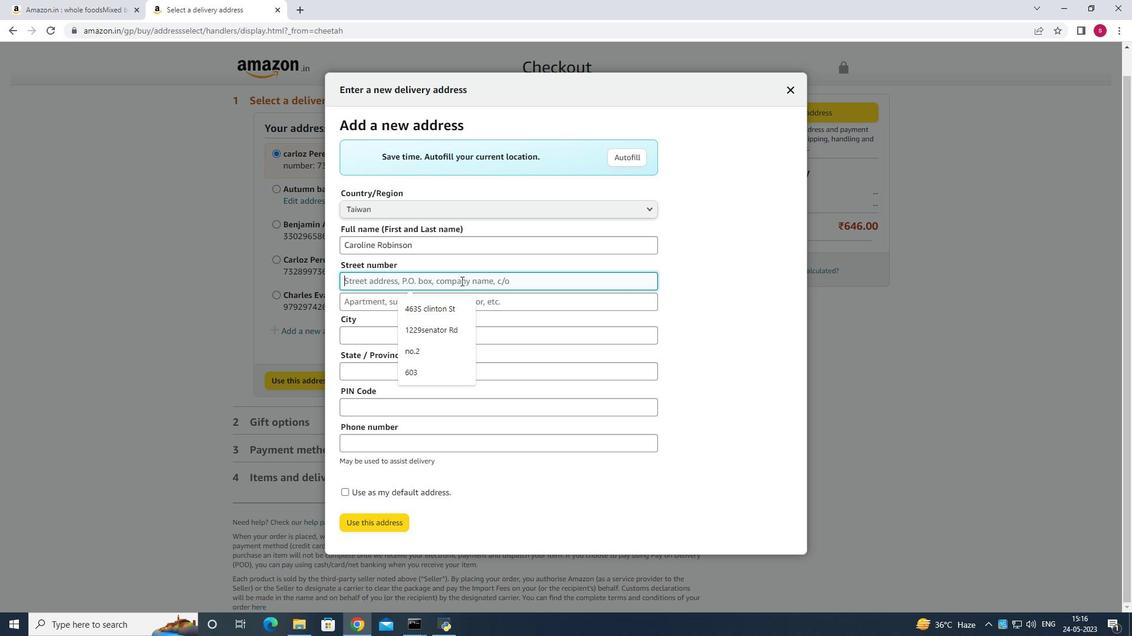 
Action: Mouse scrolled (514, 373) with delta (0, 0)
Screenshot: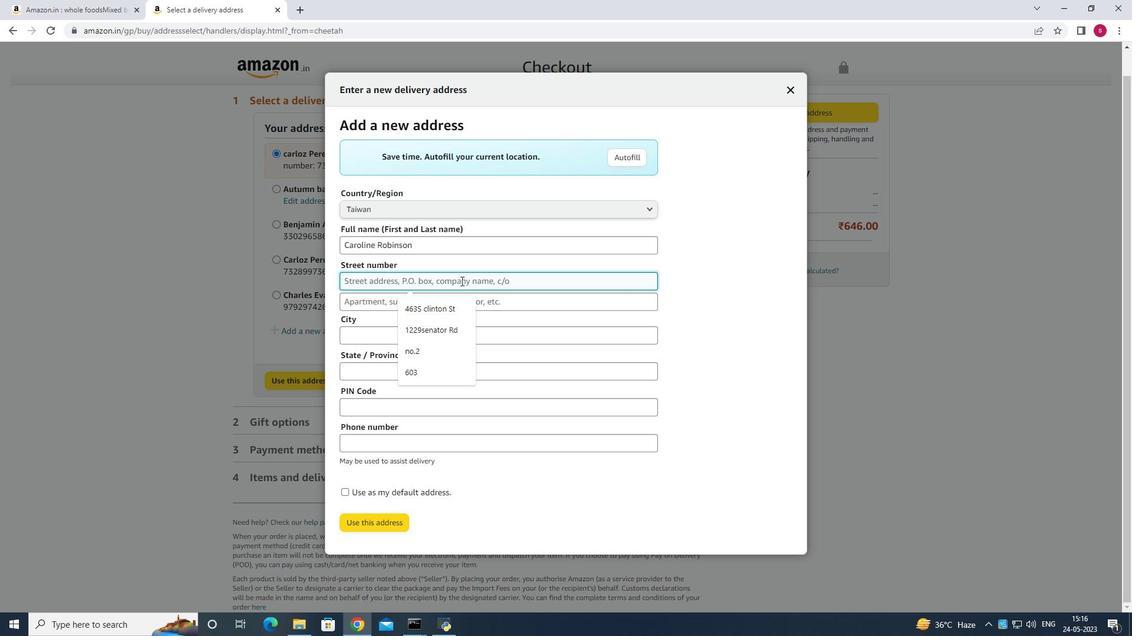 
Action: Mouse scrolled (514, 373) with delta (0, 0)
Screenshot: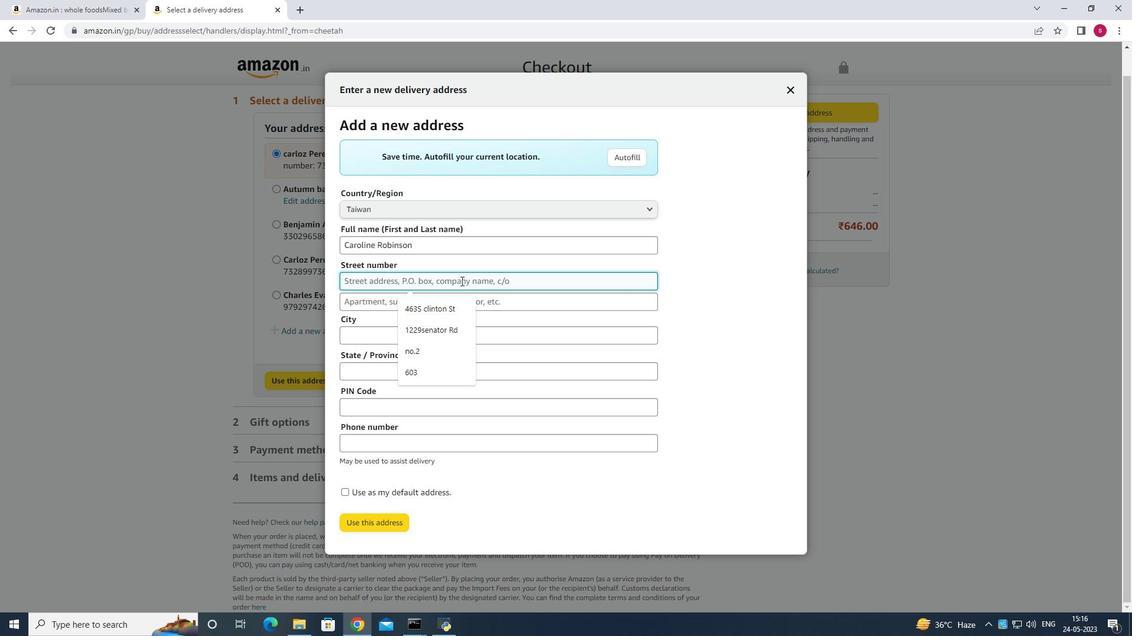 
Action: Mouse scrolled (514, 373) with delta (0, 0)
Screenshot: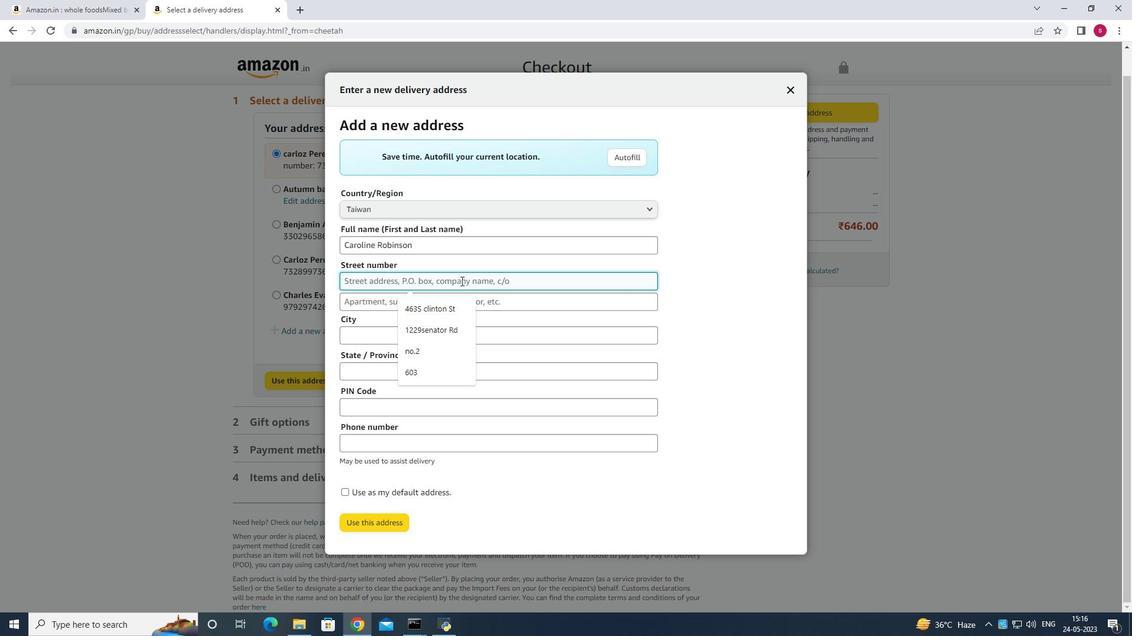 
Action: Mouse scrolled (514, 373) with delta (0, 0)
Screenshot: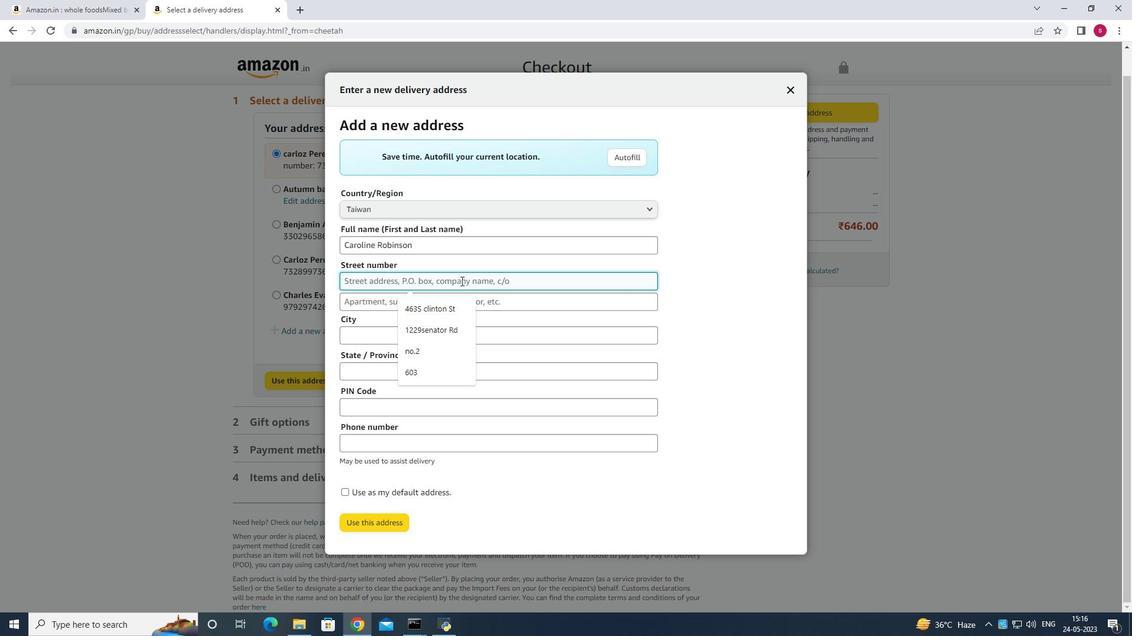 
Action: Mouse scrolled (514, 373) with delta (0, 0)
Screenshot: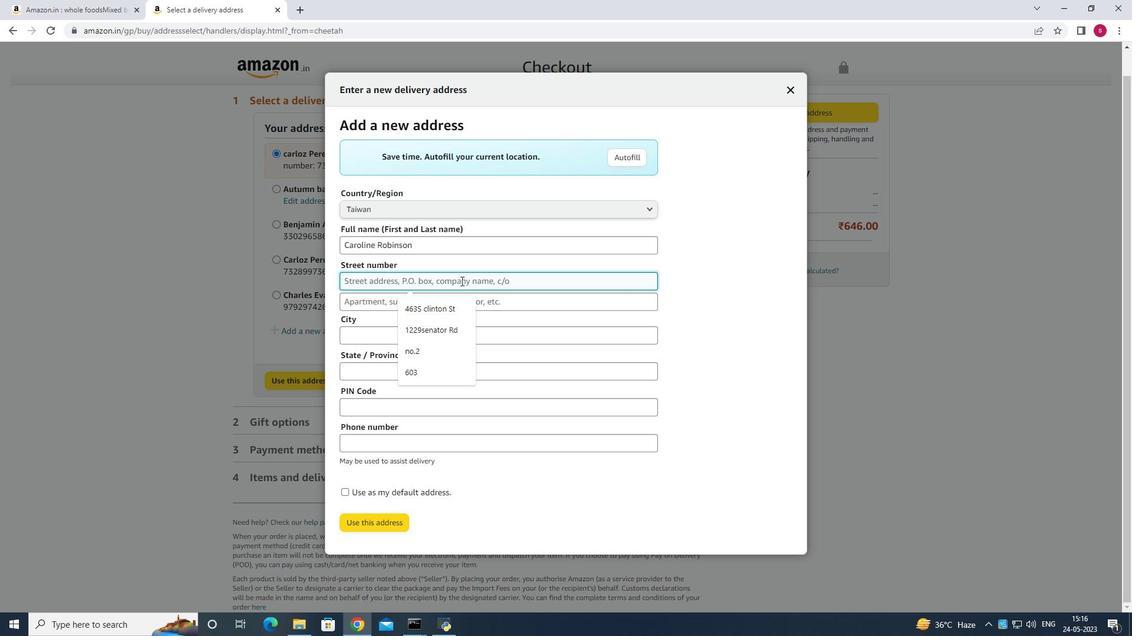 
Action: Mouse scrolled (514, 373) with delta (0, 0)
Screenshot: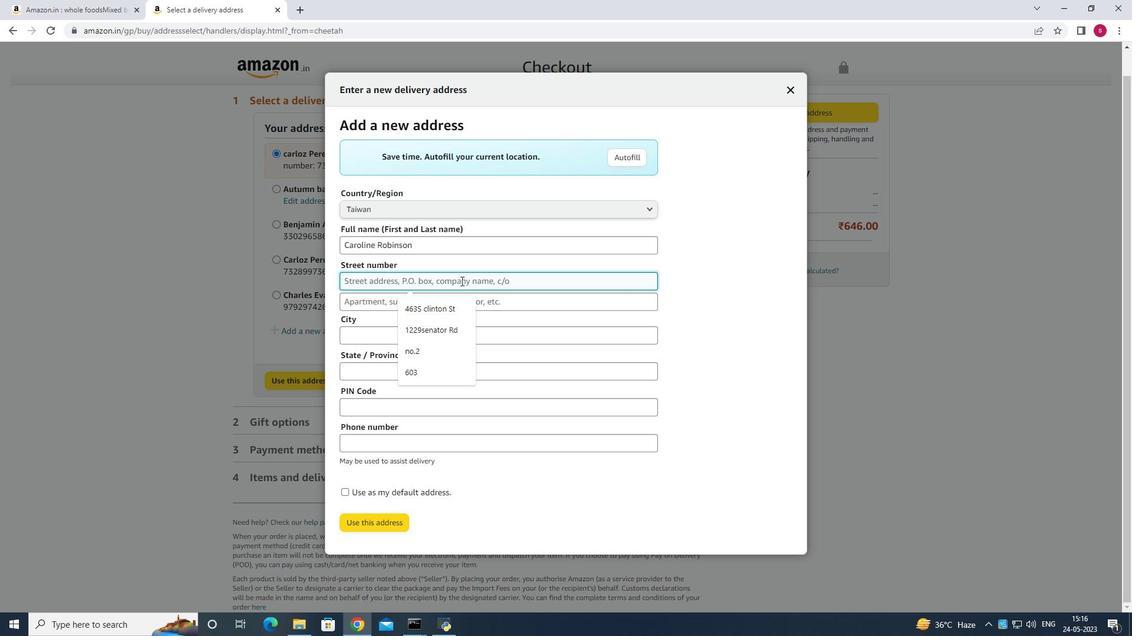 
Action: Mouse scrolled (514, 373) with delta (0, 0)
Screenshot: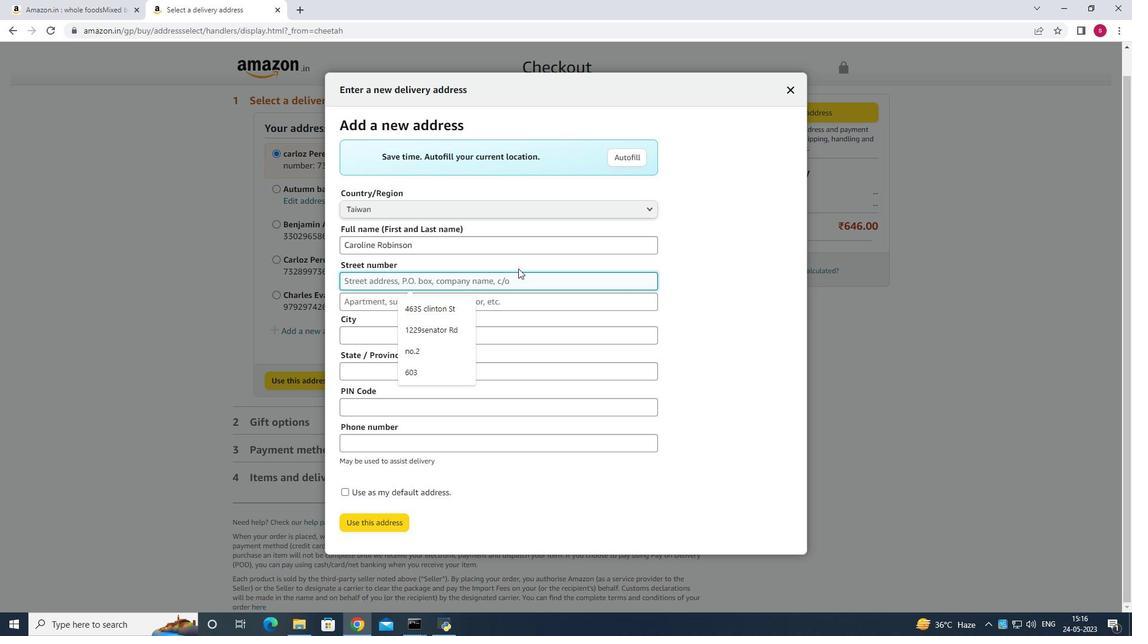 
Action: Mouse scrolled (514, 373) with delta (0, 0)
Screenshot: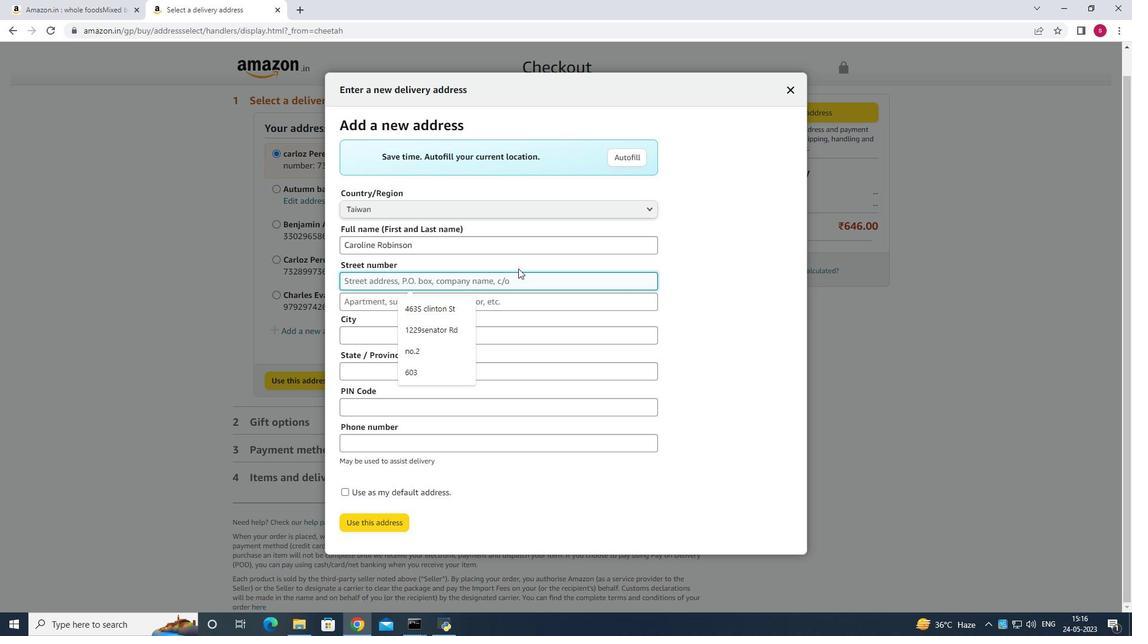 
Action: Mouse scrolled (514, 373) with delta (0, 0)
Screenshot: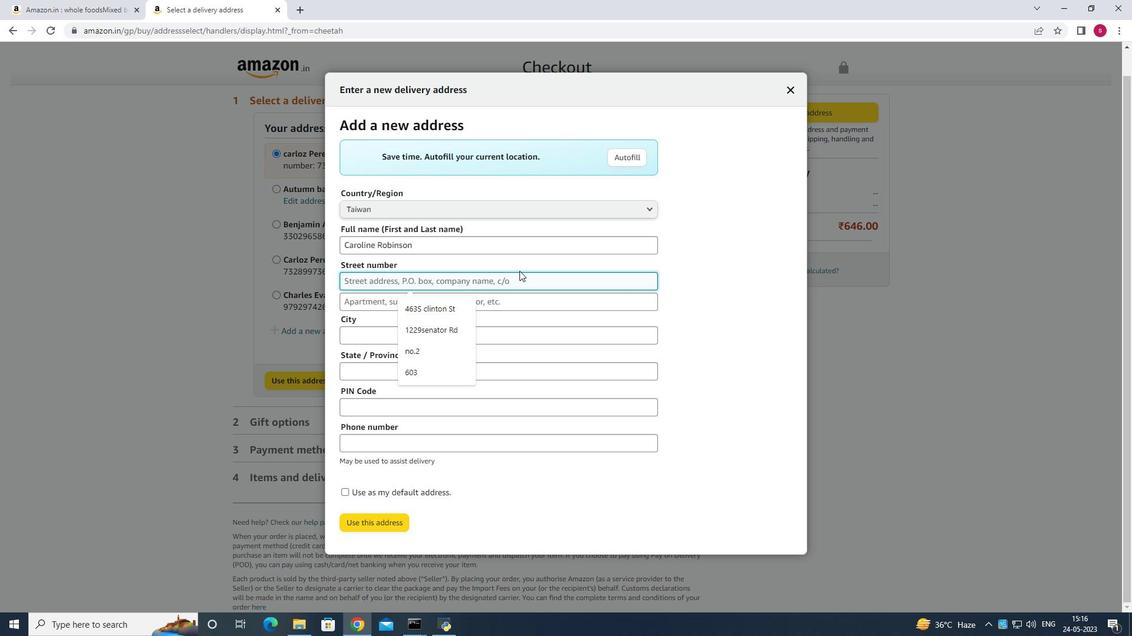 
Action: Mouse scrolled (514, 373) with delta (0, 0)
Screenshot: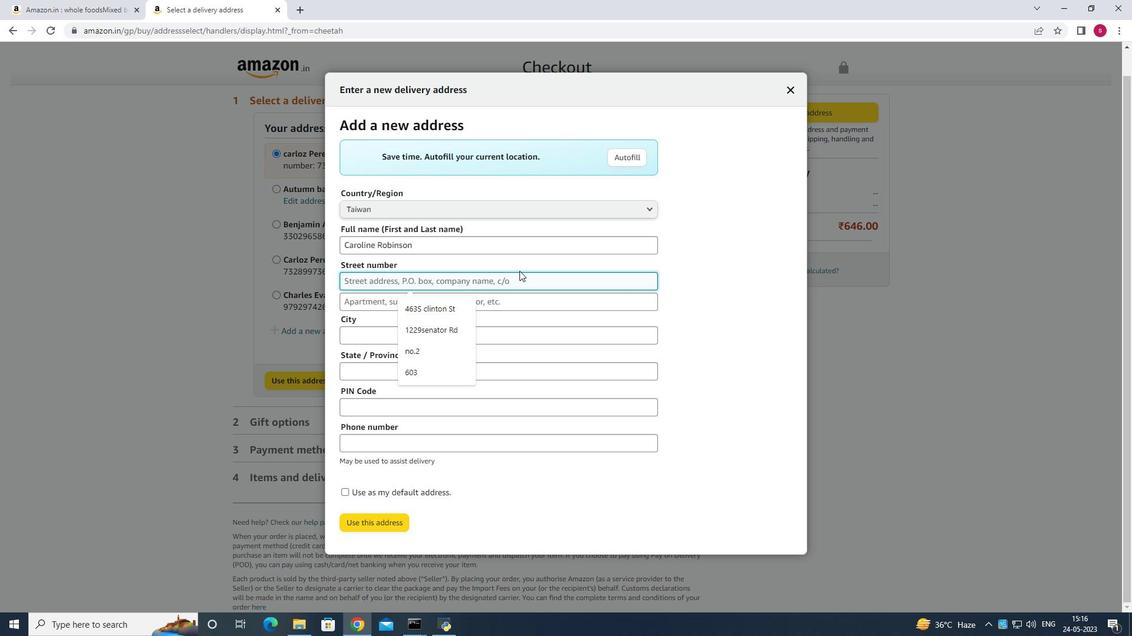 
Action: Mouse scrolled (514, 373) with delta (0, 0)
Screenshot: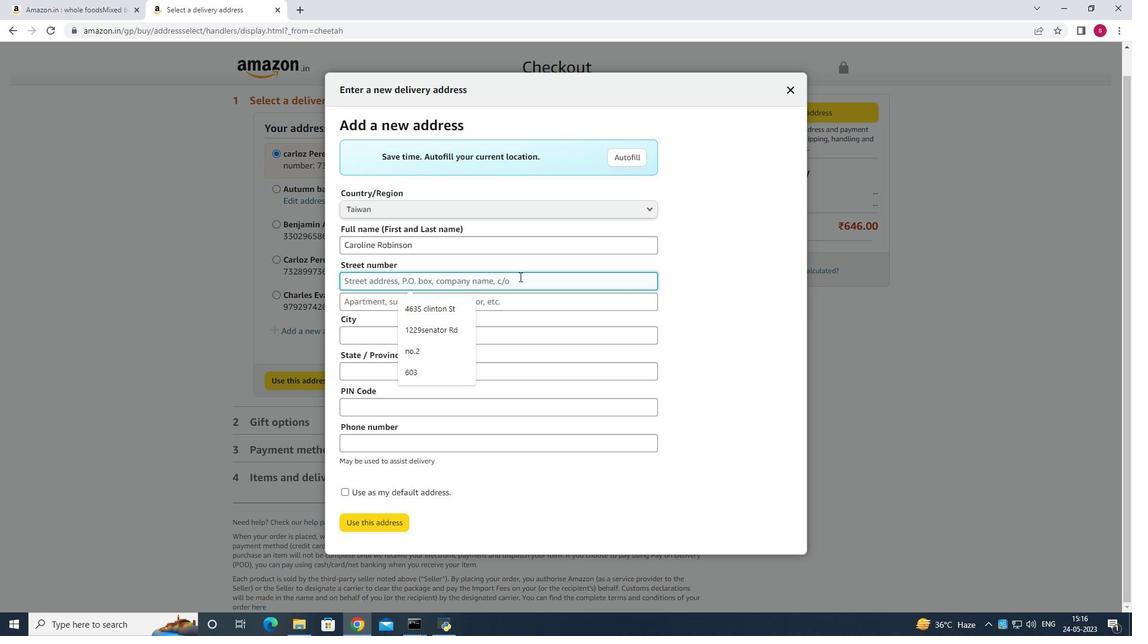 
Action: Mouse scrolled (514, 373) with delta (0, 0)
Screenshot: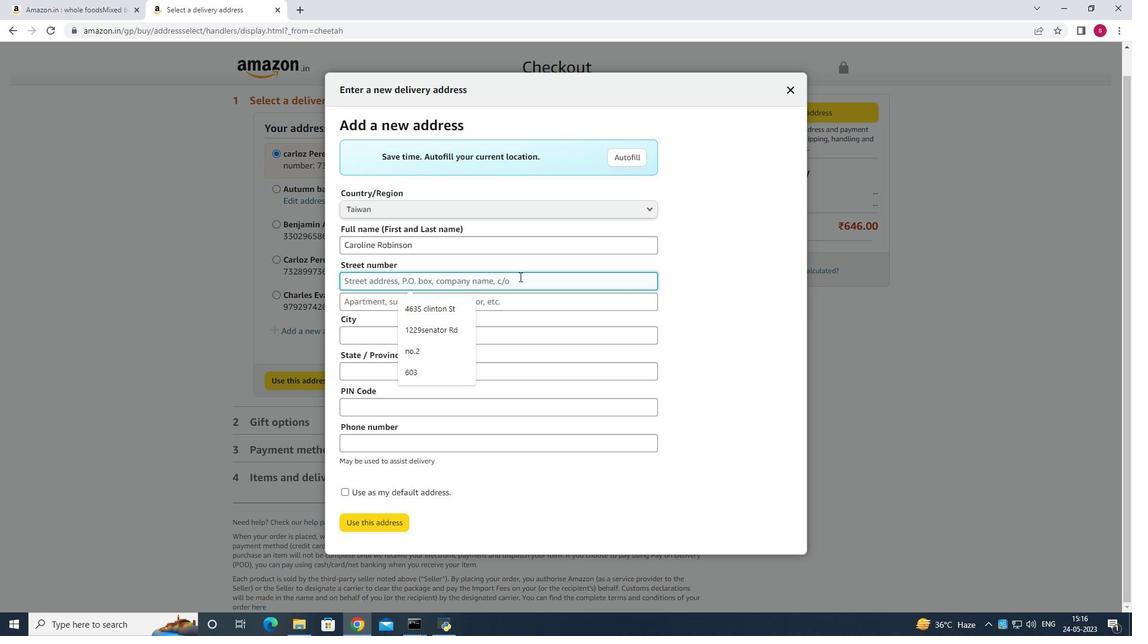 
Action: Mouse scrolled (514, 373) with delta (0, 0)
Screenshot: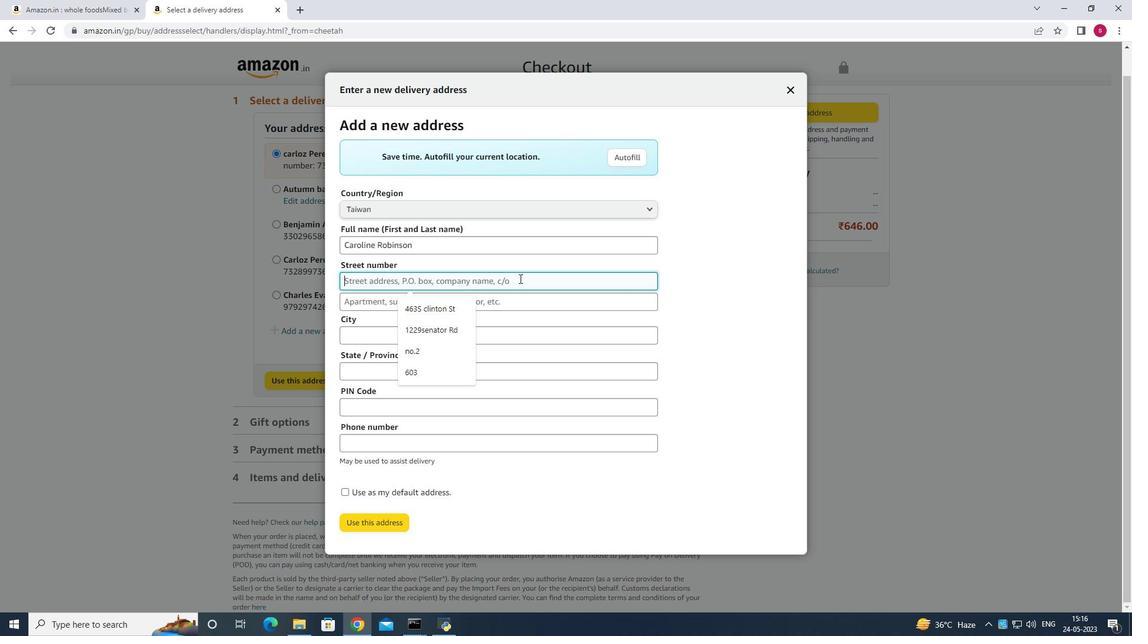 
Action: Mouse scrolled (514, 373) with delta (0, 0)
Screenshot: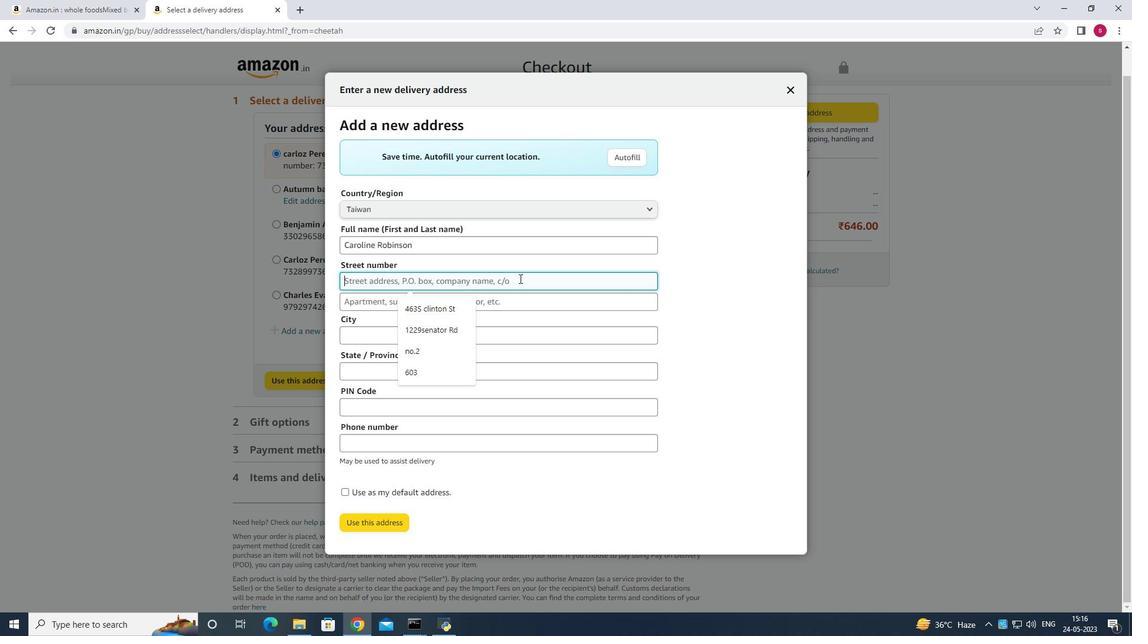 
Action: Mouse scrolled (514, 373) with delta (0, 0)
Screenshot: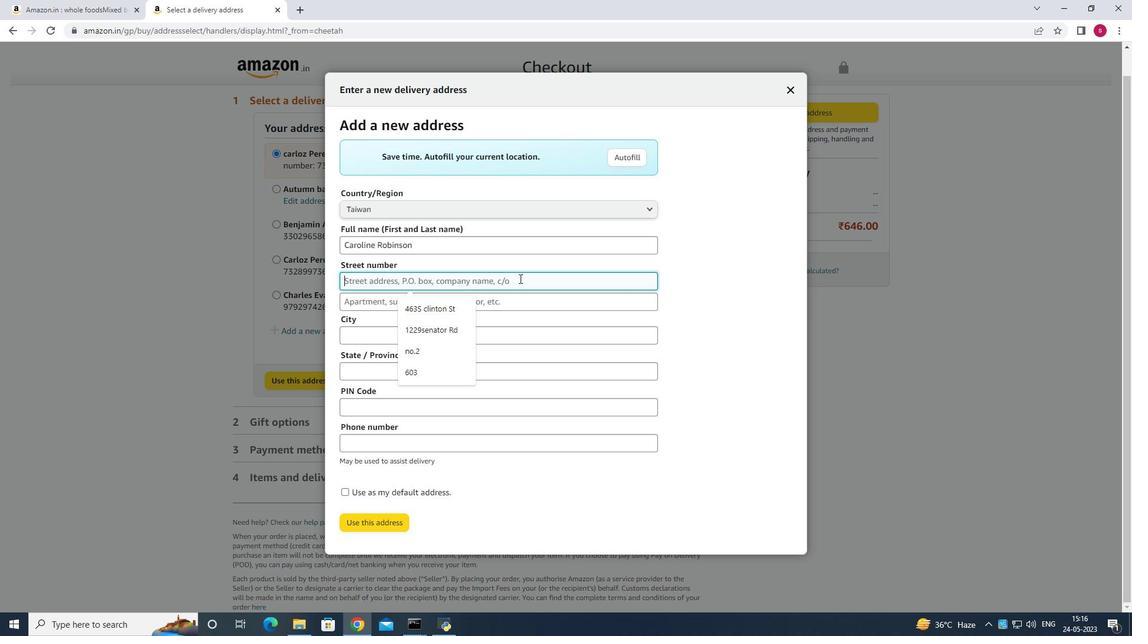 
Action: Mouse scrolled (514, 373) with delta (0, 0)
Screenshot: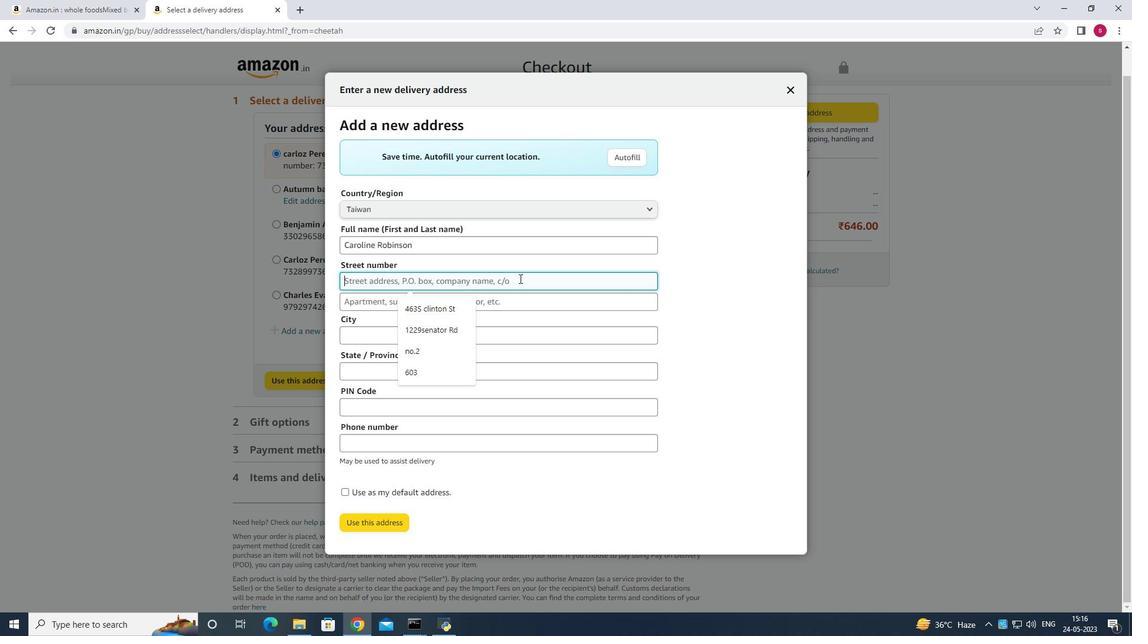 
Action: Mouse scrolled (514, 373) with delta (0, 0)
Screenshot: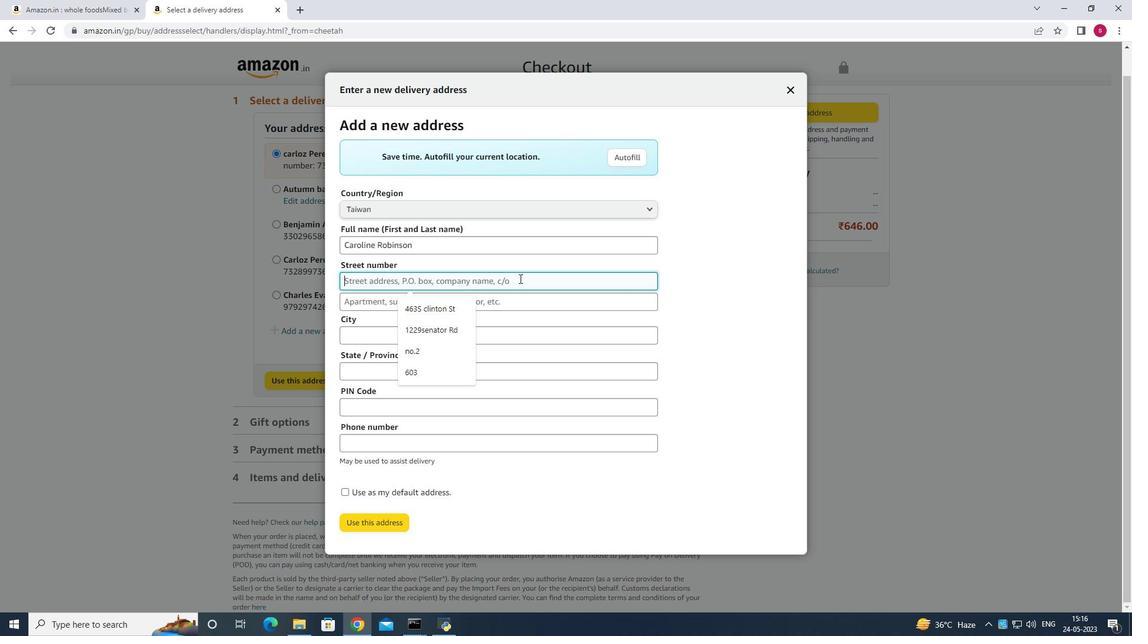 
Action: Mouse scrolled (514, 373) with delta (0, 0)
Screenshot: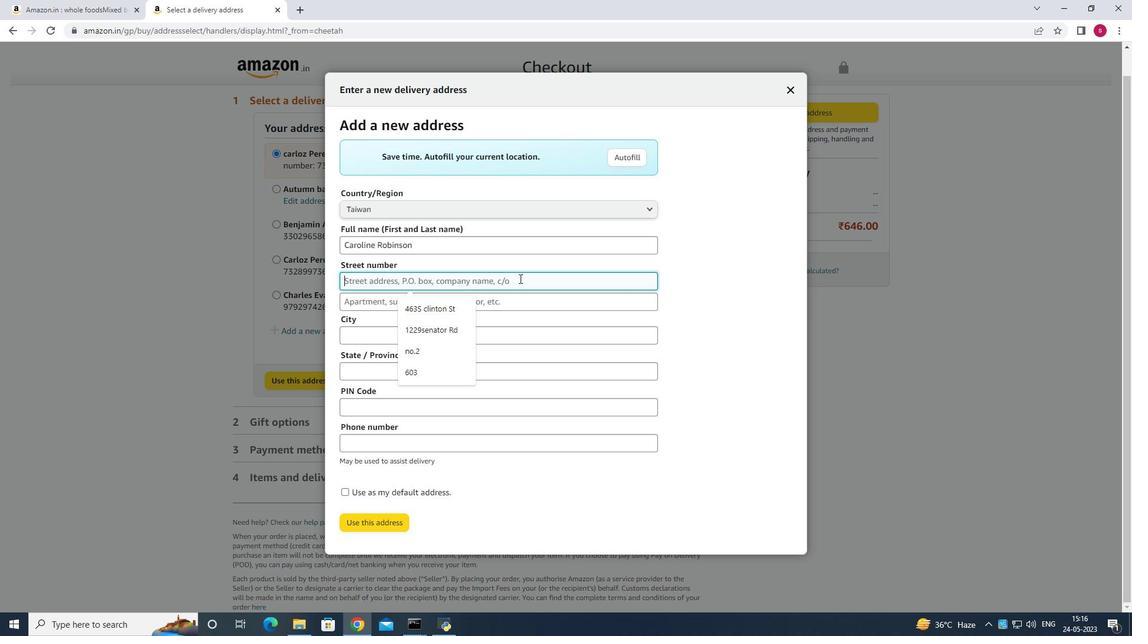 
Action: Mouse scrolled (514, 373) with delta (0, 0)
Screenshot: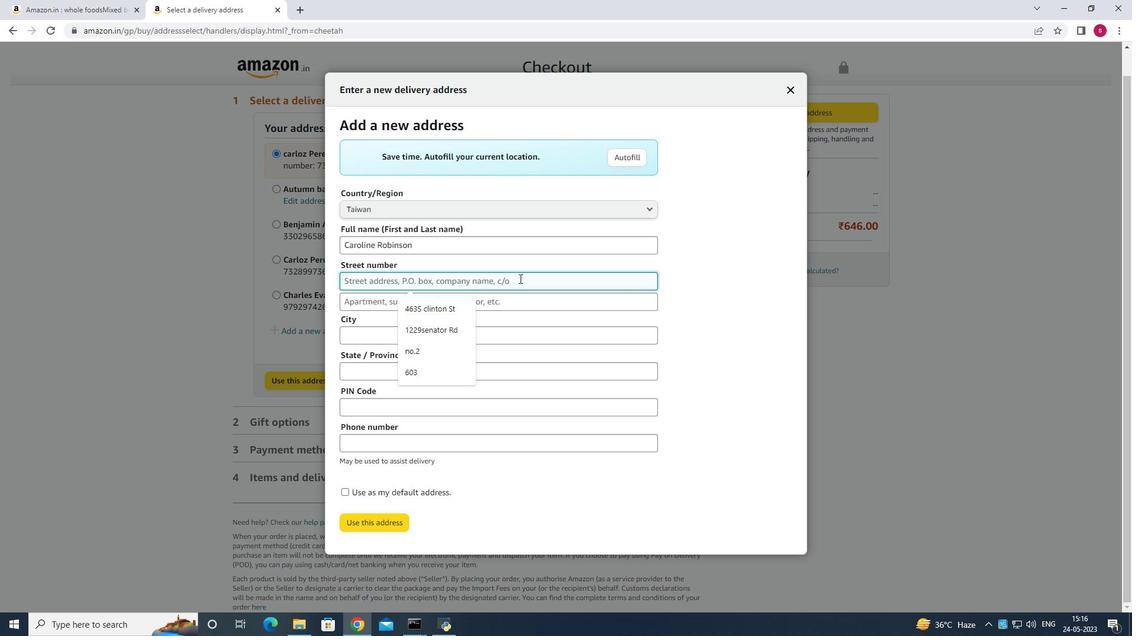 
Action: Mouse scrolled (514, 373) with delta (0, 0)
Screenshot: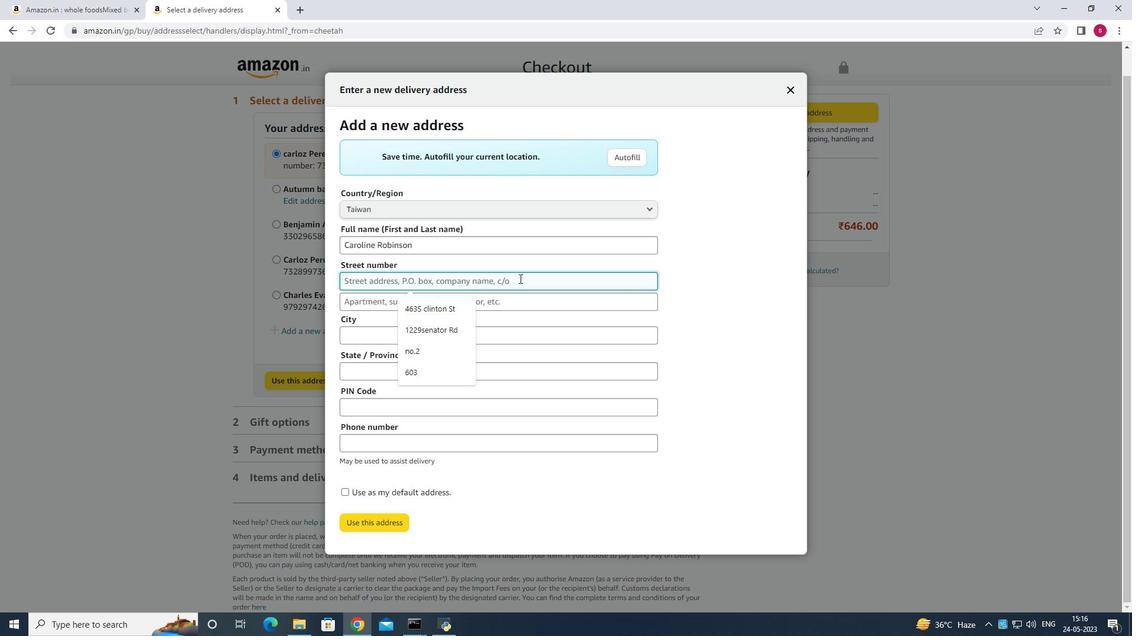 
Action: Mouse scrolled (514, 373) with delta (0, 0)
Screenshot: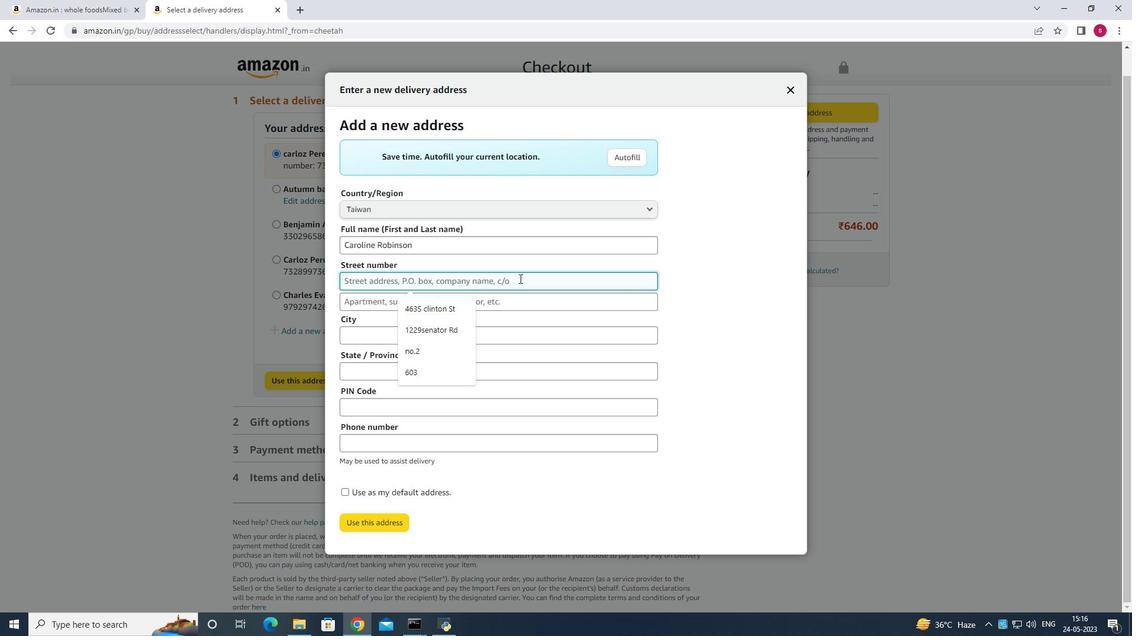 
Action: Mouse scrolled (514, 373) with delta (0, 0)
Screenshot: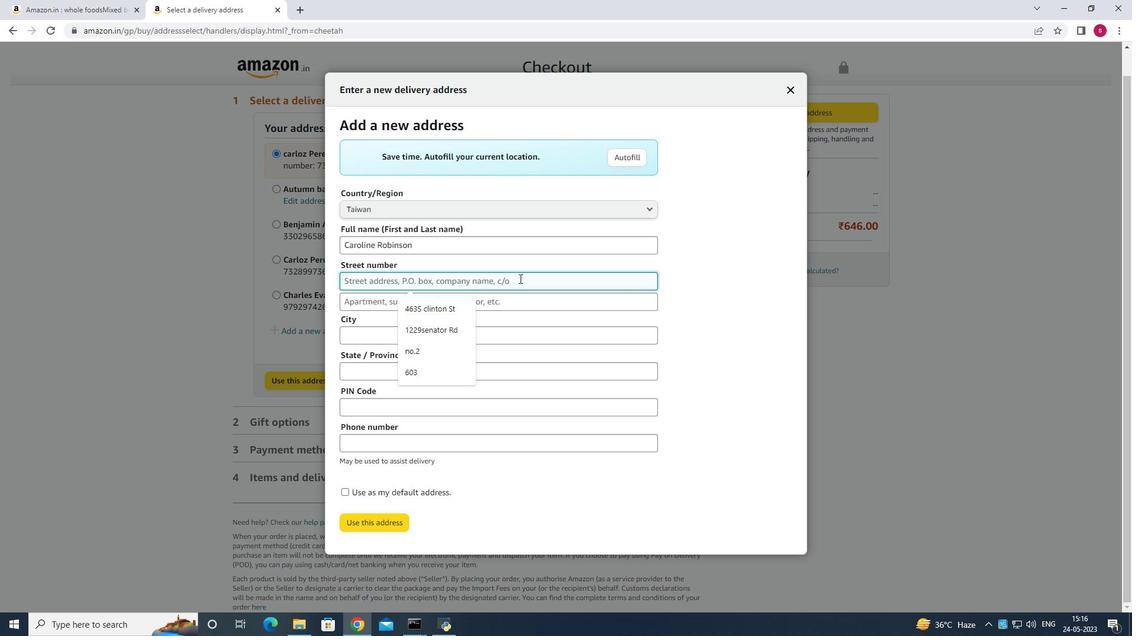 
Action: Mouse scrolled (514, 373) with delta (0, 0)
Screenshot: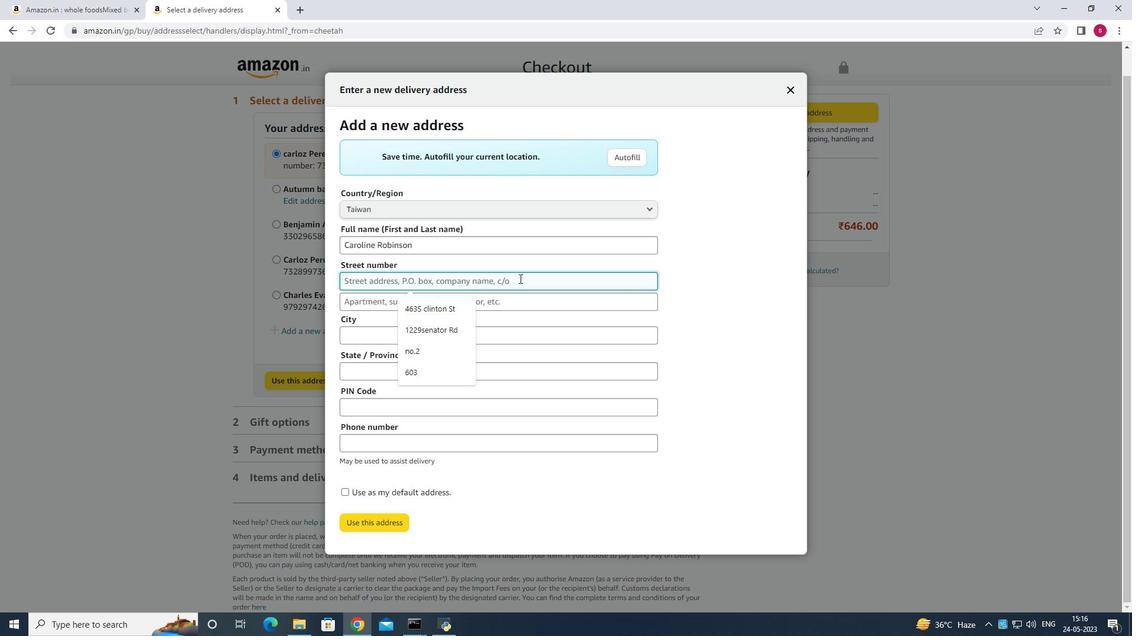 
Action: Mouse scrolled (514, 373) with delta (0, 0)
Screenshot: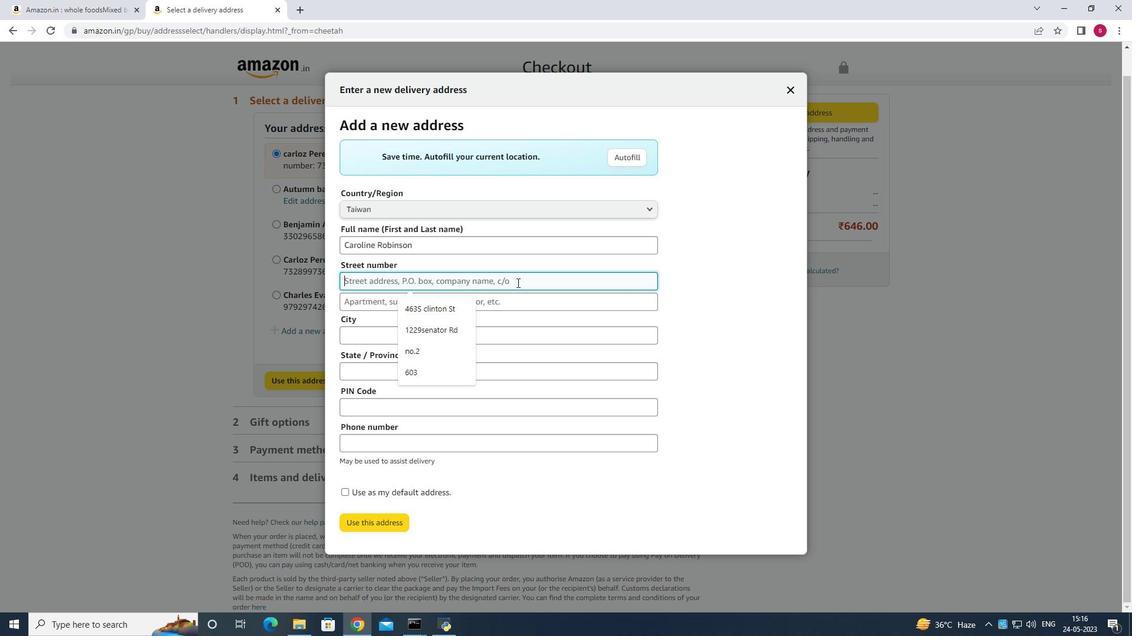 
Action: Mouse scrolled (514, 373) with delta (0, 0)
Screenshot: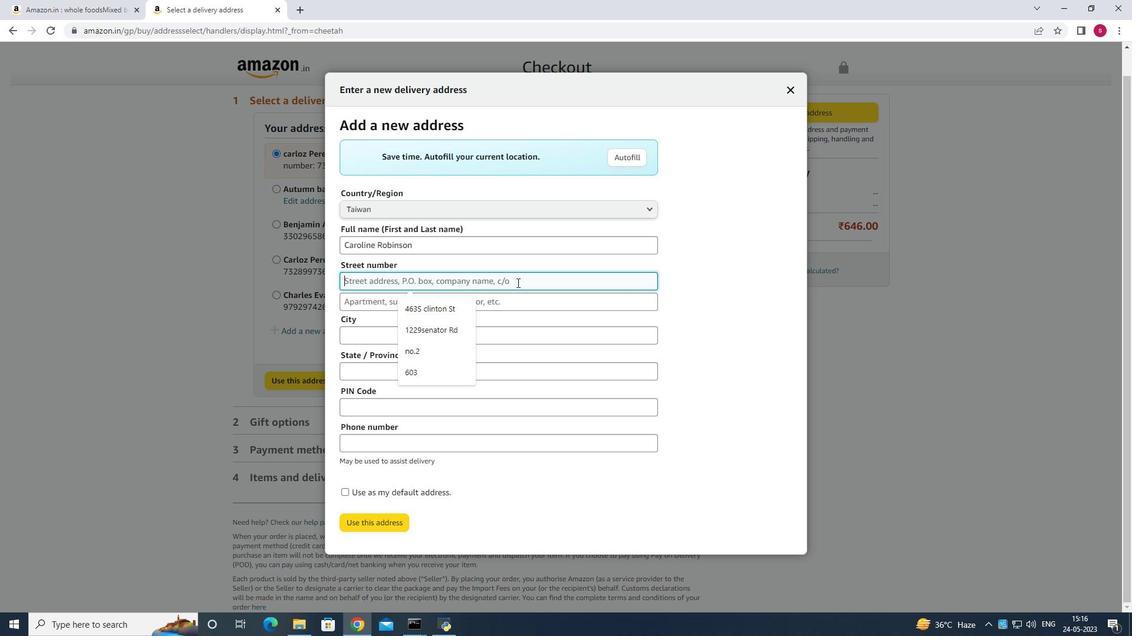 
Action: Mouse scrolled (514, 373) with delta (0, 0)
Screenshot: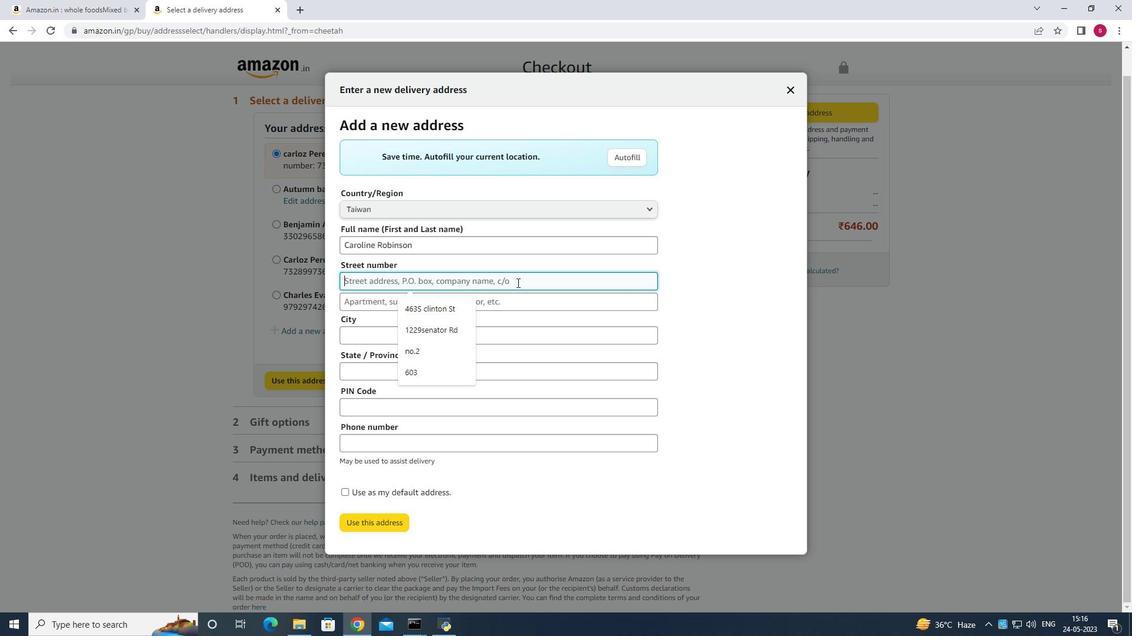 
Action: Mouse scrolled (514, 373) with delta (0, 0)
Screenshot: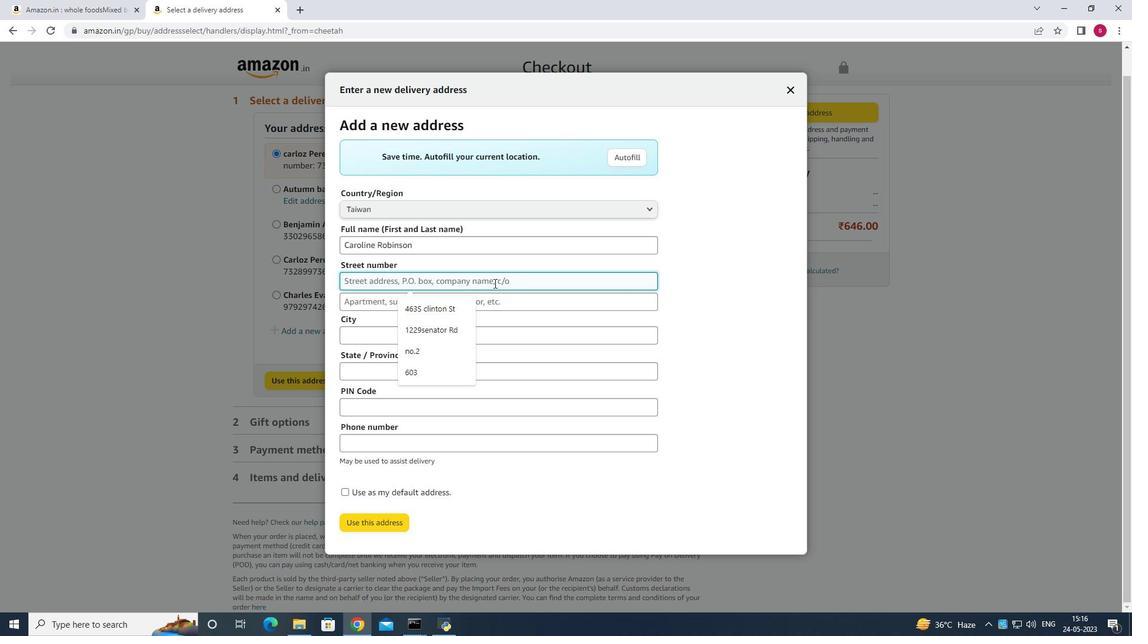 
Action: Mouse scrolled (514, 373) with delta (0, 0)
Screenshot: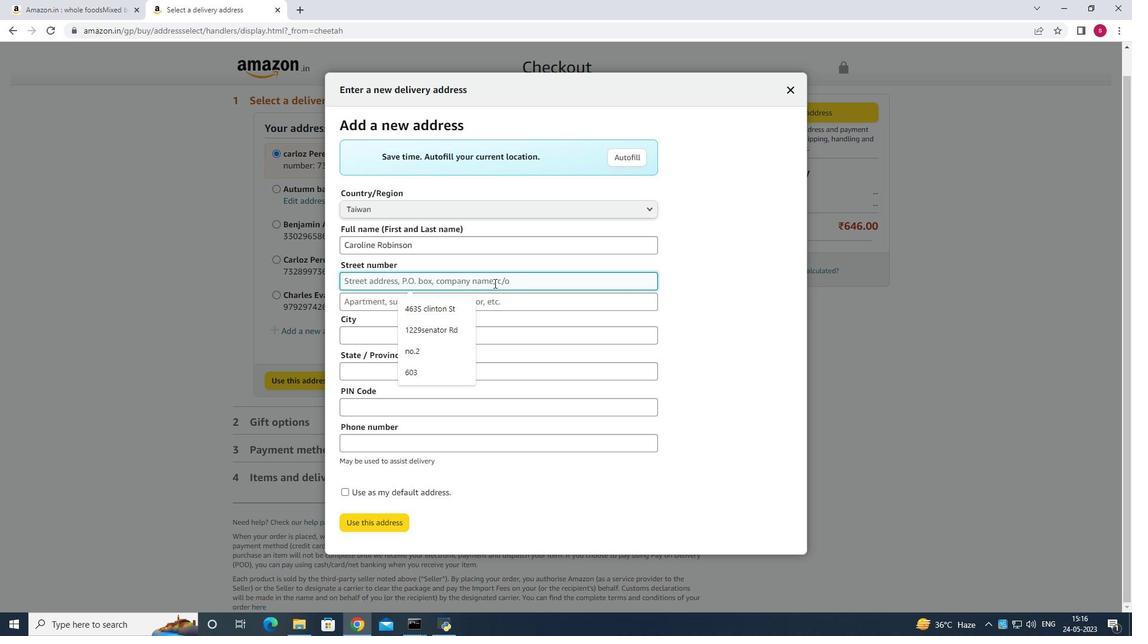
Action: Mouse scrolled (514, 373) with delta (0, 0)
Screenshot: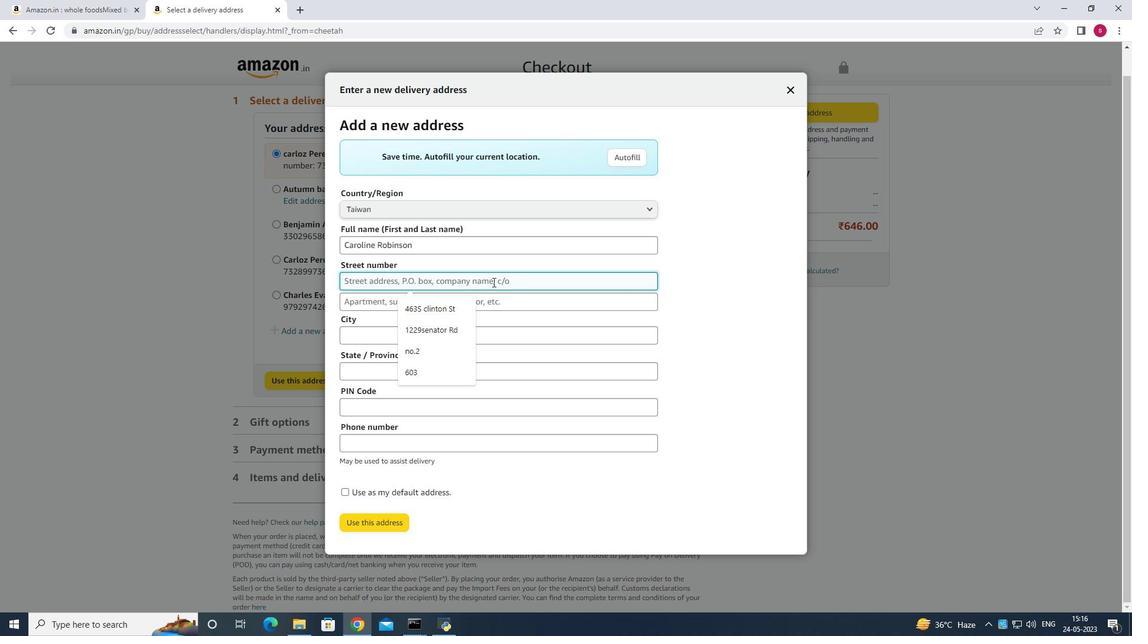 
Action: Mouse scrolled (514, 373) with delta (0, 0)
Screenshot: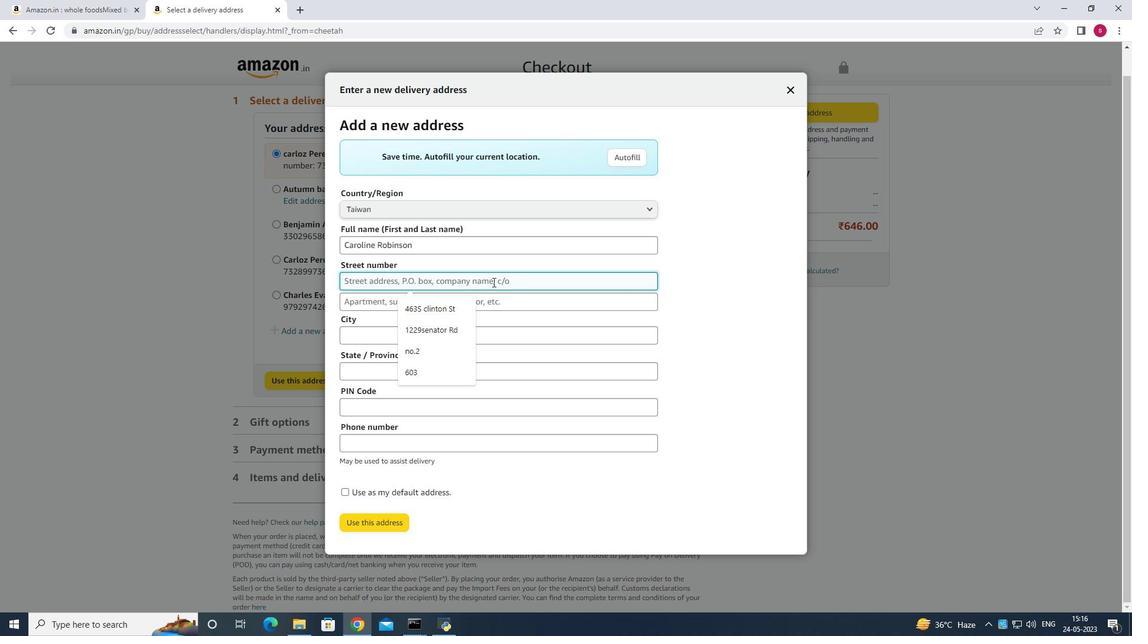 
Action: Mouse scrolled (514, 373) with delta (0, 0)
Screenshot: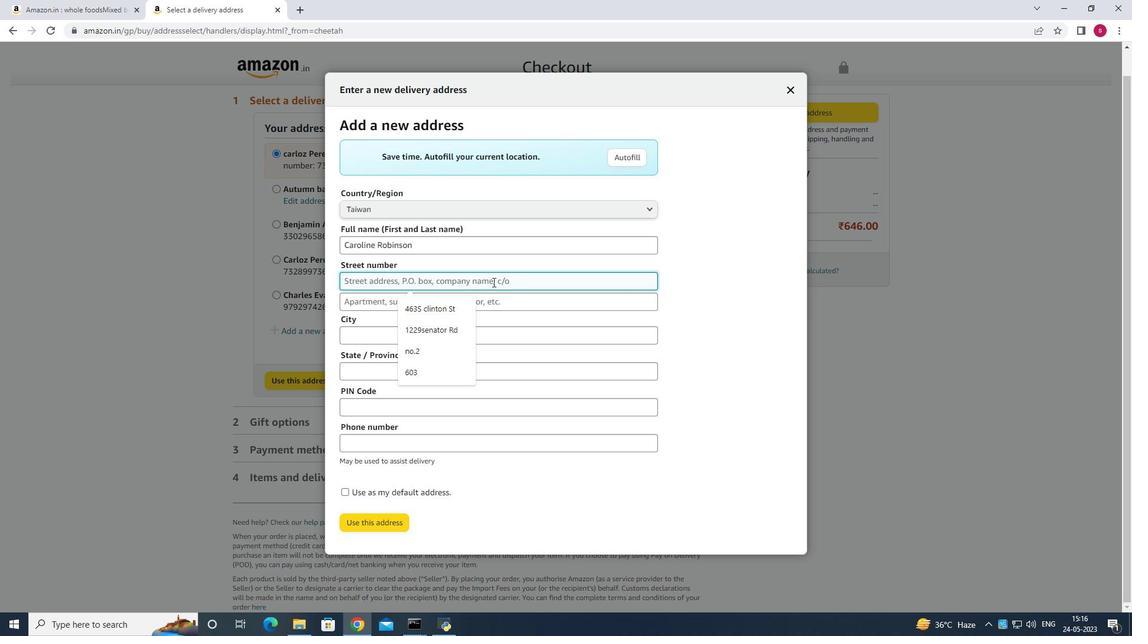 
Action: Mouse scrolled (514, 373) with delta (0, 0)
Screenshot: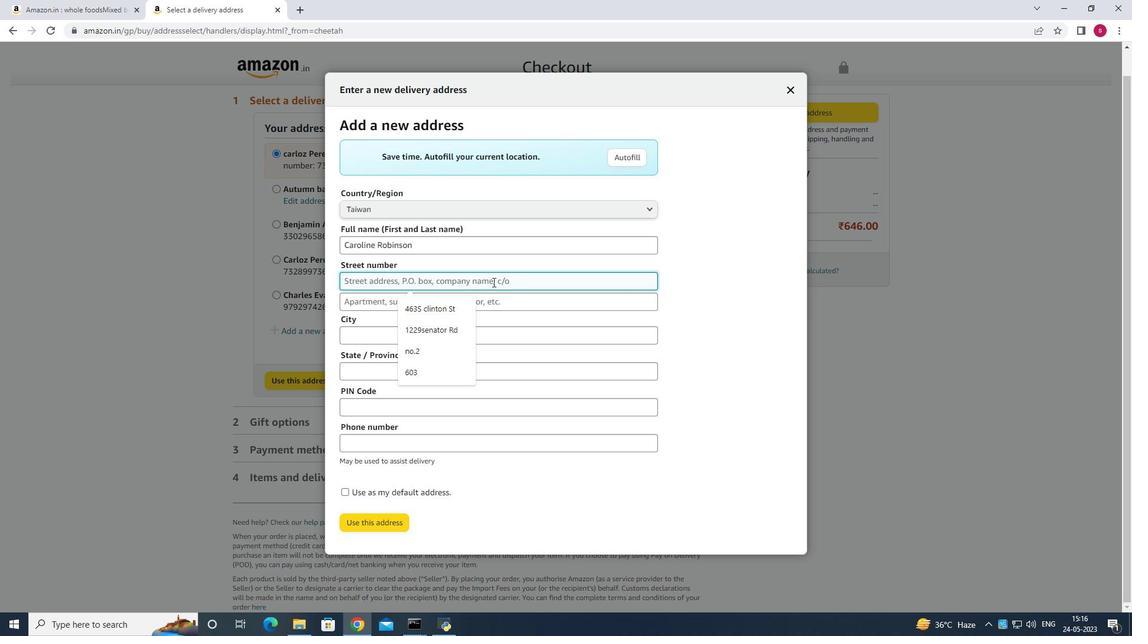 
Action: Mouse scrolled (514, 373) with delta (0, 0)
Screenshot: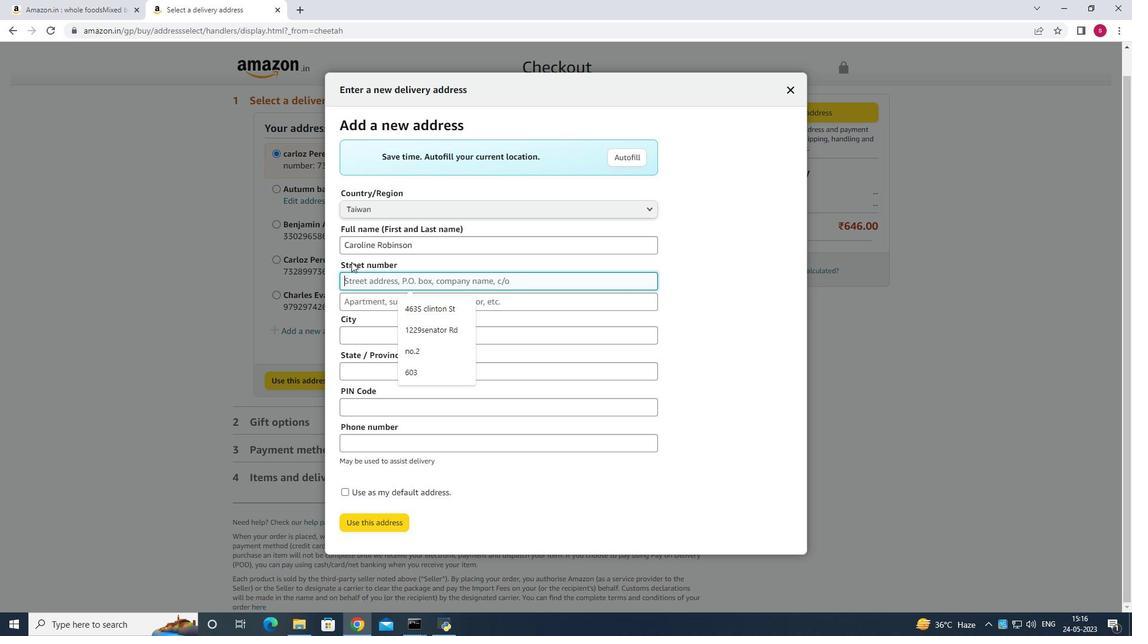 
Action: Mouse scrolled (514, 373) with delta (0, 0)
Screenshot: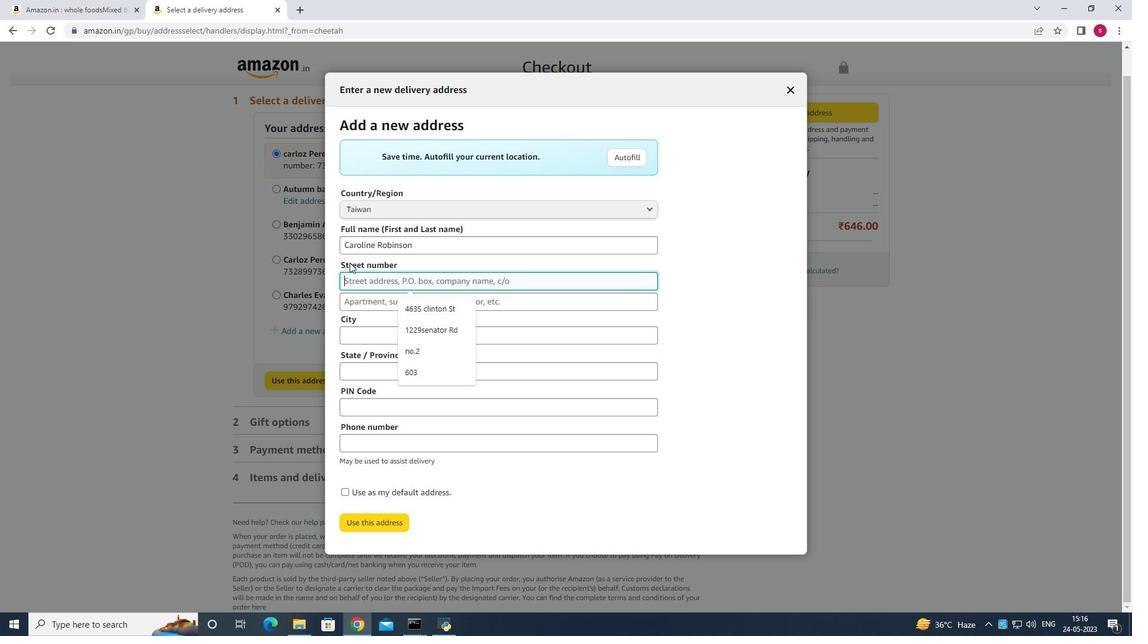 
Action: Mouse scrolled (514, 373) with delta (0, 0)
Screenshot: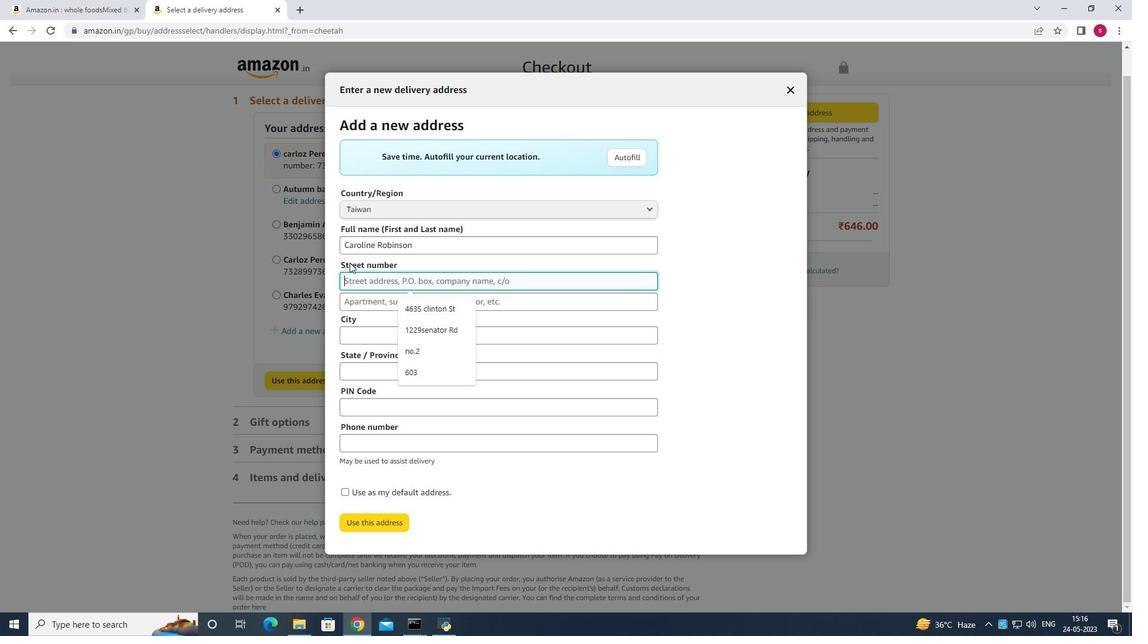
Action: Mouse scrolled (514, 373) with delta (0, 0)
Screenshot: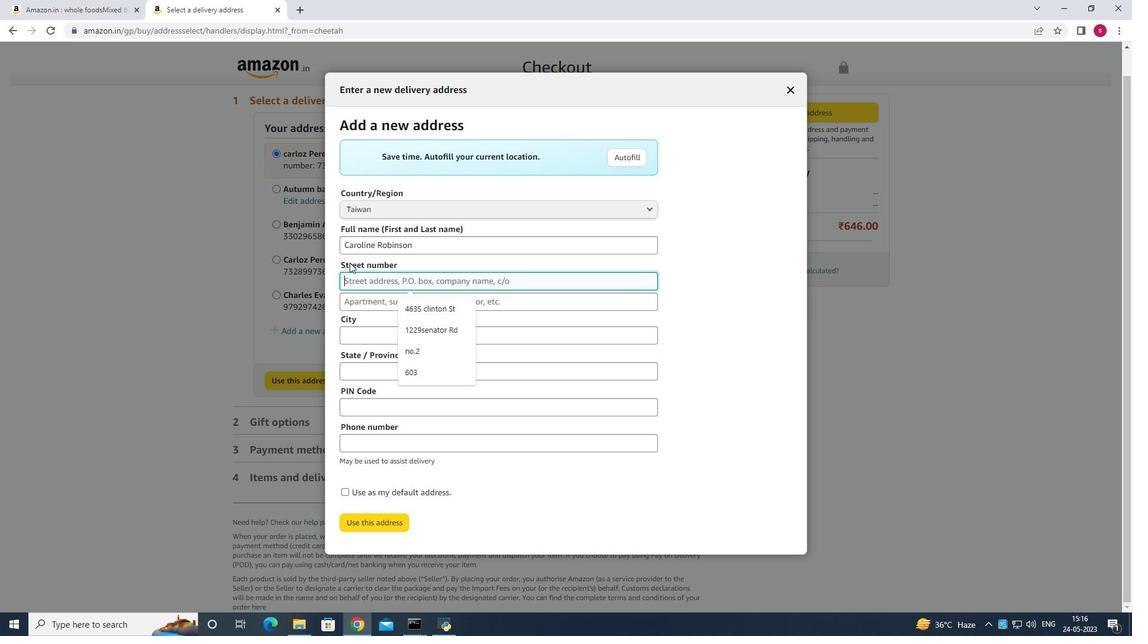 
Action: Mouse scrolled (514, 373) with delta (0, 0)
Screenshot: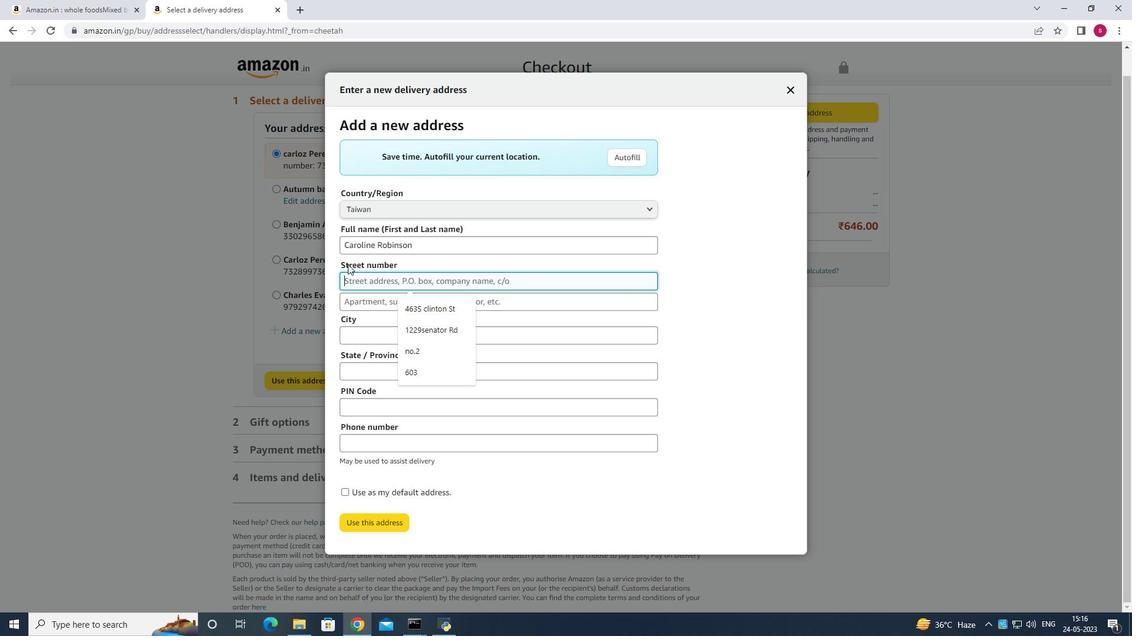 
Action: Mouse scrolled (514, 373) with delta (0, 0)
Screenshot: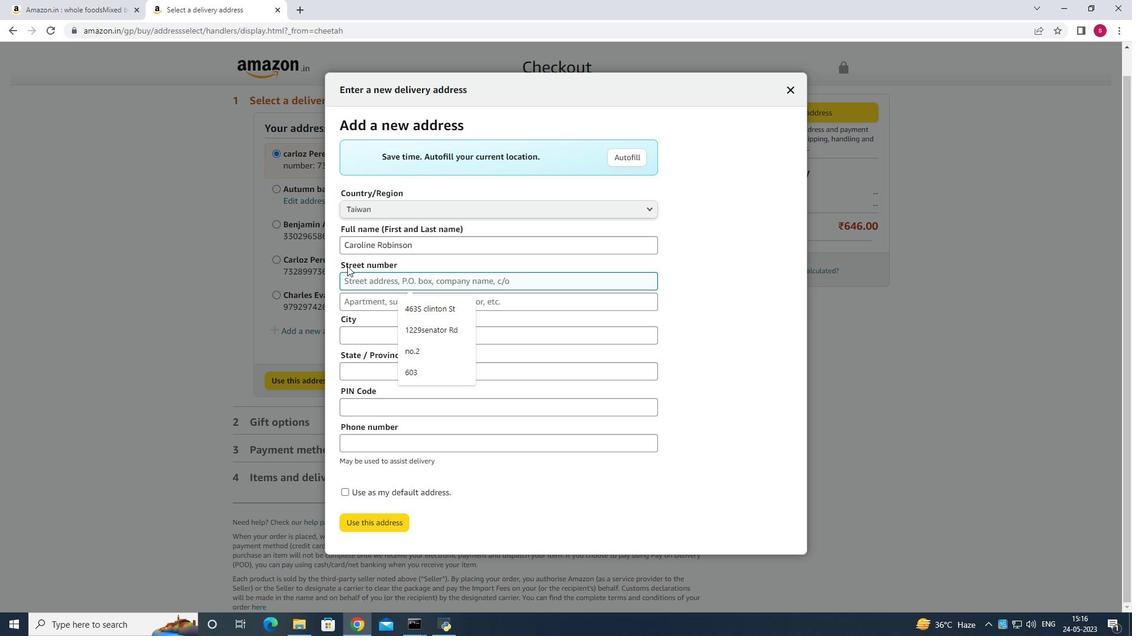 
Action: Mouse scrolled (514, 373) with delta (0, 0)
Screenshot: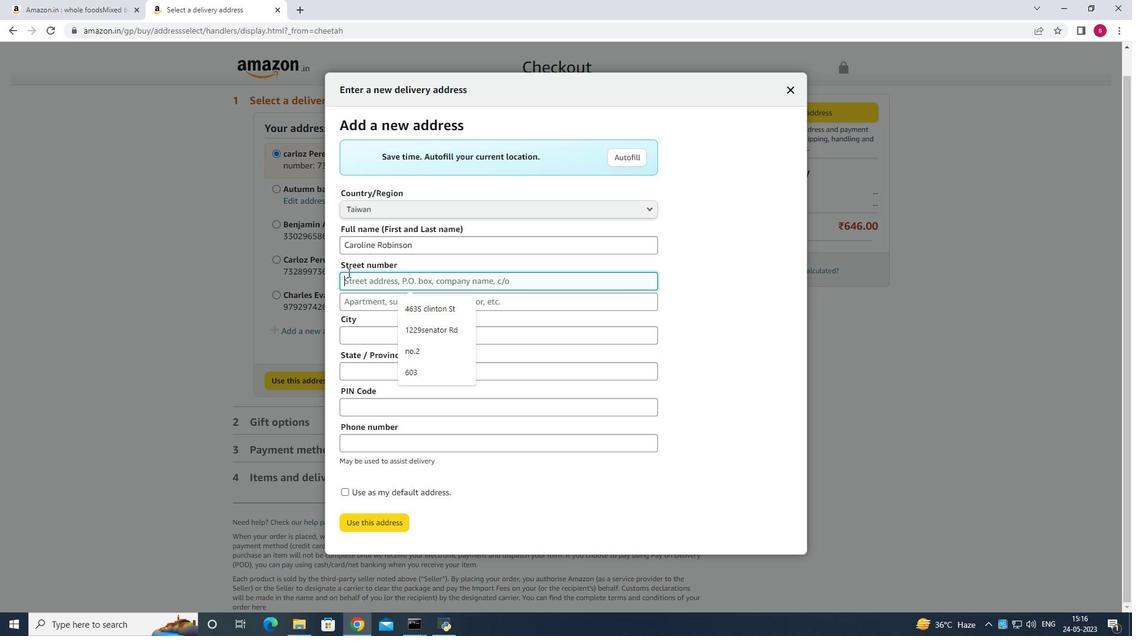 
Action: Mouse scrolled (514, 373) with delta (0, 0)
Screenshot: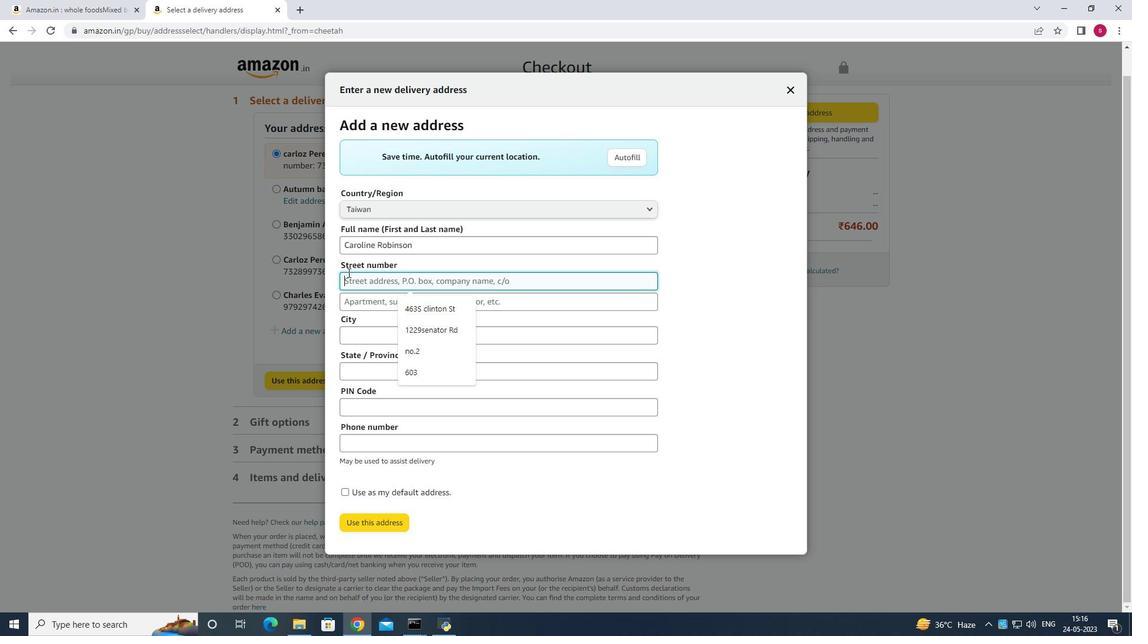 
Action: Mouse scrolled (514, 373) with delta (0, 0)
Screenshot: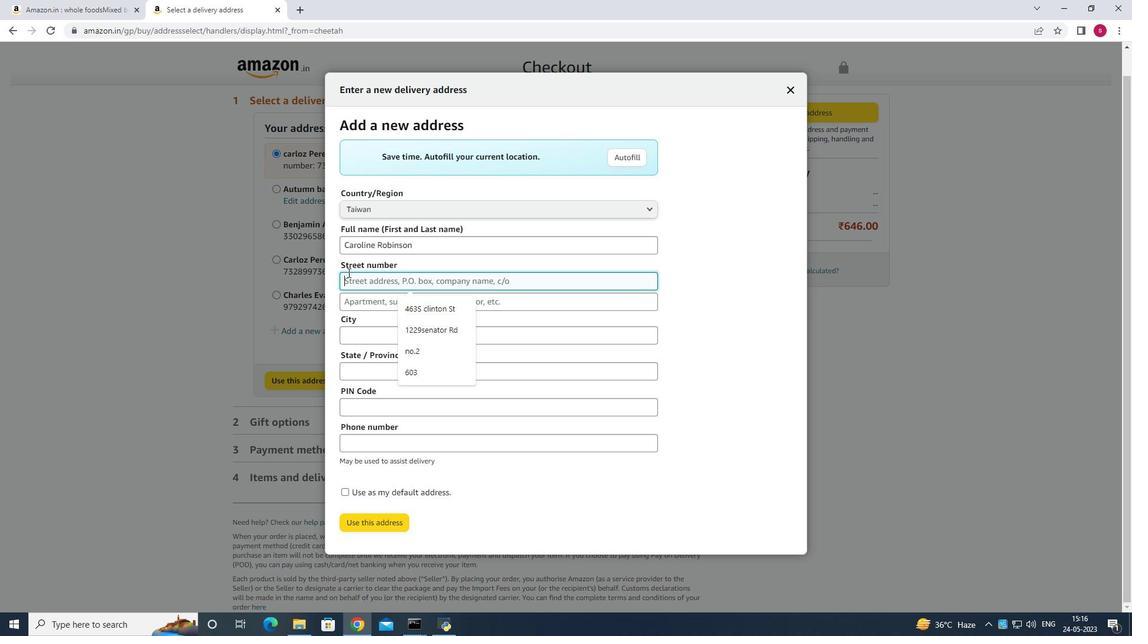 
Action: Mouse scrolled (514, 373) with delta (0, 0)
Screenshot: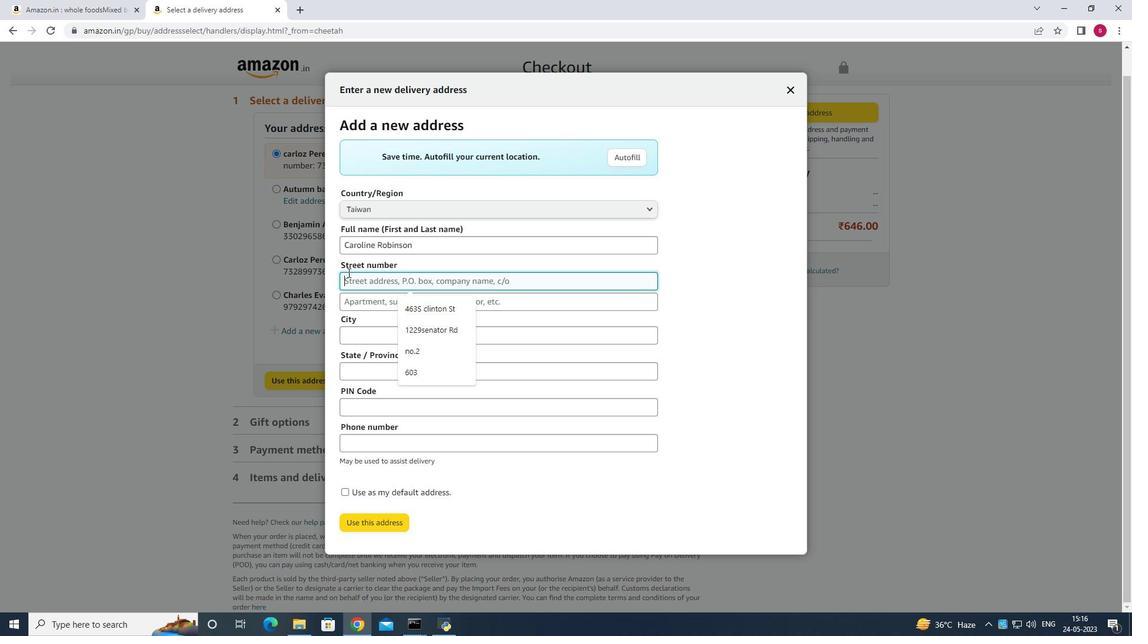 
Action: Mouse scrolled (514, 373) with delta (0, 0)
Screenshot: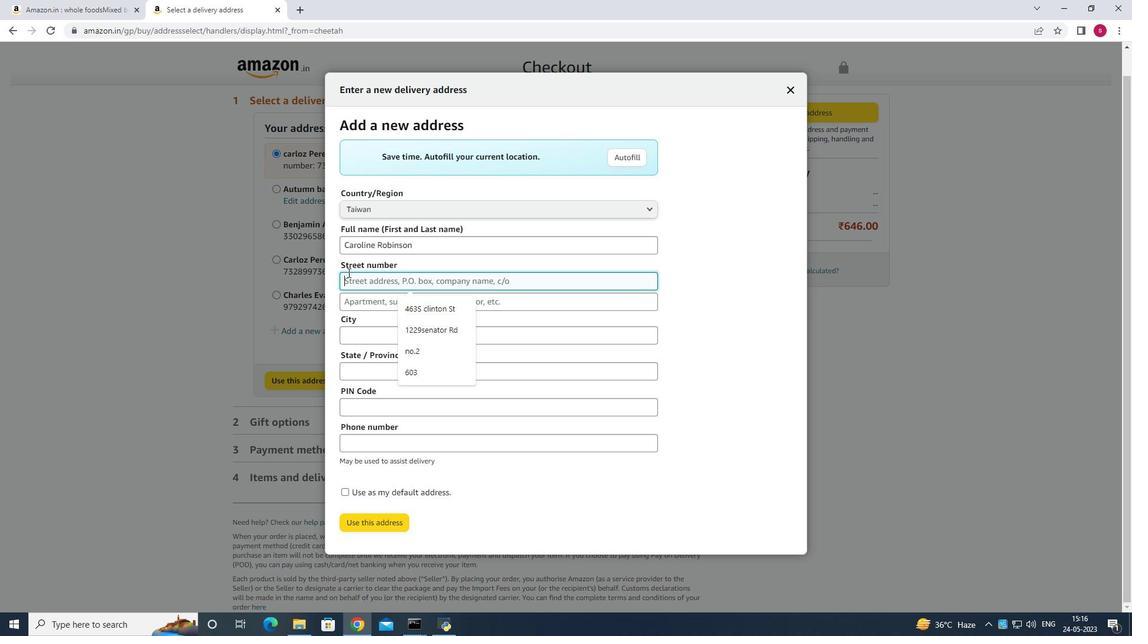 
Action: Mouse scrolled (514, 373) with delta (0, 0)
Screenshot: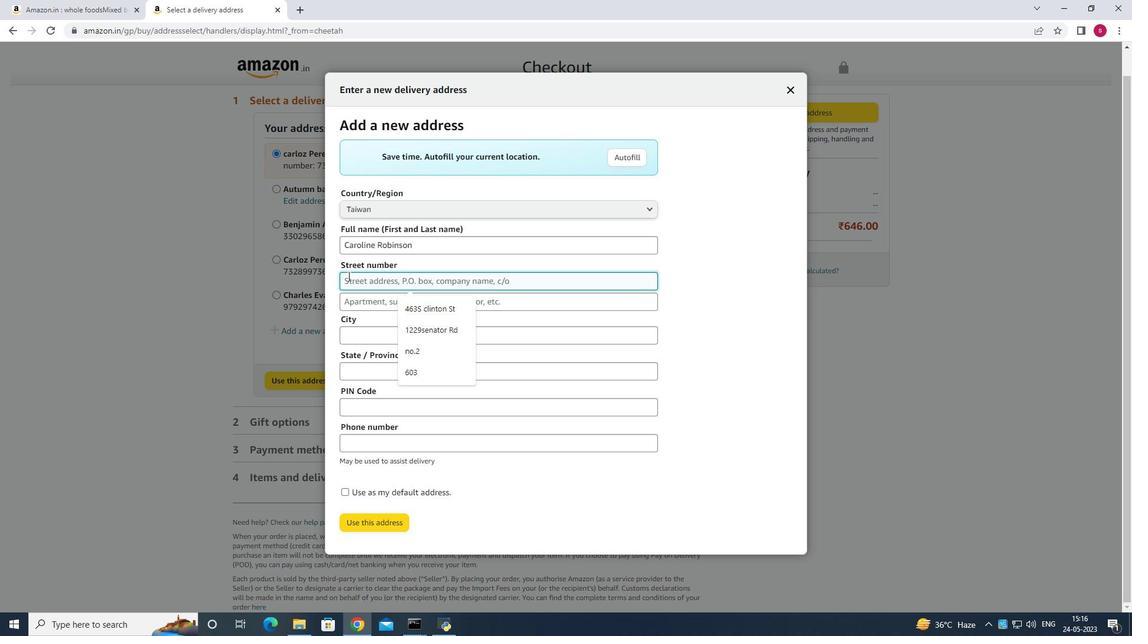 
Action: Mouse scrolled (514, 373) with delta (0, 0)
Screenshot: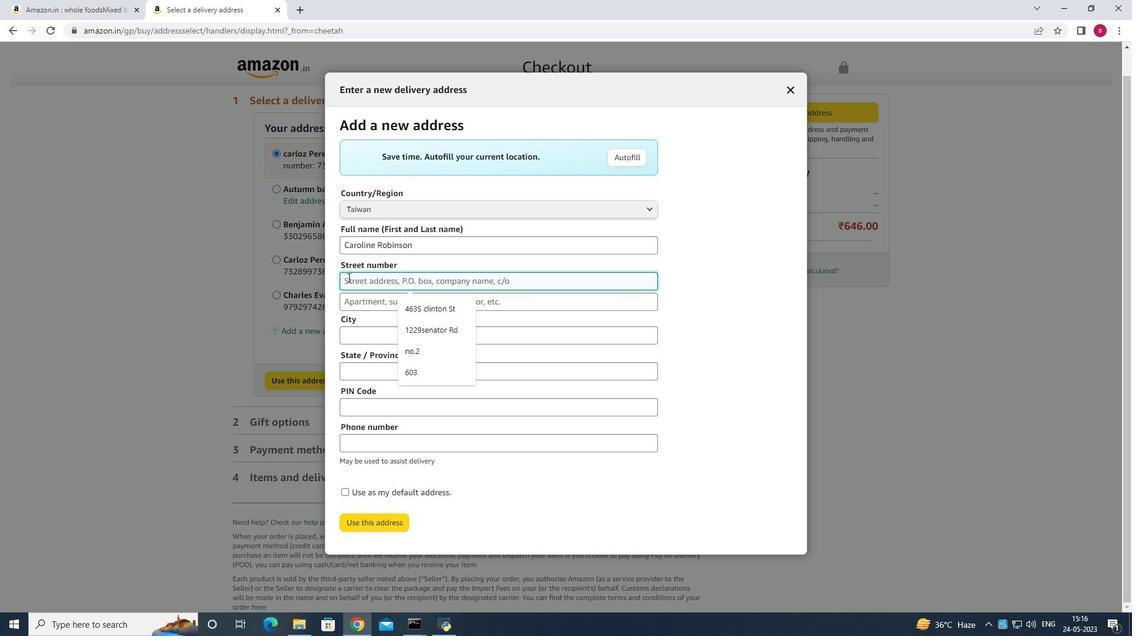 
Action: Mouse scrolled (514, 373) with delta (0, 0)
Screenshot: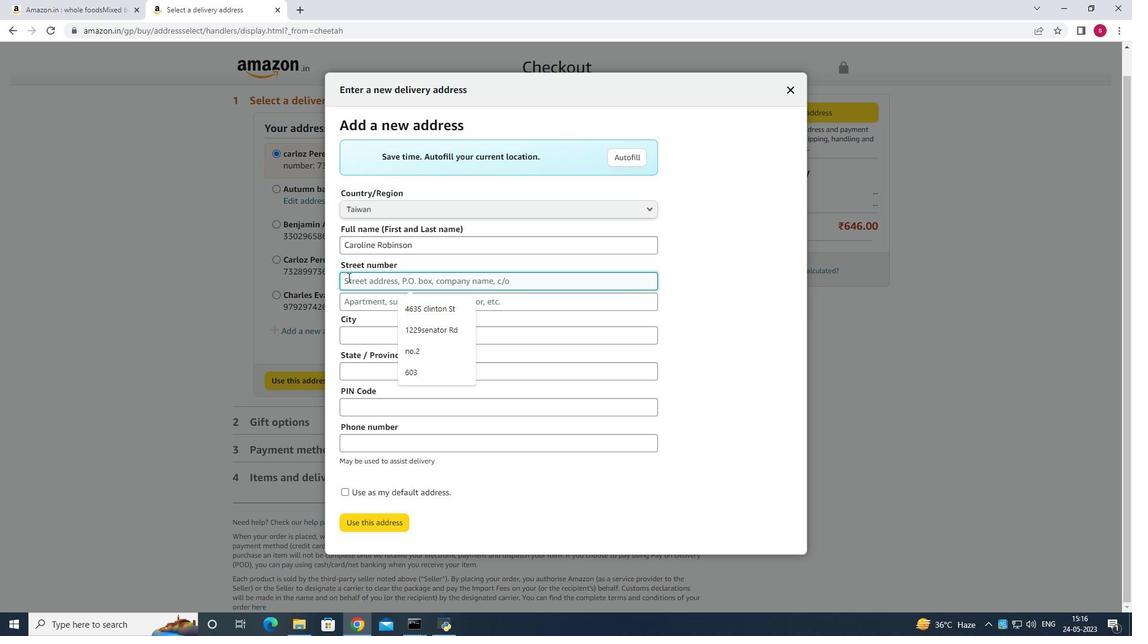 
Action: Mouse scrolled (514, 373) with delta (0, 0)
Screenshot: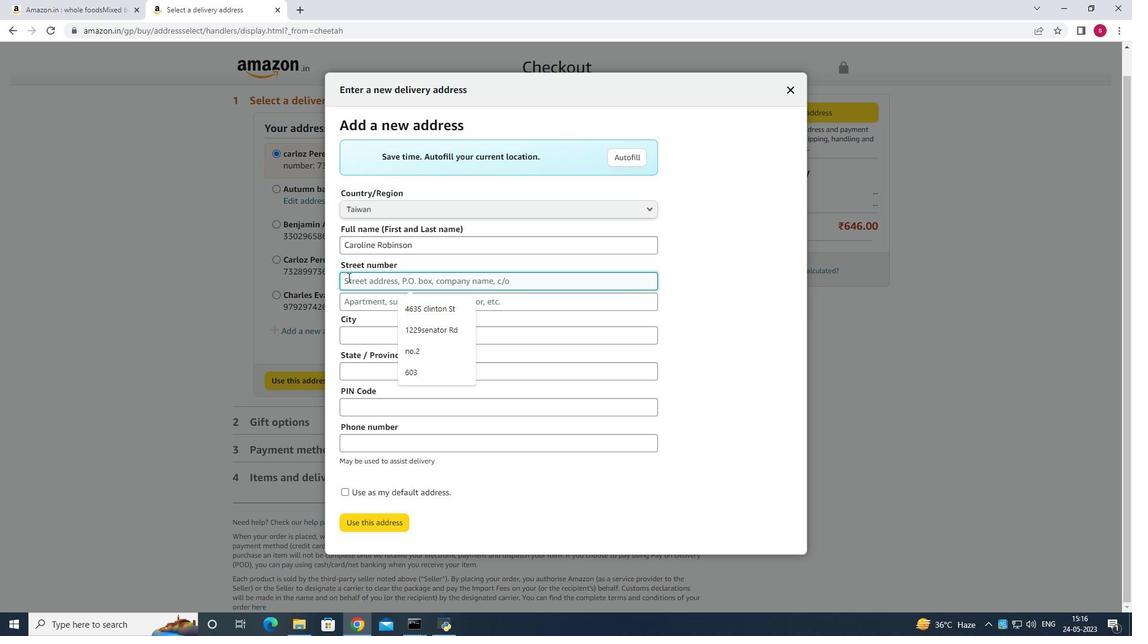 
Action: Mouse scrolled (514, 373) with delta (0, 0)
Screenshot: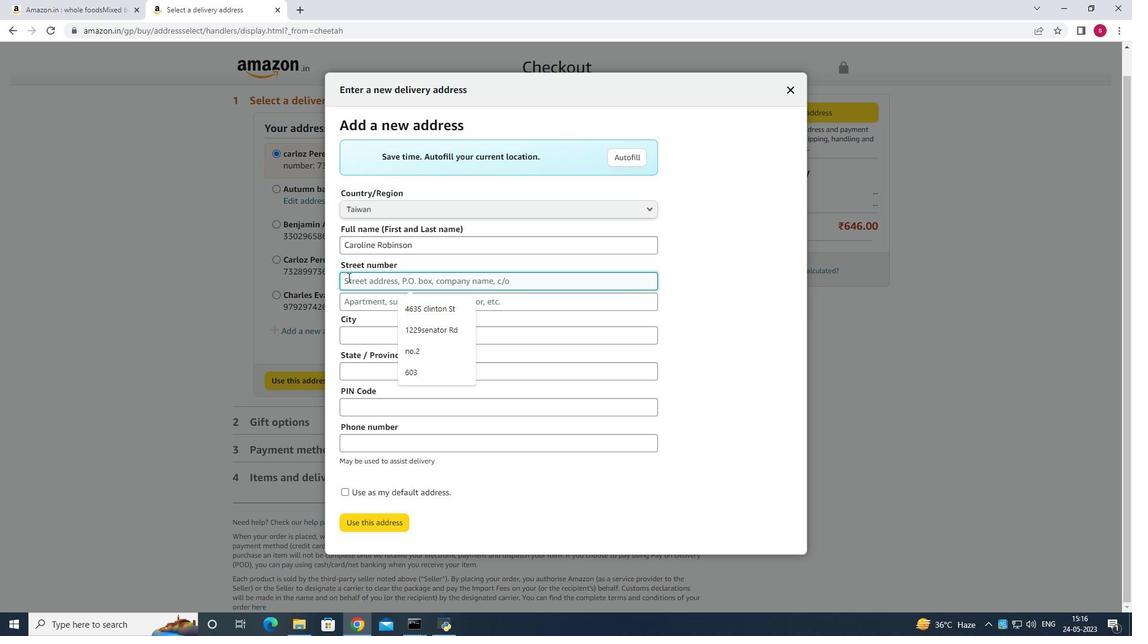 
Action: Mouse scrolled (514, 373) with delta (0, 0)
Screenshot: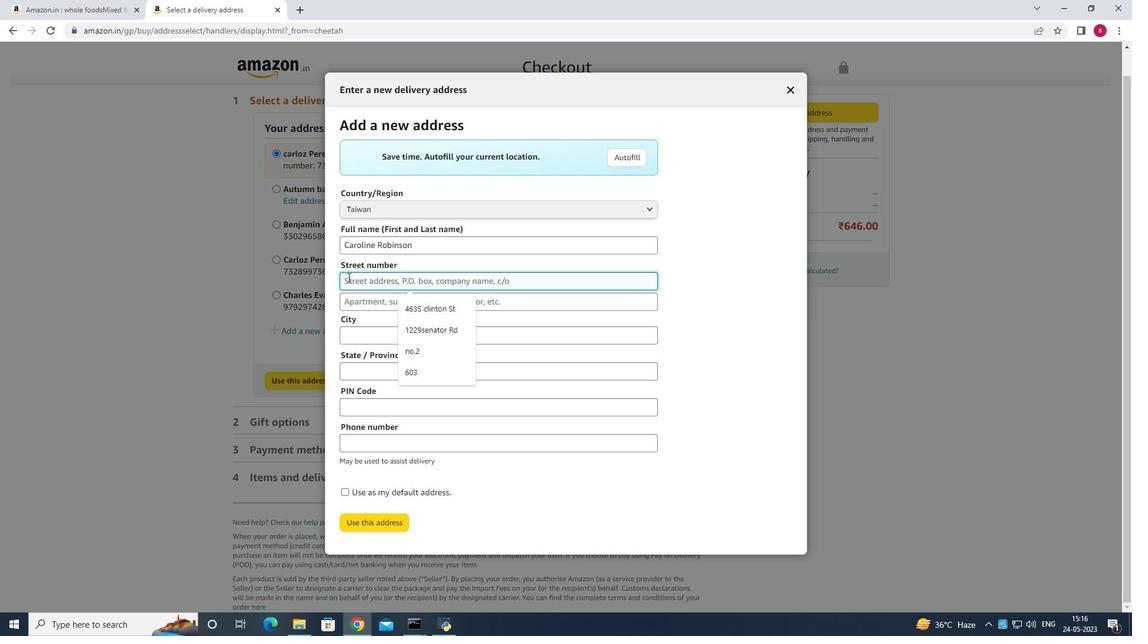 
Action: Mouse scrolled (514, 373) with delta (0, 0)
Screenshot: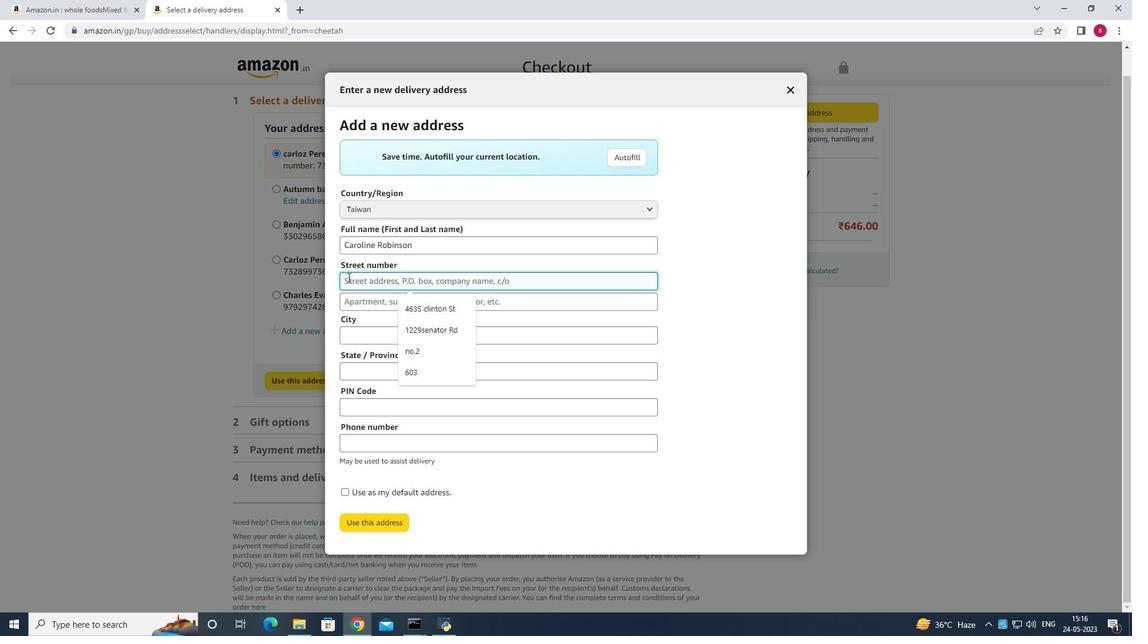 
Action: Mouse scrolled (514, 373) with delta (0, 0)
Screenshot: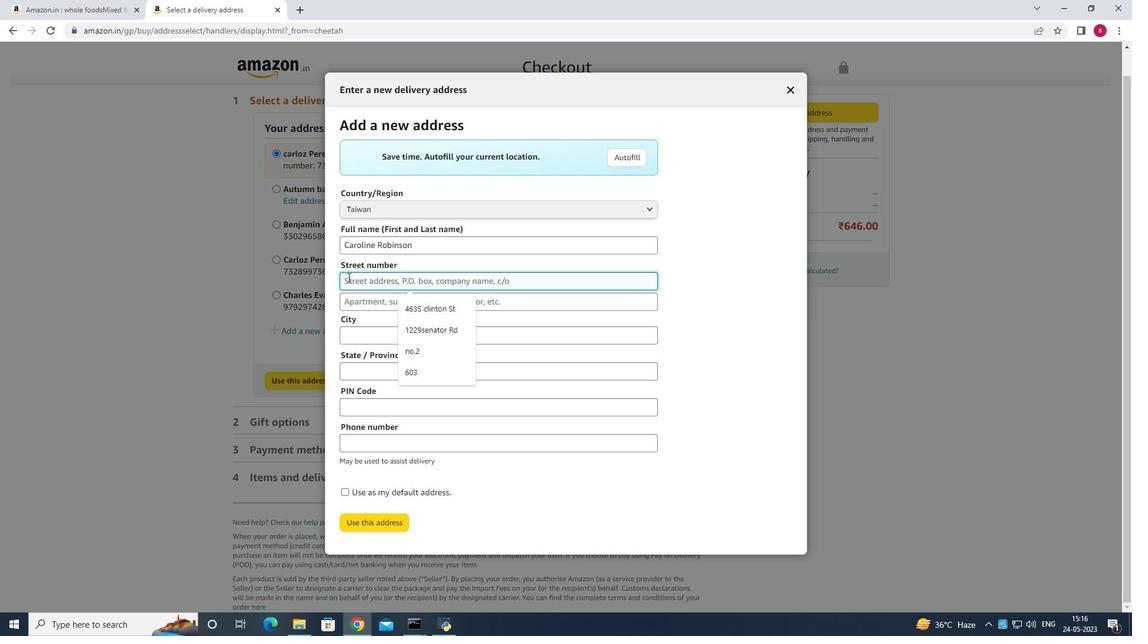 
Action: Mouse scrolled (514, 373) with delta (0, 0)
Screenshot: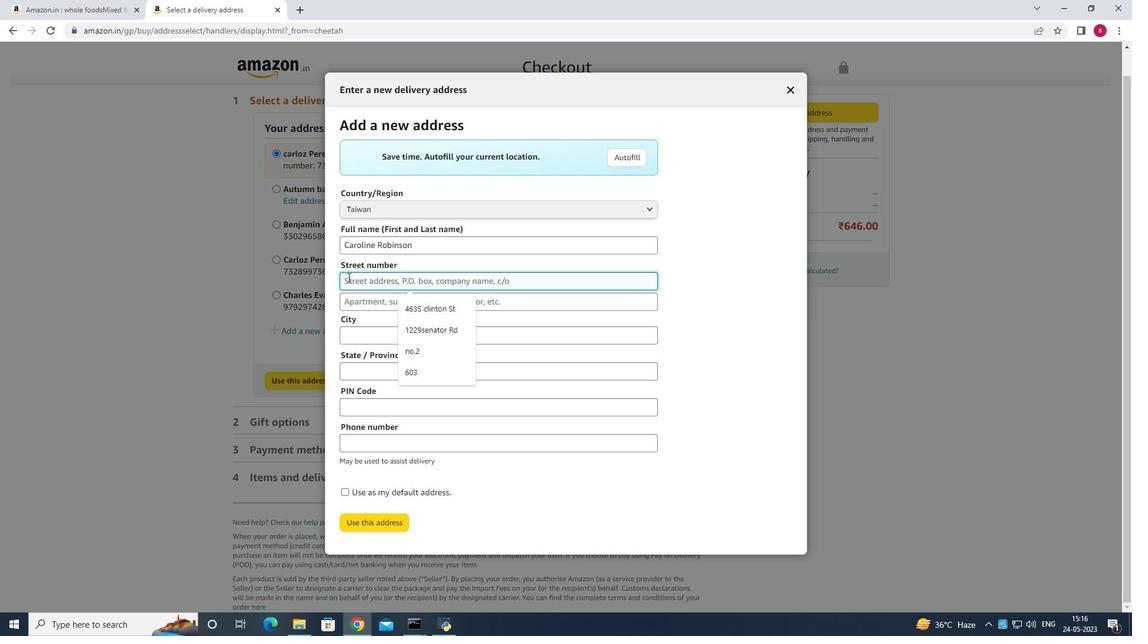 
Action: Mouse scrolled (514, 373) with delta (0, 0)
Screenshot: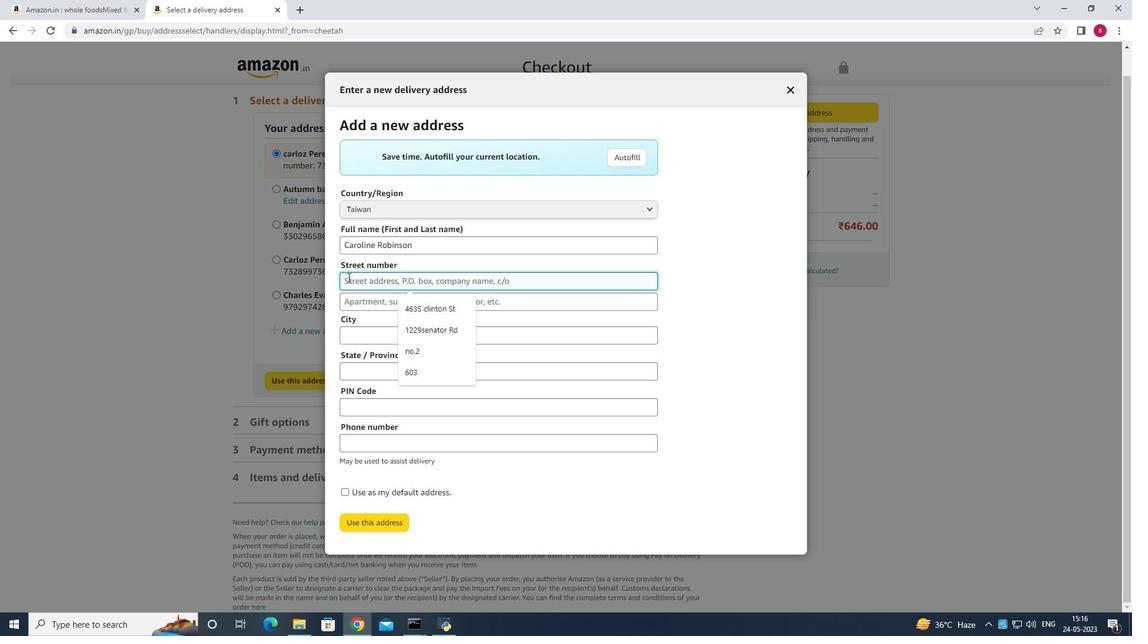 
Action: Mouse scrolled (514, 373) with delta (0, 0)
Screenshot: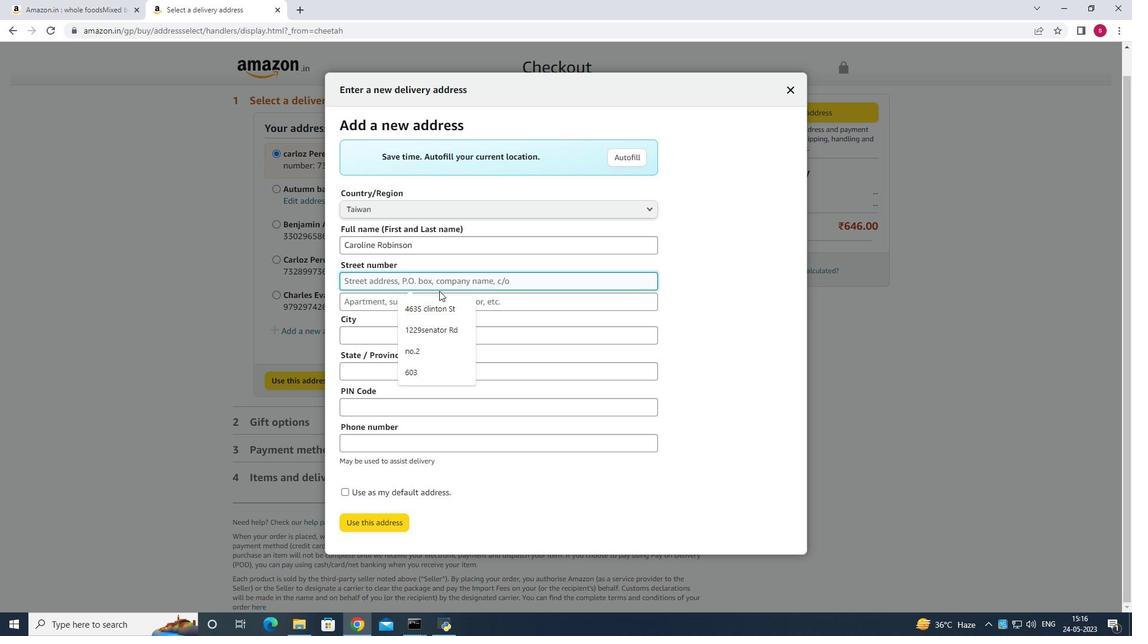 
Action: Mouse scrolled (514, 373) with delta (0, 0)
Screenshot: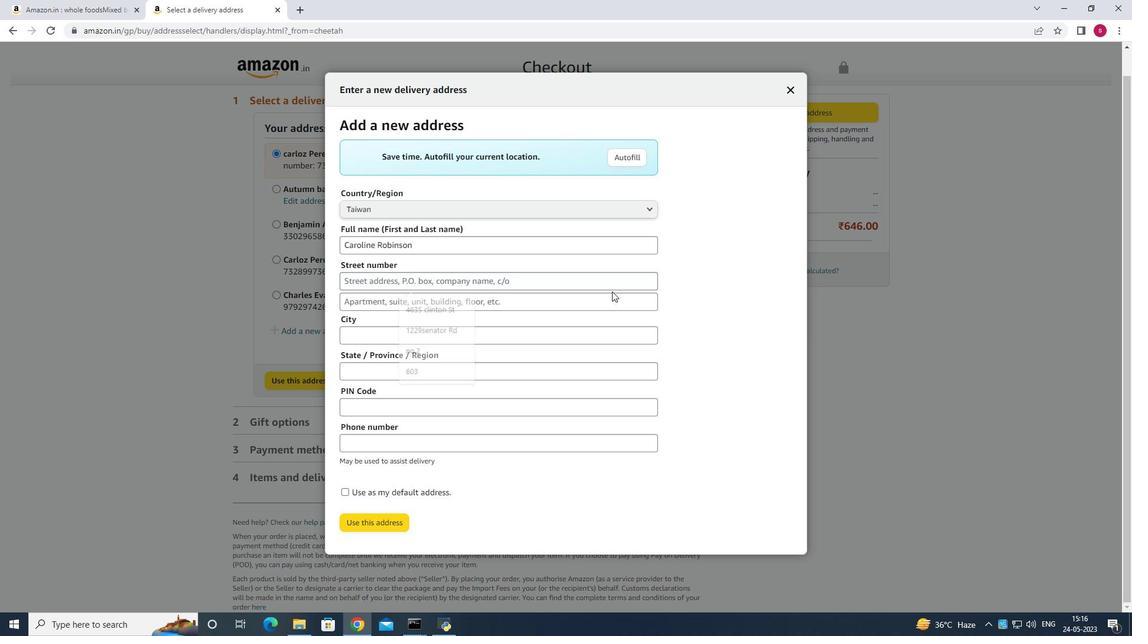 
Action: Mouse scrolled (514, 373) with delta (0, 0)
Screenshot: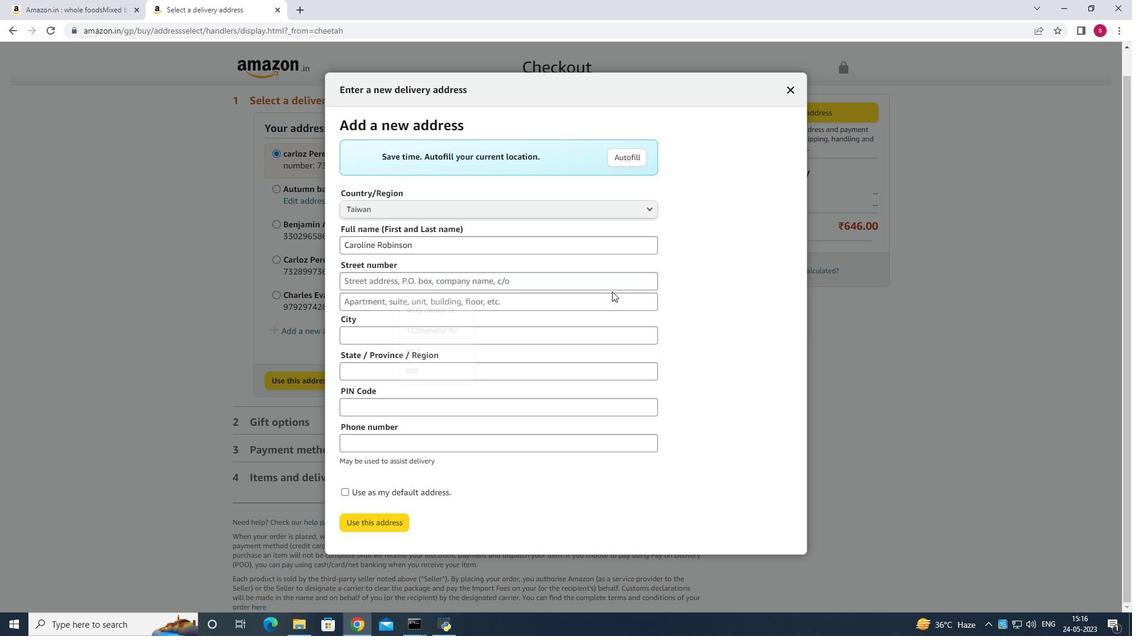 
Action: Mouse scrolled (514, 373) with delta (0, 0)
Screenshot: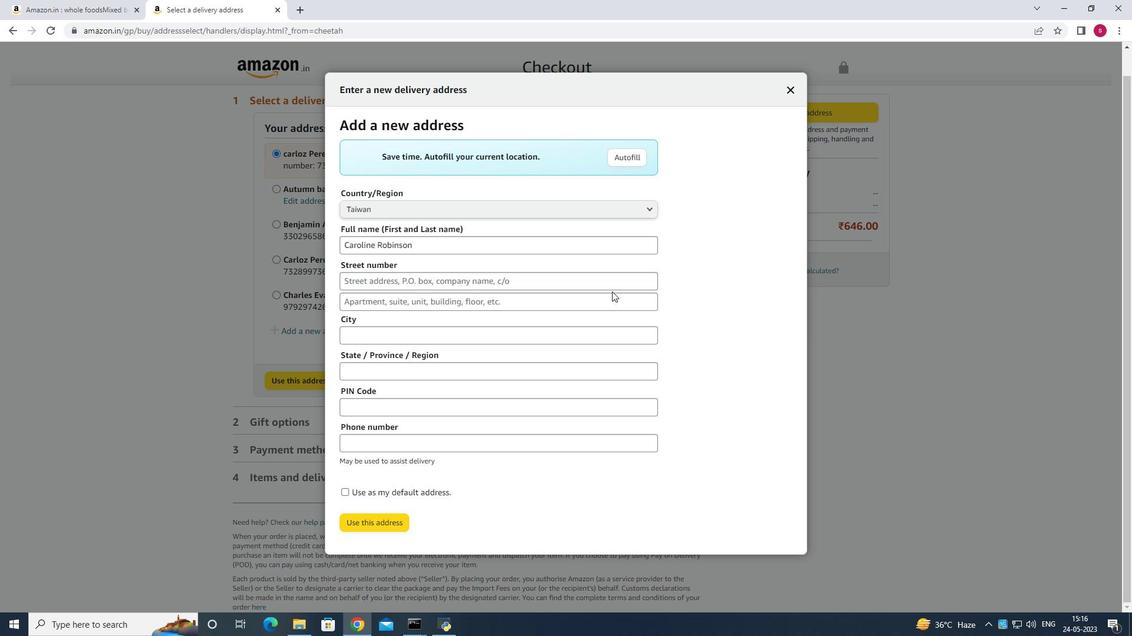 
Action: Mouse moved to (484, 378)
Screenshot: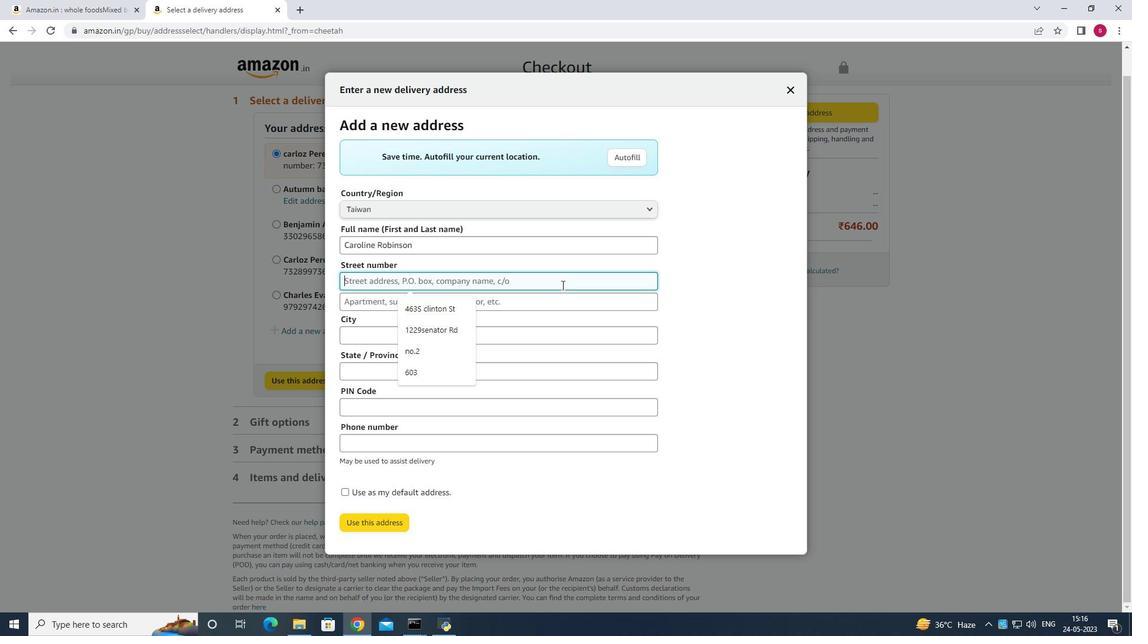 
Action: Mouse scrolled (484, 379) with delta (0, 0)
Screenshot: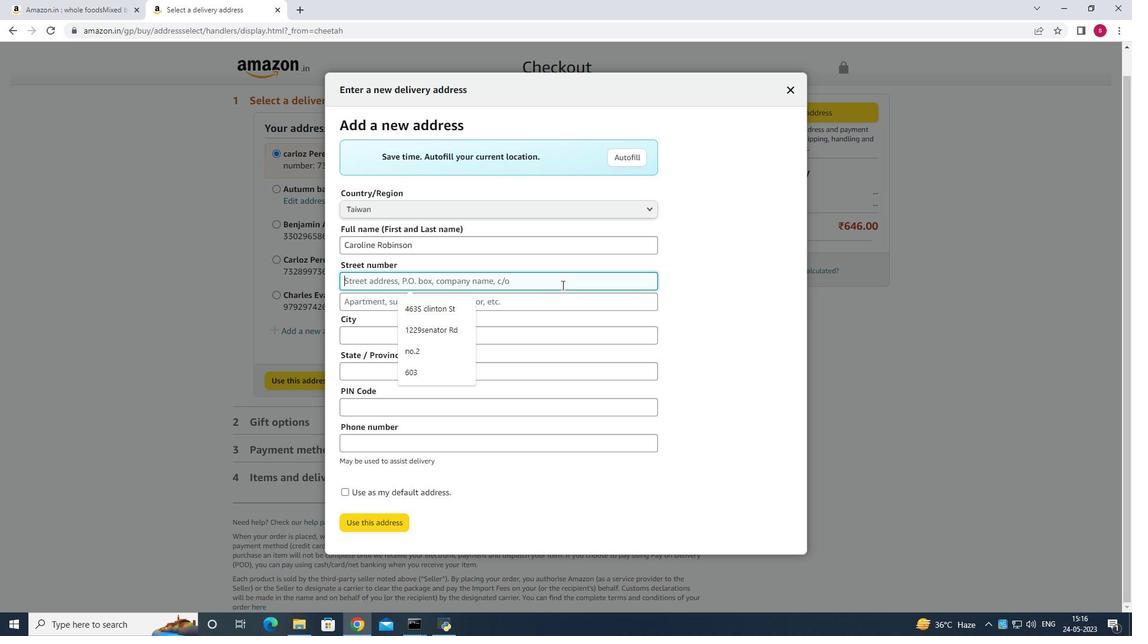 
Action: Mouse scrolled (484, 379) with delta (0, 0)
Screenshot: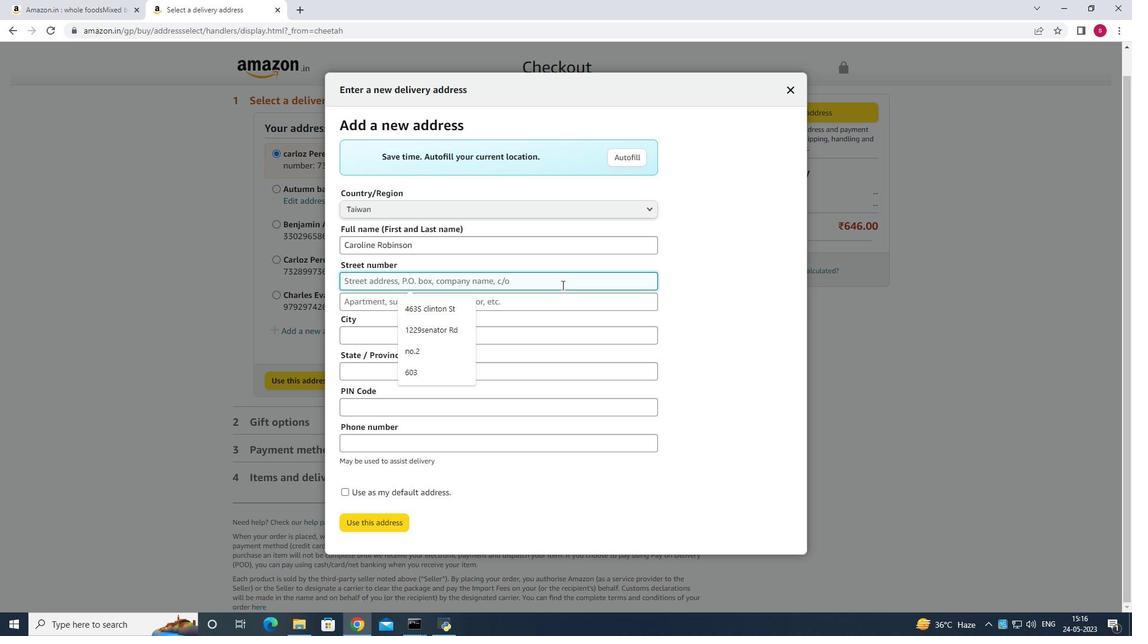 
Action: Mouse scrolled (484, 379) with delta (0, 0)
Screenshot: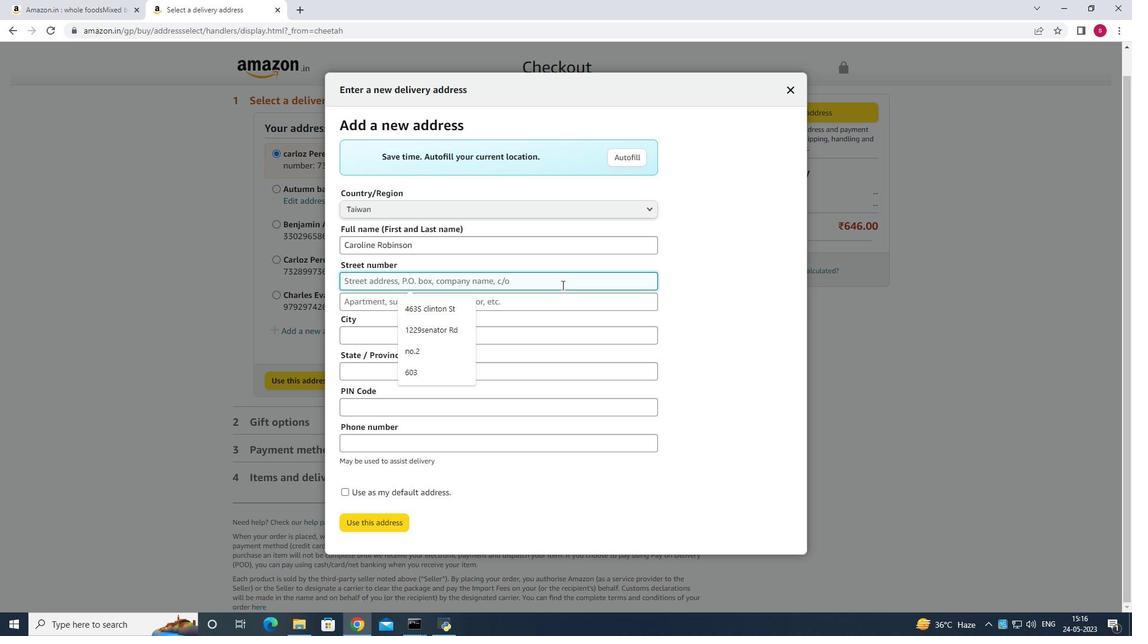 
Action: Mouse scrolled (484, 379) with delta (0, 0)
Screenshot: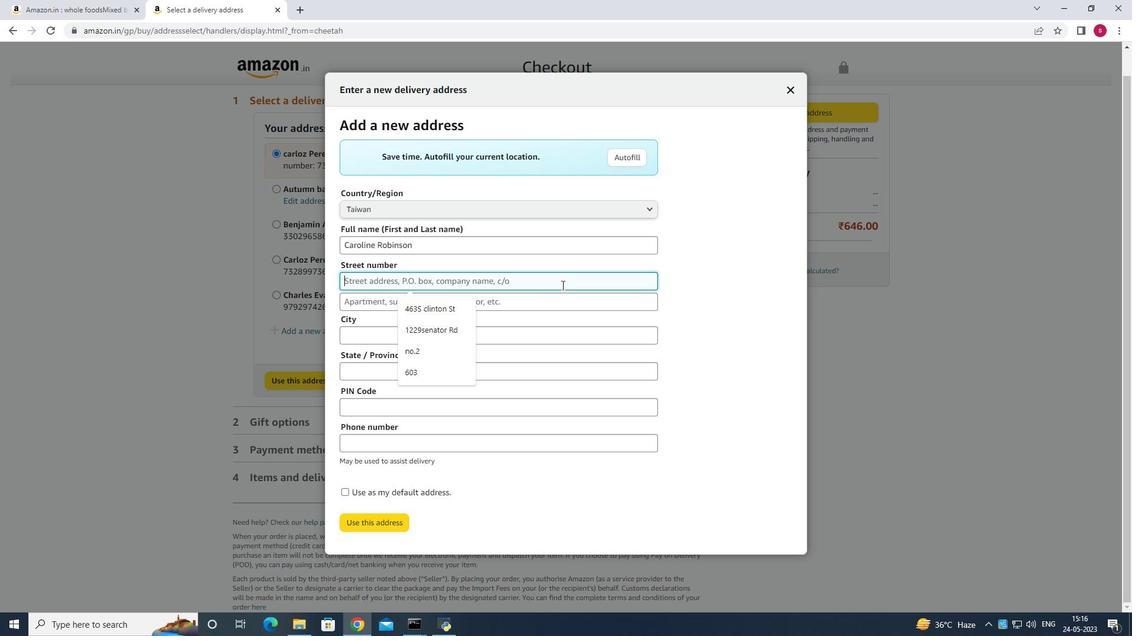 
Action: Mouse scrolled (484, 379) with delta (0, 0)
